 Task: Buy 2 Shoe Clips from Brake System section under best seller category for shipping address: Angela Wright, 2298 Nicholas Street, Scandia, Kansas 66966, Cell Number 7853355456. Pay from credit card ending with 6010, CVV 682
Action: Mouse moved to (36, 117)
Screenshot: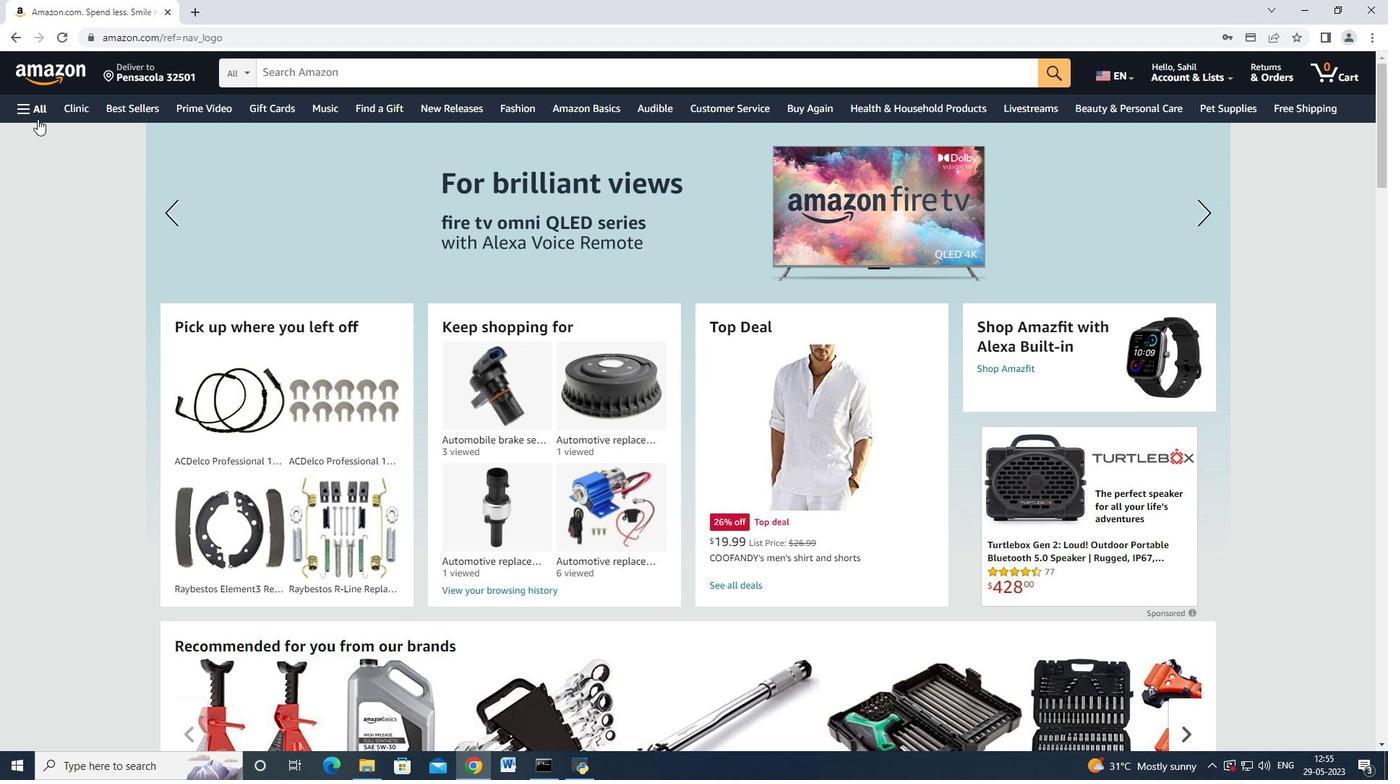 
Action: Mouse pressed left at (36, 117)
Screenshot: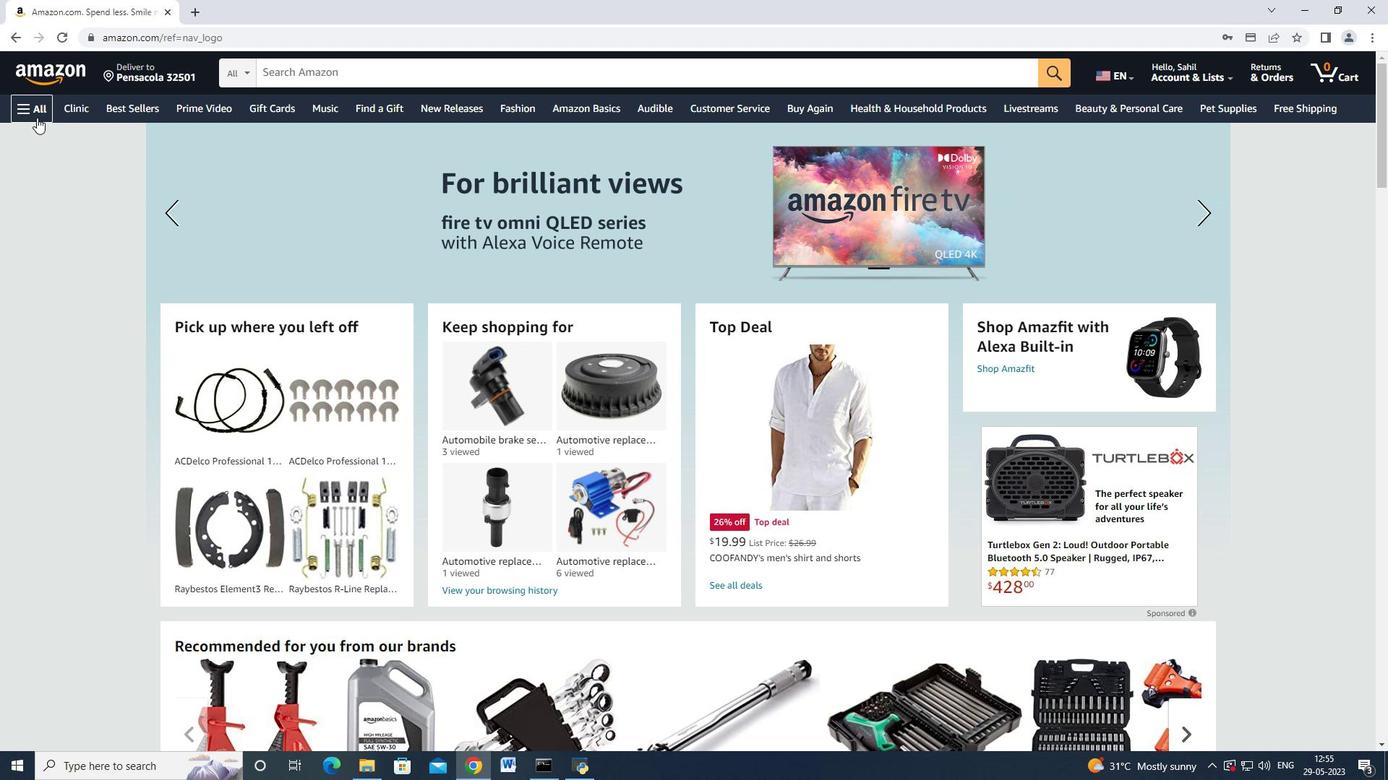 
Action: Mouse moved to (90, 240)
Screenshot: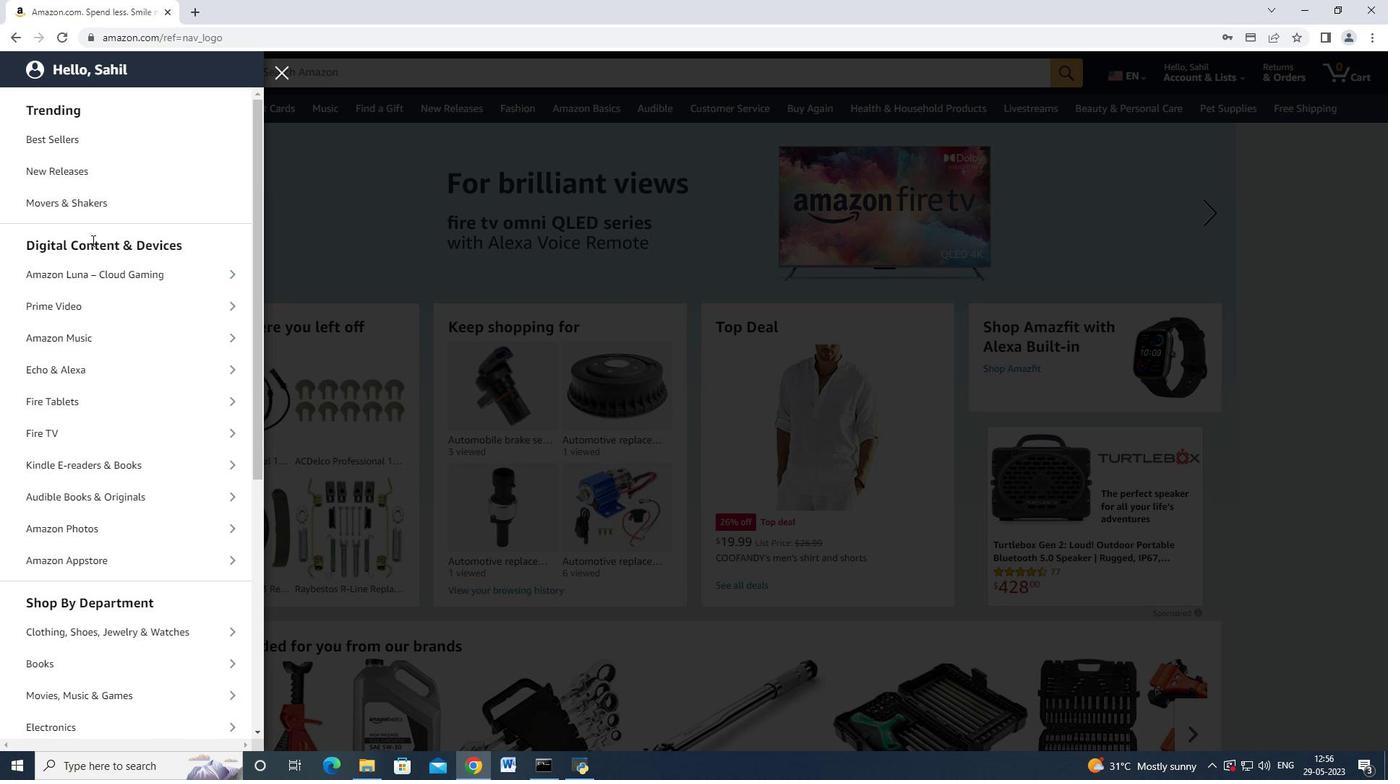 
Action: Mouse scrolled (90, 240) with delta (0, 0)
Screenshot: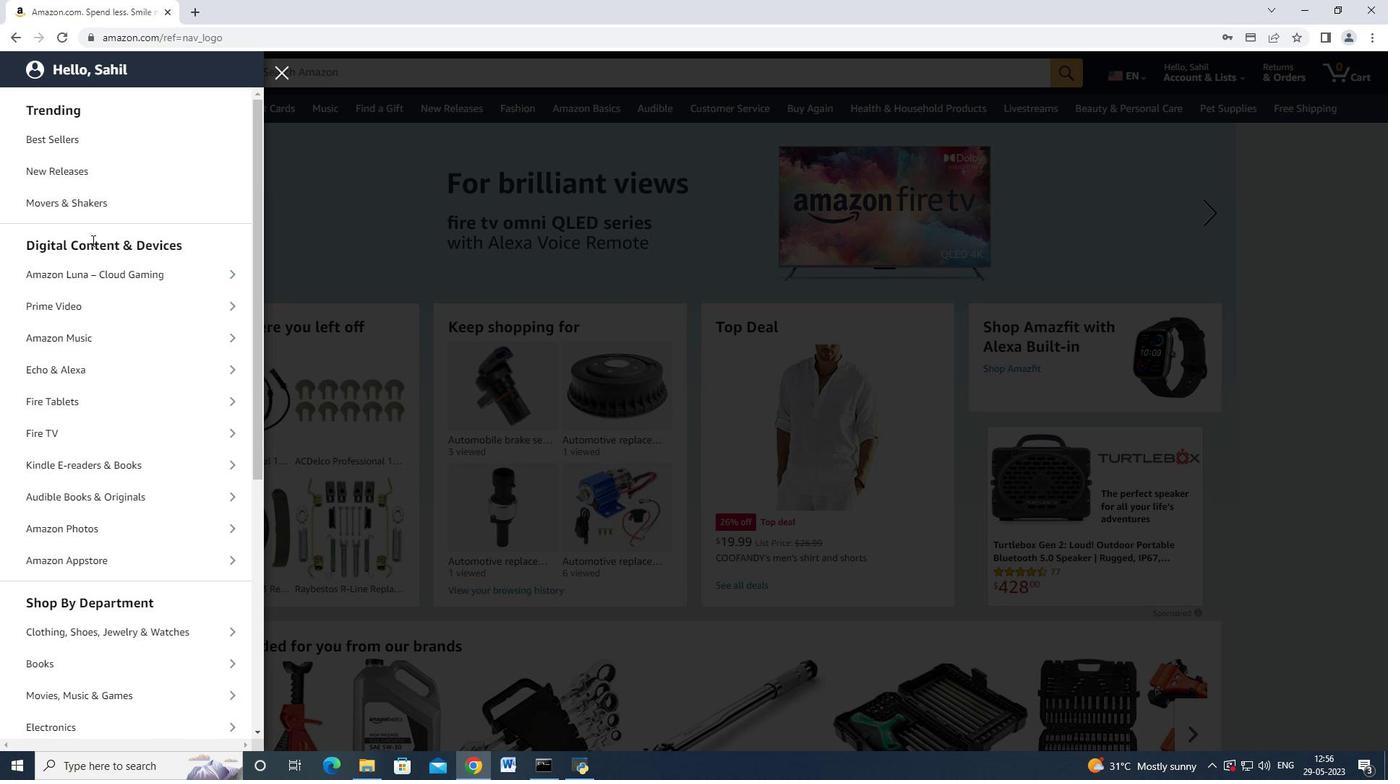 
Action: Mouse moved to (90, 240)
Screenshot: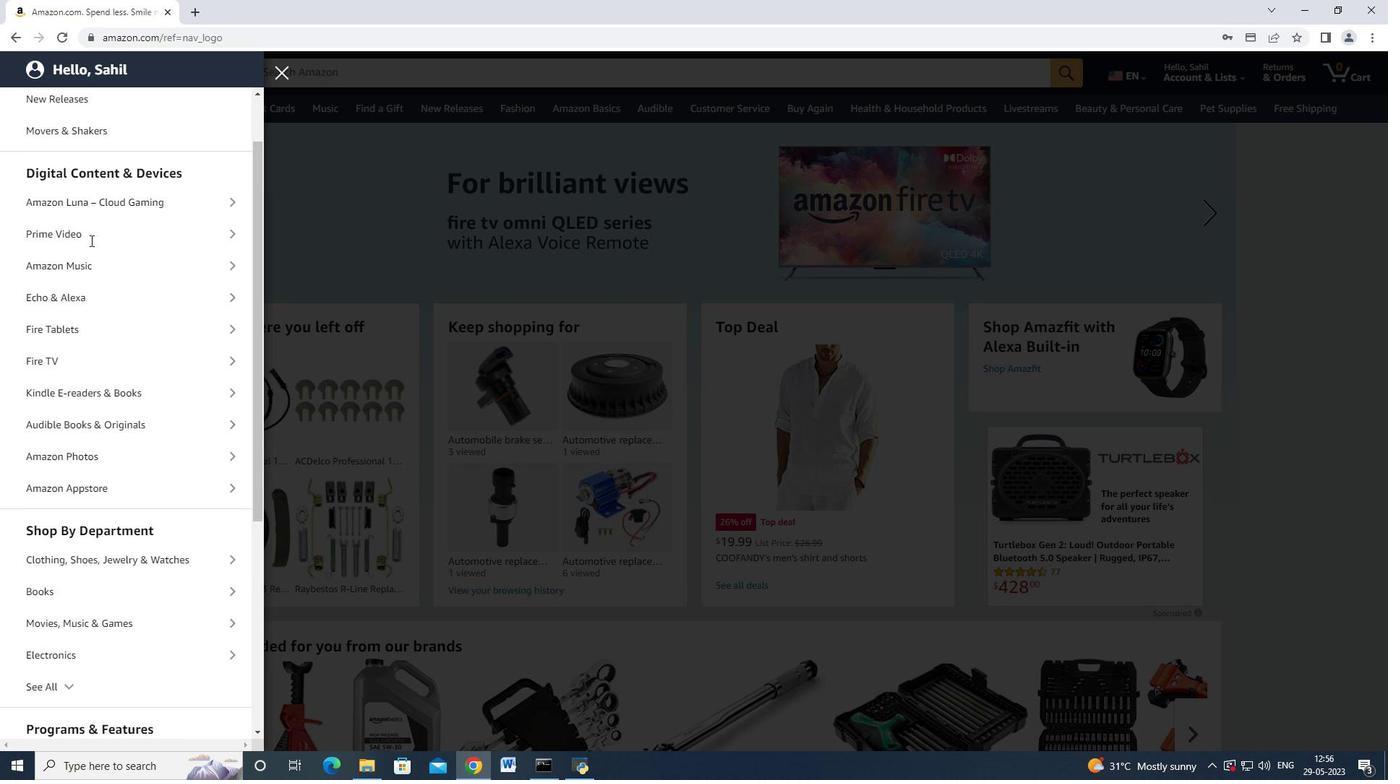 
Action: Mouse scrolled (90, 240) with delta (0, 0)
Screenshot: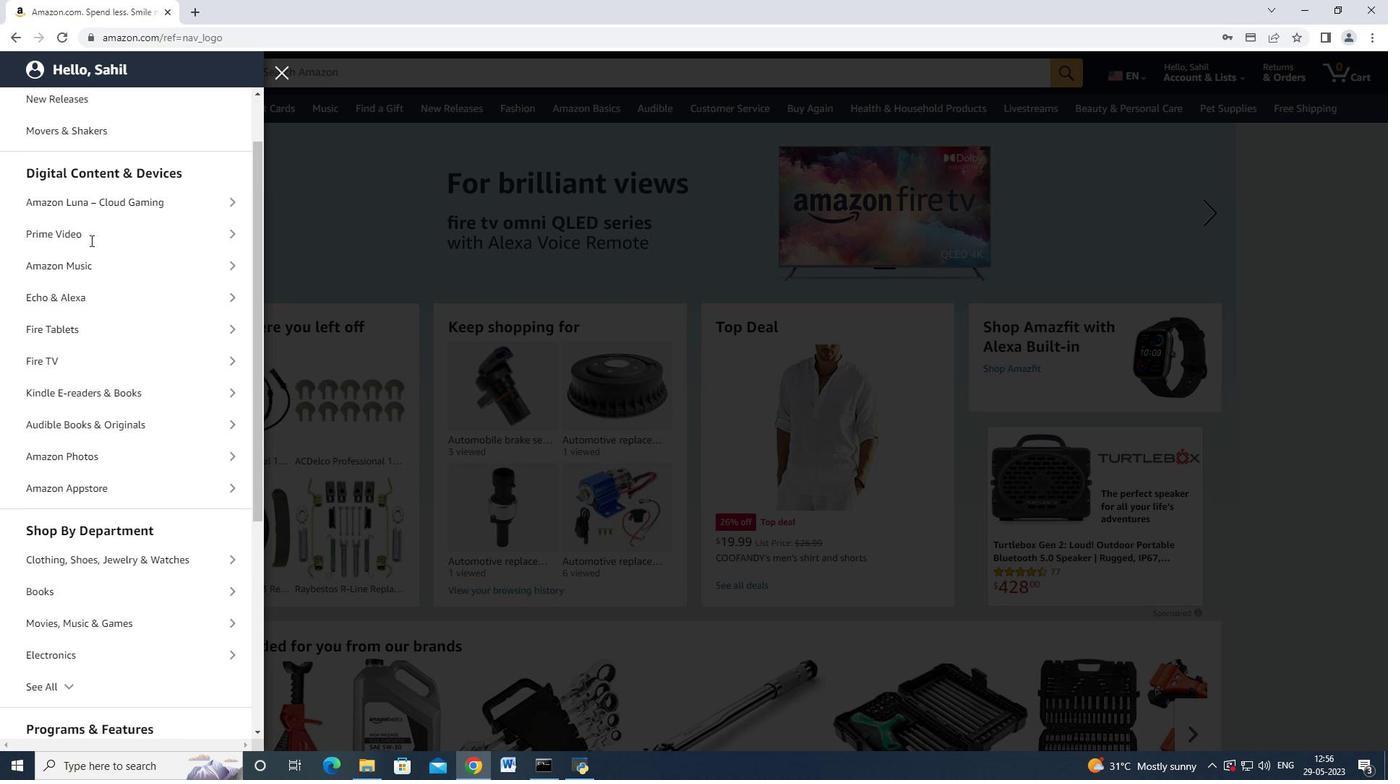 
Action: Mouse moved to (80, 266)
Screenshot: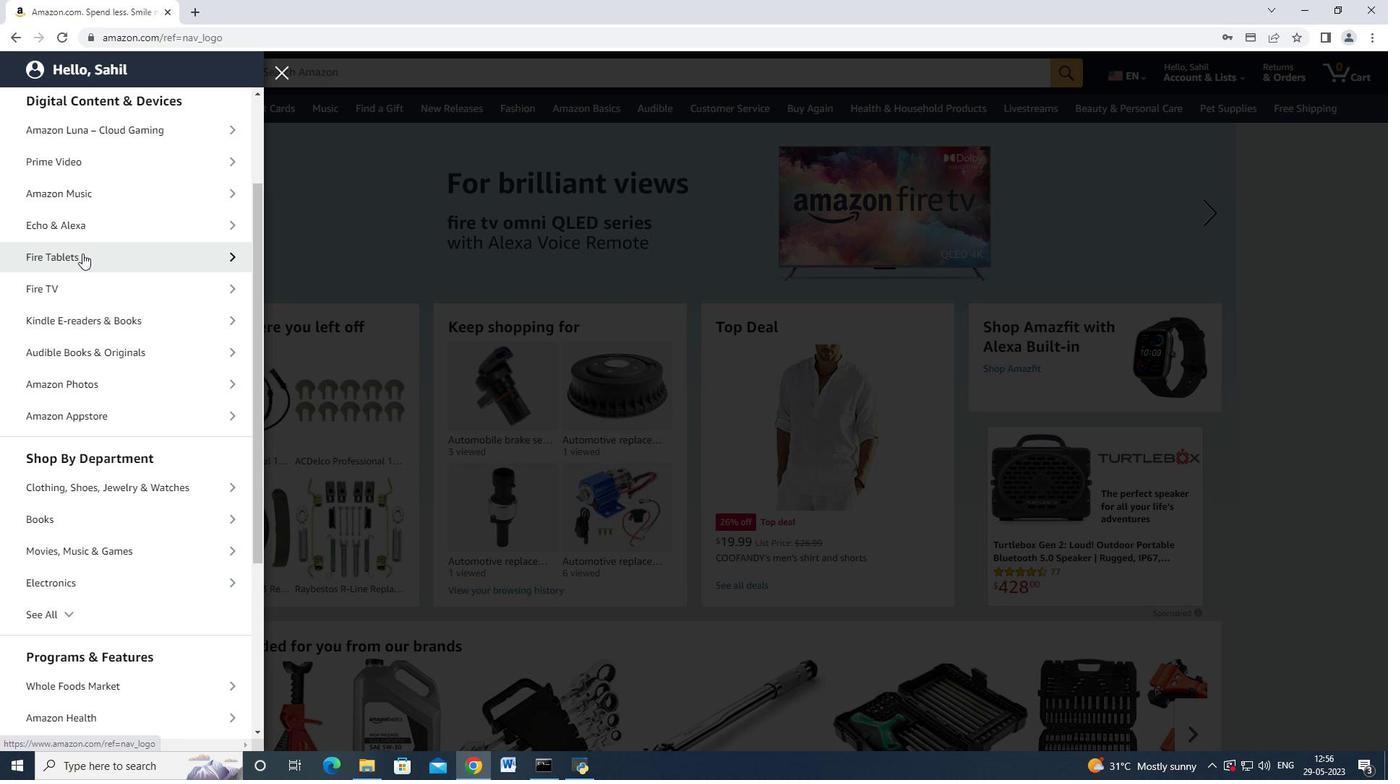 
Action: Mouse scrolled (80, 265) with delta (0, 0)
Screenshot: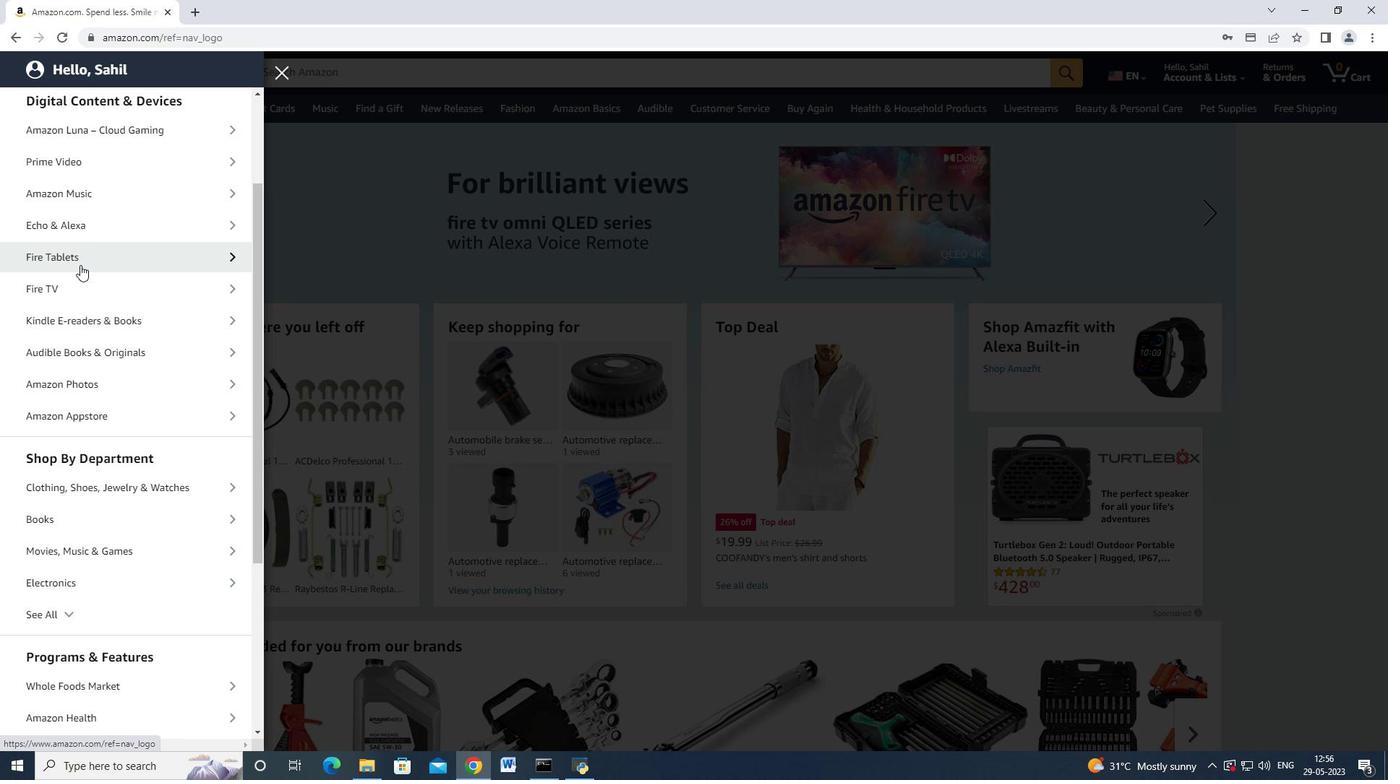 
Action: Mouse scrolled (80, 265) with delta (0, 0)
Screenshot: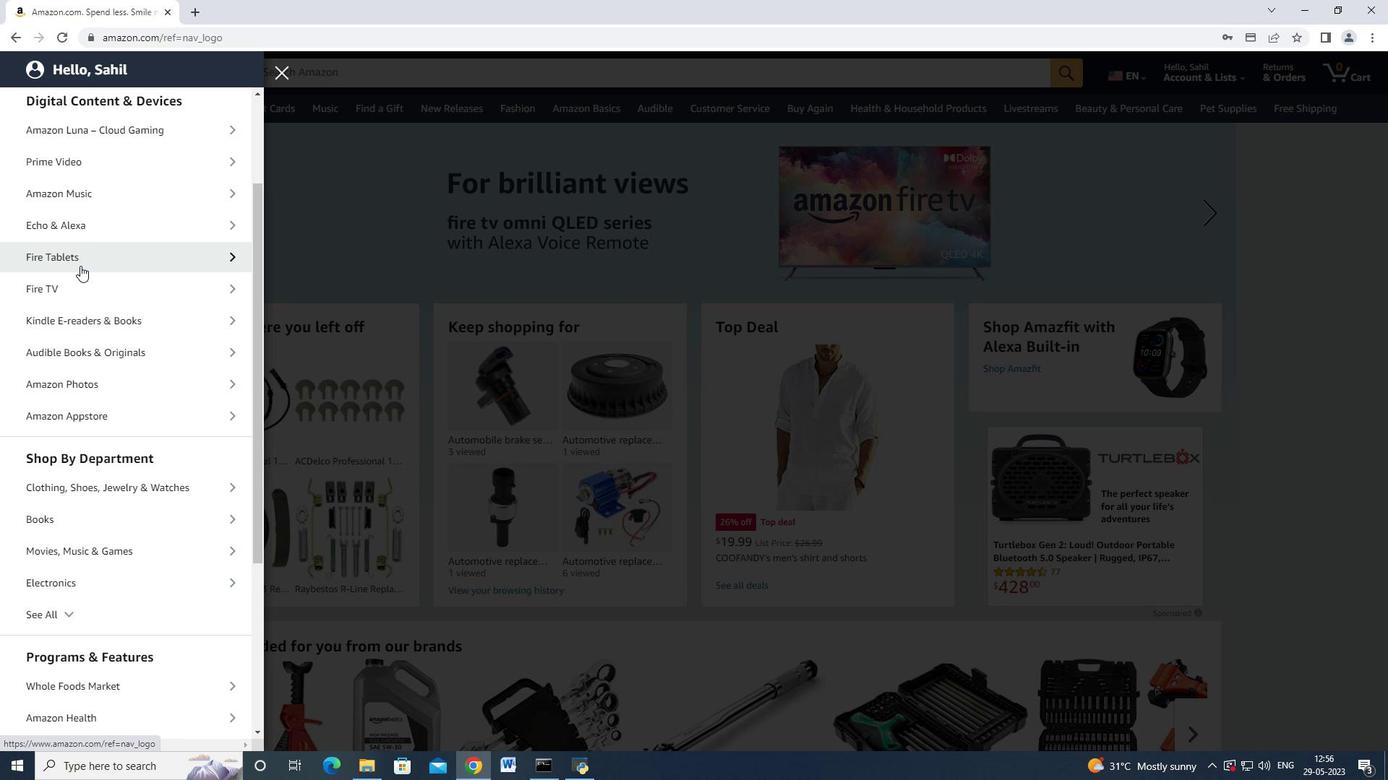 
Action: Mouse scrolled (80, 265) with delta (0, 0)
Screenshot: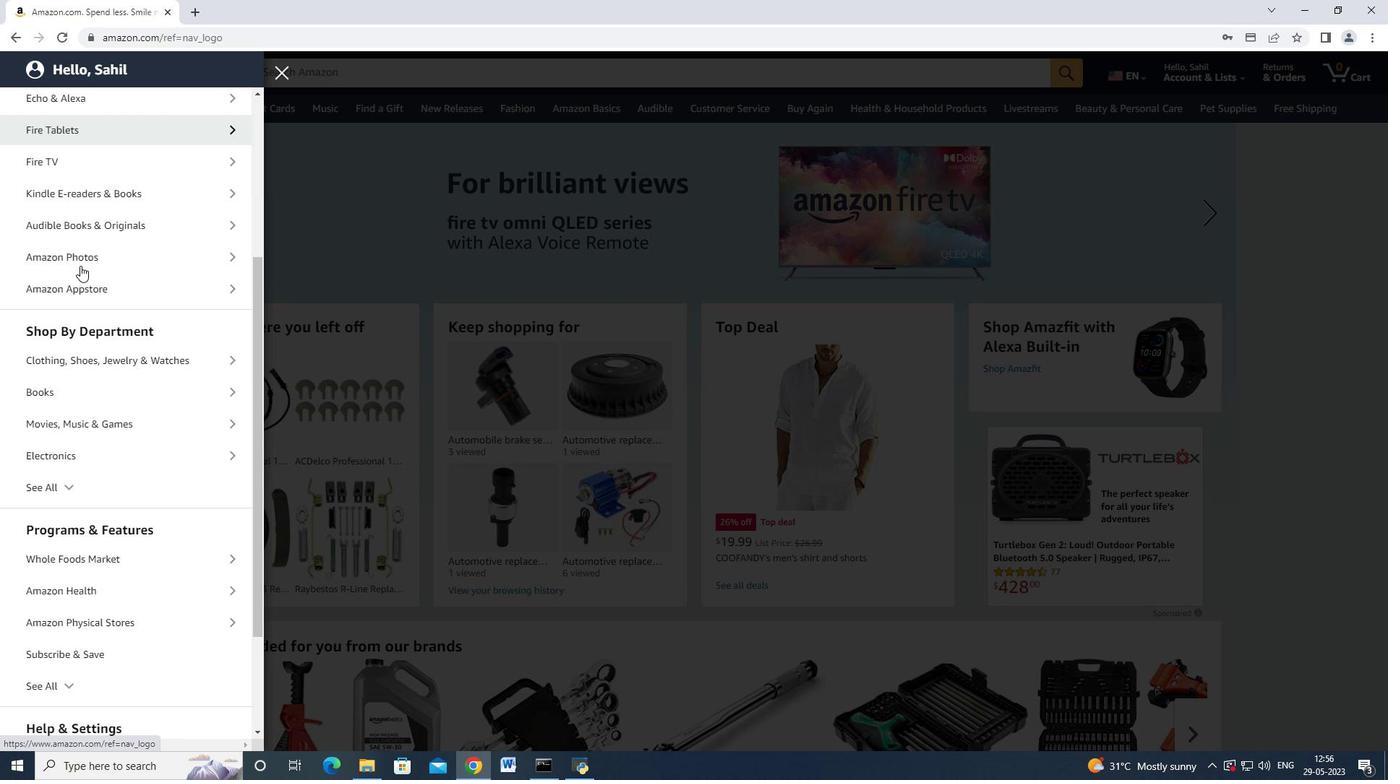 
Action: Mouse moved to (80, 401)
Screenshot: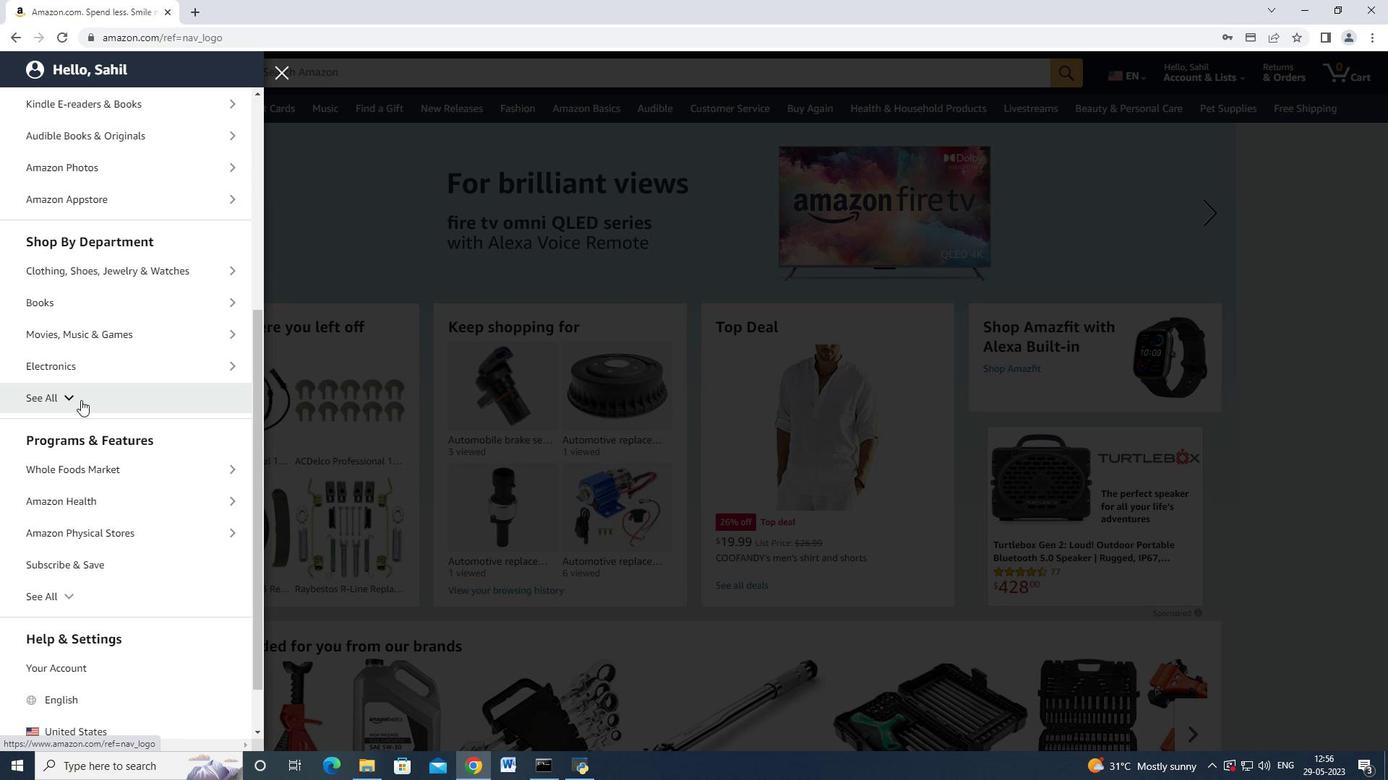 
Action: Mouse pressed left at (80, 401)
Screenshot: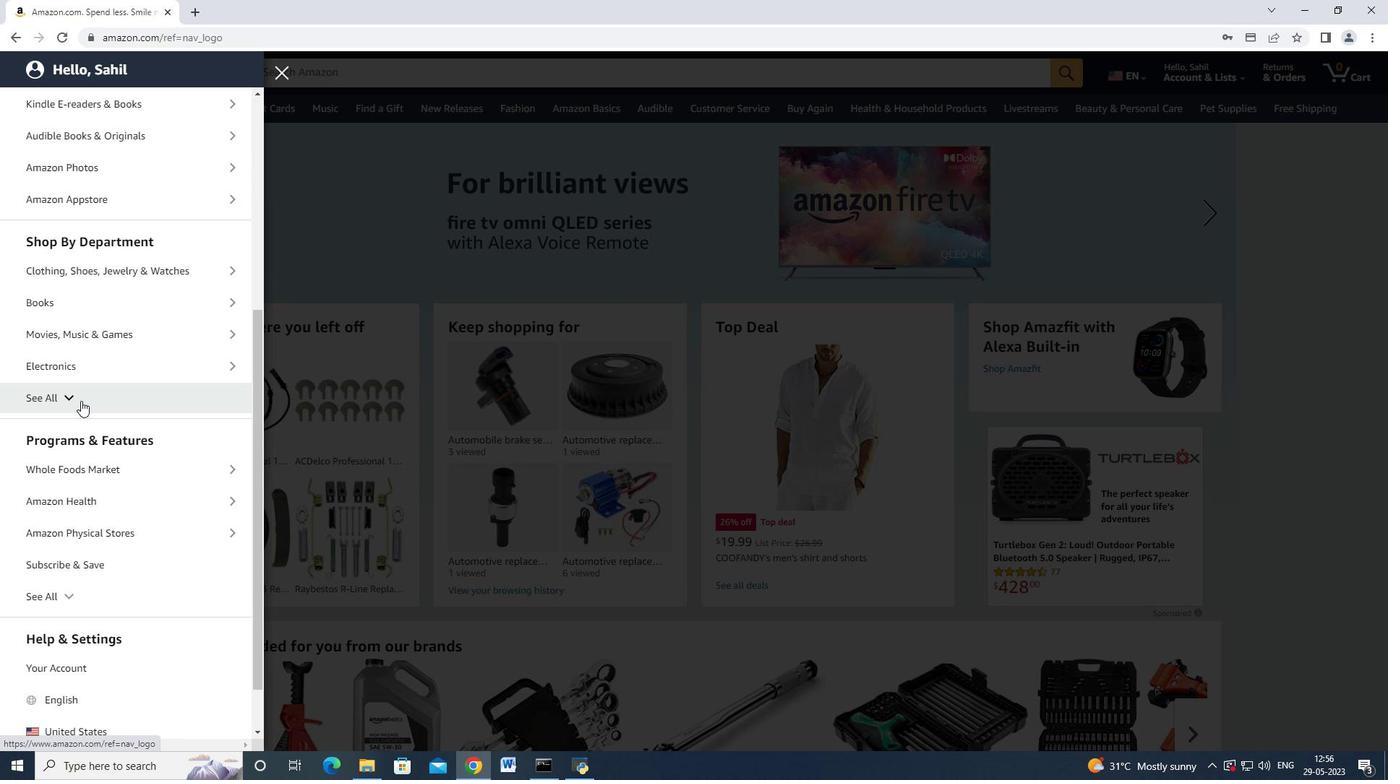 
Action: Mouse moved to (86, 396)
Screenshot: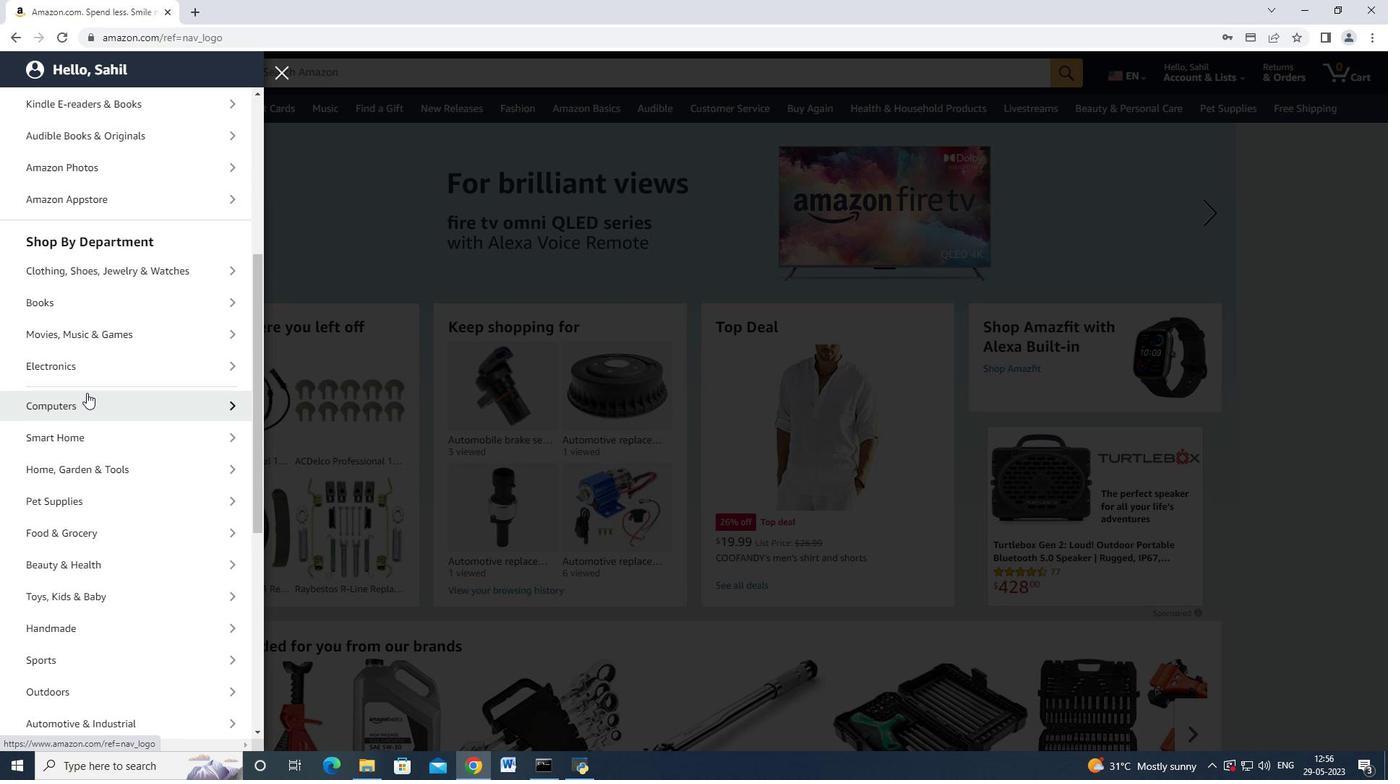 
Action: Mouse scrolled (86, 395) with delta (0, 0)
Screenshot: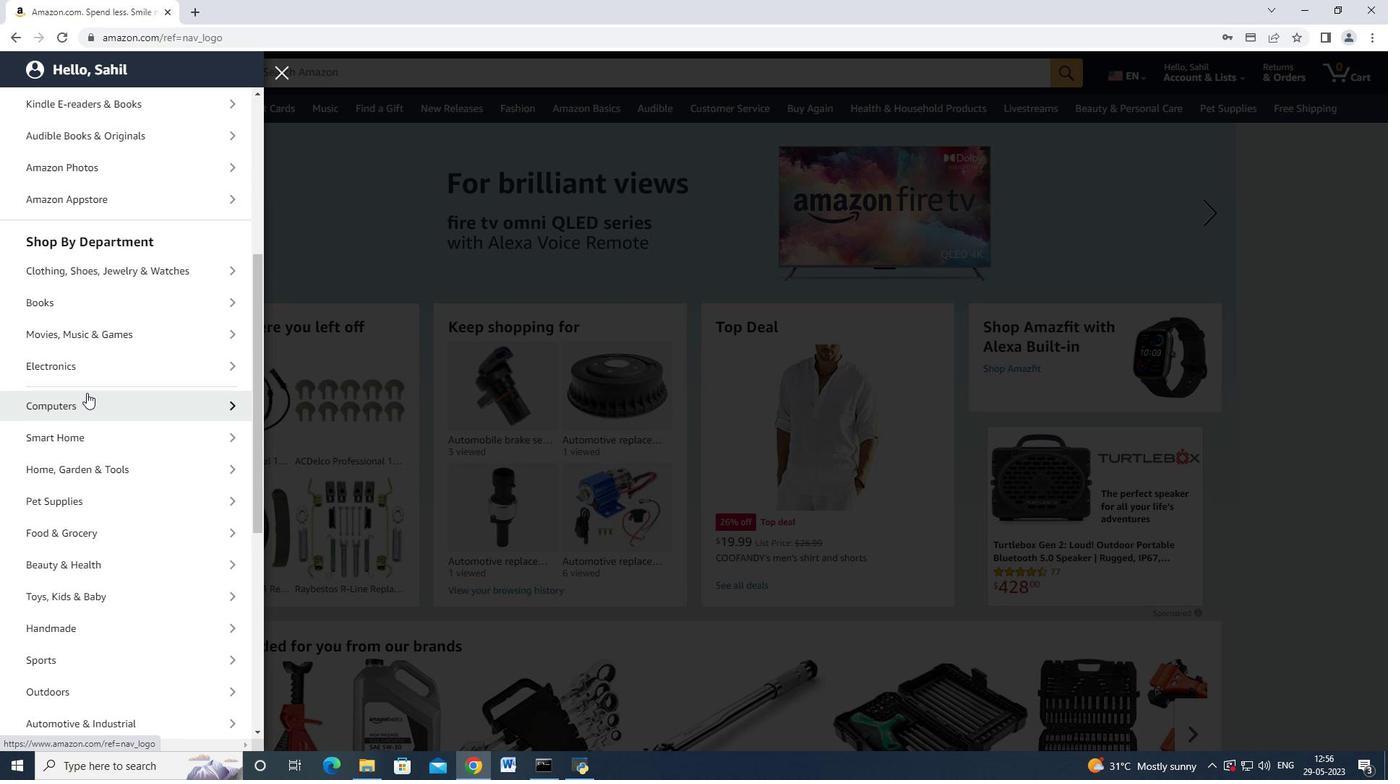 
Action: Mouse moved to (86, 396)
Screenshot: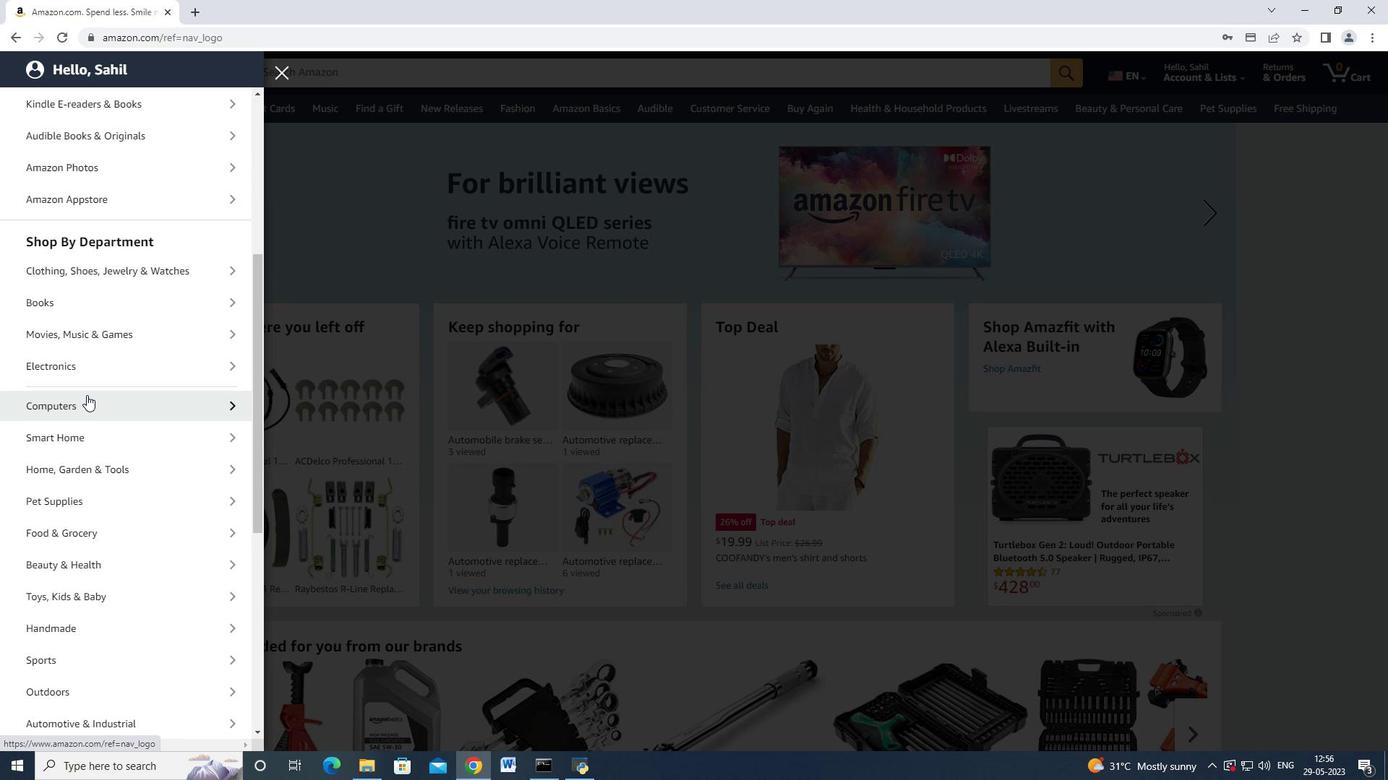 
Action: Mouse scrolled (86, 395) with delta (0, 0)
Screenshot: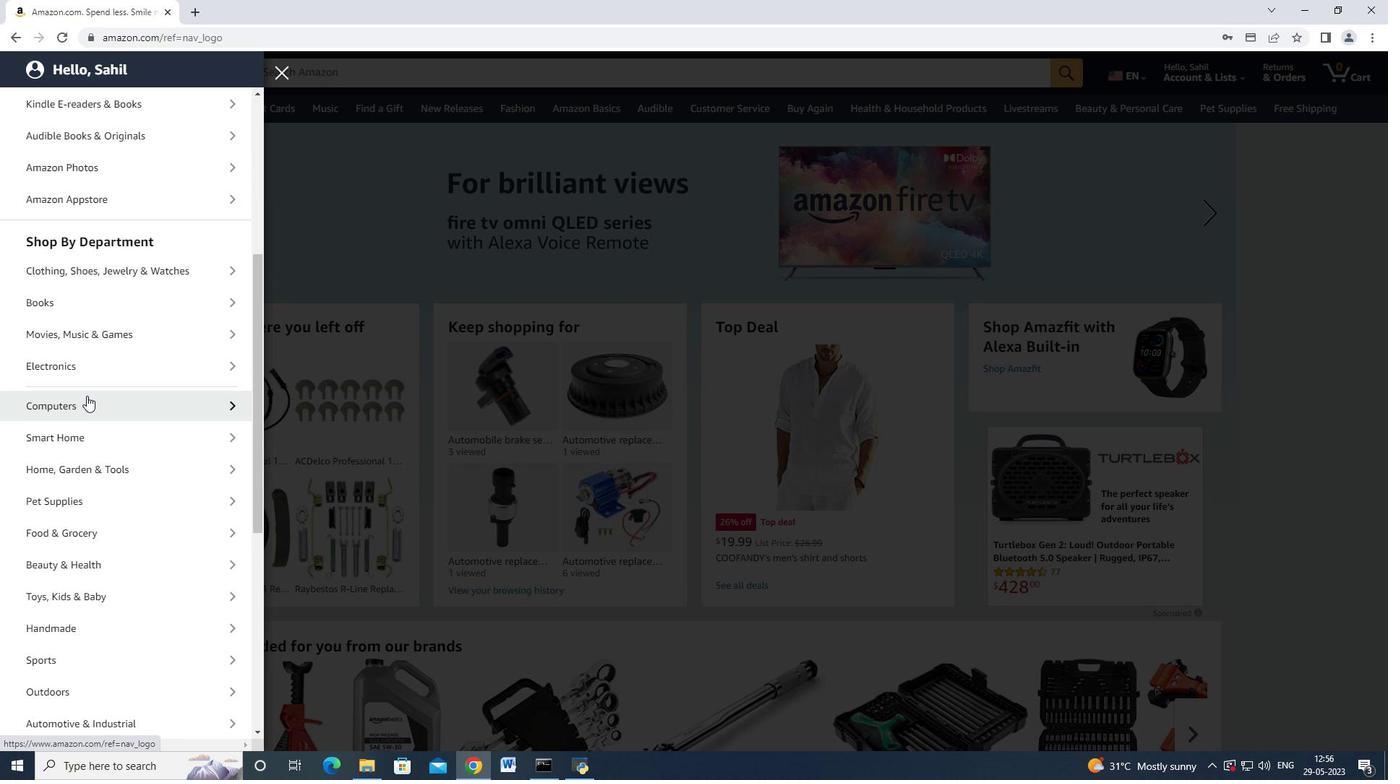 
Action: Mouse moved to (87, 396)
Screenshot: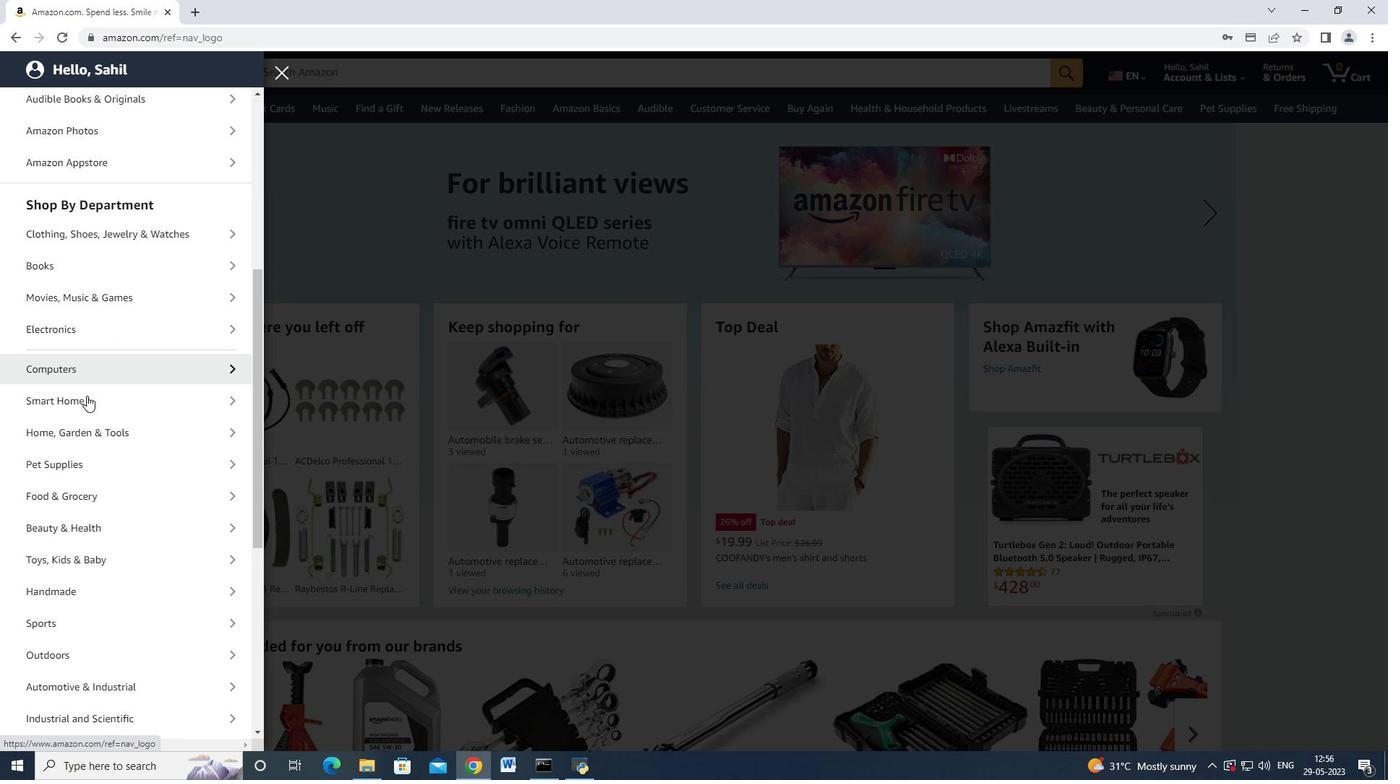 
Action: Mouse scrolled (87, 395) with delta (0, 0)
Screenshot: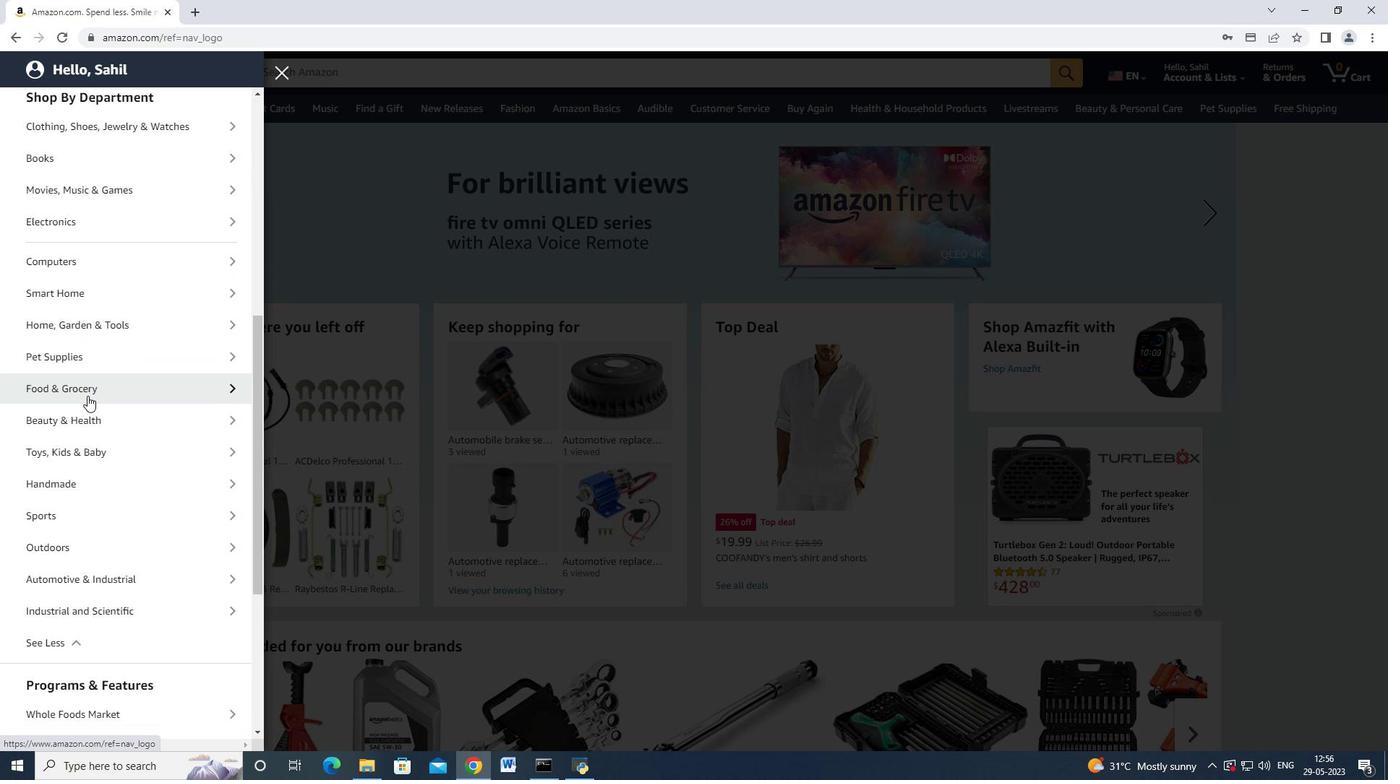 
Action: Mouse scrolled (87, 395) with delta (0, 0)
Screenshot: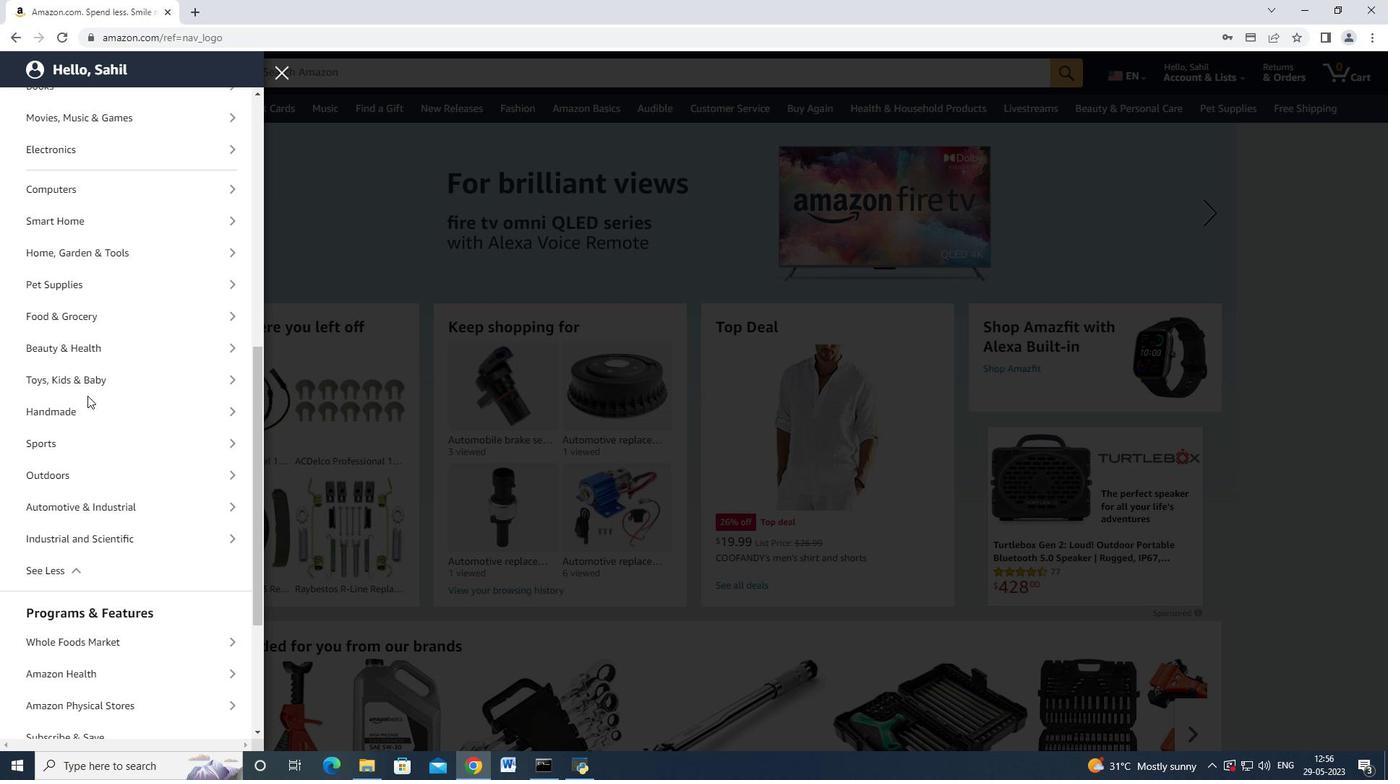 
Action: Mouse moved to (89, 394)
Screenshot: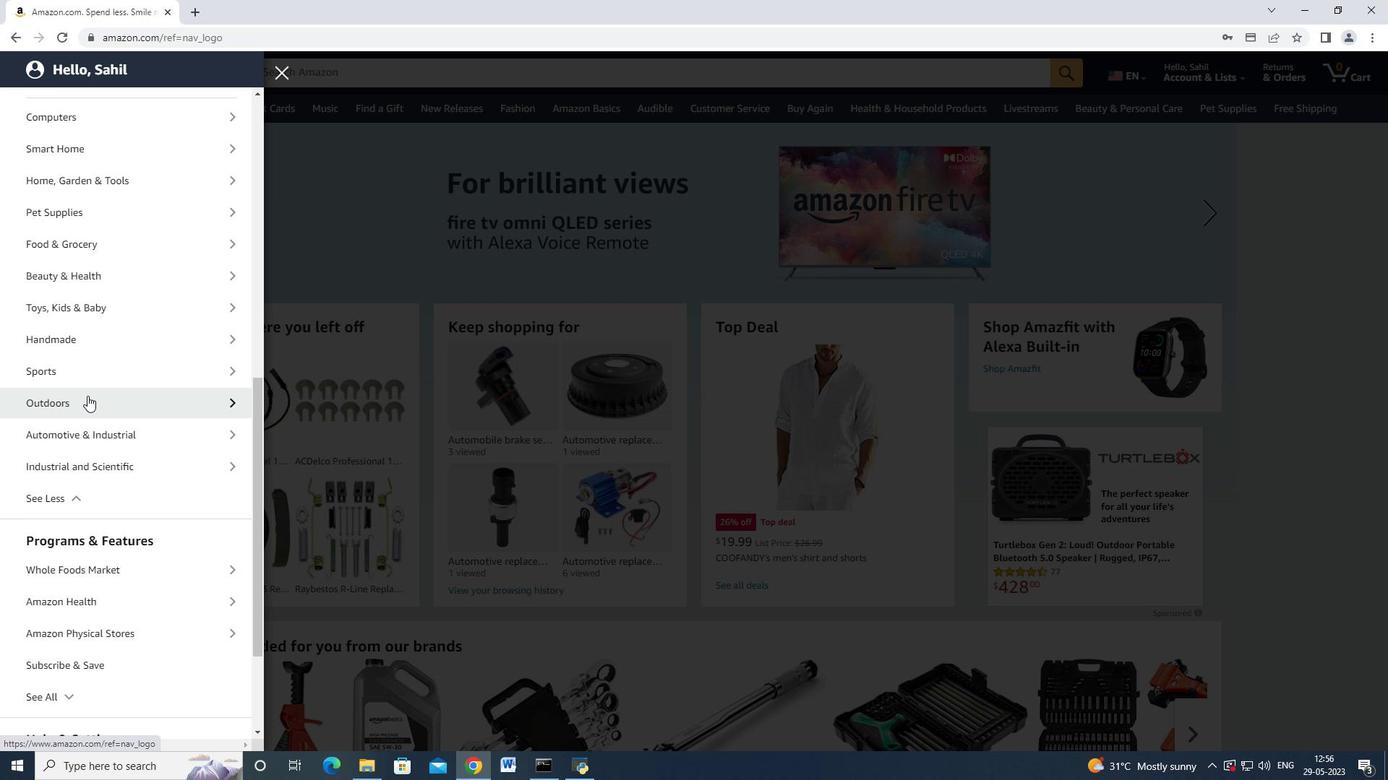 
Action: Mouse scrolled (89, 395) with delta (0, 0)
Screenshot: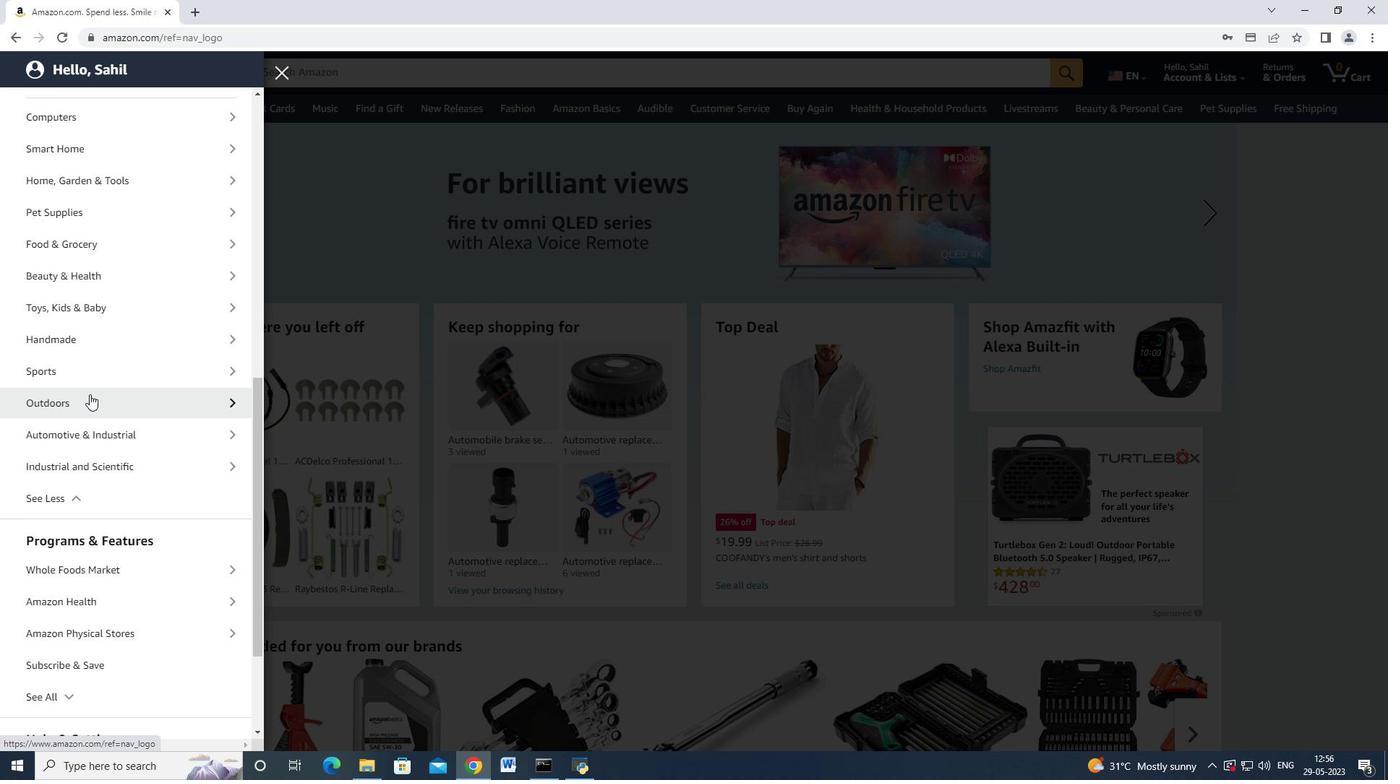 
Action: Mouse scrolled (89, 394) with delta (0, 0)
Screenshot: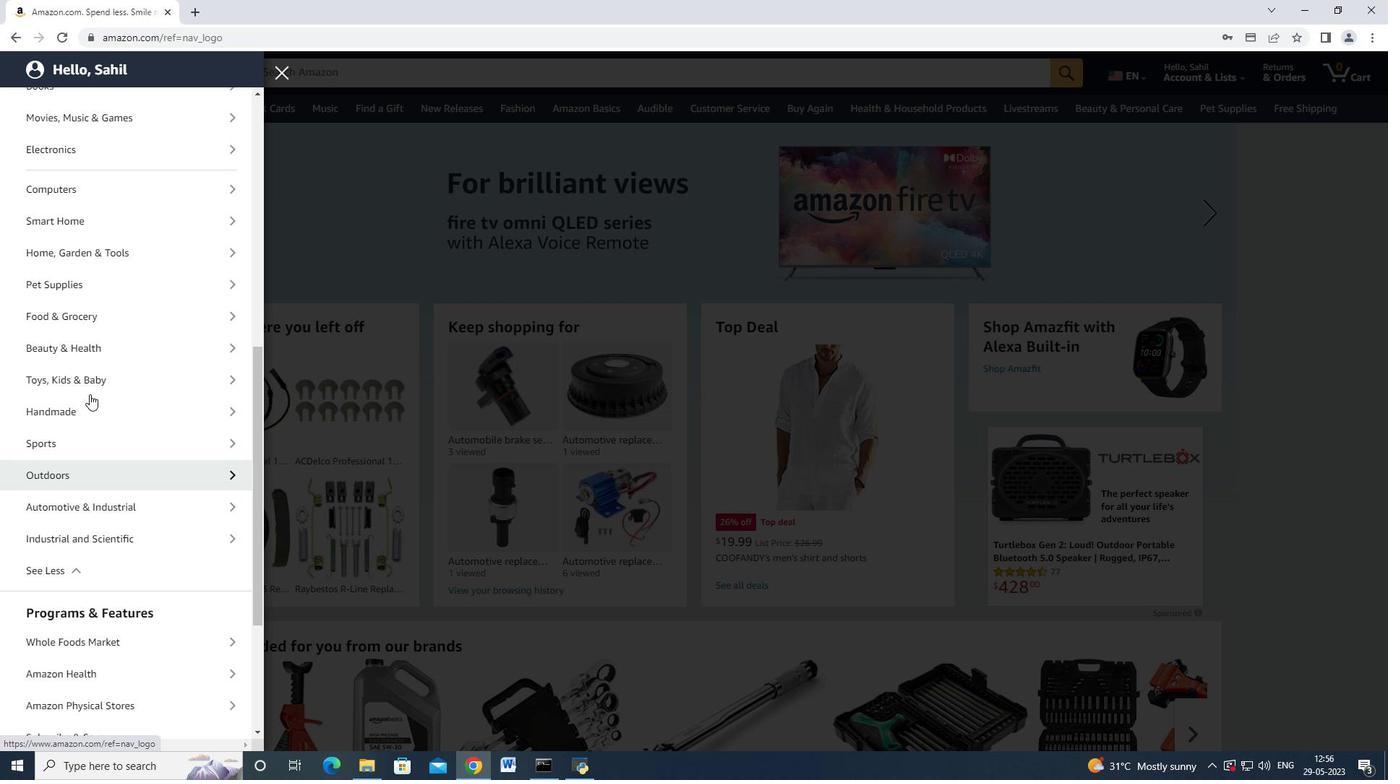 
Action: Mouse scrolled (89, 394) with delta (0, 0)
Screenshot: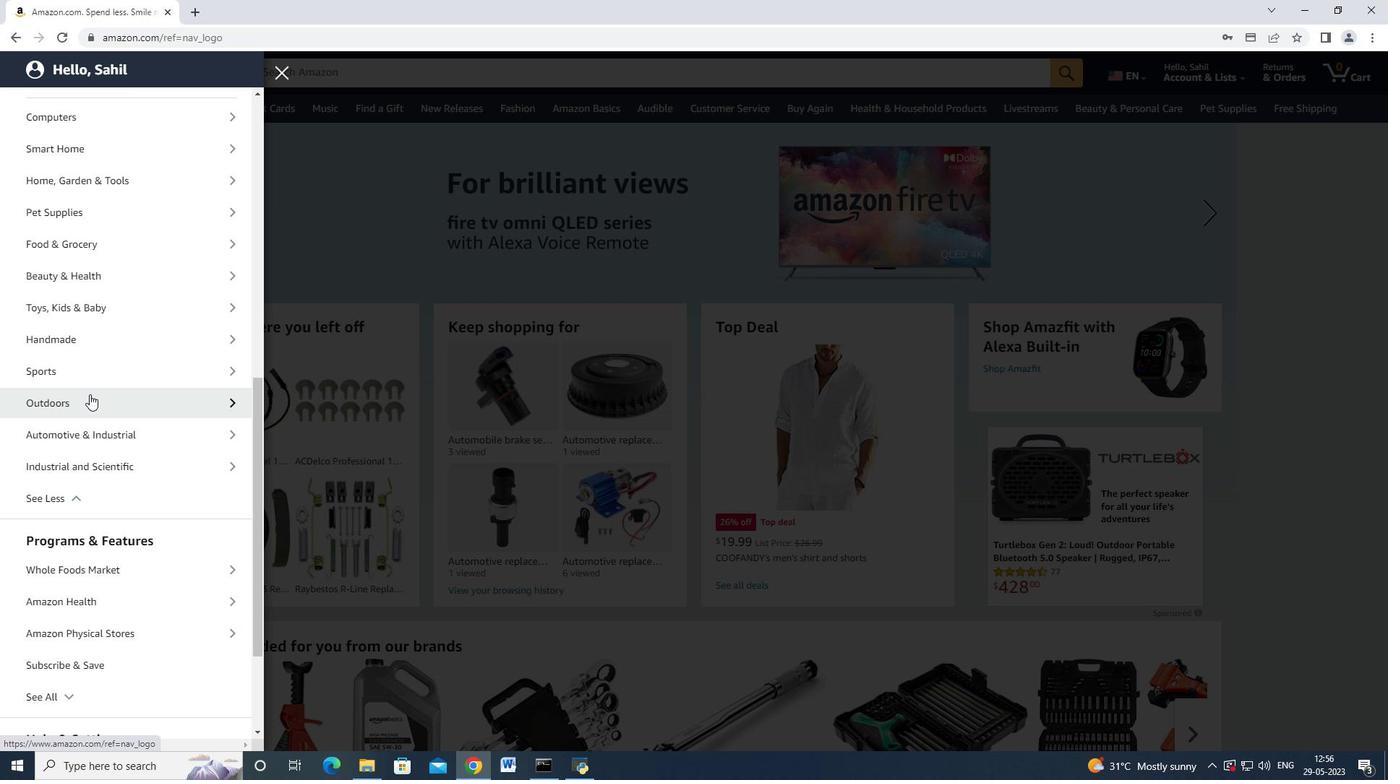 
Action: Mouse moved to (104, 479)
Screenshot: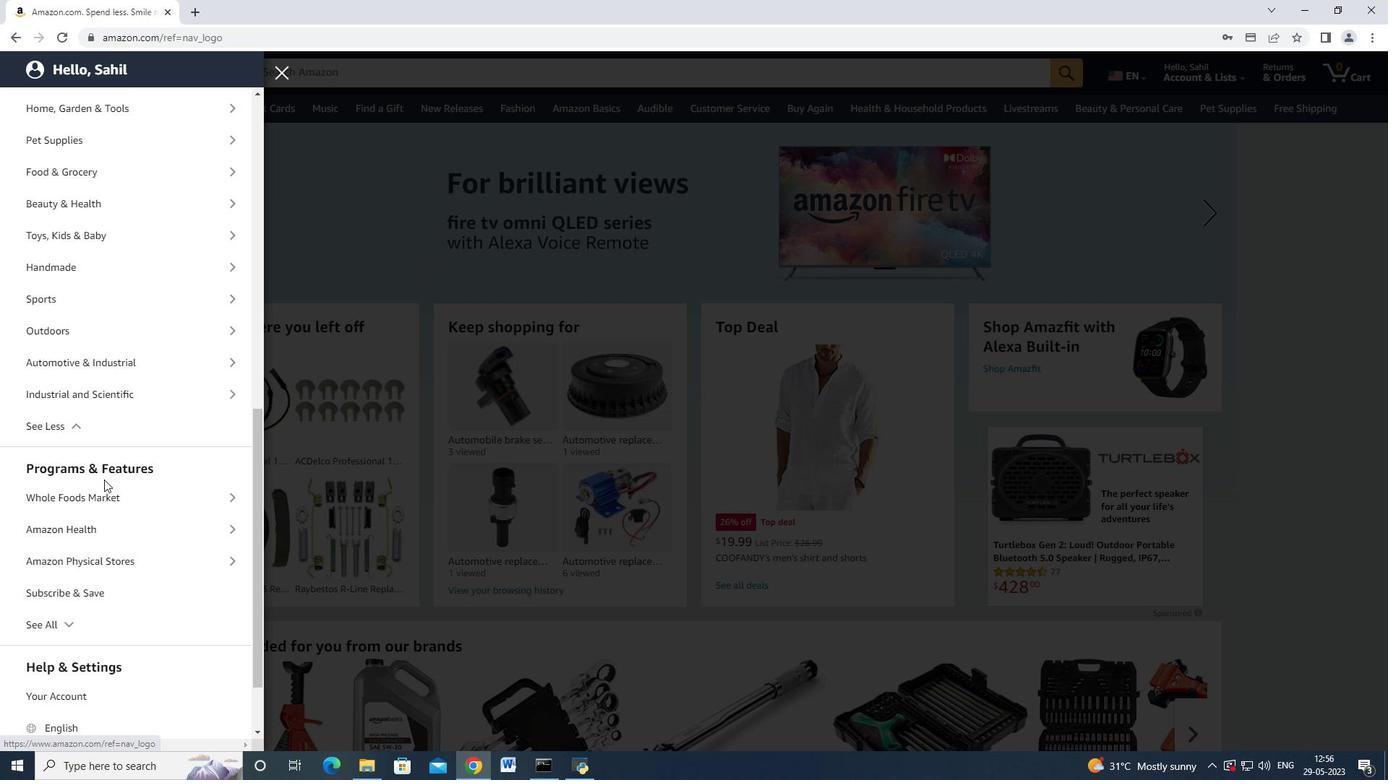 
Action: Mouse scrolled (104, 480) with delta (0, 0)
Screenshot: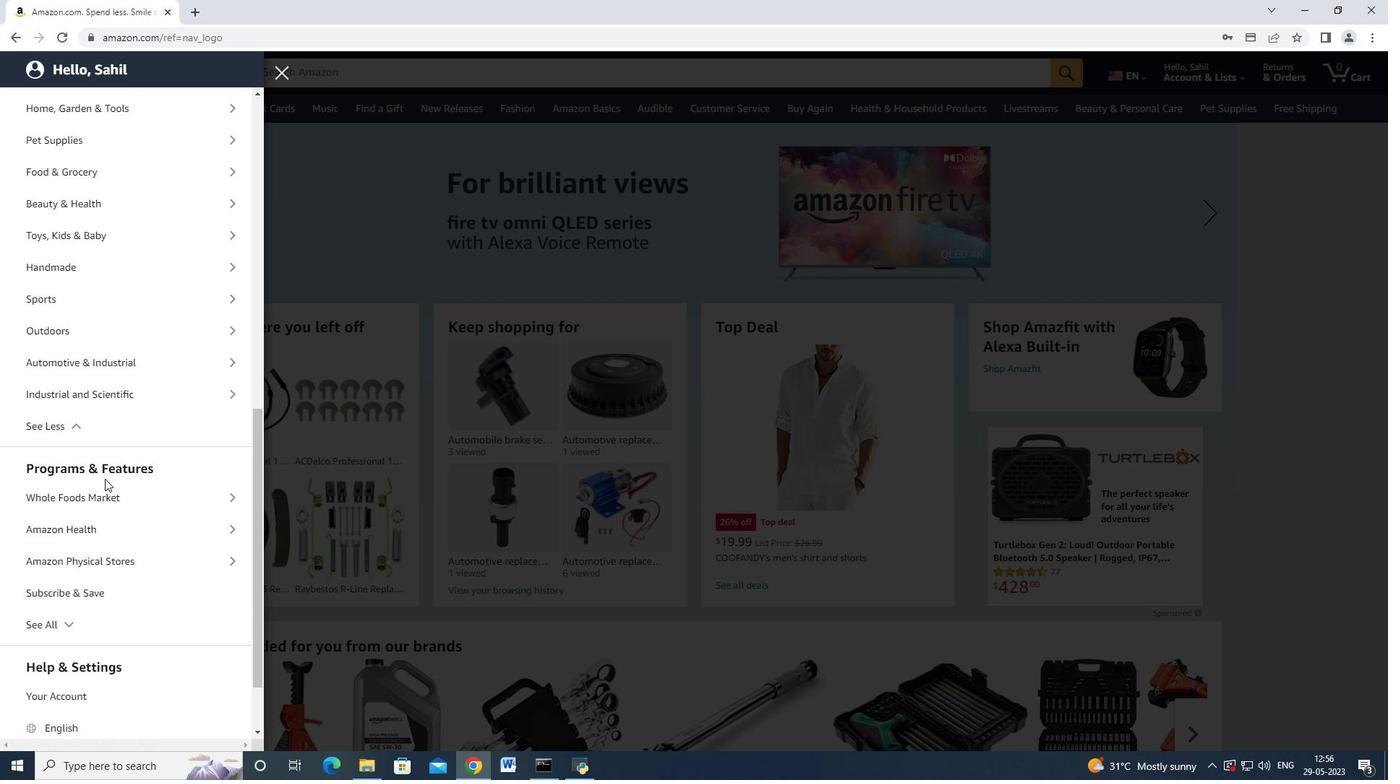 
Action: Mouse scrolled (104, 480) with delta (0, 0)
Screenshot: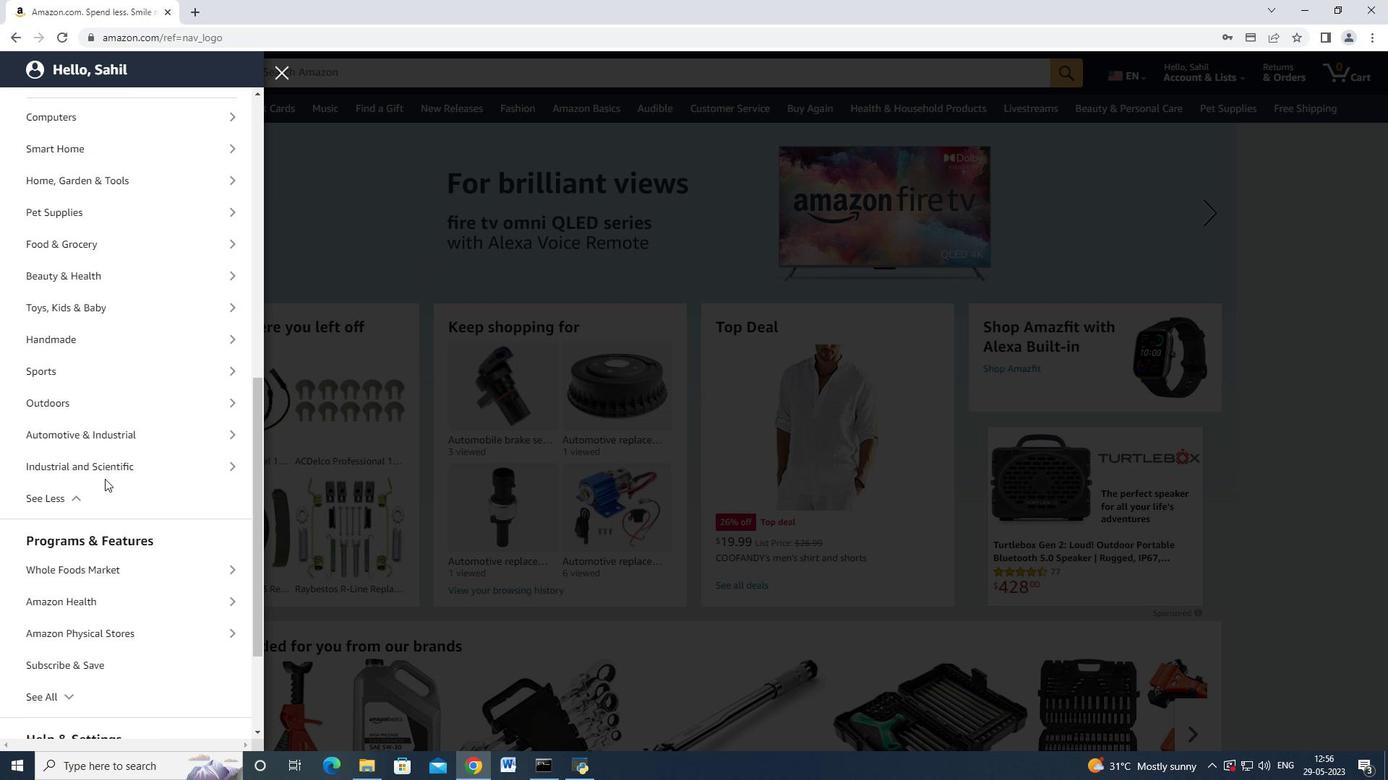 
Action: Mouse scrolled (104, 480) with delta (0, 0)
Screenshot: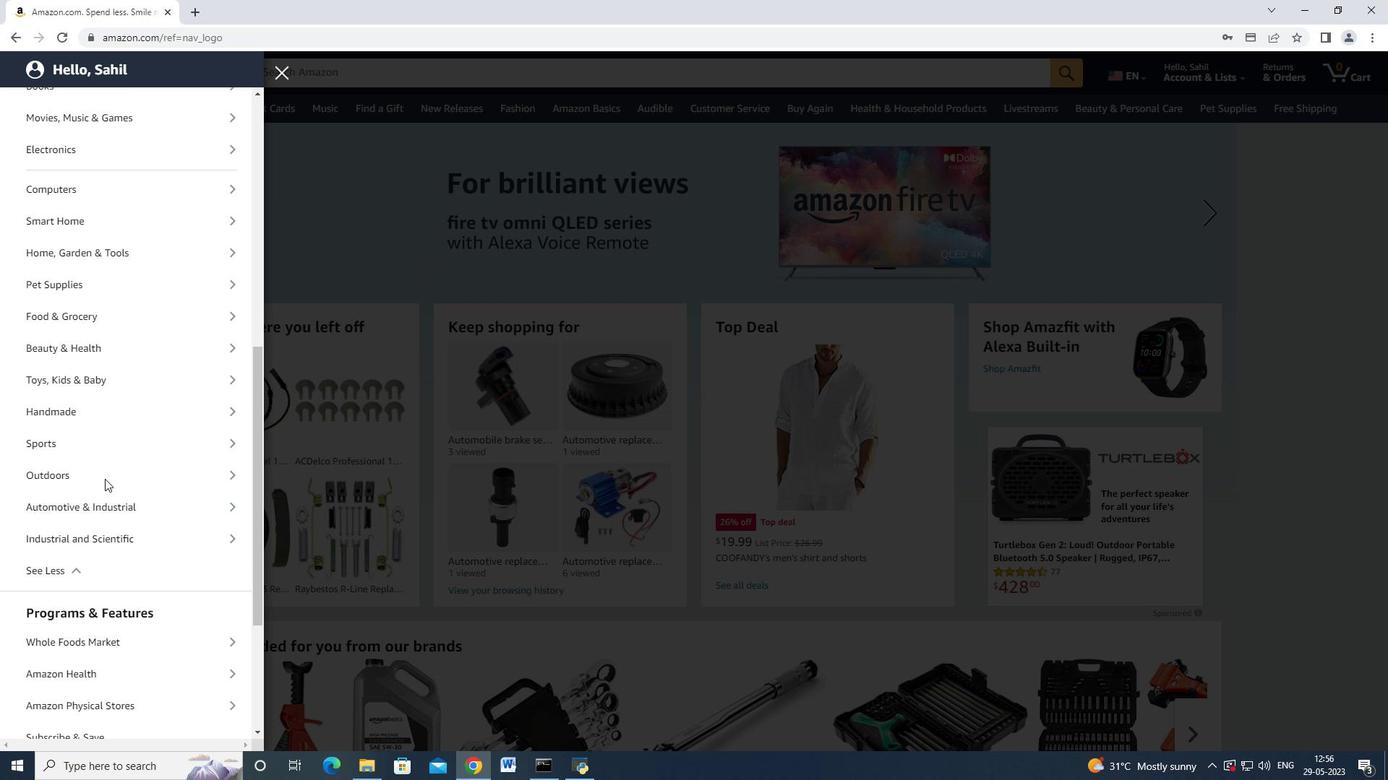 
Action: Mouse scrolled (104, 480) with delta (0, 0)
Screenshot: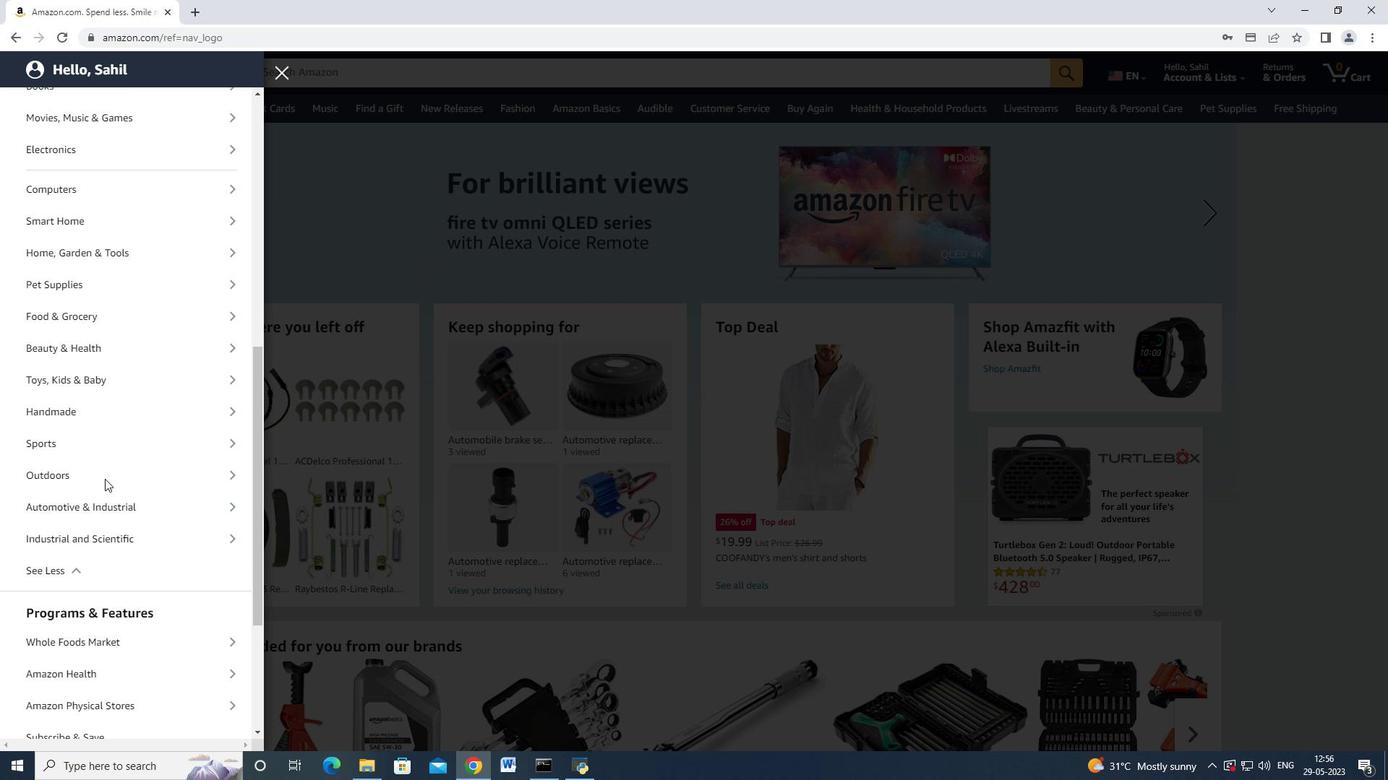 
Action: Mouse moved to (105, 478)
Screenshot: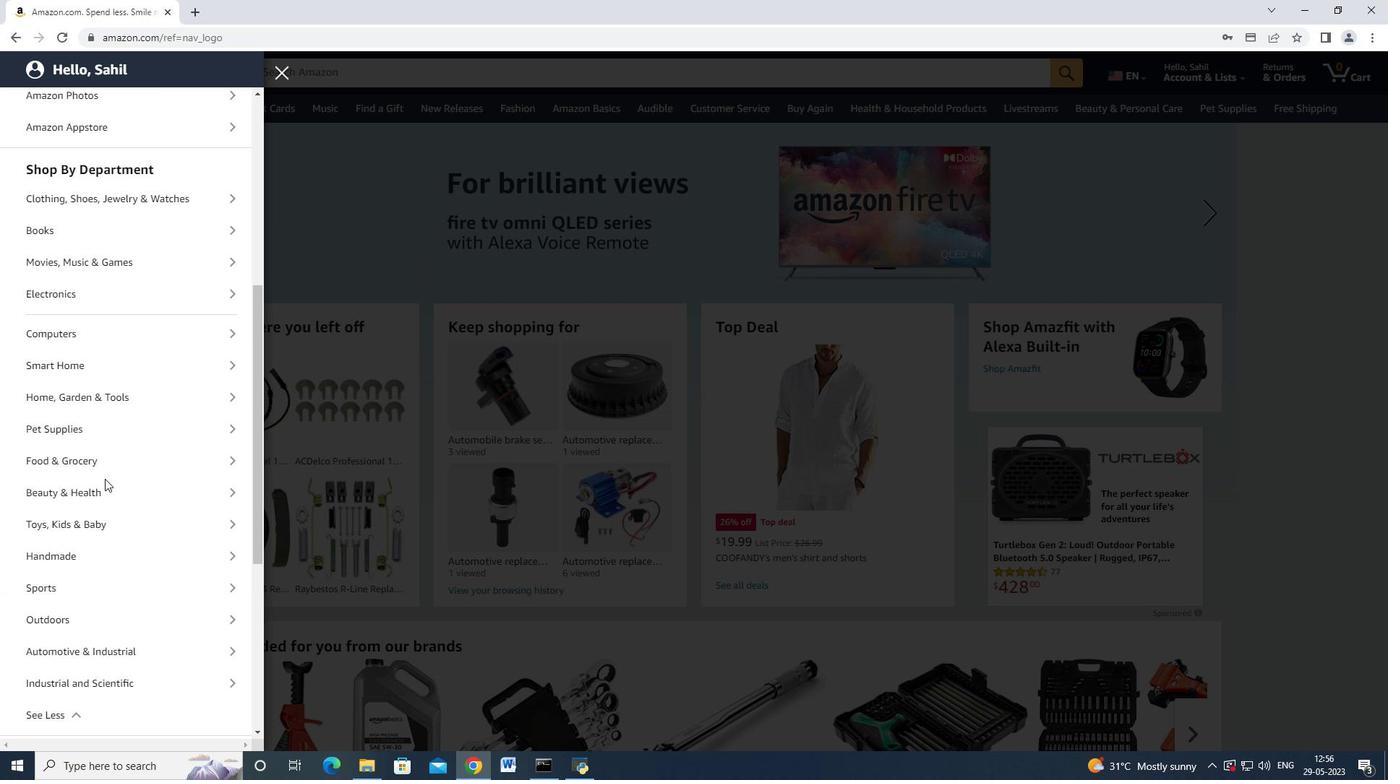
Action: Mouse scrolled (105, 479) with delta (0, 0)
Screenshot: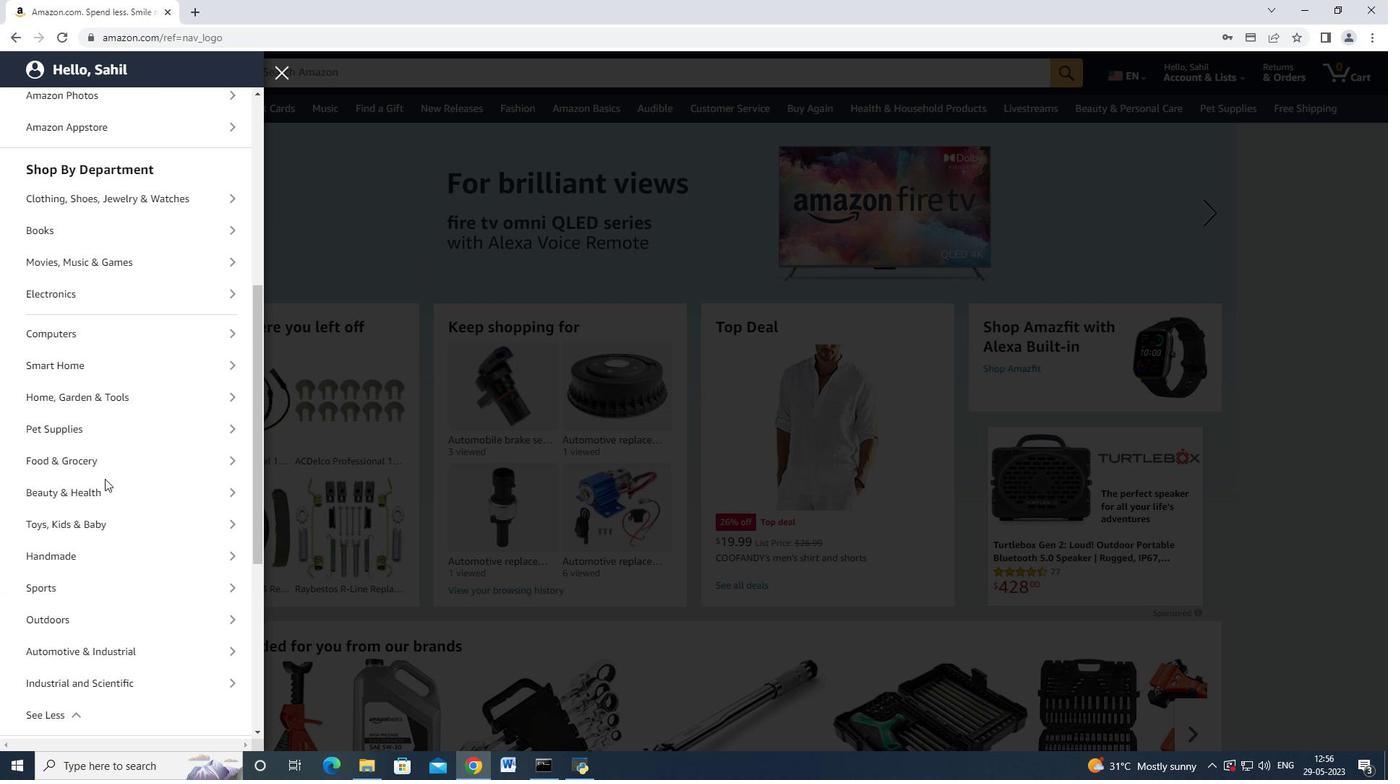 
Action: Mouse moved to (85, 365)
Screenshot: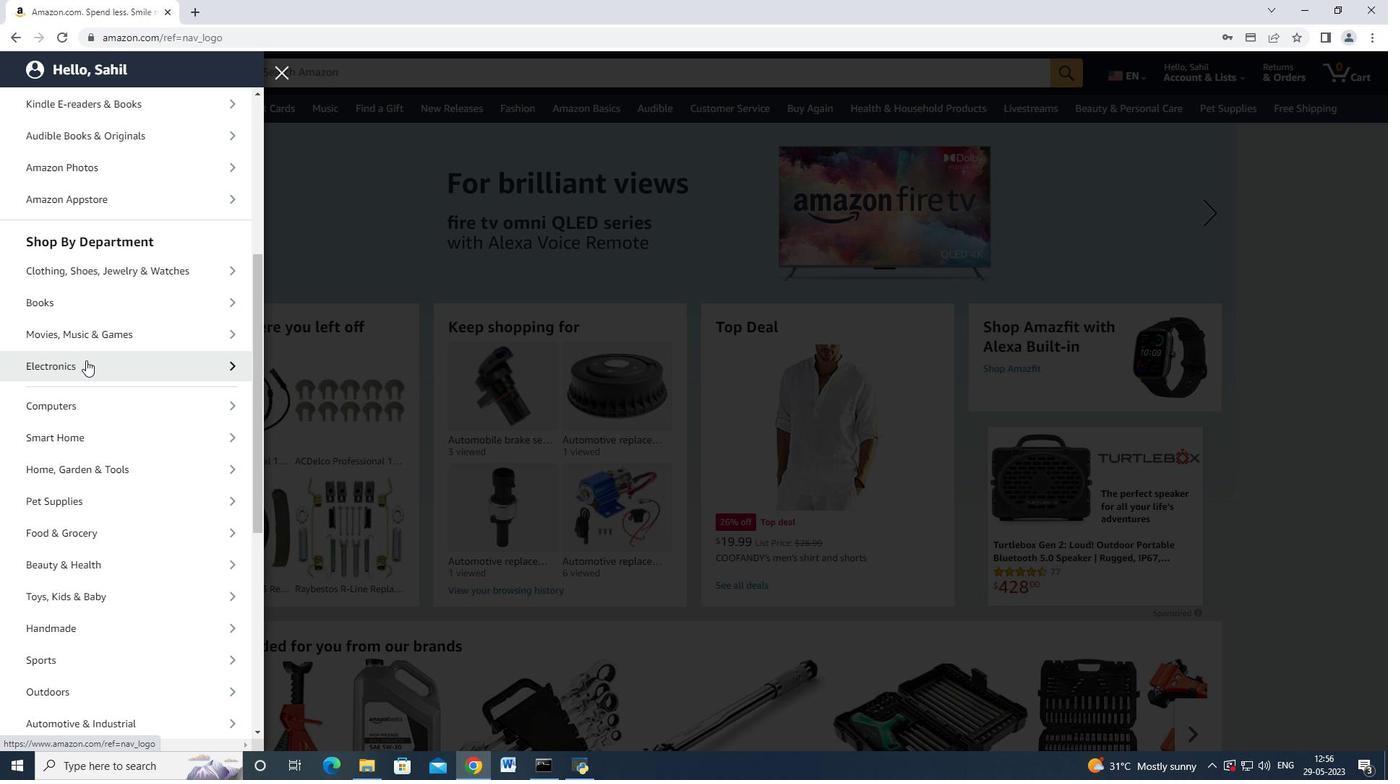 
Action: Mouse scrolled (85, 365) with delta (0, 0)
Screenshot: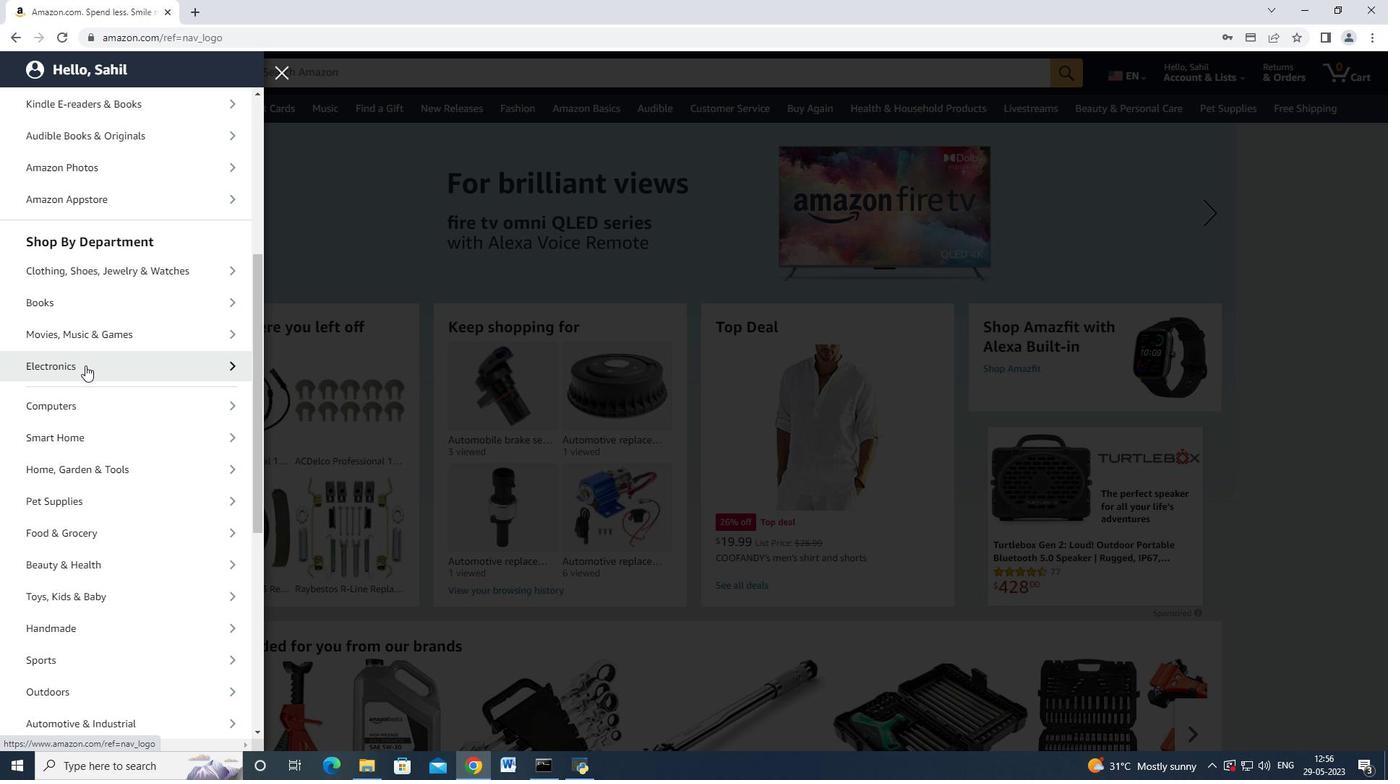 
Action: Mouse moved to (85, 365)
Screenshot: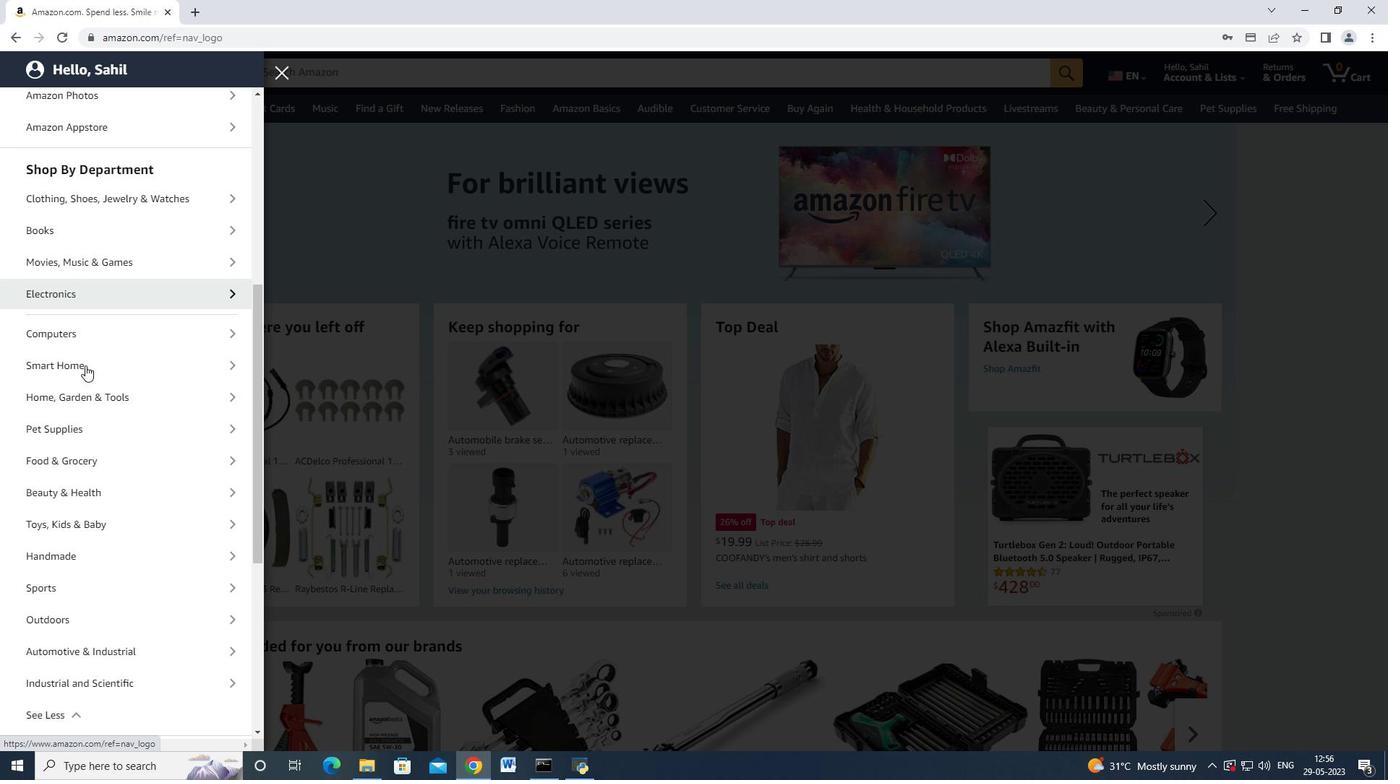 
Action: Mouse scrolled (85, 365) with delta (0, 0)
Screenshot: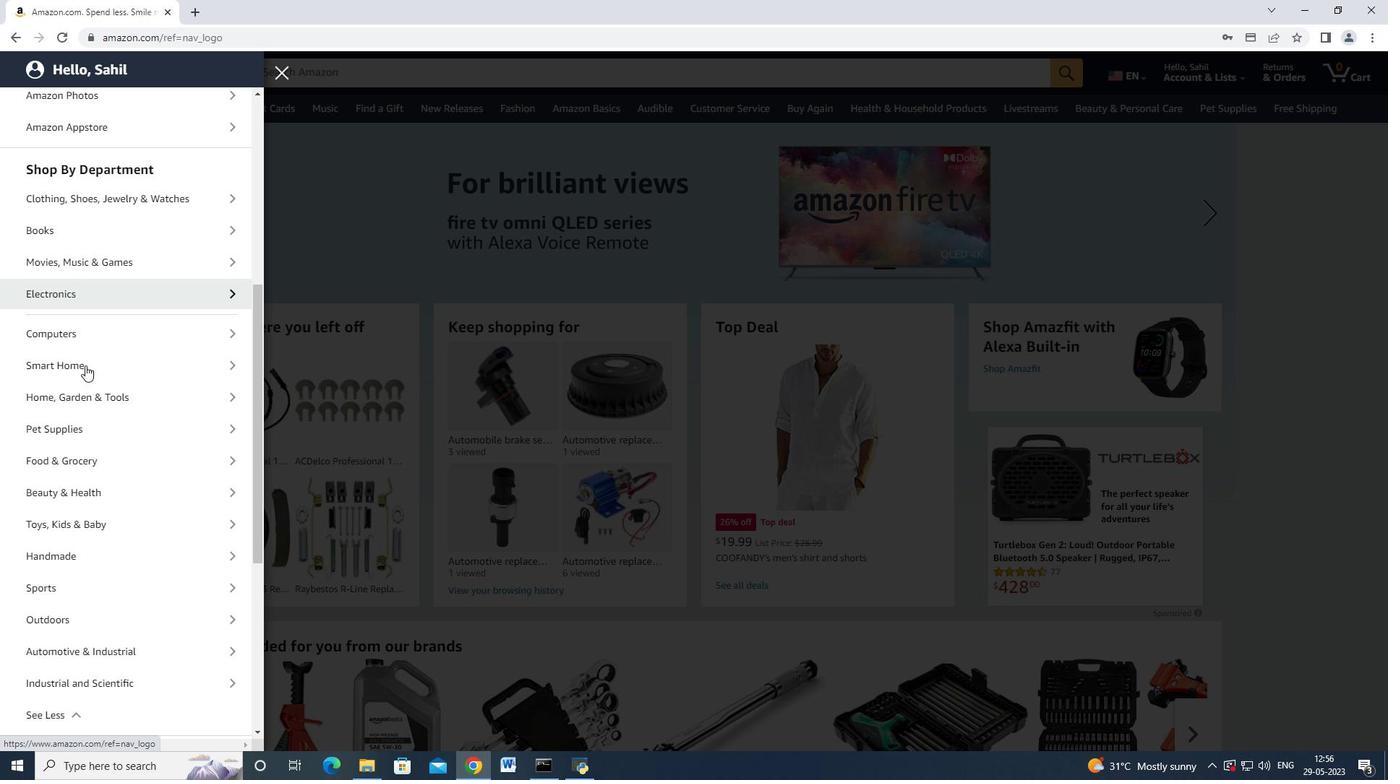 
Action: Mouse moved to (85, 366)
Screenshot: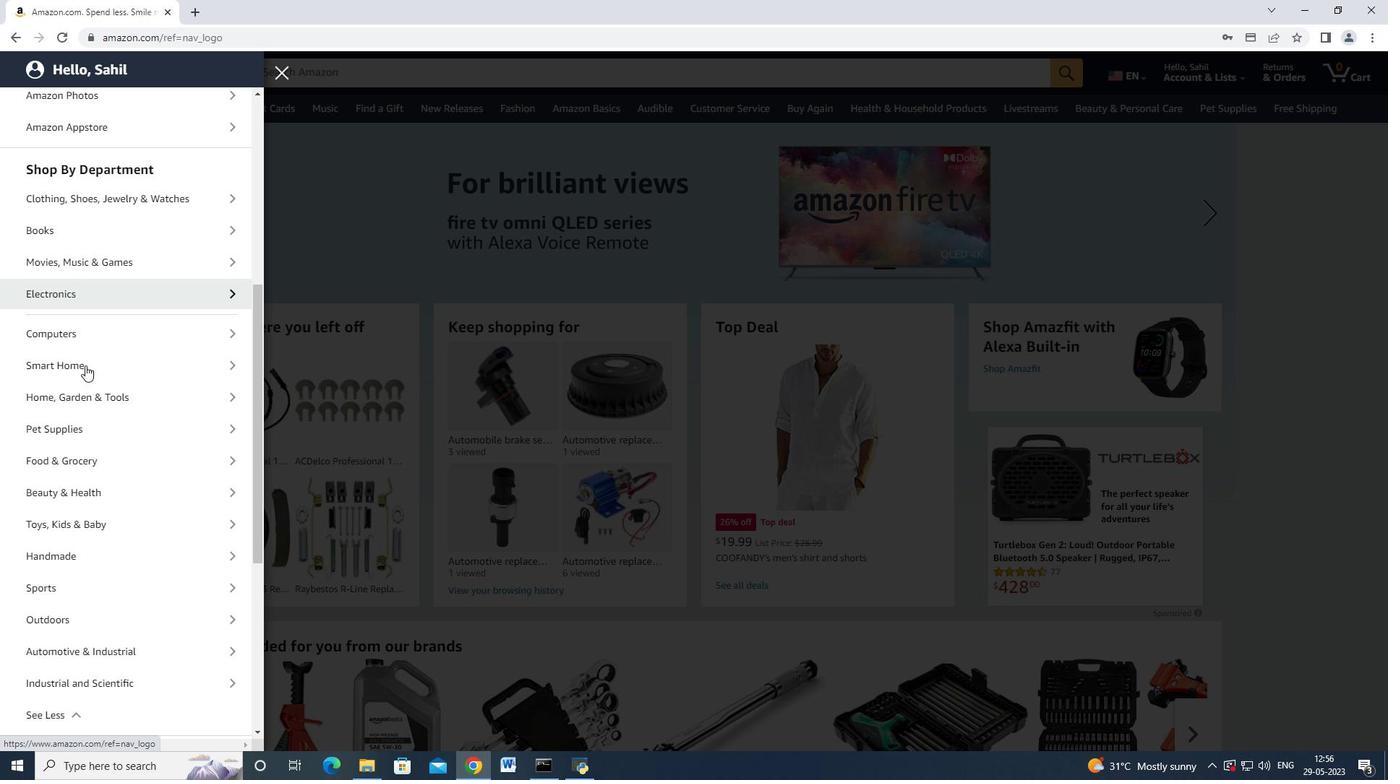 
Action: Mouse scrolled (85, 365) with delta (0, 0)
Screenshot: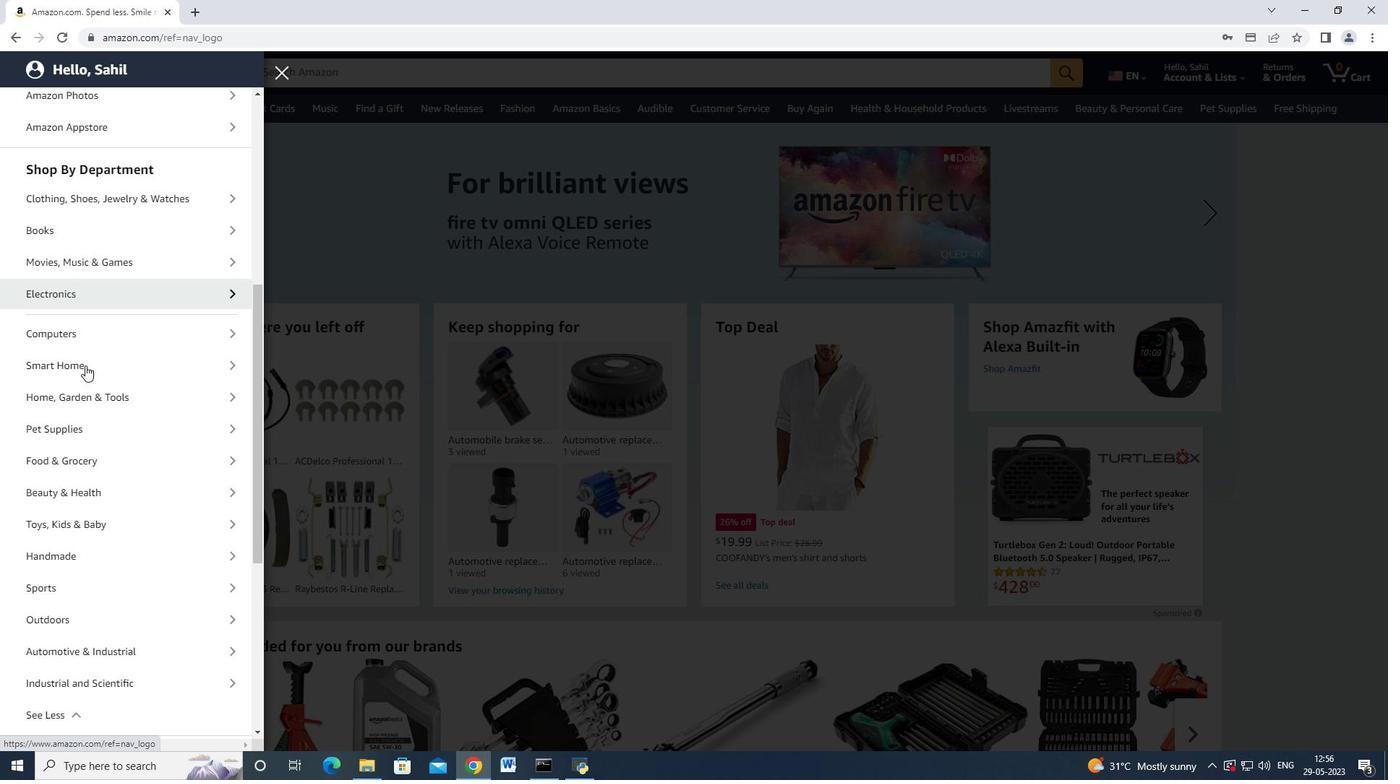
Action: Mouse moved to (87, 494)
Screenshot: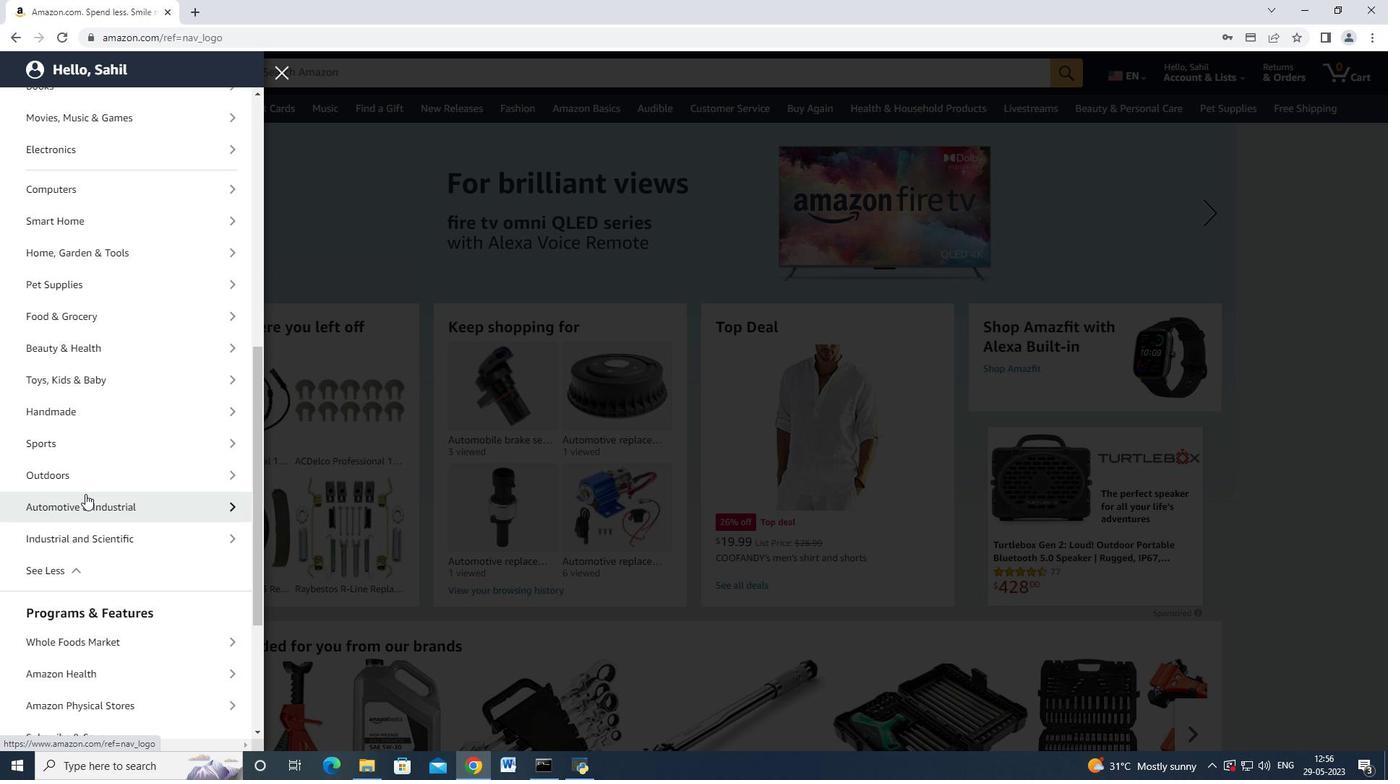
Action: Mouse pressed left at (87, 494)
Screenshot: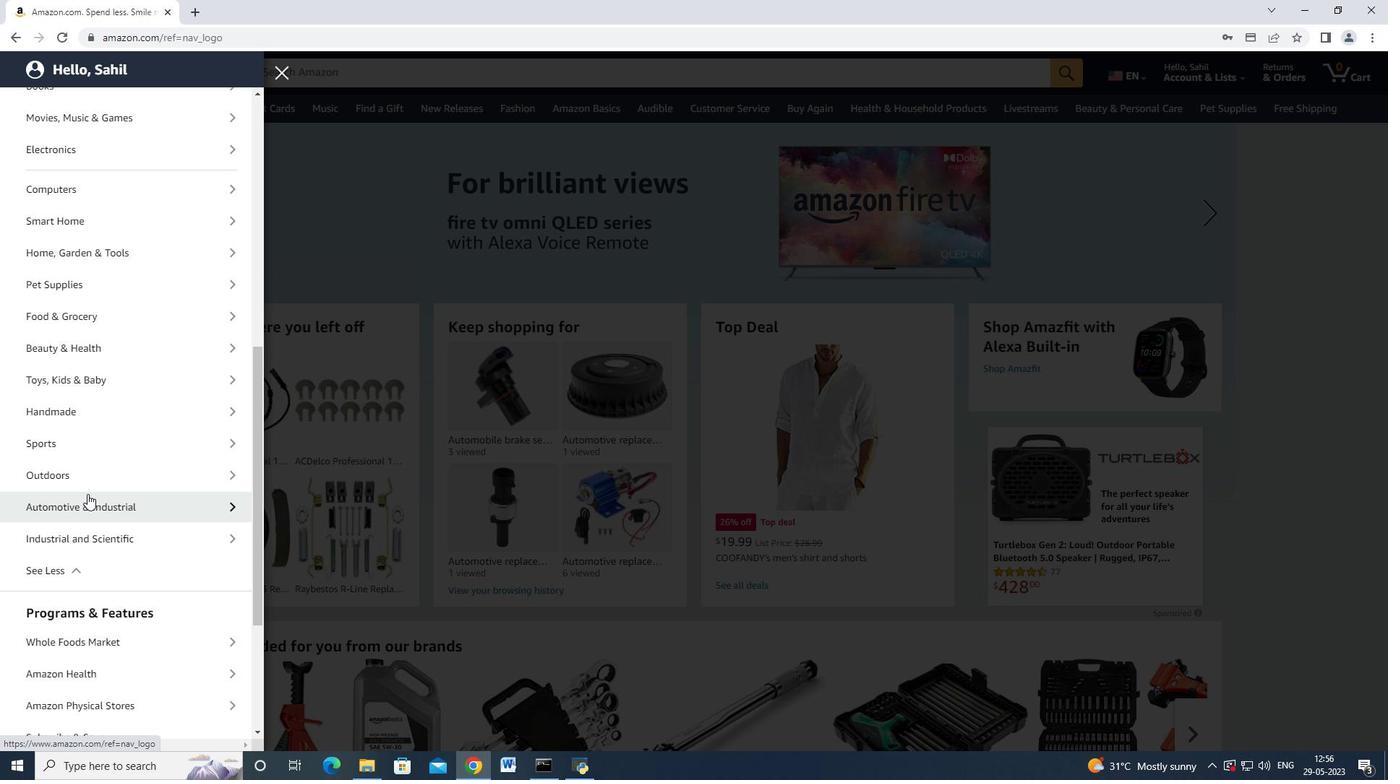 
Action: Mouse moved to (129, 182)
Screenshot: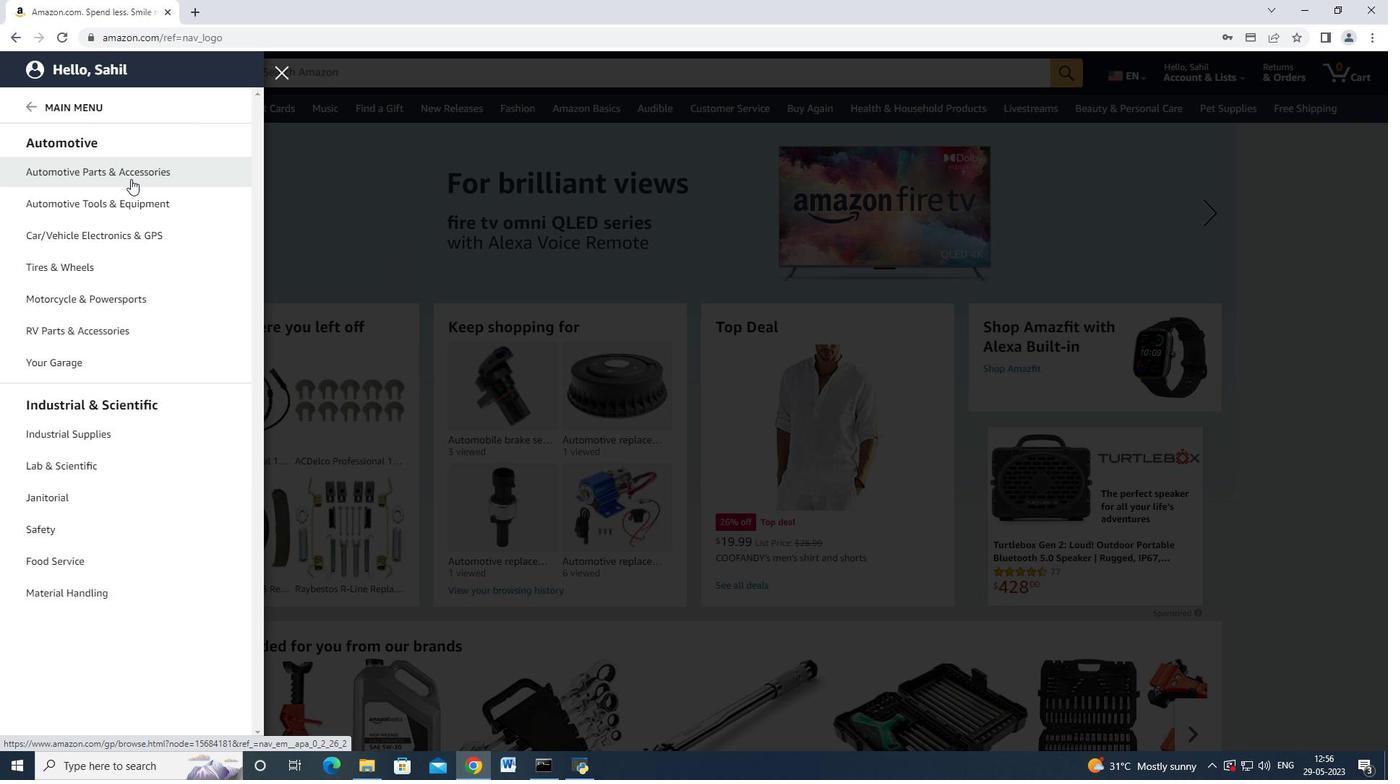
Action: Mouse pressed left at (129, 182)
Screenshot: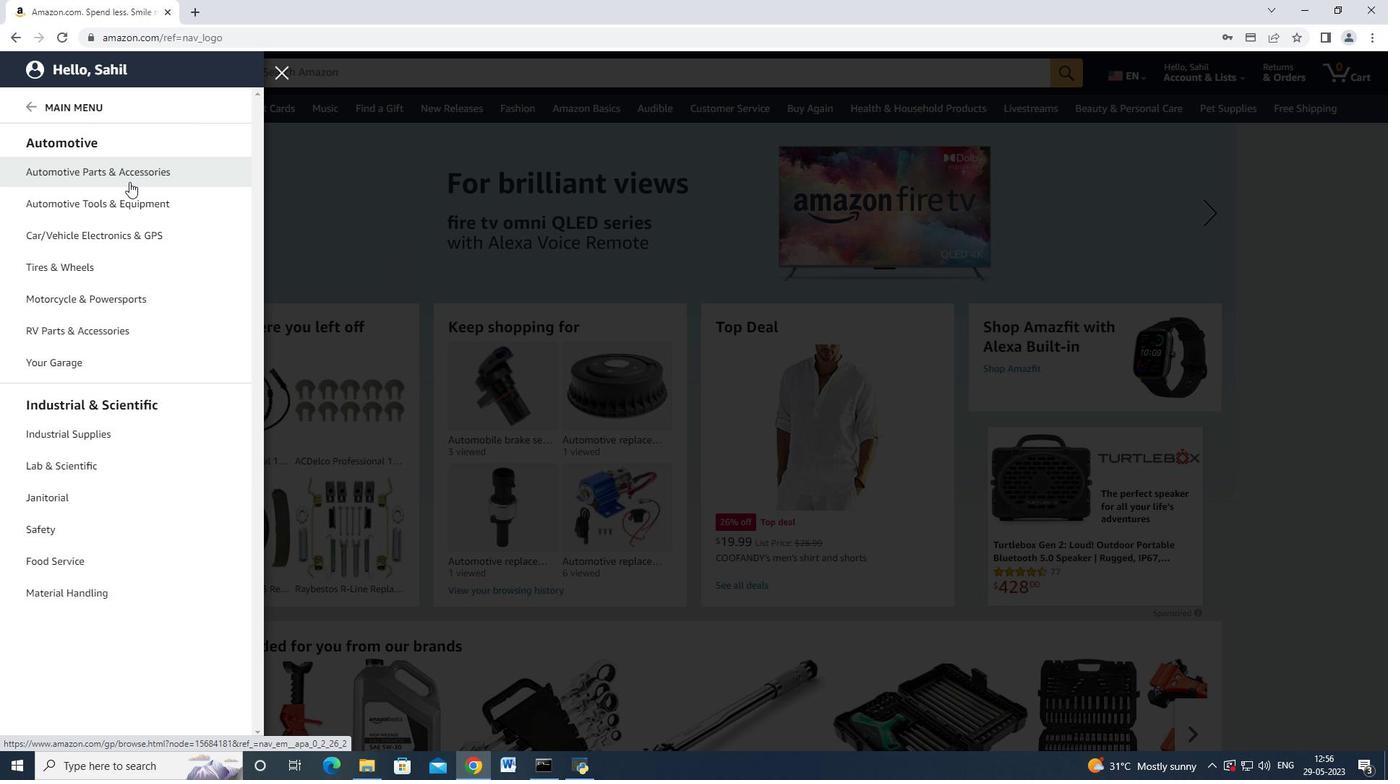 
Action: Mouse moved to (330, 305)
Screenshot: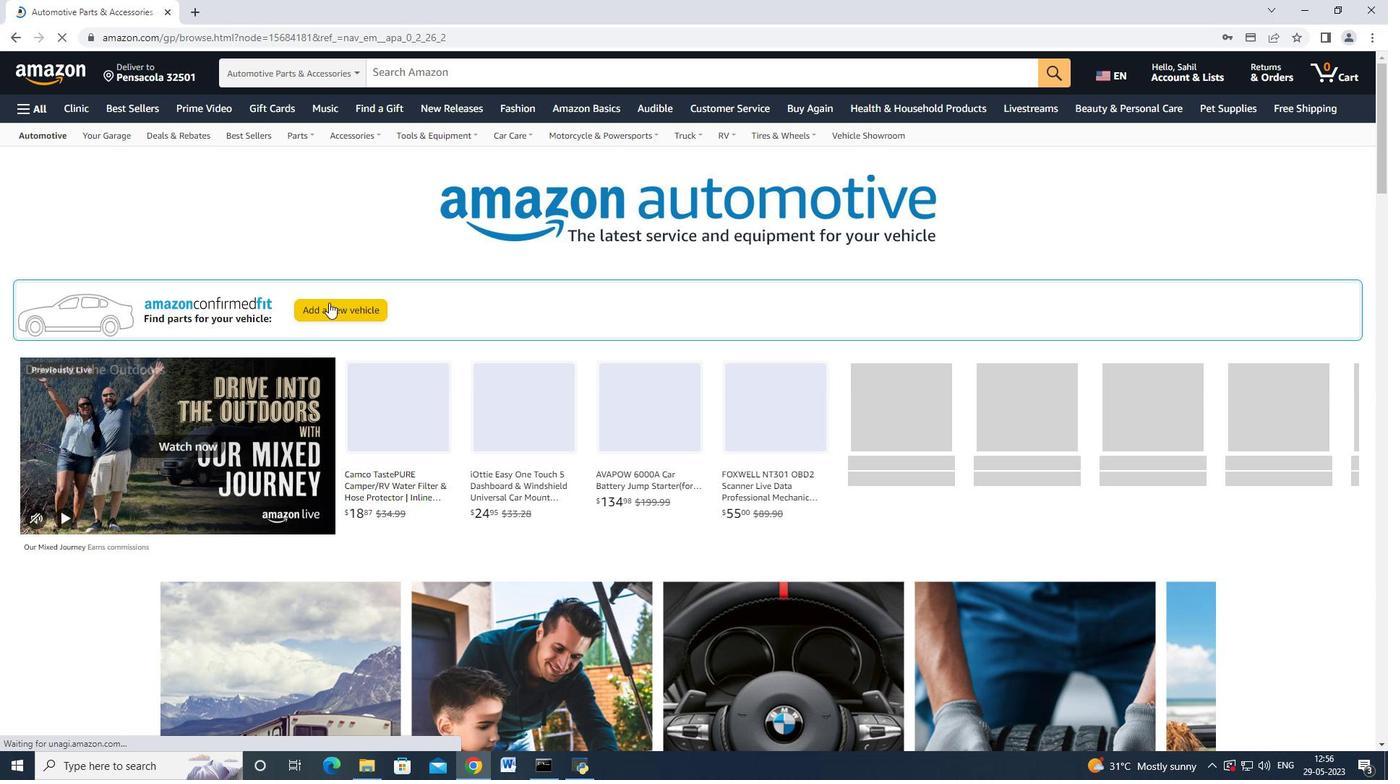 
Action: Mouse scrolled (330, 304) with delta (0, 0)
Screenshot: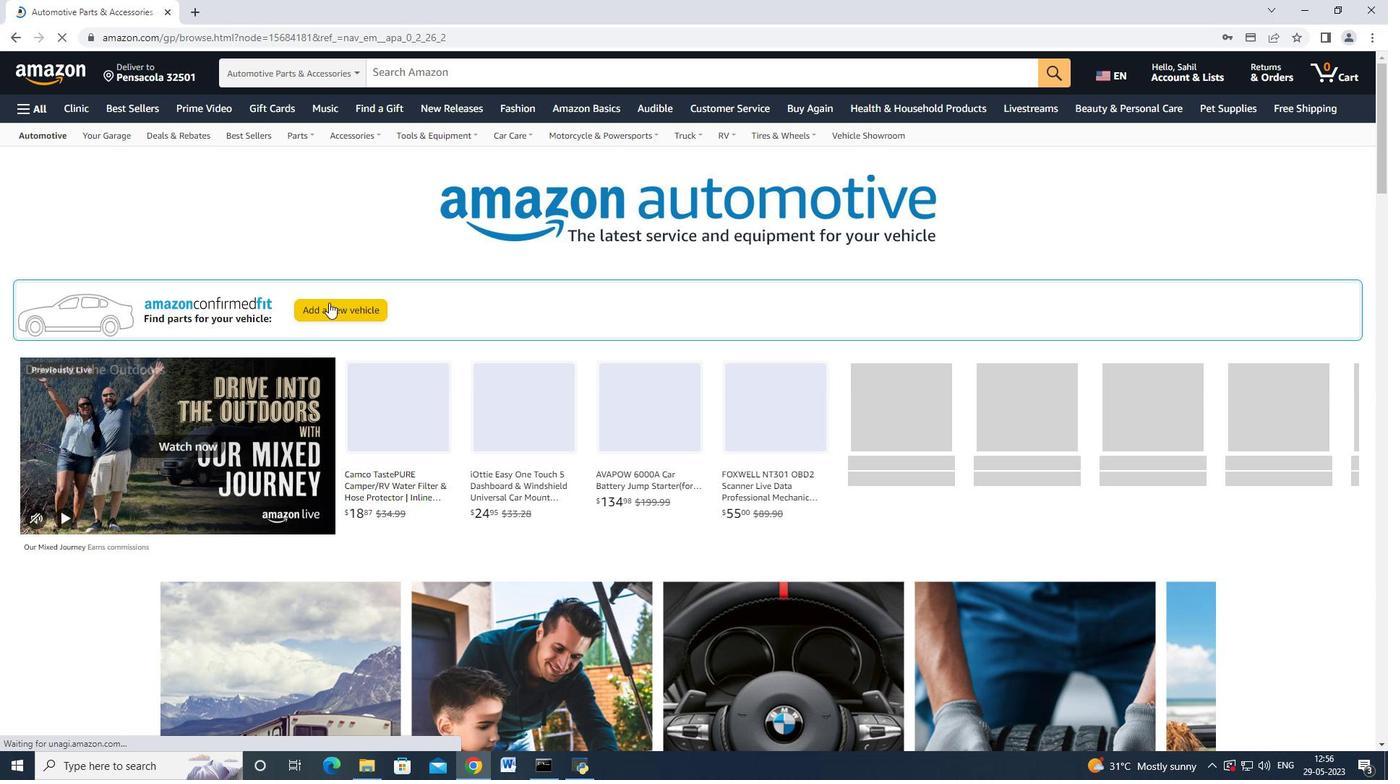 
Action: Mouse moved to (330, 305)
Screenshot: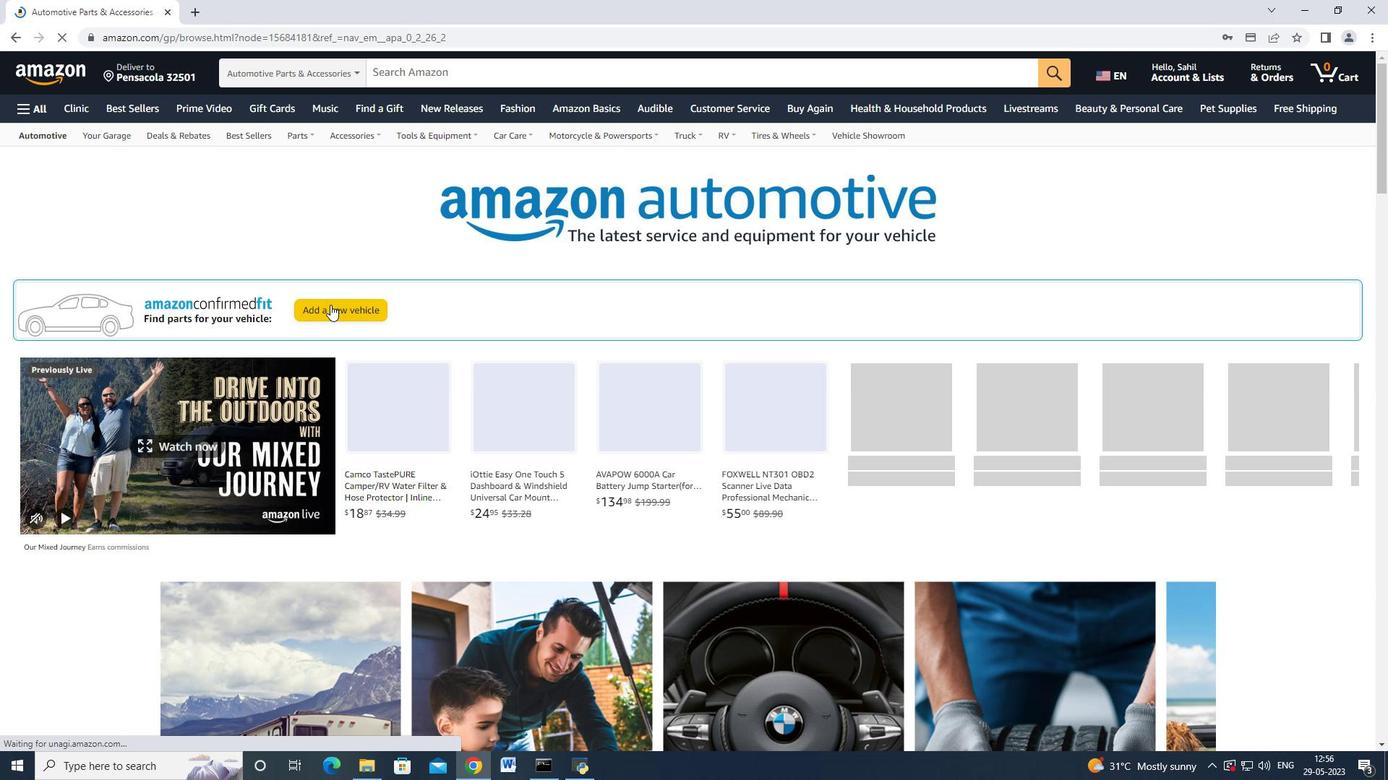 
Action: Mouse scrolled (330, 305) with delta (0, 0)
Screenshot: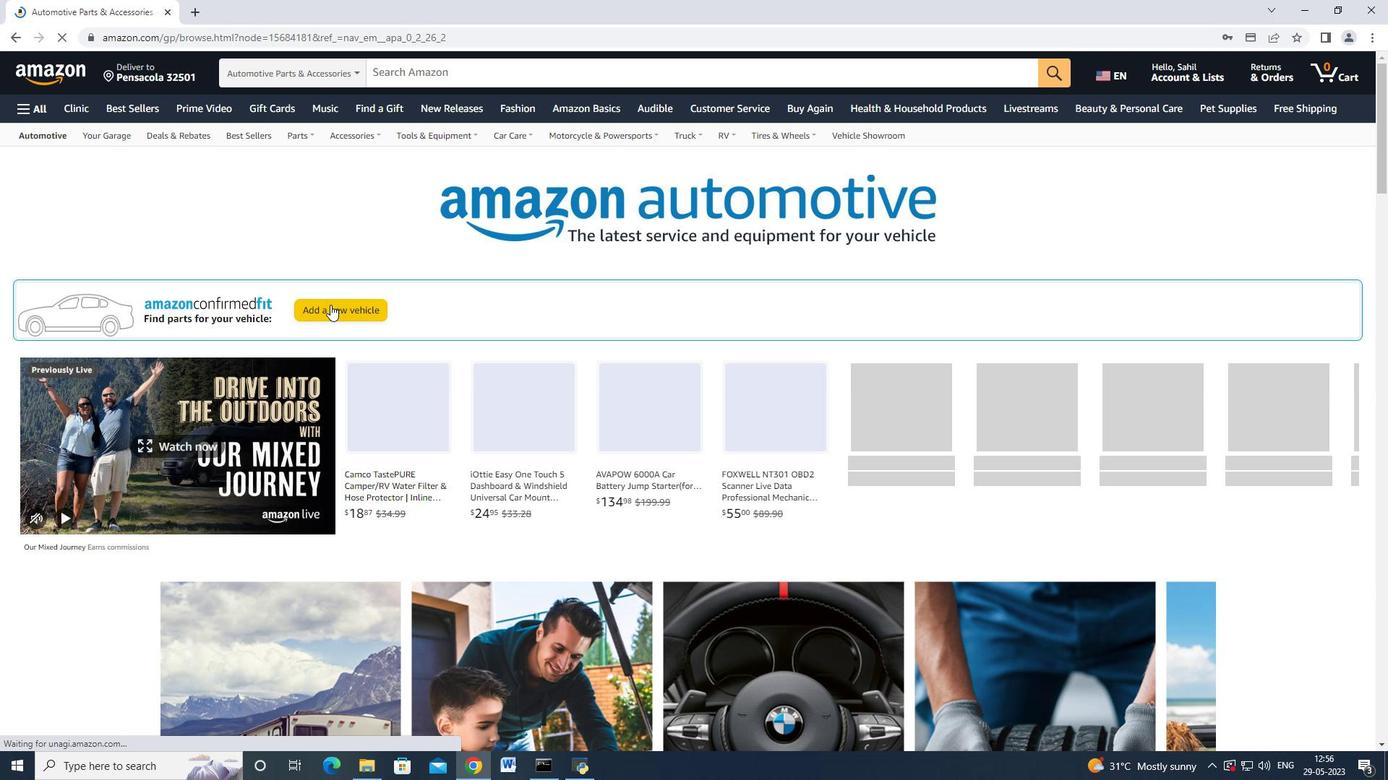 
Action: Mouse scrolled (330, 306) with delta (0, 0)
Screenshot: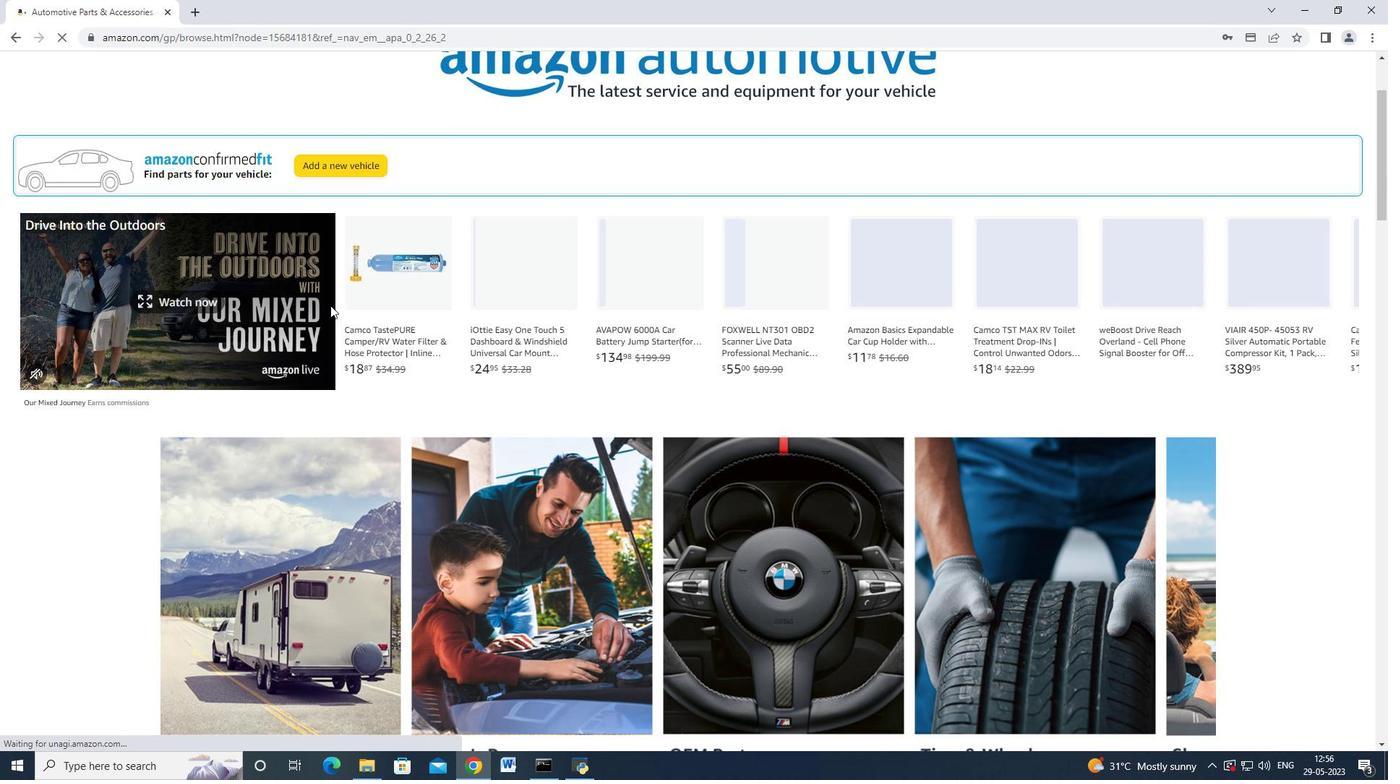 
Action: Mouse scrolled (330, 306) with delta (0, 0)
Screenshot: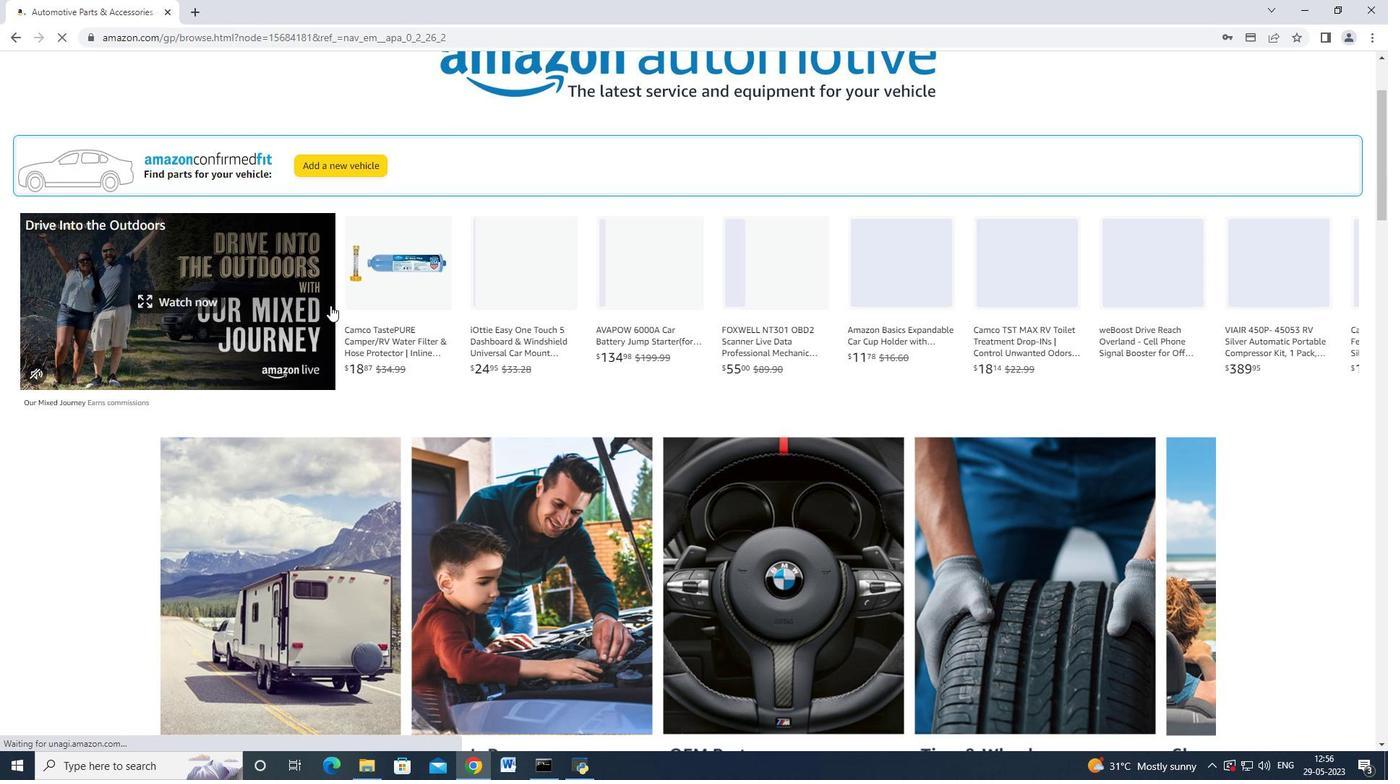 
Action: Mouse scrolled (330, 306) with delta (0, 0)
Screenshot: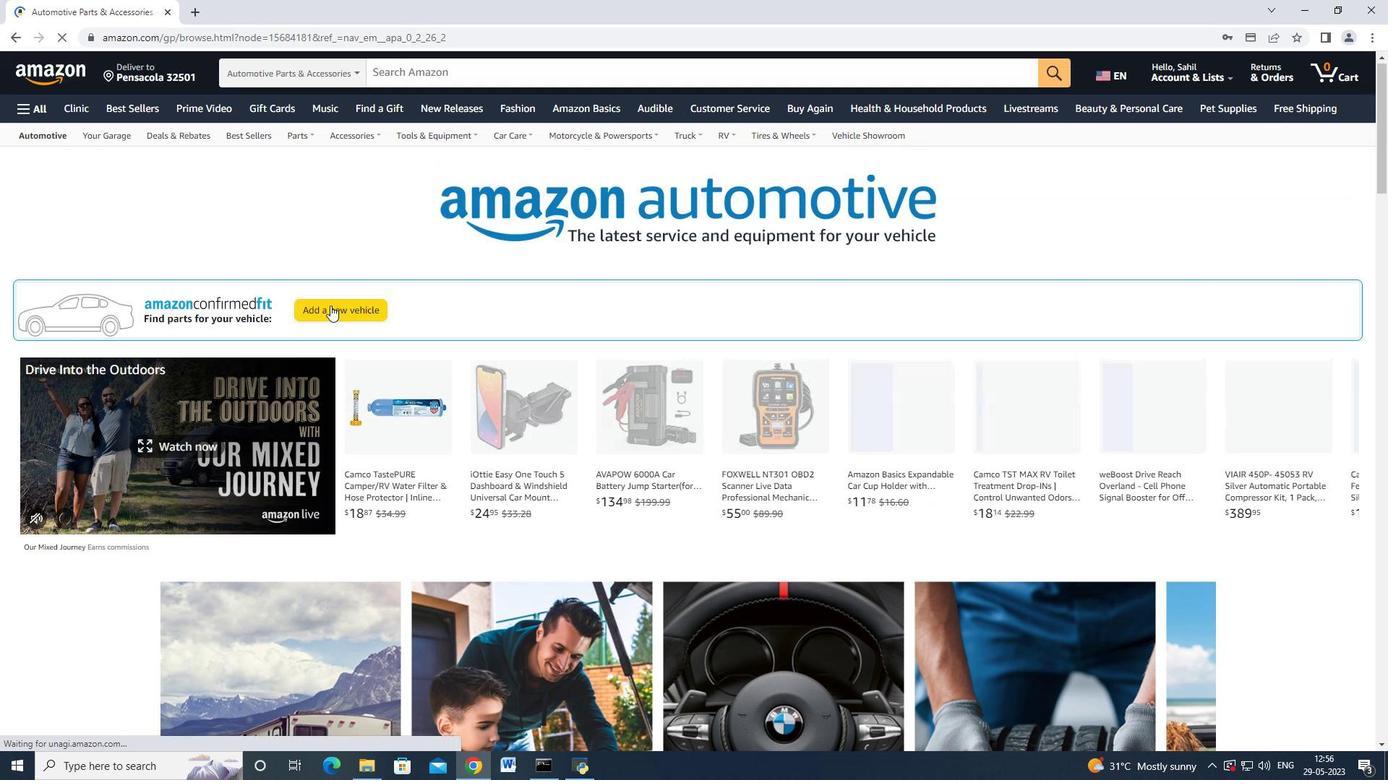 
Action: Mouse moved to (242, 136)
Screenshot: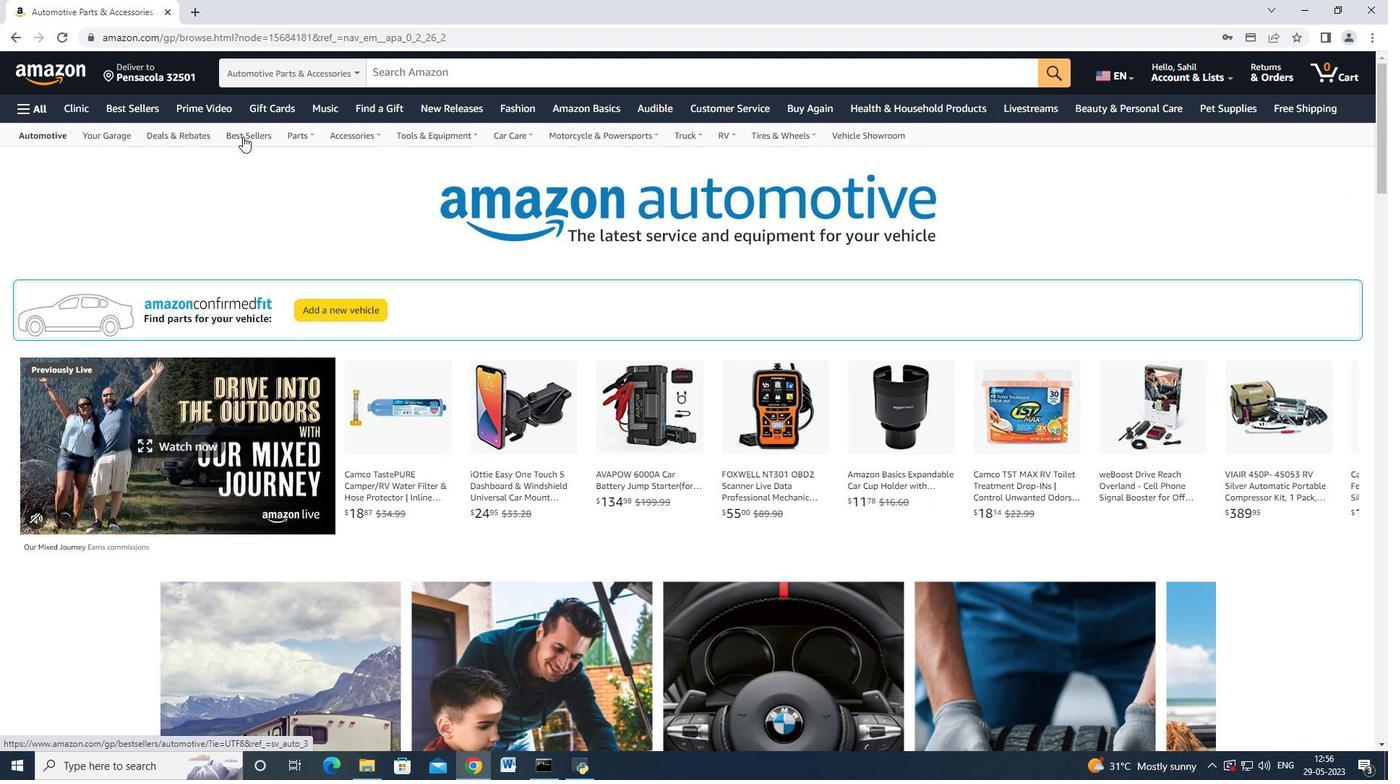
Action: Mouse pressed left at (242, 136)
Screenshot: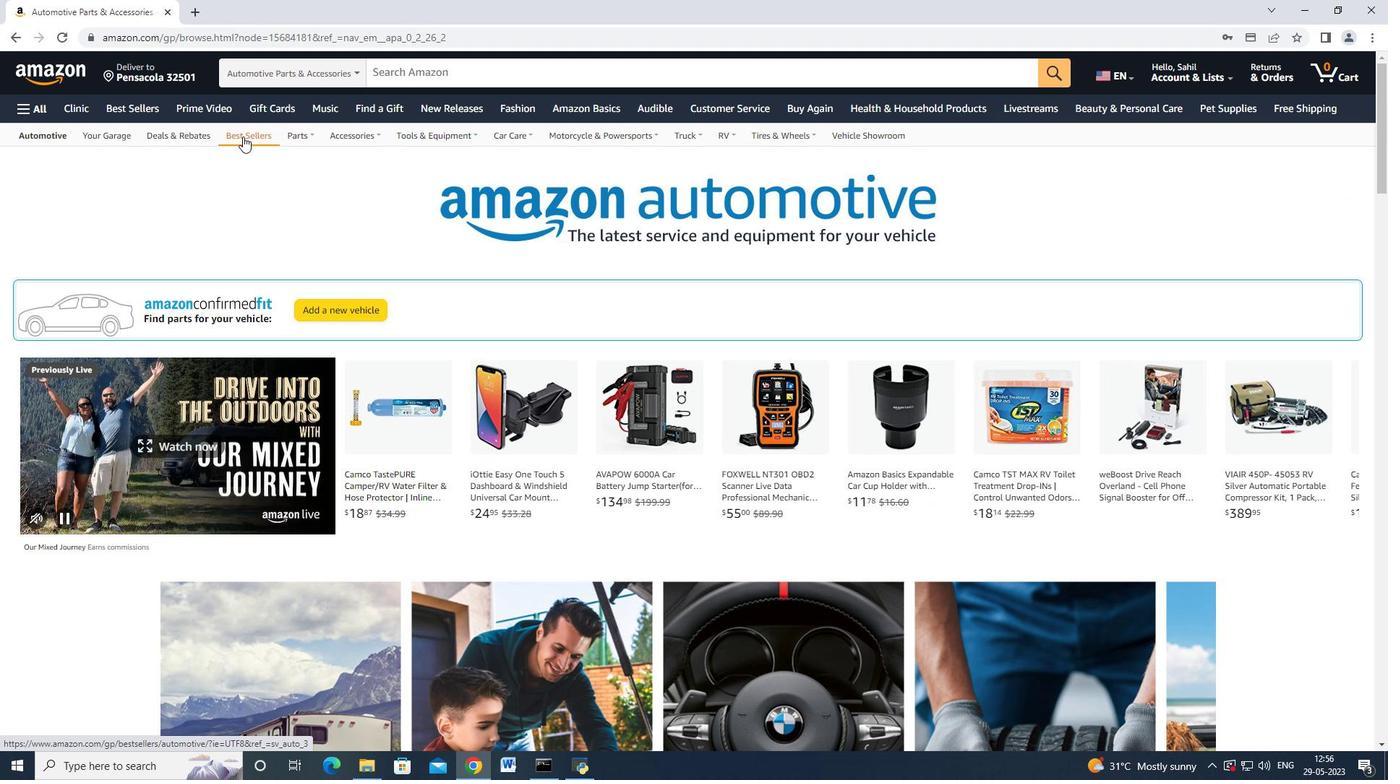 
Action: Mouse moved to (249, 165)
Screenshot: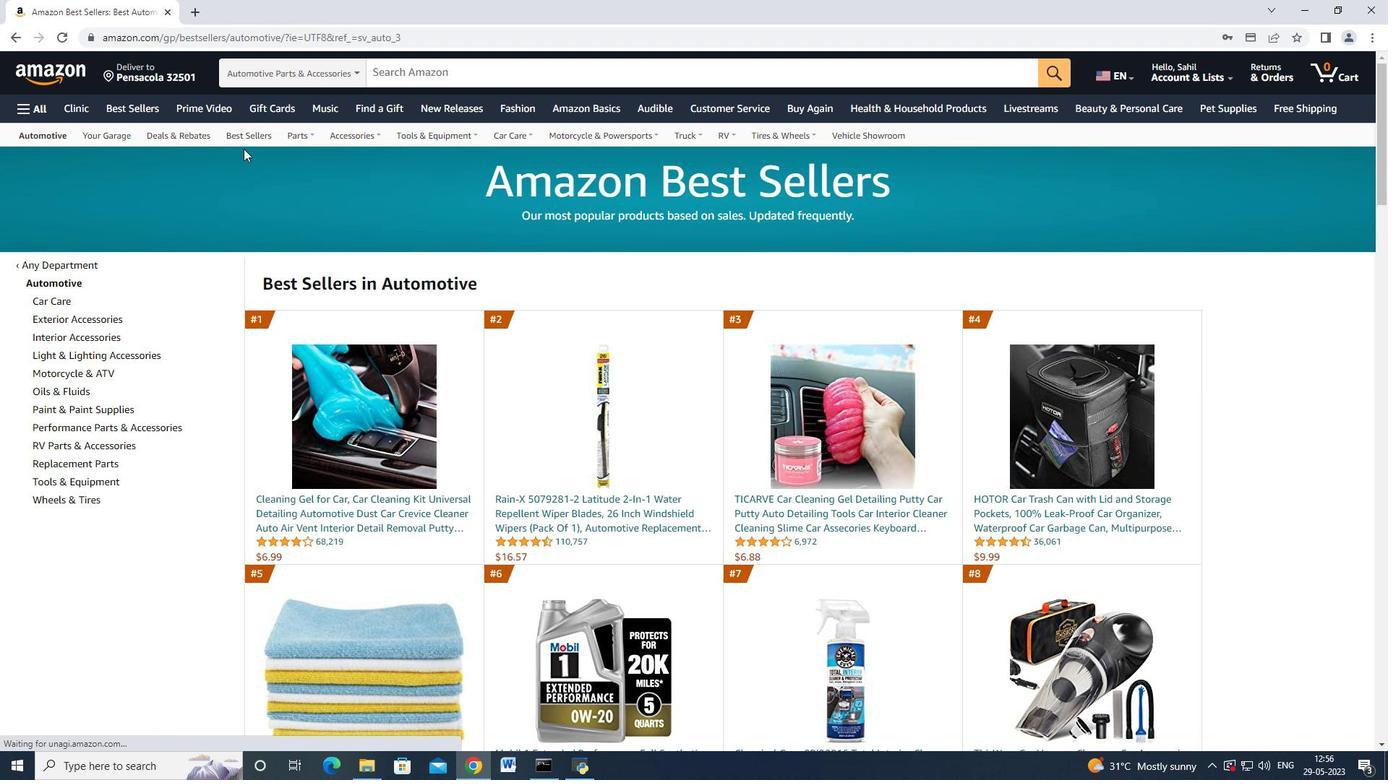 
Action: Mouse scrolled (249, 164) with delta (0, 0)
Screenshot: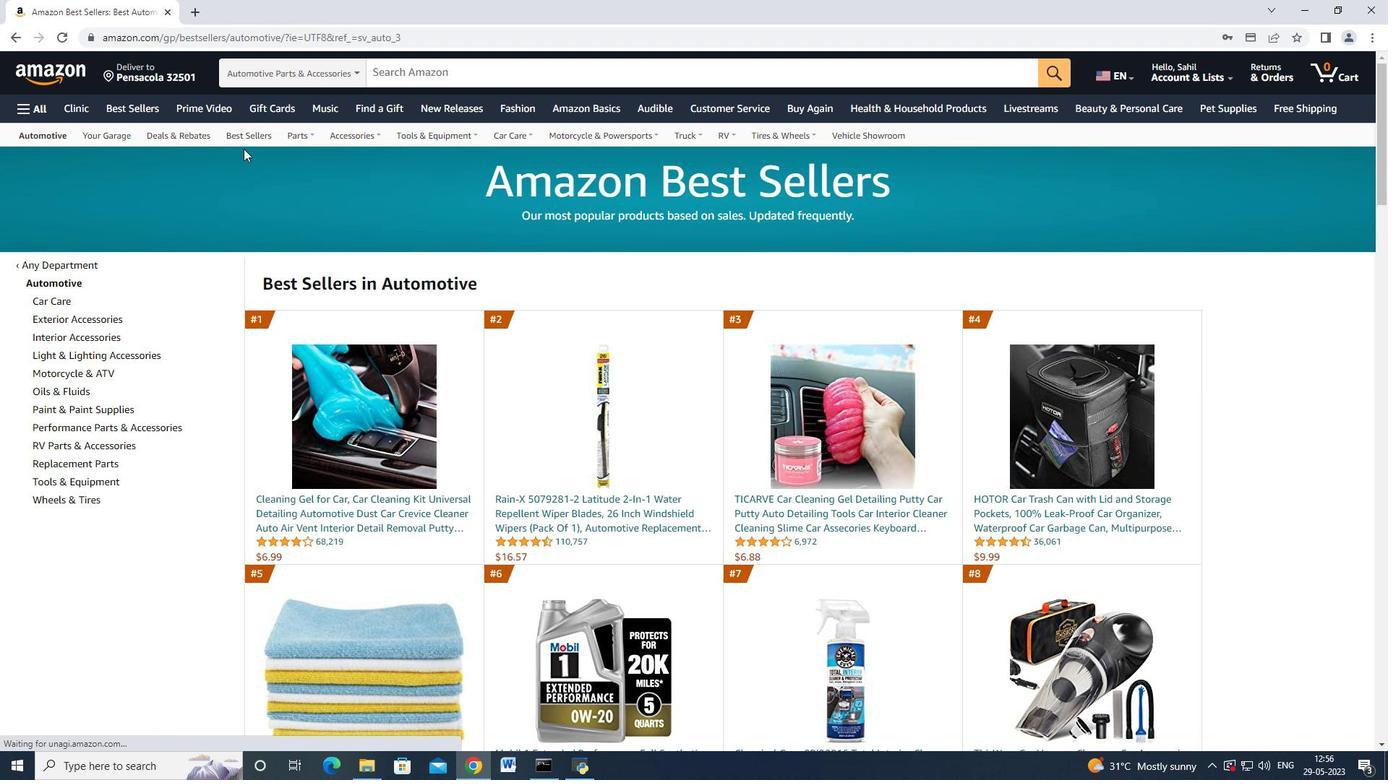 
Action: Mouse moved to (95, 391)
Screenshot: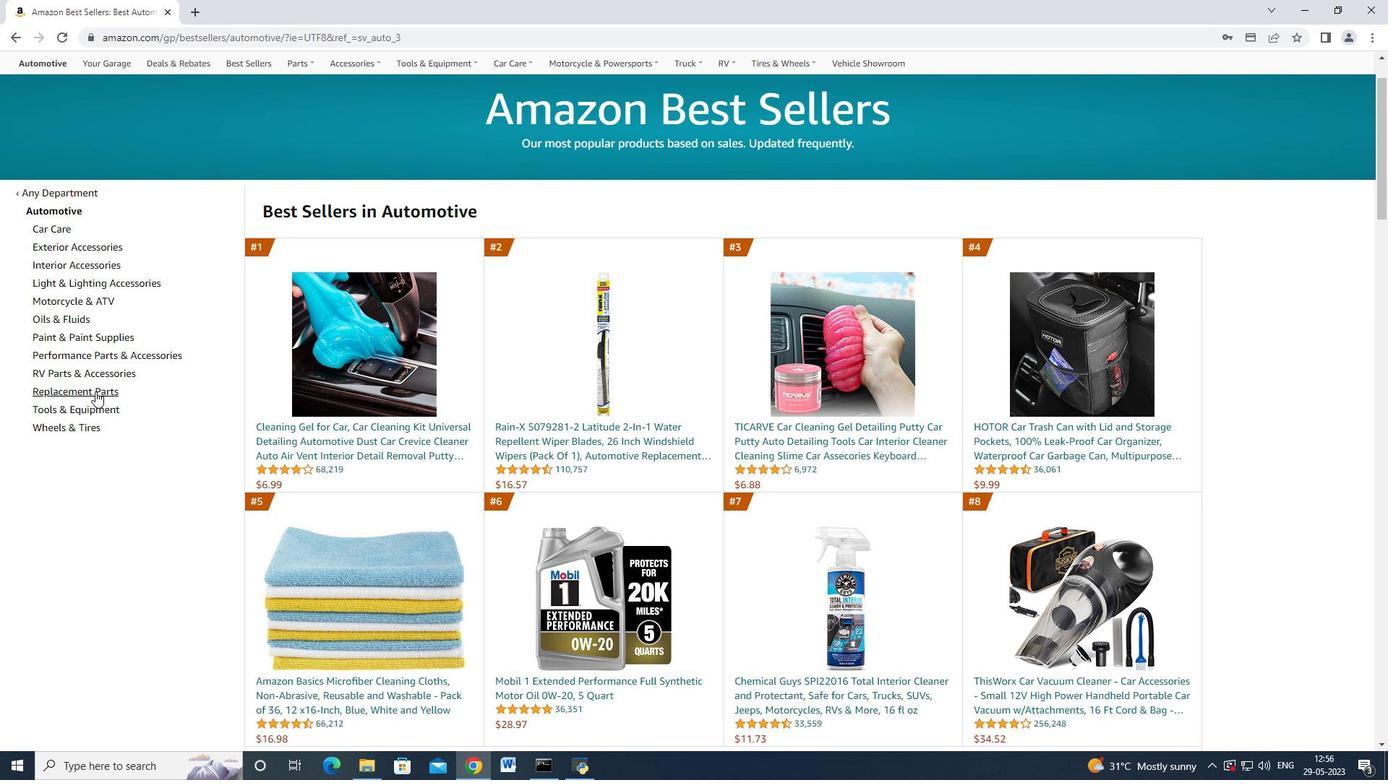 
Action: Mouse pressed left at (95, 391)
Screenshot: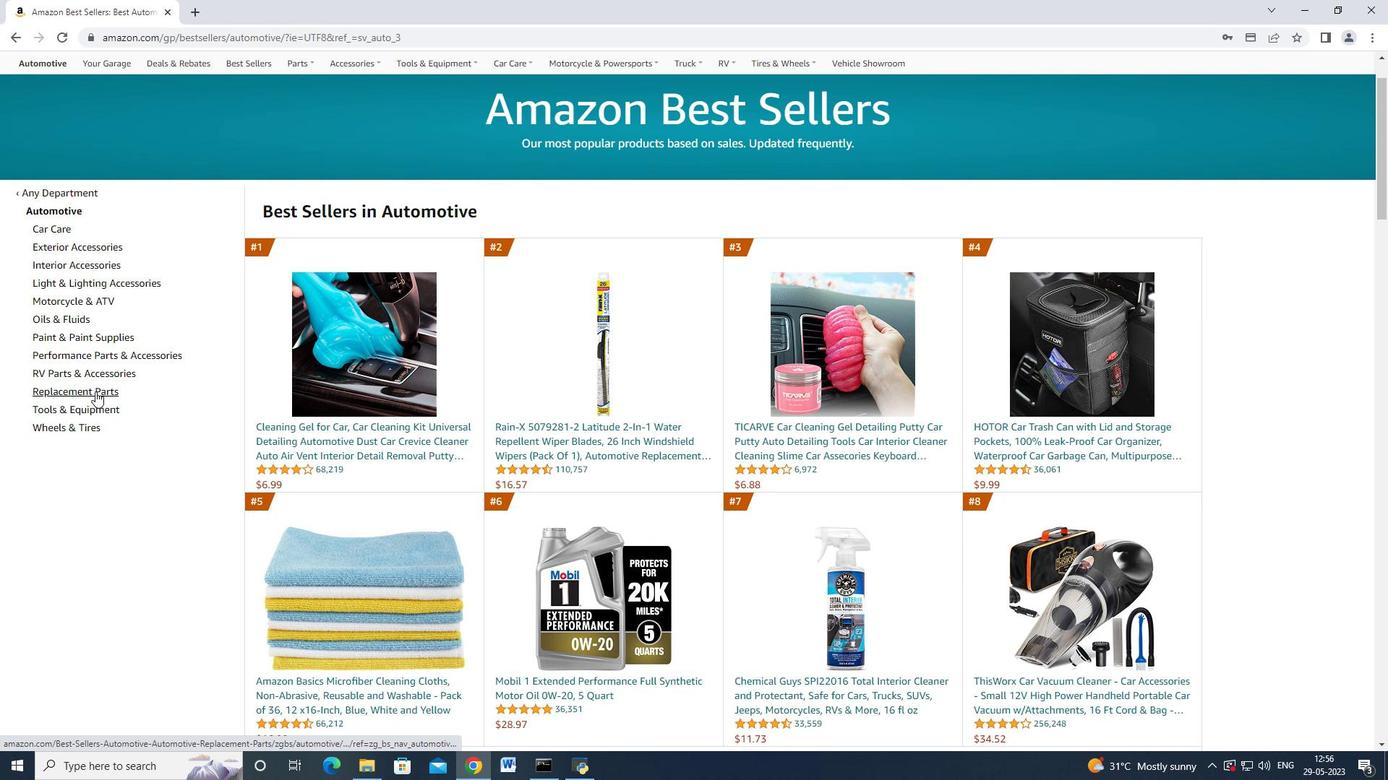 
Action: Mouse moved to (99, 381)
Screenshot: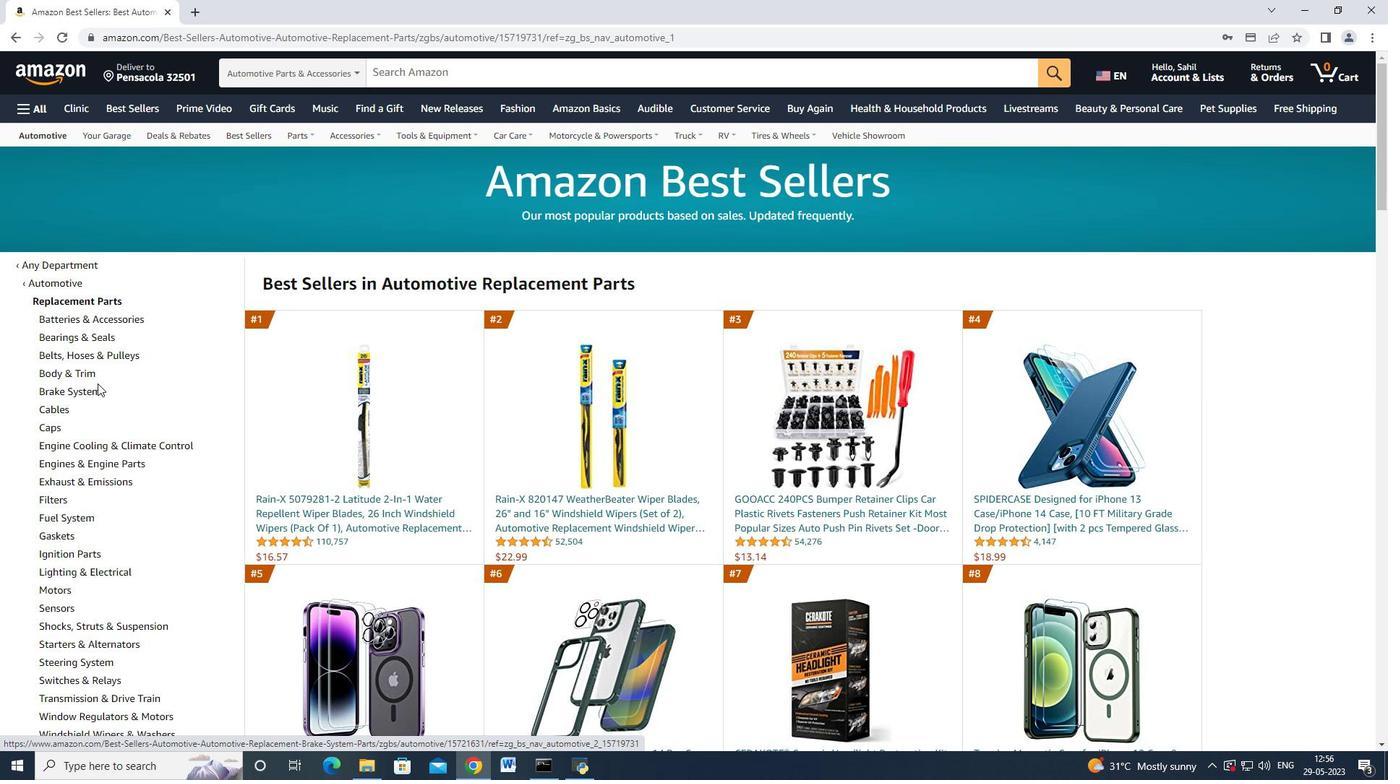 
Action: Mouse scrolled (99, 380) with delta (0, 0)
Screenshot: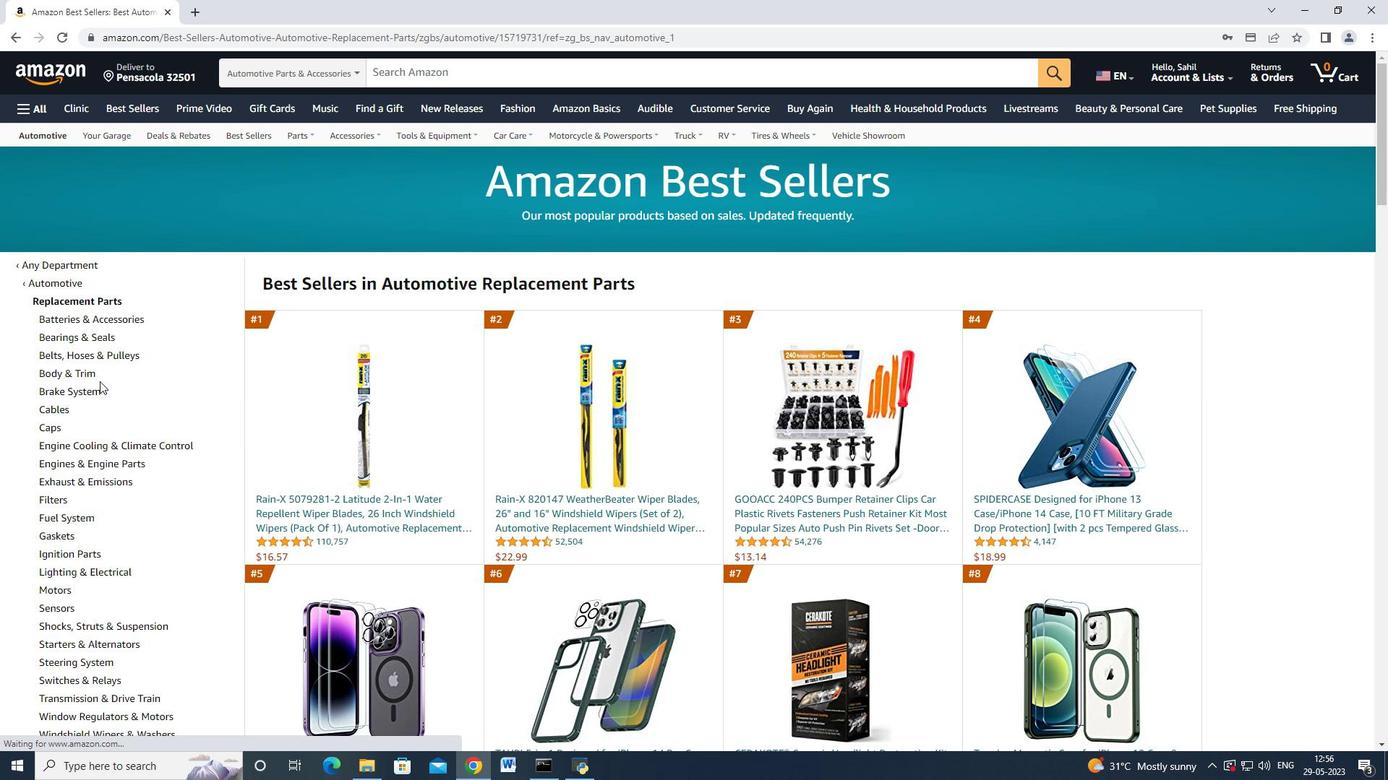 
Action: Mouse scrolled (99, 380) with delta (0, 0)
Screenshot: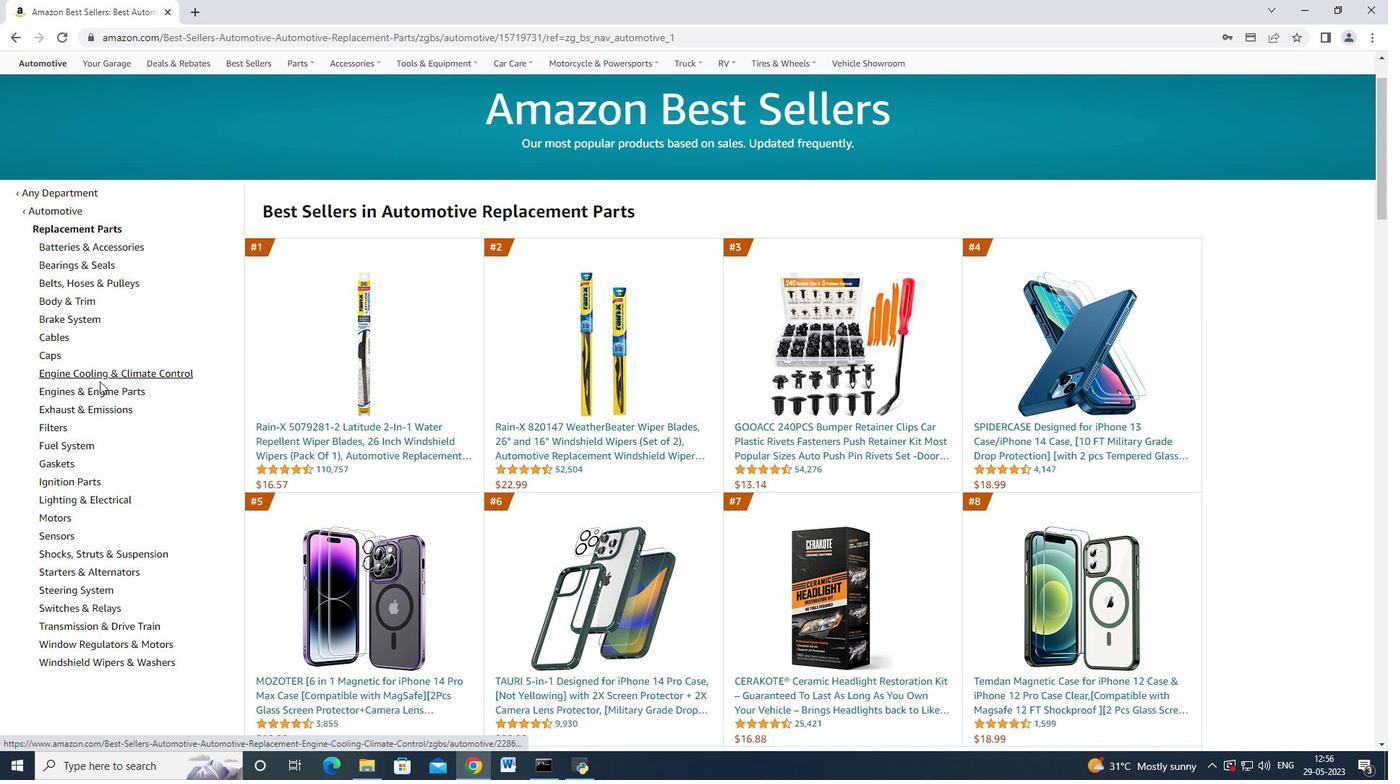 
Action: Mouse scrolled (99, 380) with delta (0, 0)
Screenshot: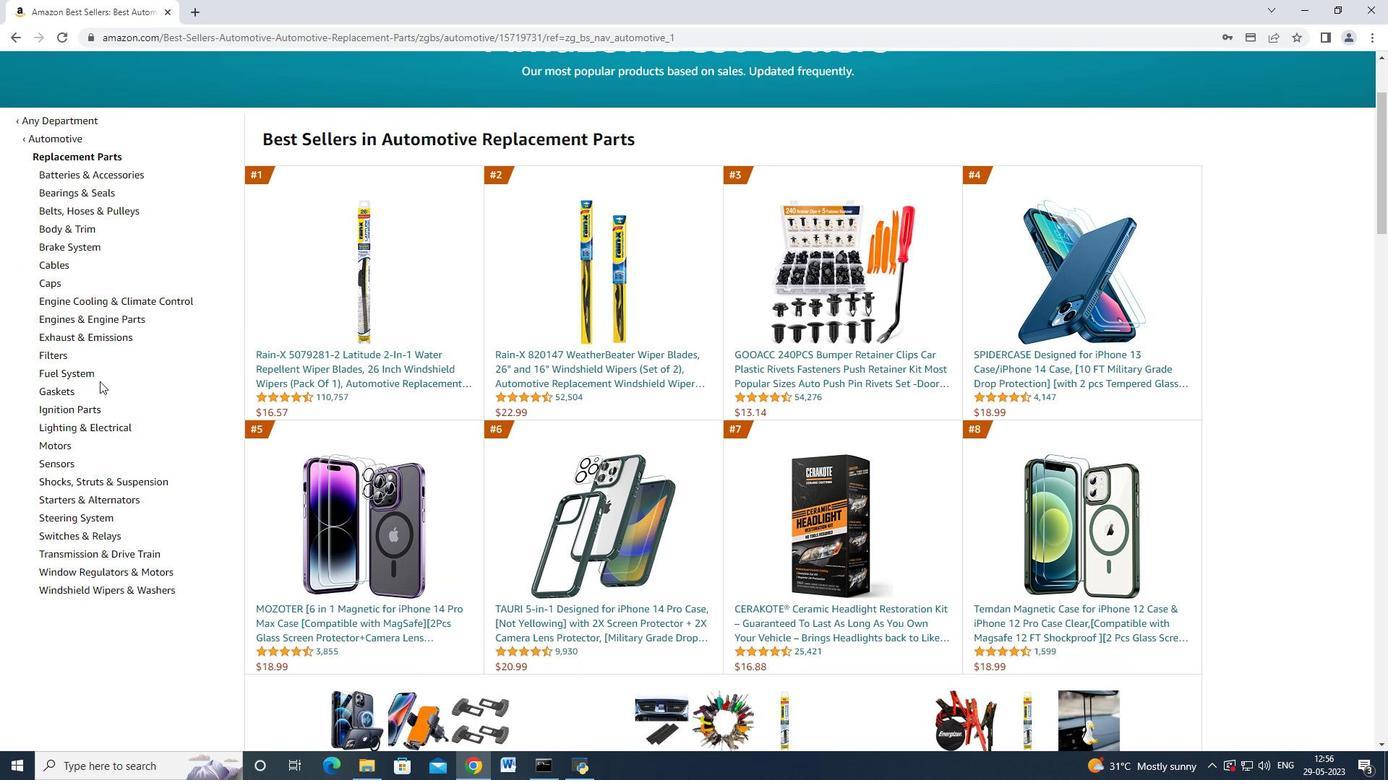 
Action: Mouse scrolled (99, 382) with delta (0, 0)
Screenshot: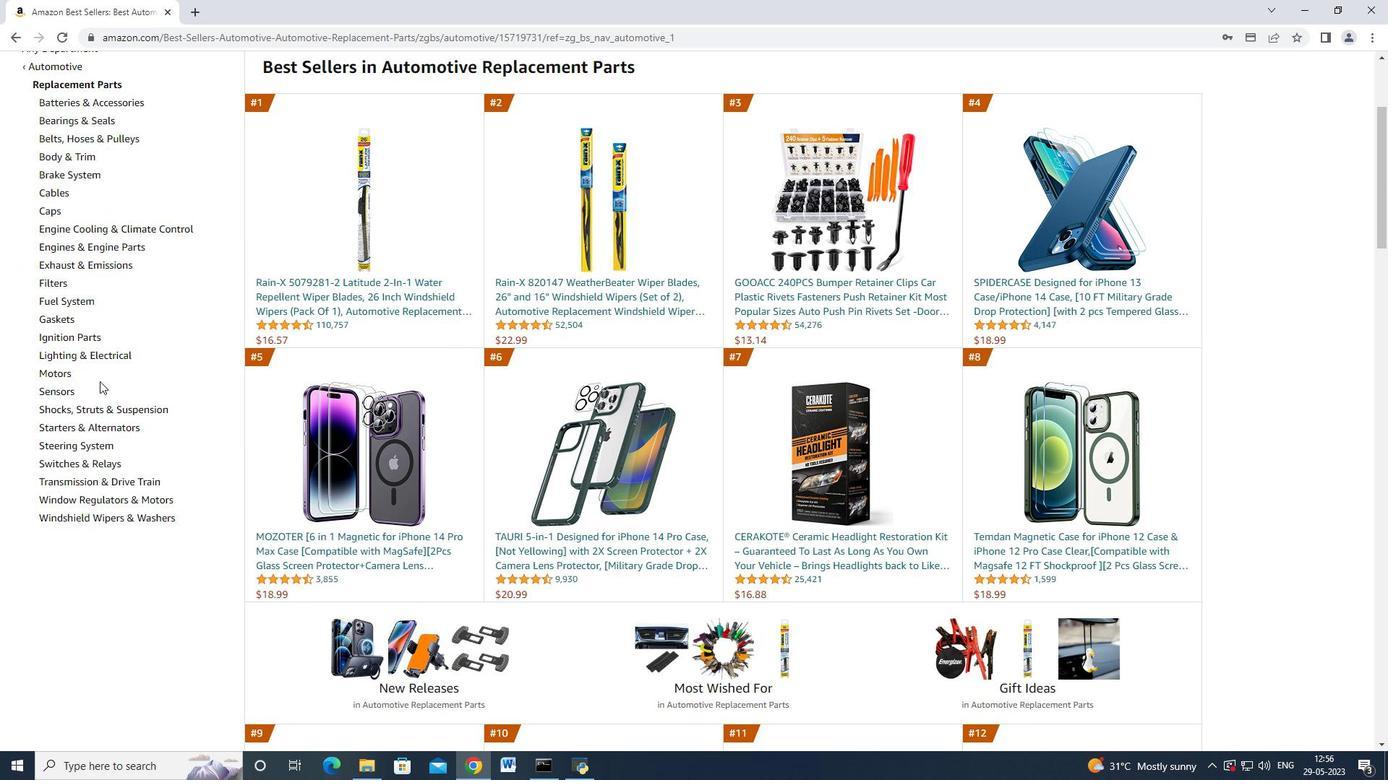 
Action: Mouse moved to (83, 254)
Screenshot: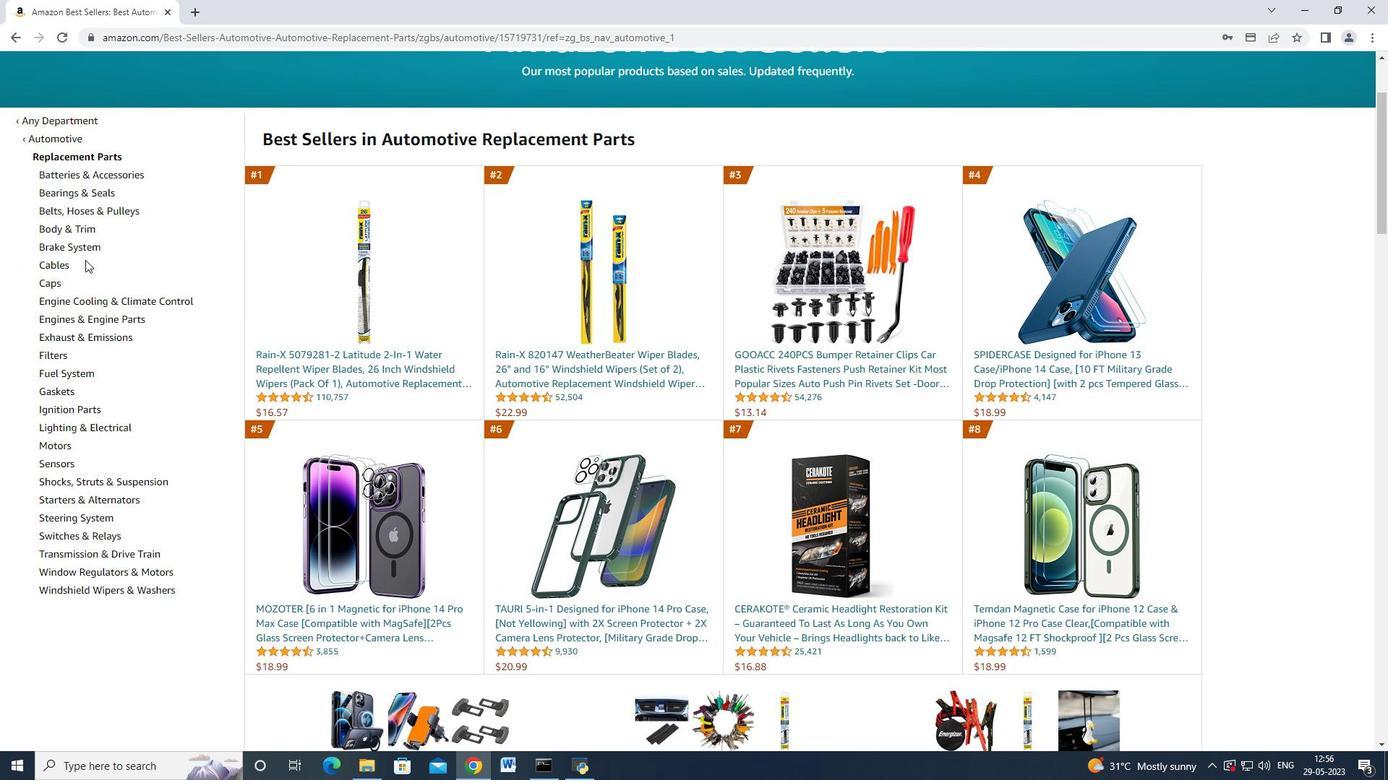
Action: Mouse pressed left at (83, 254)
Screenshot: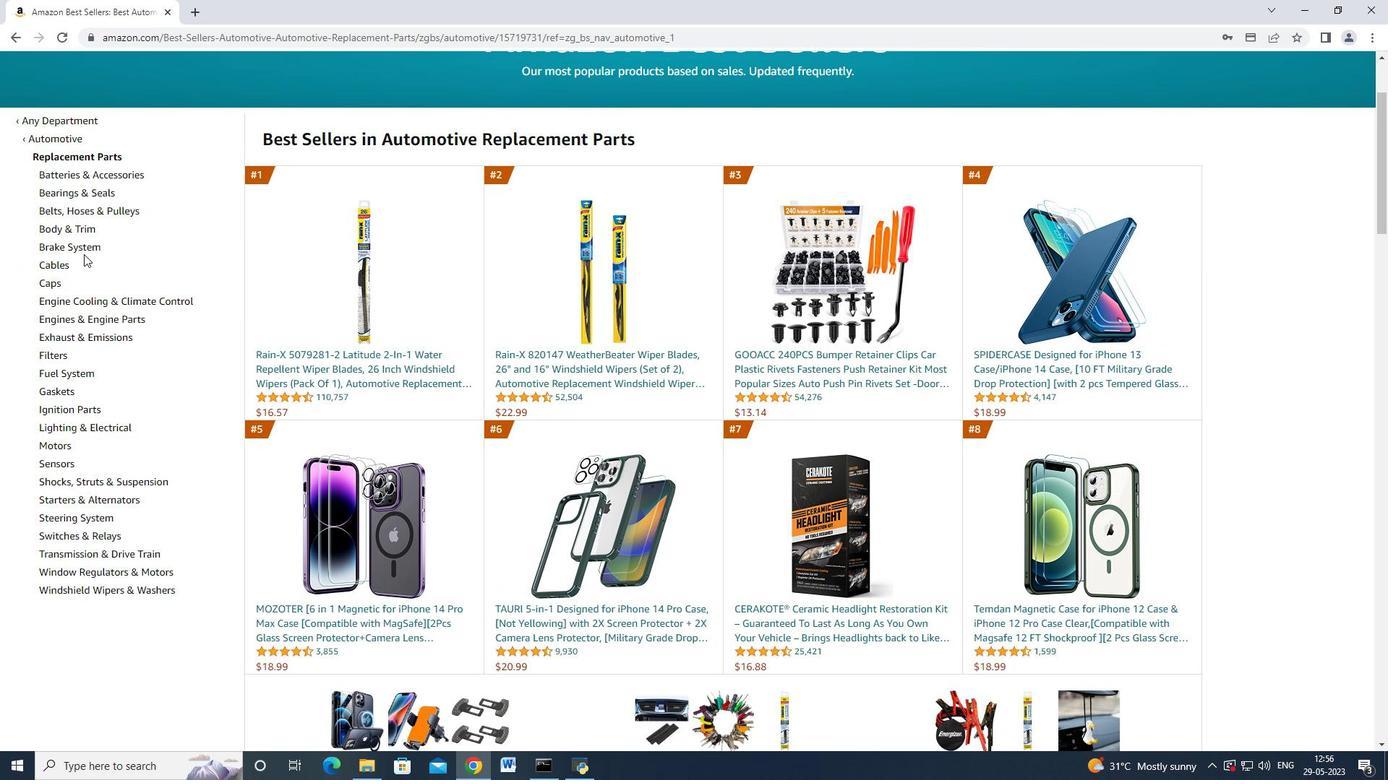 
Action: Mouse moved to (83, 250)
Screenshot: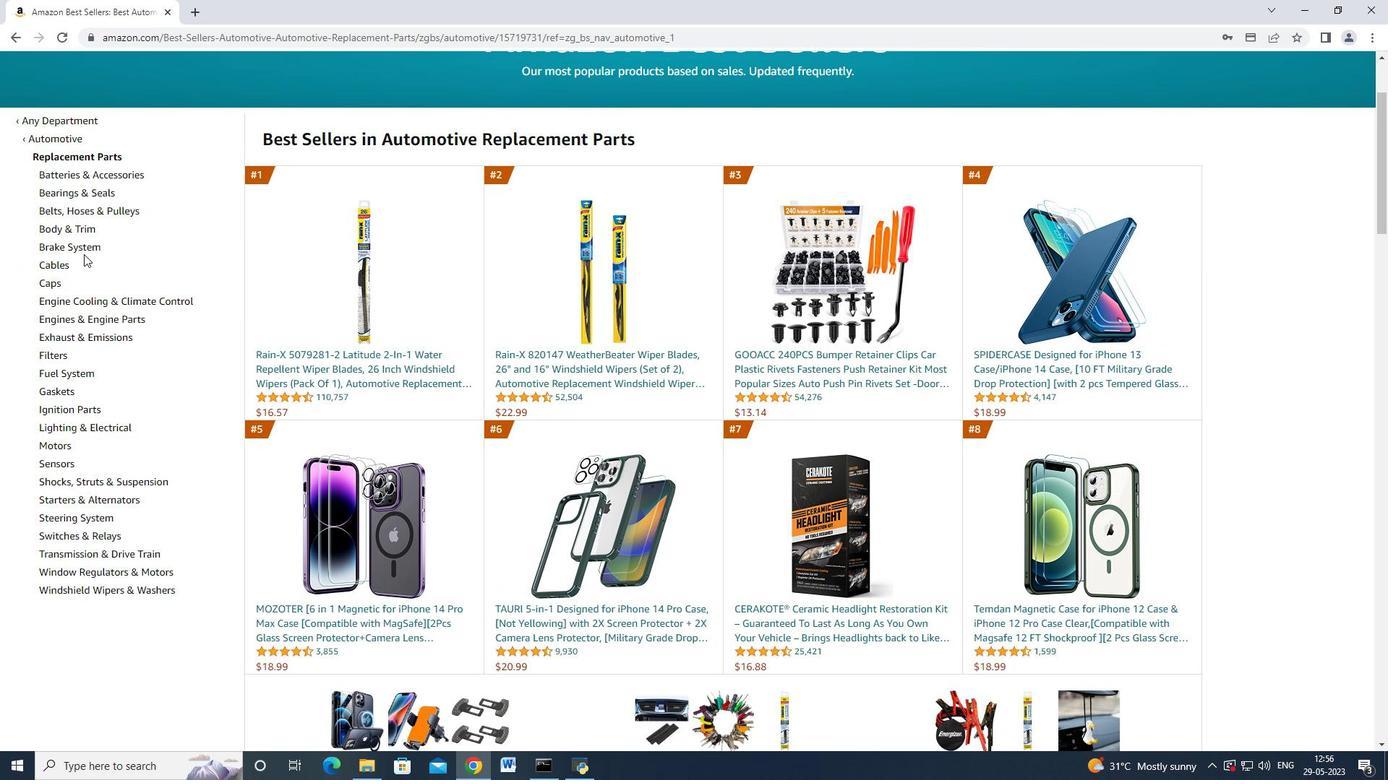 
Action: Mouse pressed left at (83, 250)
Screenshot: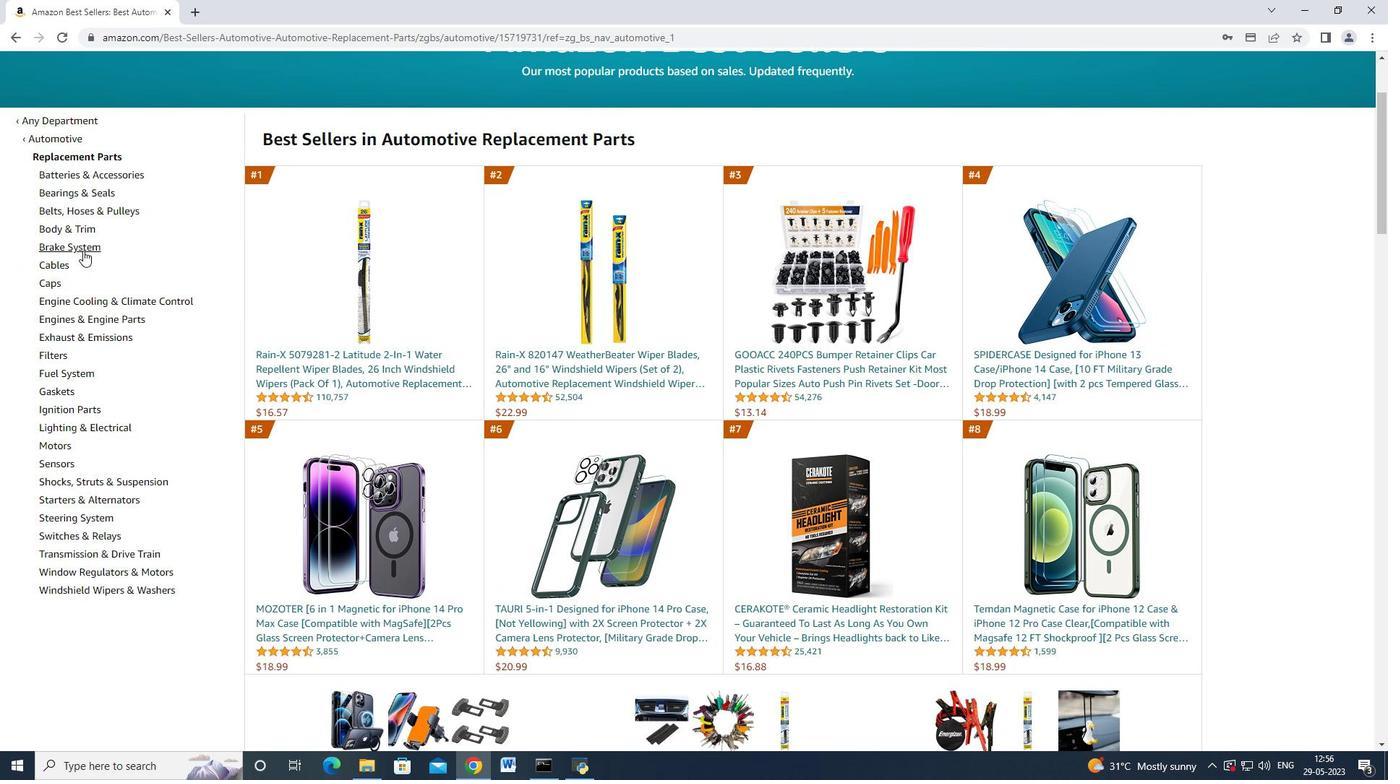 
Action: Mouse moved to (143, 255)
Screenshot: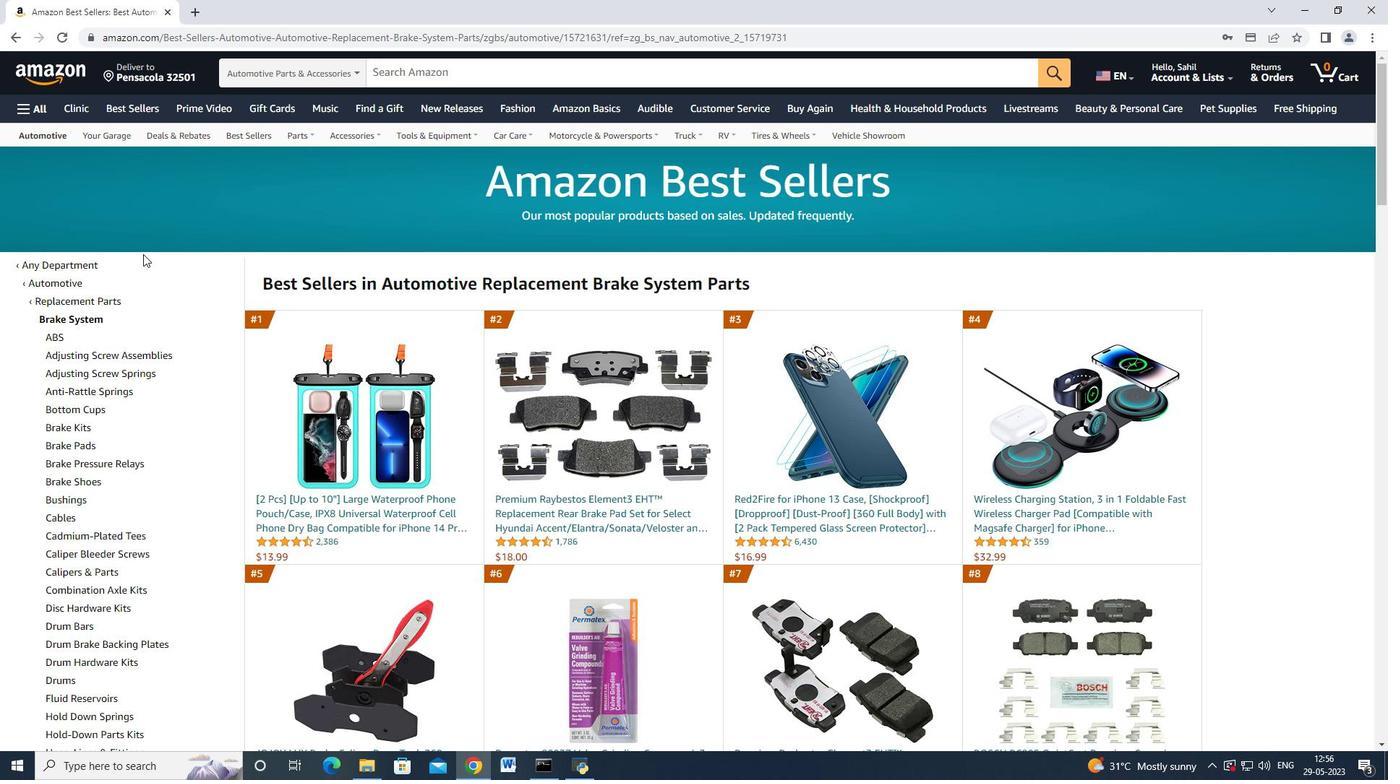 
Action: Mouse scrolled (143, 254) with delta (0, 0)
Screenshot: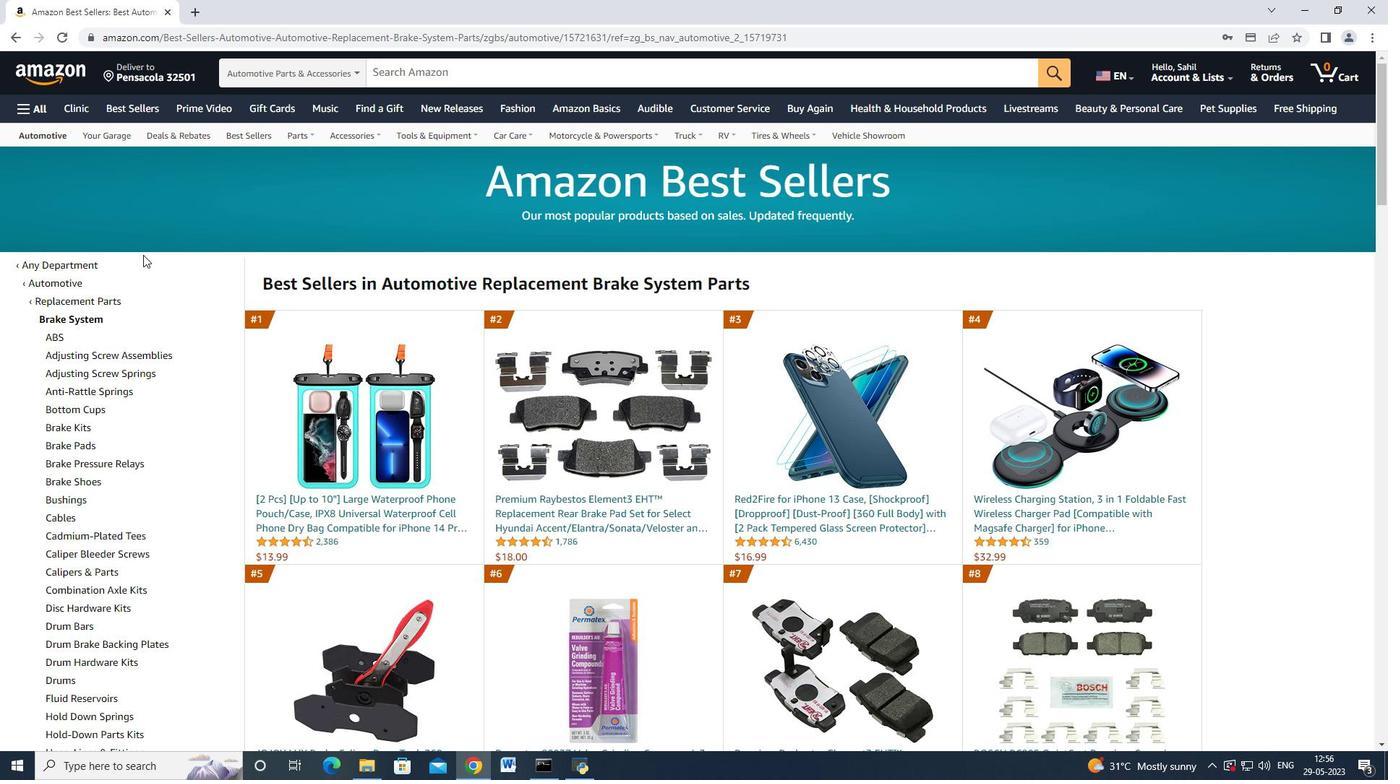 
Action: Mouse moved to (143, 255)
Screenshot: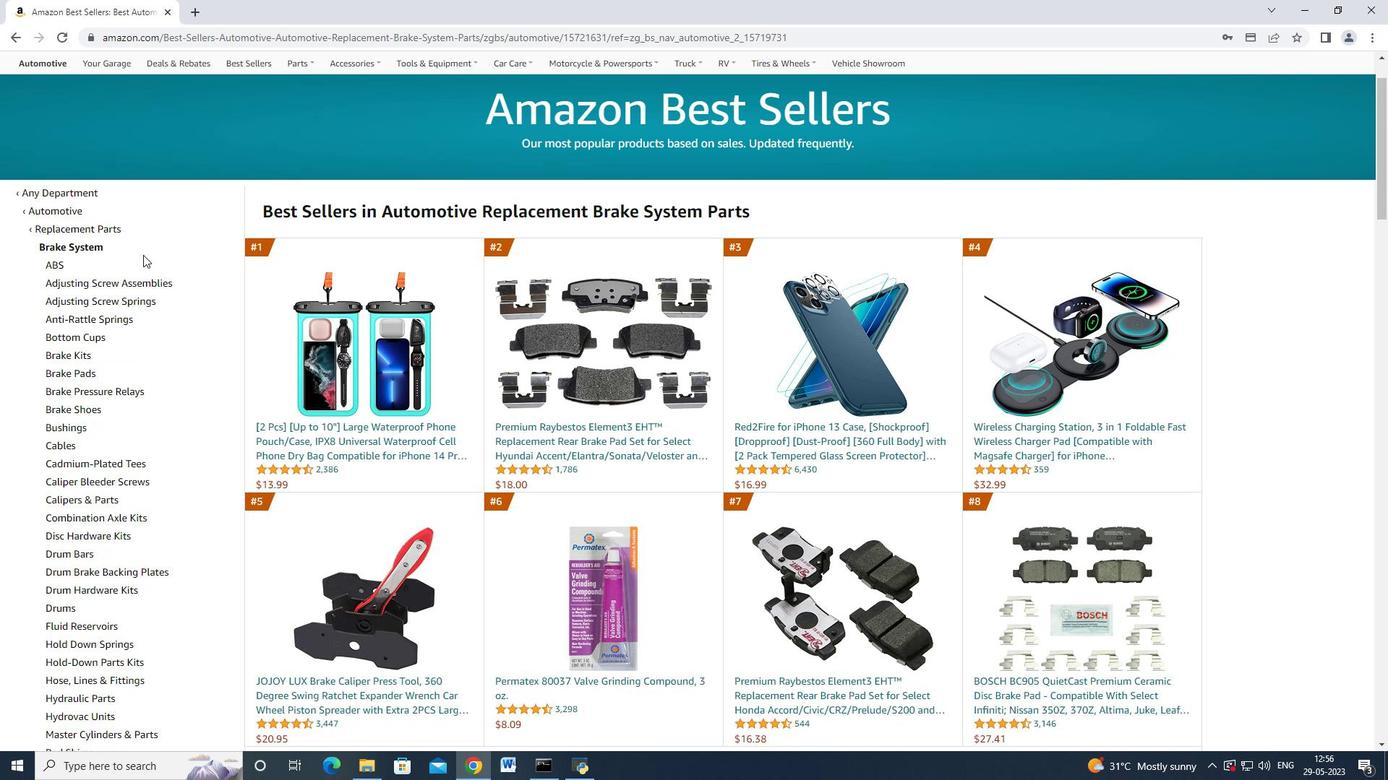 
Action: Mouse scrolled (143, 255) with delta (0, 0)
Screenshot: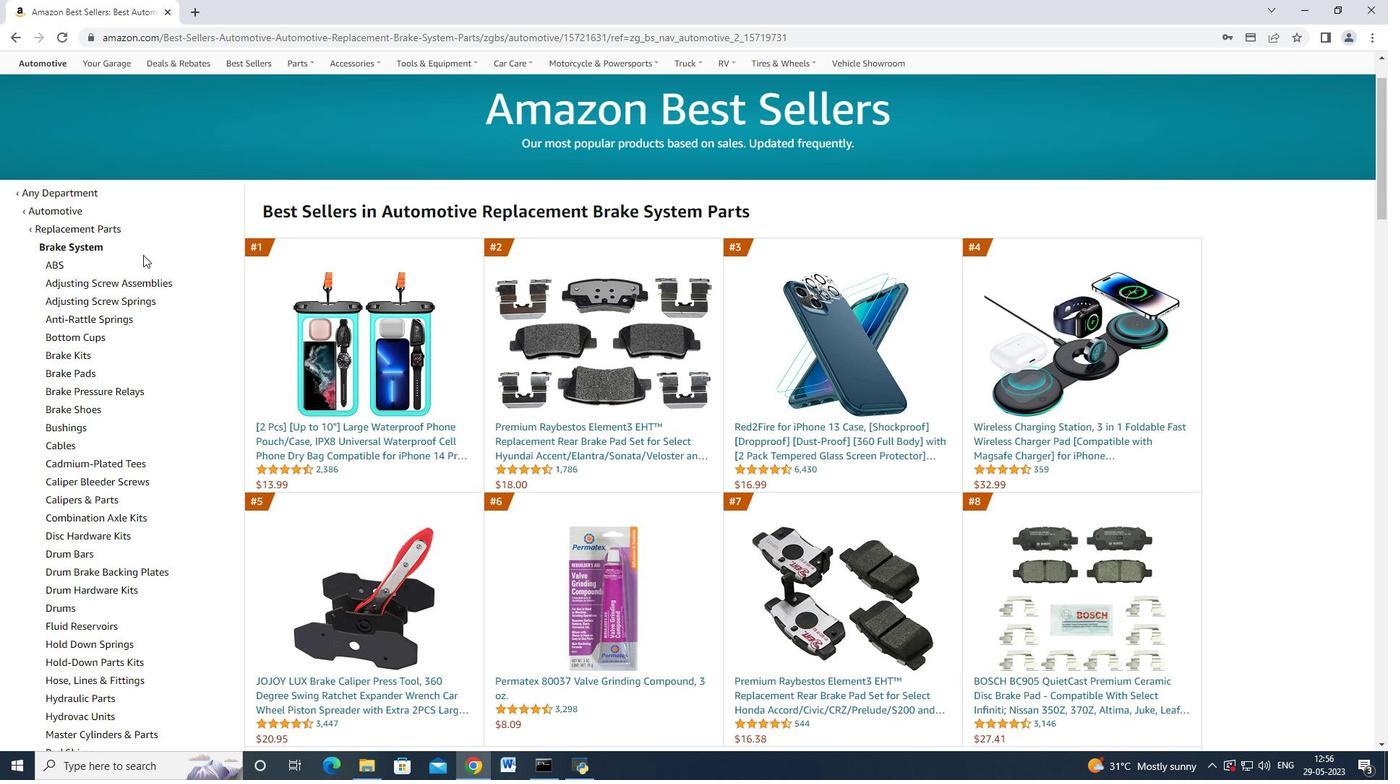 
Action: Mouse moved to (143, 256)
Screenshot: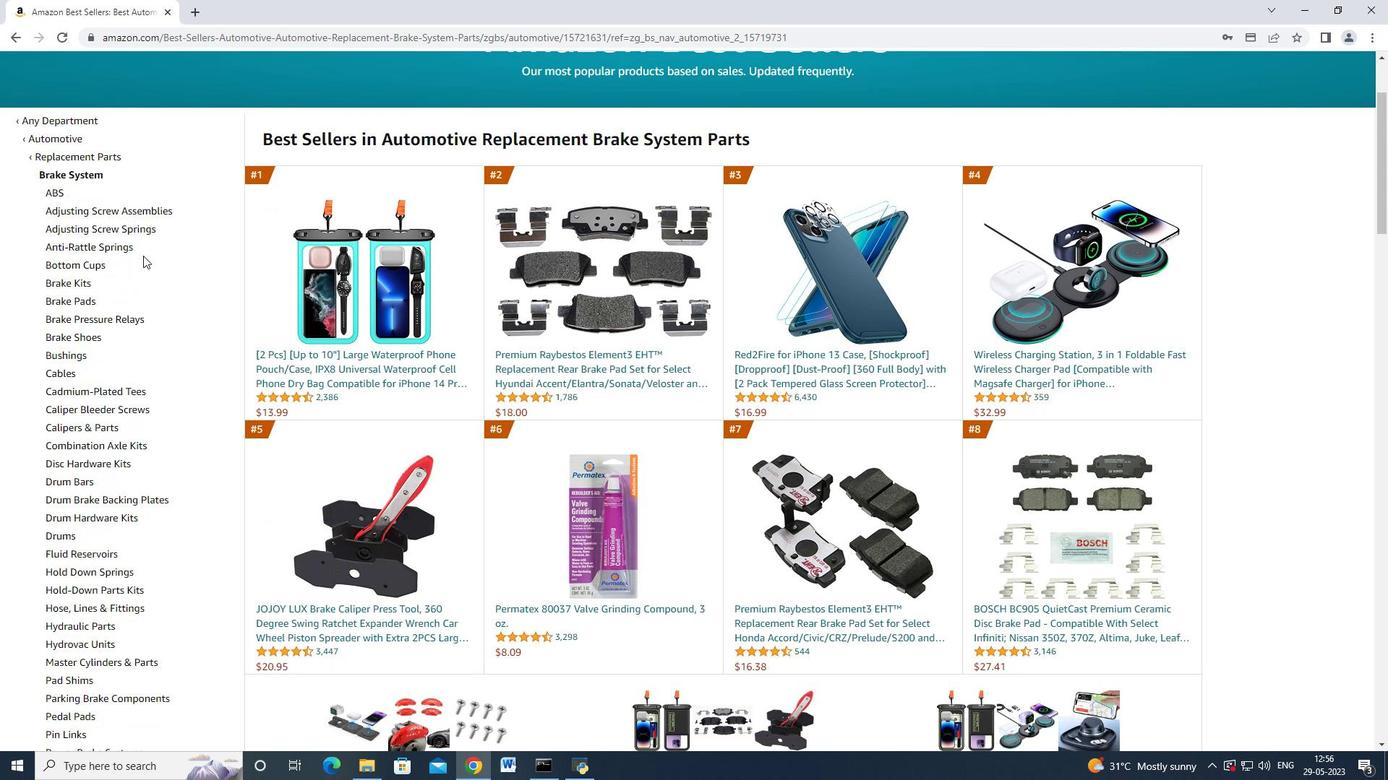 
Action: Mouse scrolled (143, 255) with delta (0, 0)
Screenshot: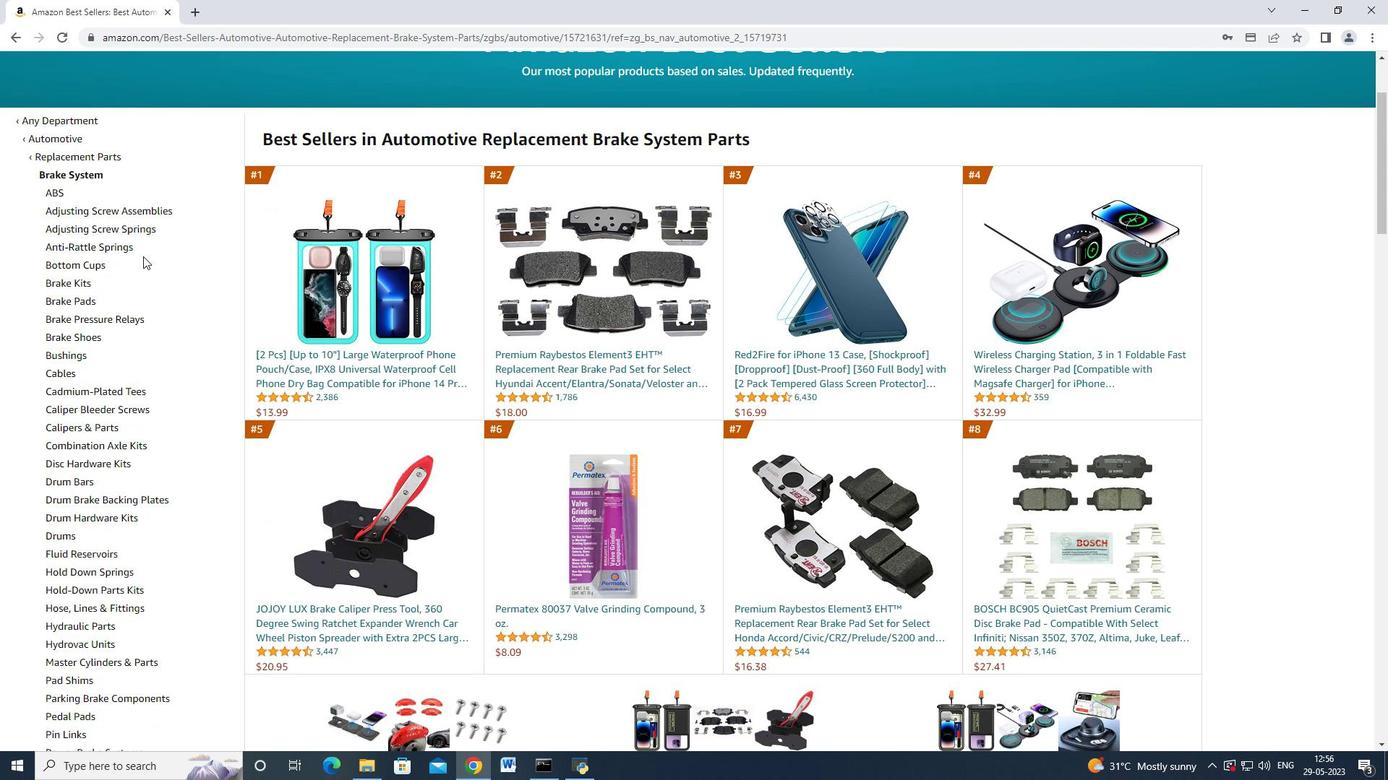 
Action: Mouse moved to (140, 261)
Screenshot: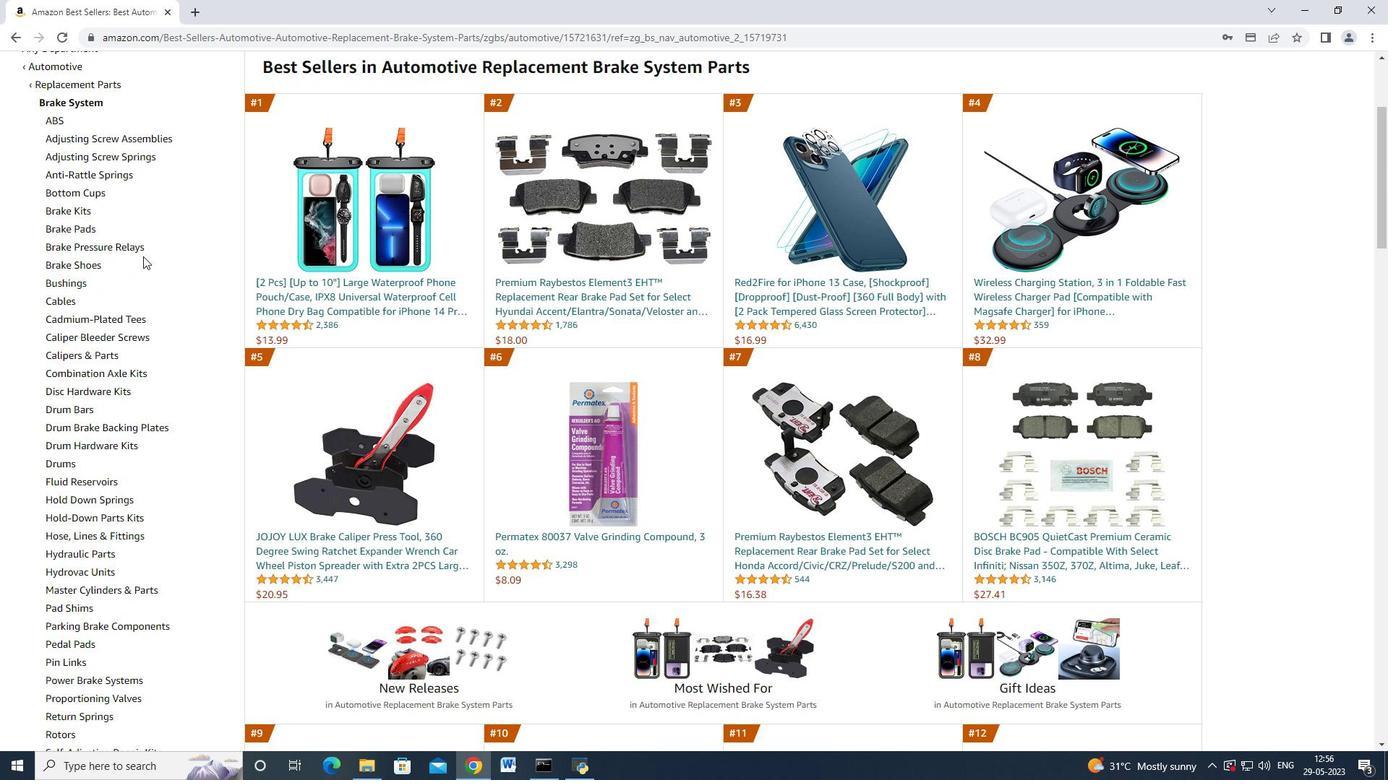 
Action: Mouse scrolled (140, 260) with delta (0, 0)
Screenshot: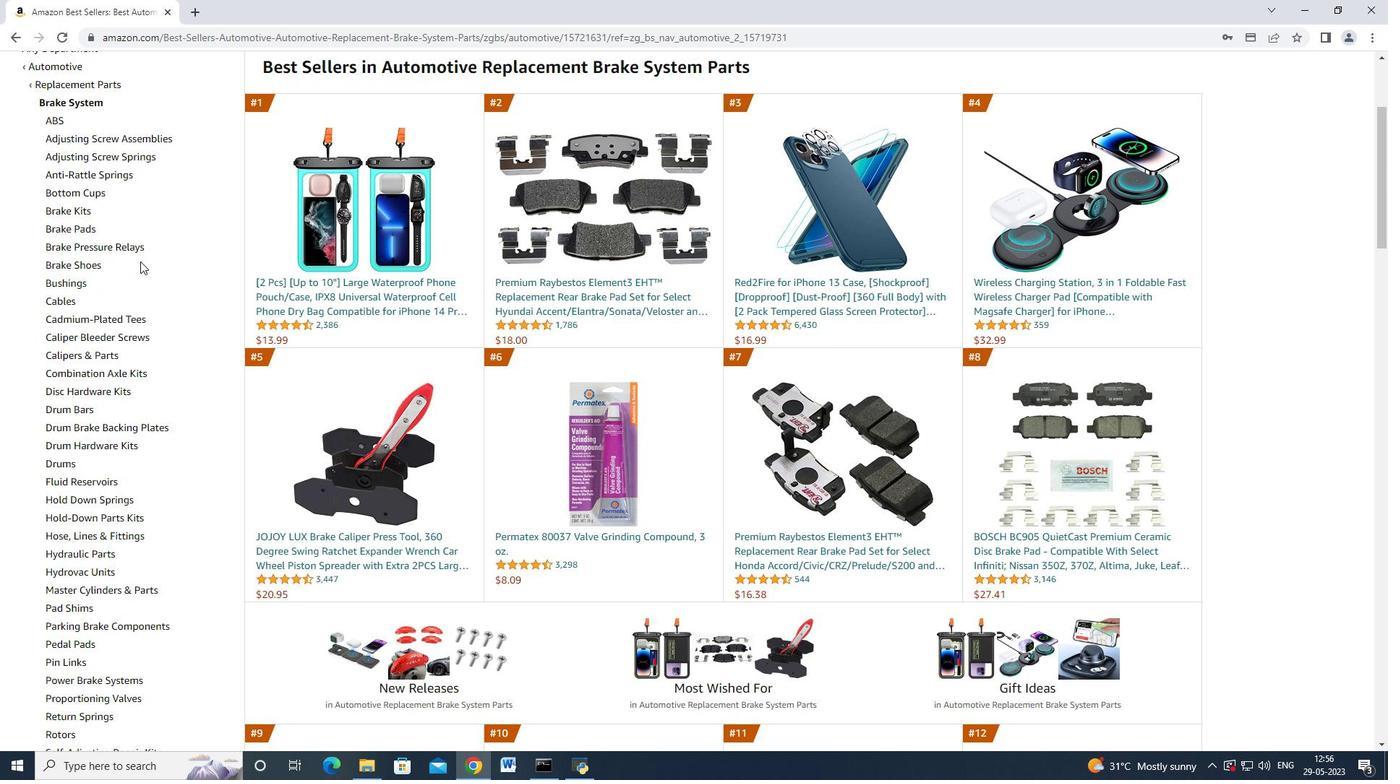 
Action: Mouse moved to (140, 261)
Screenshot: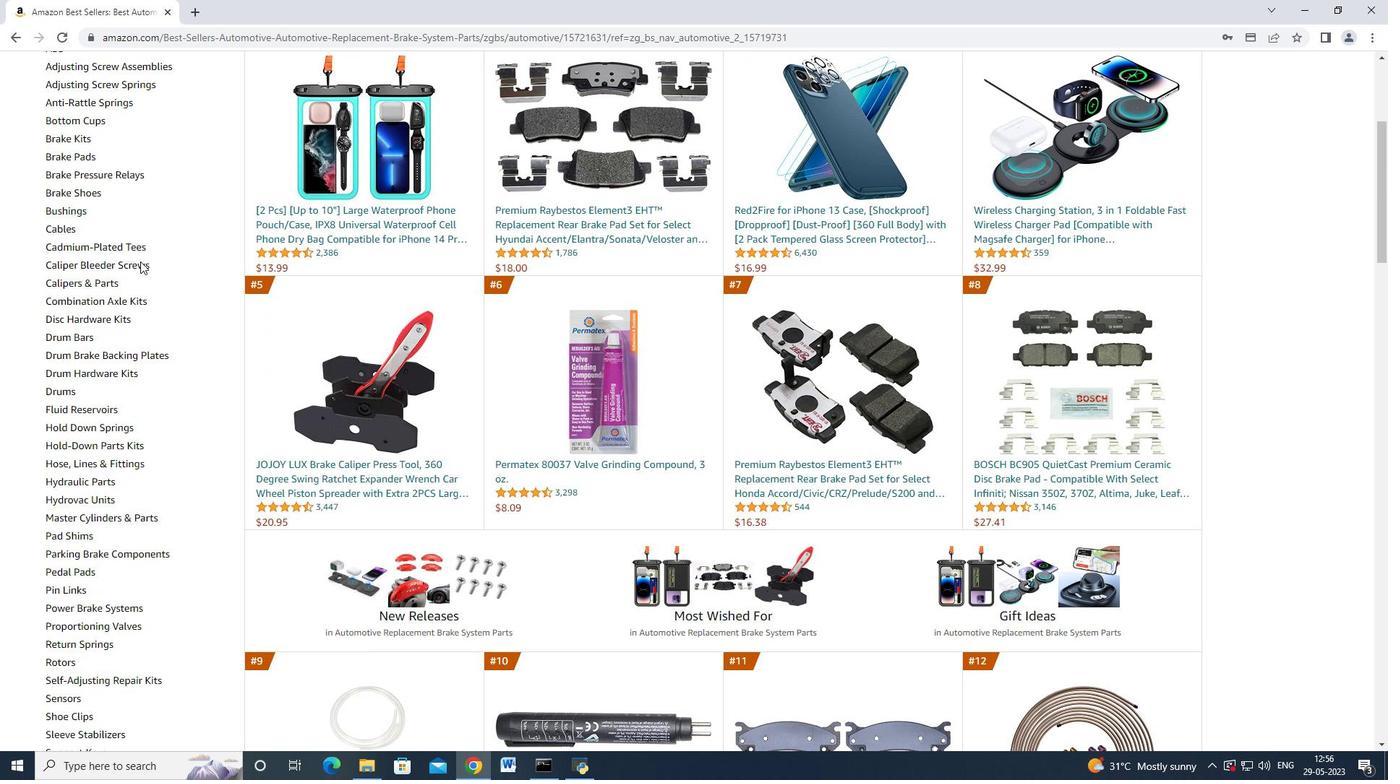 
Action: Mouse scrolled (140, 260) with delta (0, 0)
Screenshot: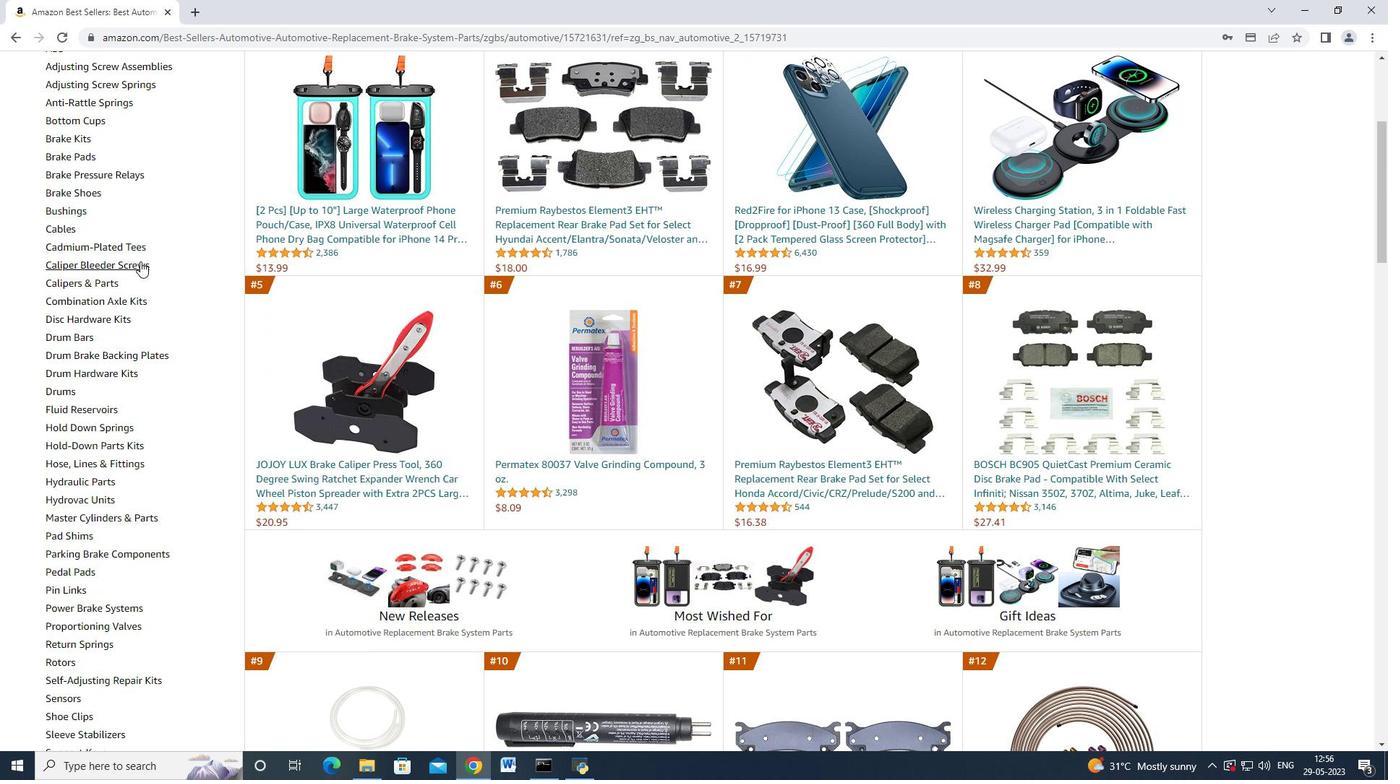 
Action: Mouse scrolled (140, 260) with delta (0, 0)
Screenshot: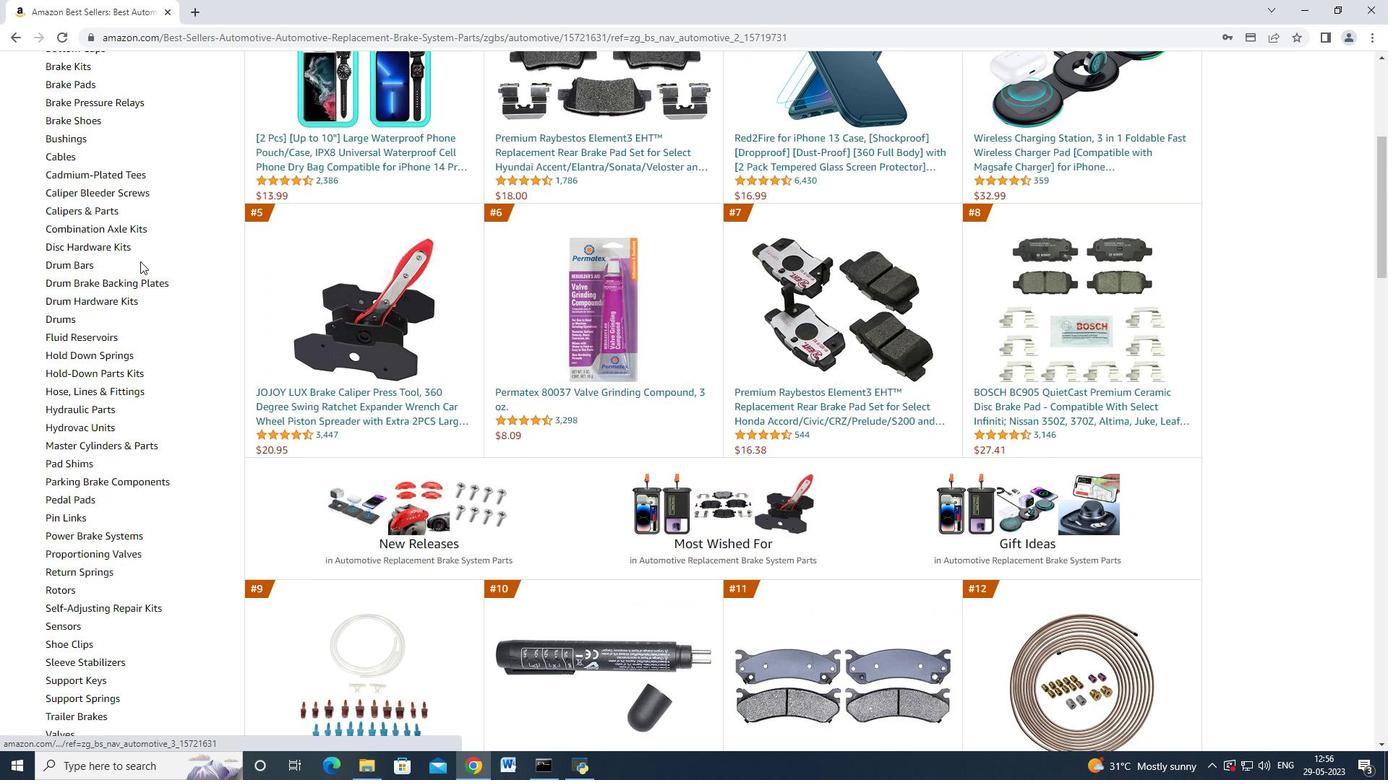 
Action: Mouse moved to (141, 260)
Screenshot: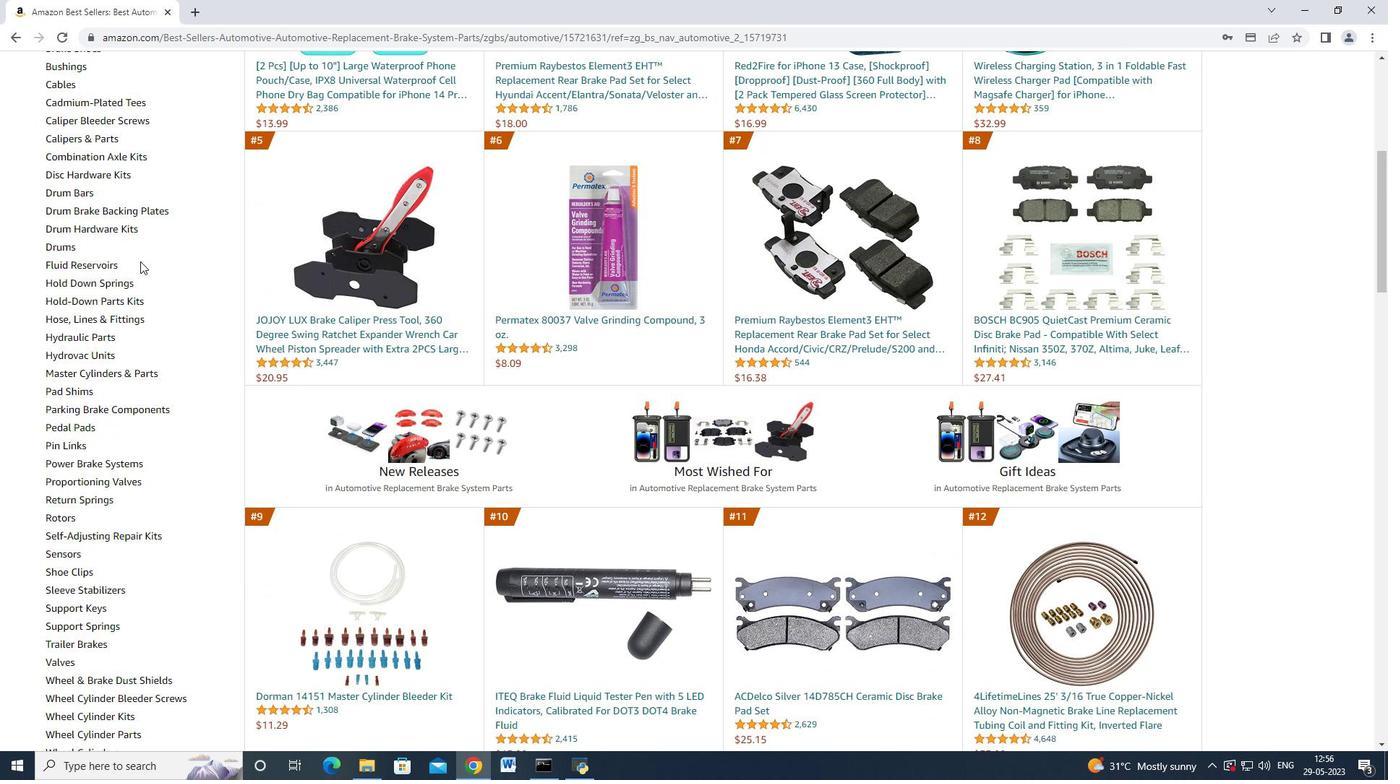 
Action: Mouse scrolled (141, 259) with delta (0, 0)
Screenshot: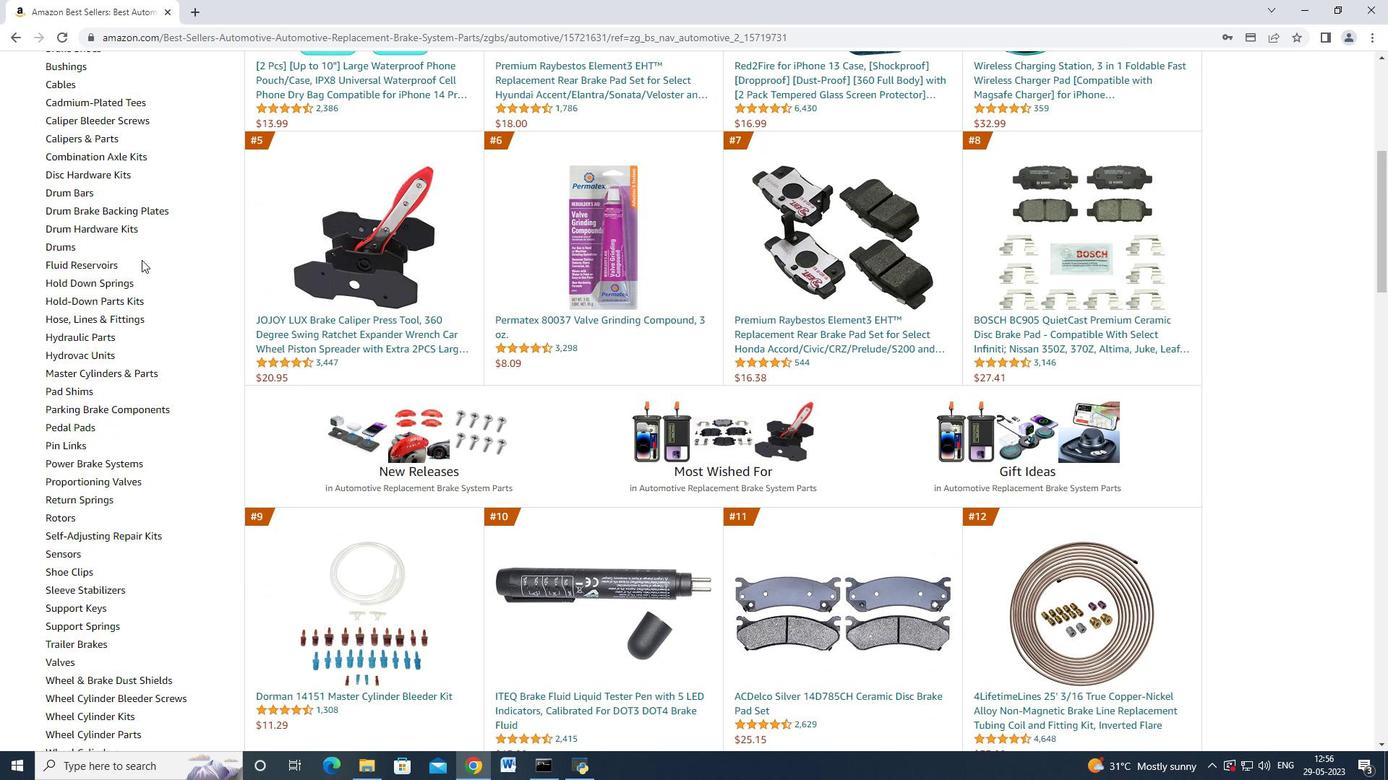 
Action: Mouse moved to (83, 498)
Screenshot: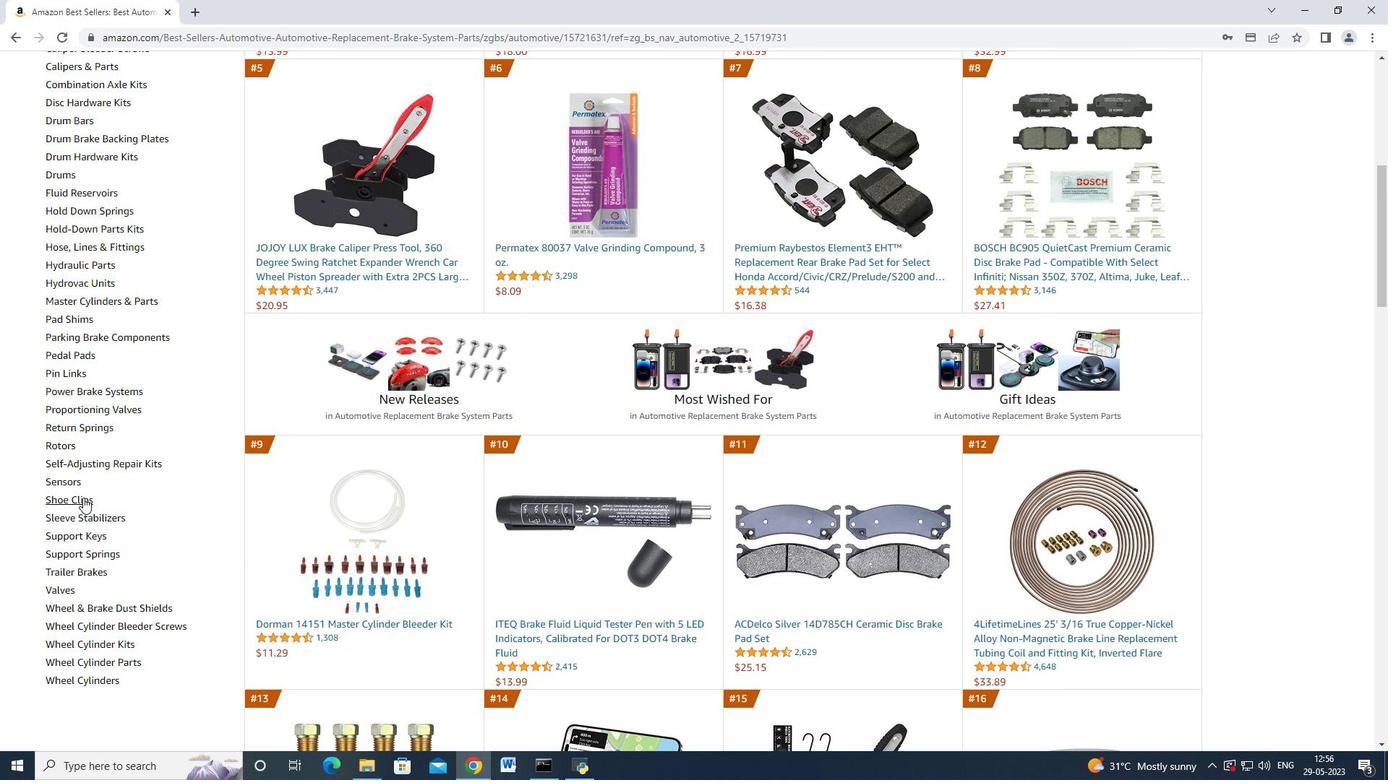 
Action: Mouse pressed left at (83, 498)
Screenshot: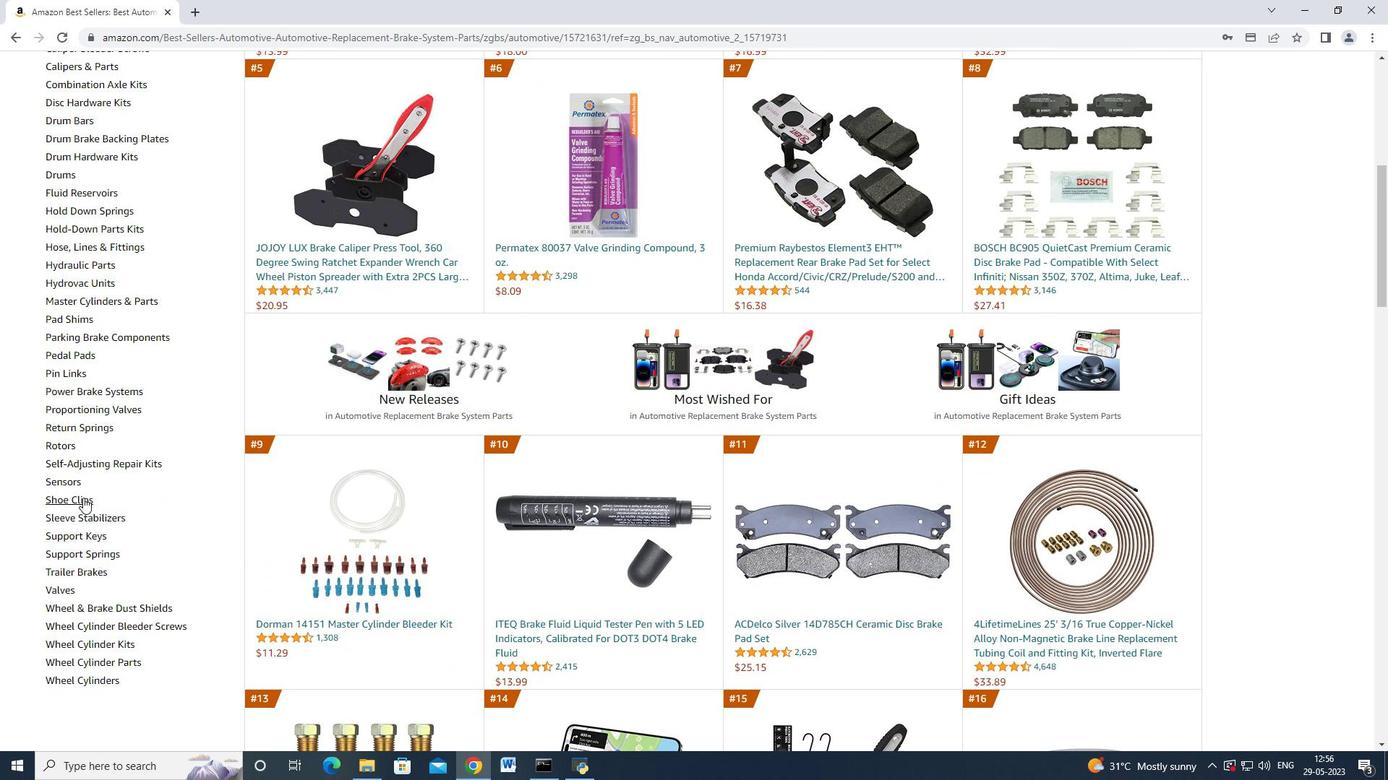 
Action: Mouse moved to (750, 444)
Screenshot: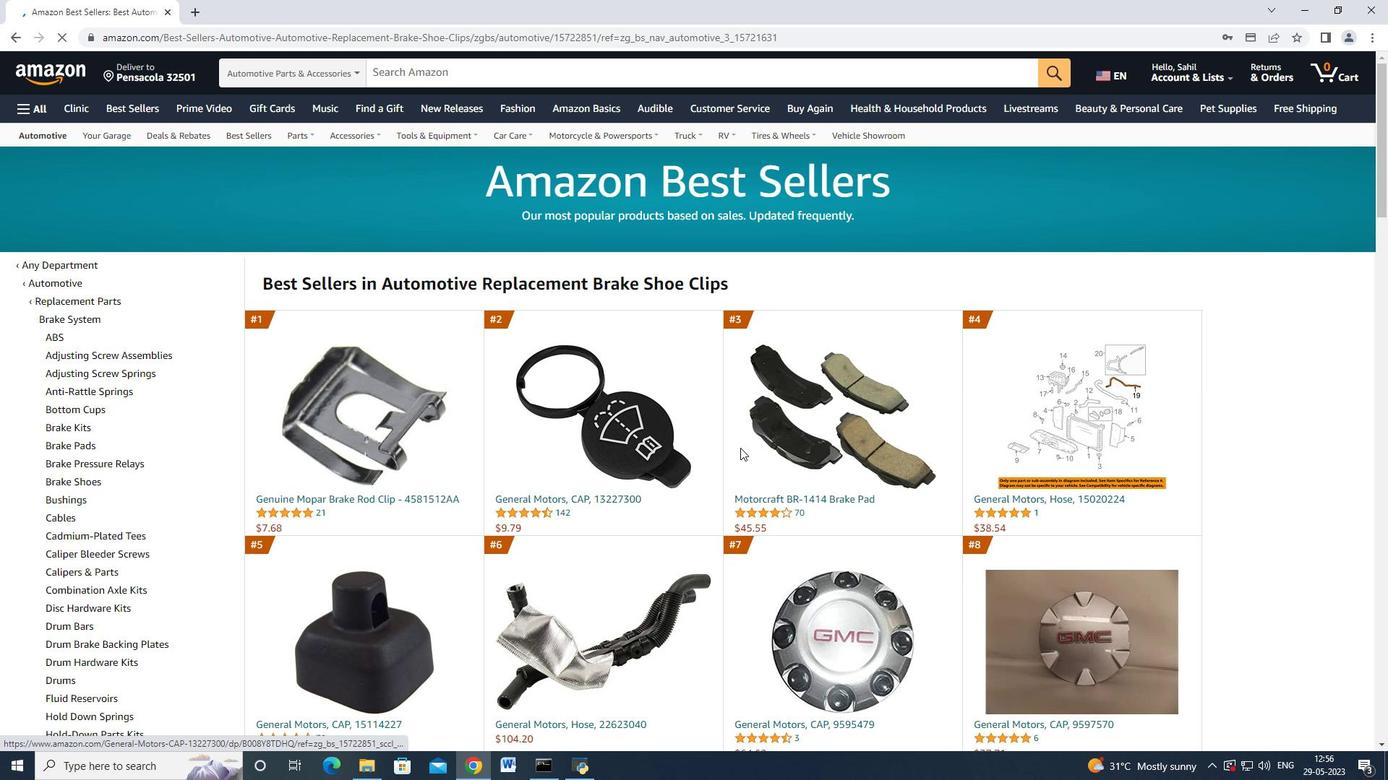 
Action: Mouse scrolled (750, 443) with delta (0, 0)
Screenshot: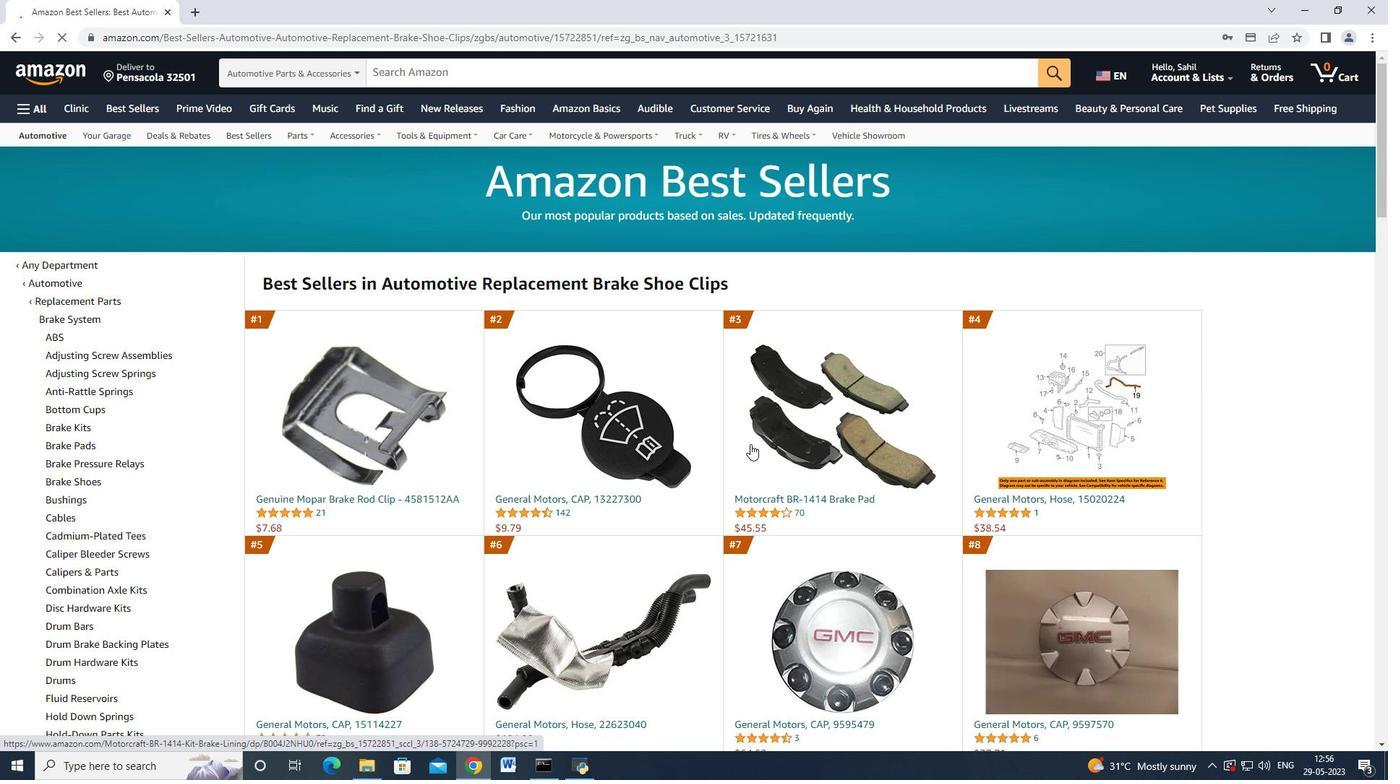 
Action: Mouse moved to (750, 444)
Screenshot: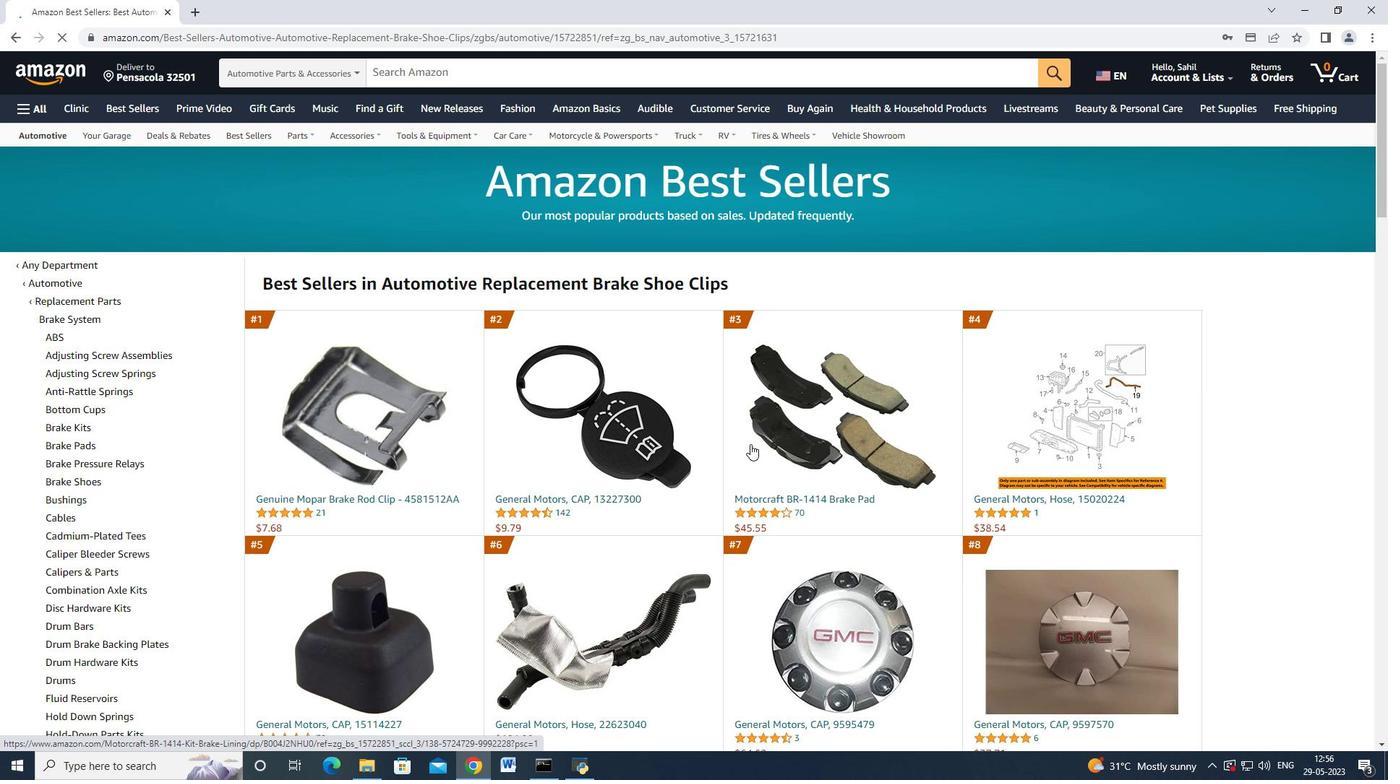 
Action: Mouse scrolled (750, 443) with delta (0, 0)
Screenshot: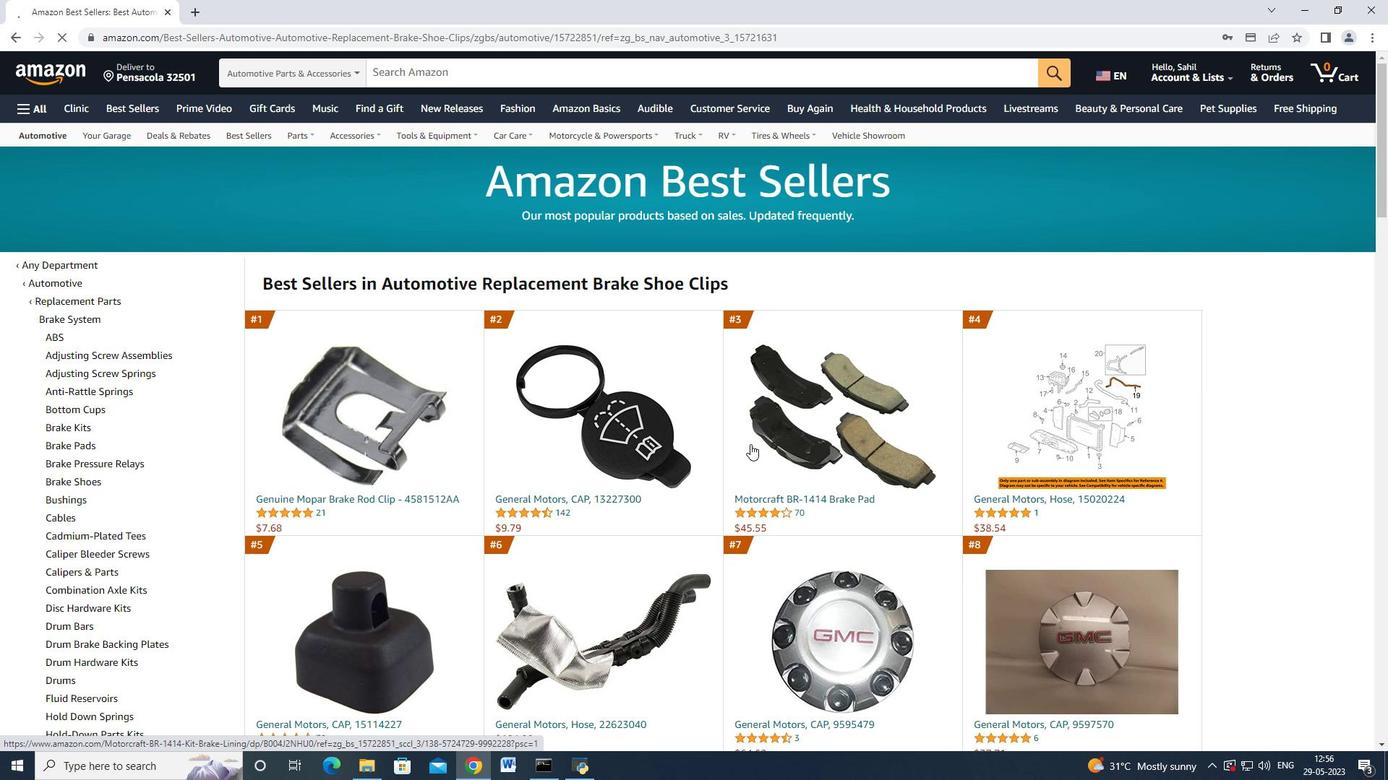 
Action: Mouse moved to (750, 446)
Screenshot: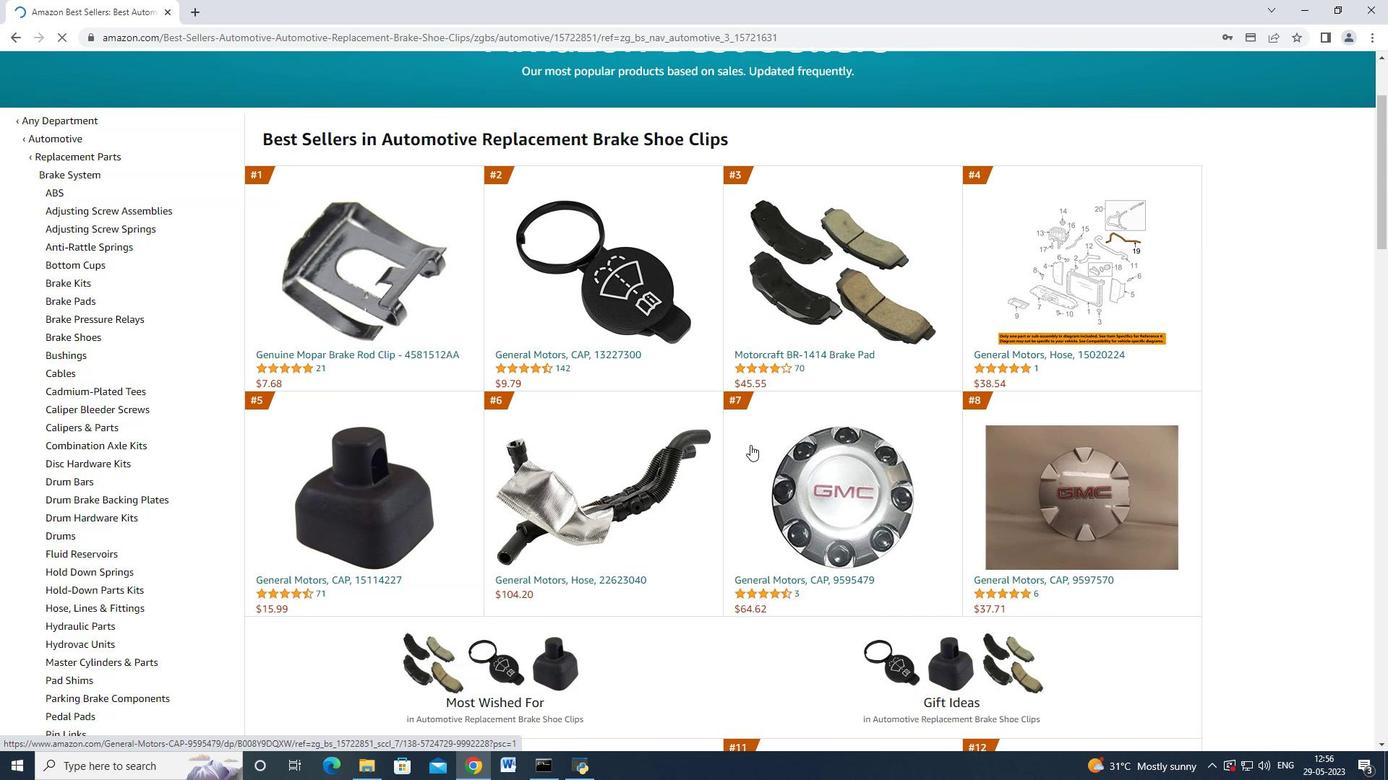 
Action: Mouse scrolled (750, 445) with delta (0, 0)
Screenshot: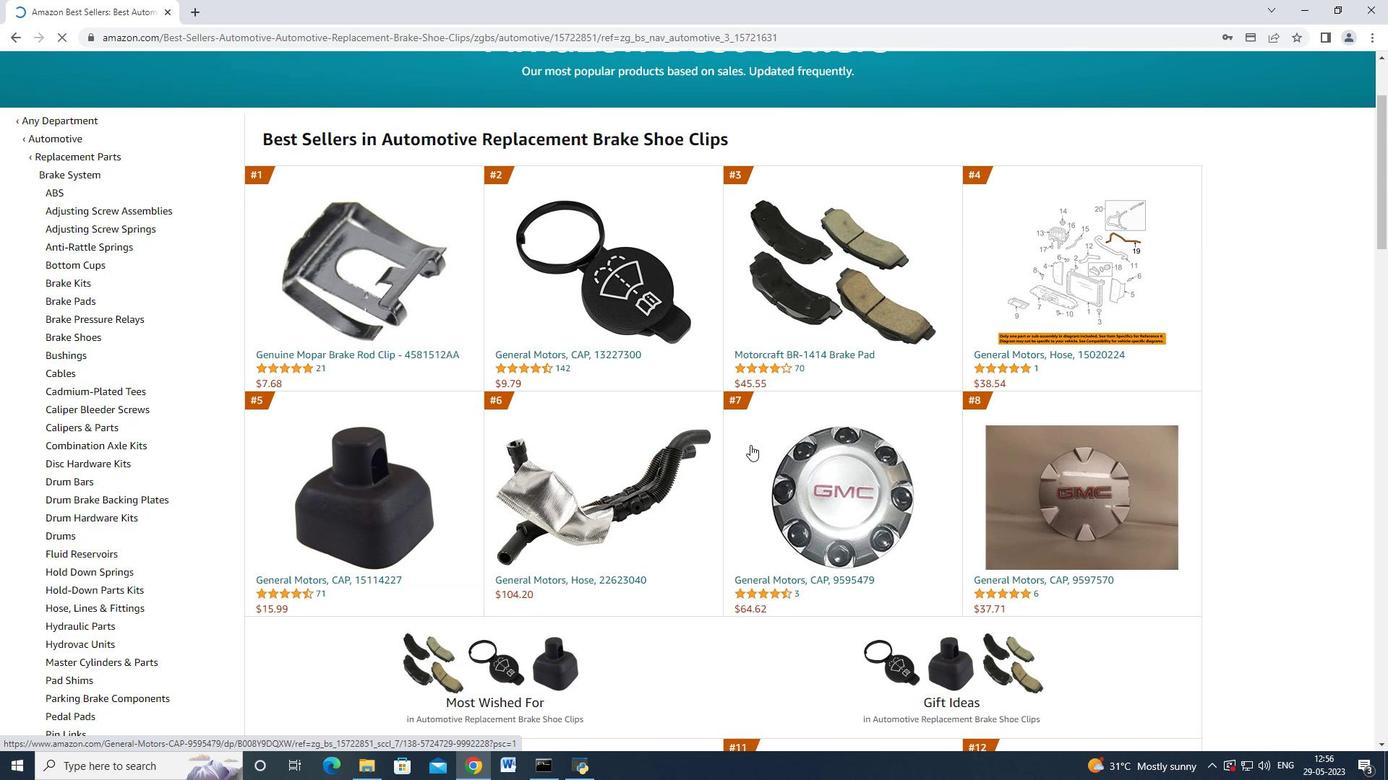 
Action: Mouse moved to (750, 449)
Screenshot: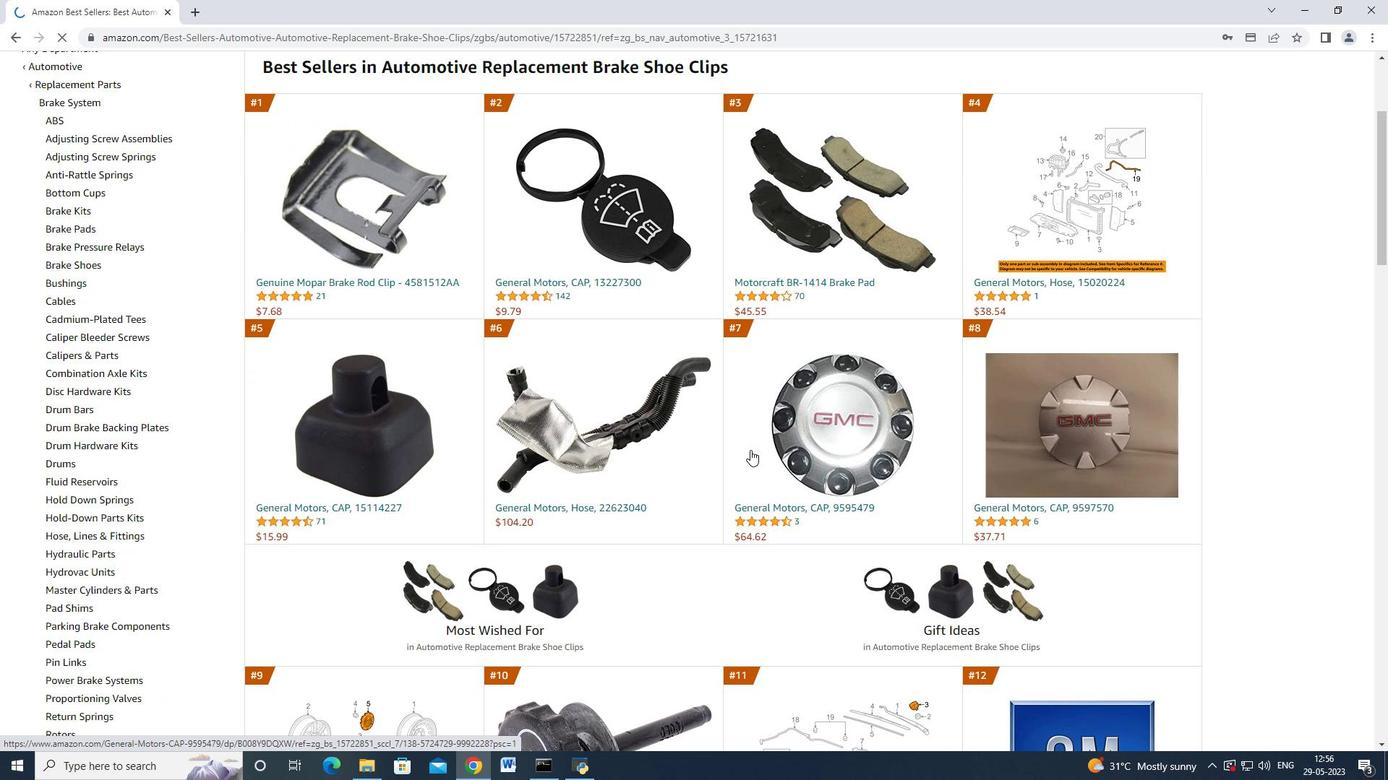 
Action: Mouse scrolled (750, 448) with delta (0, 0)
Screenshot: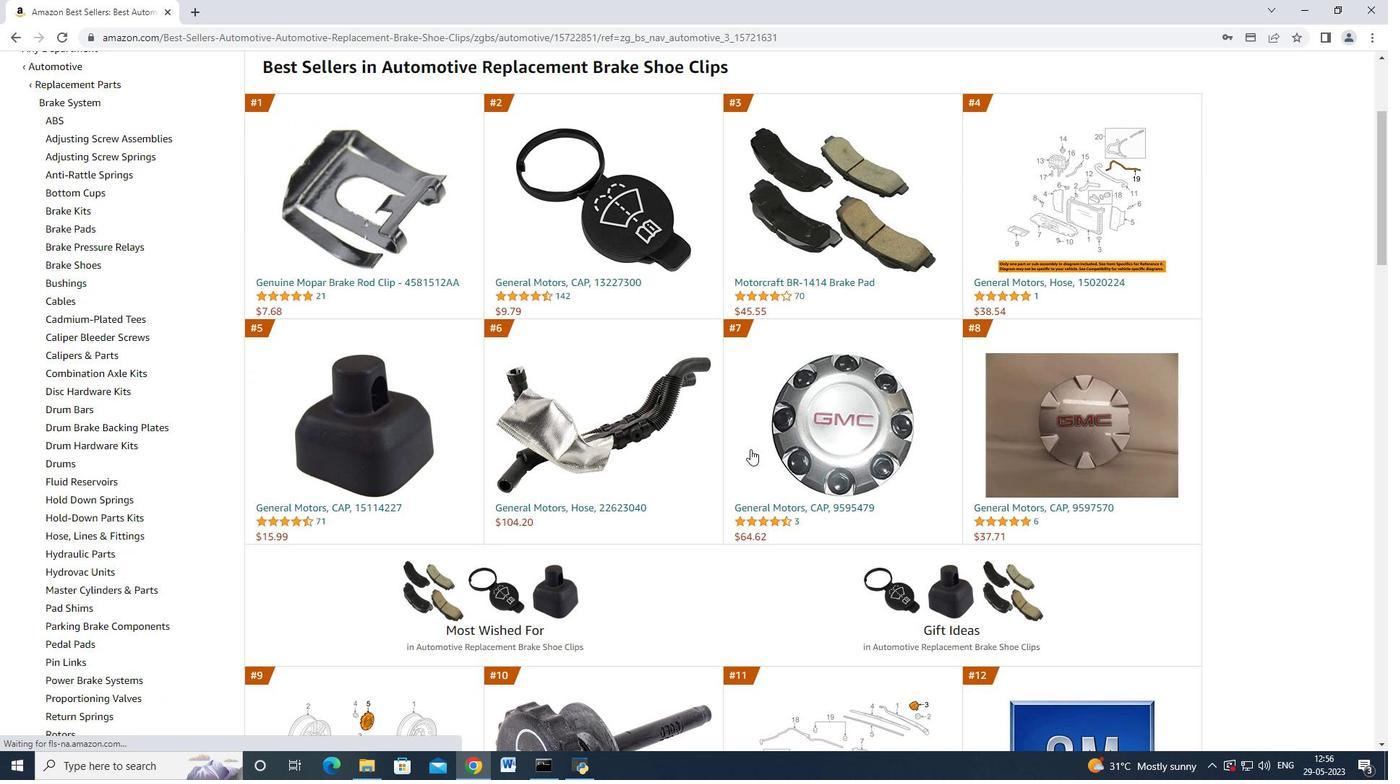 
Action: Mouse scrolled (750, 448) with delta (0, 0)
Screenshot: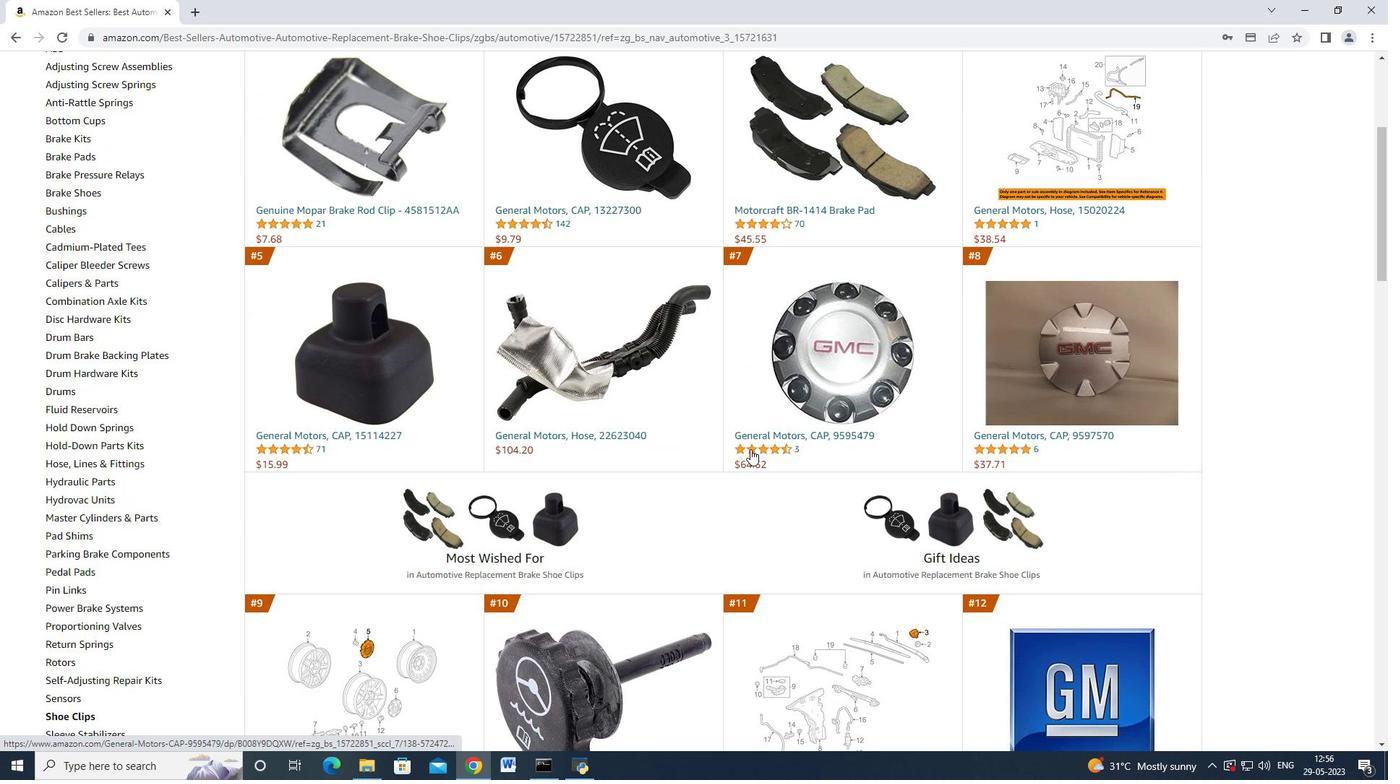 
Action: Mouse scrolled (750, 448) with delta (0, 0)
Screenshot: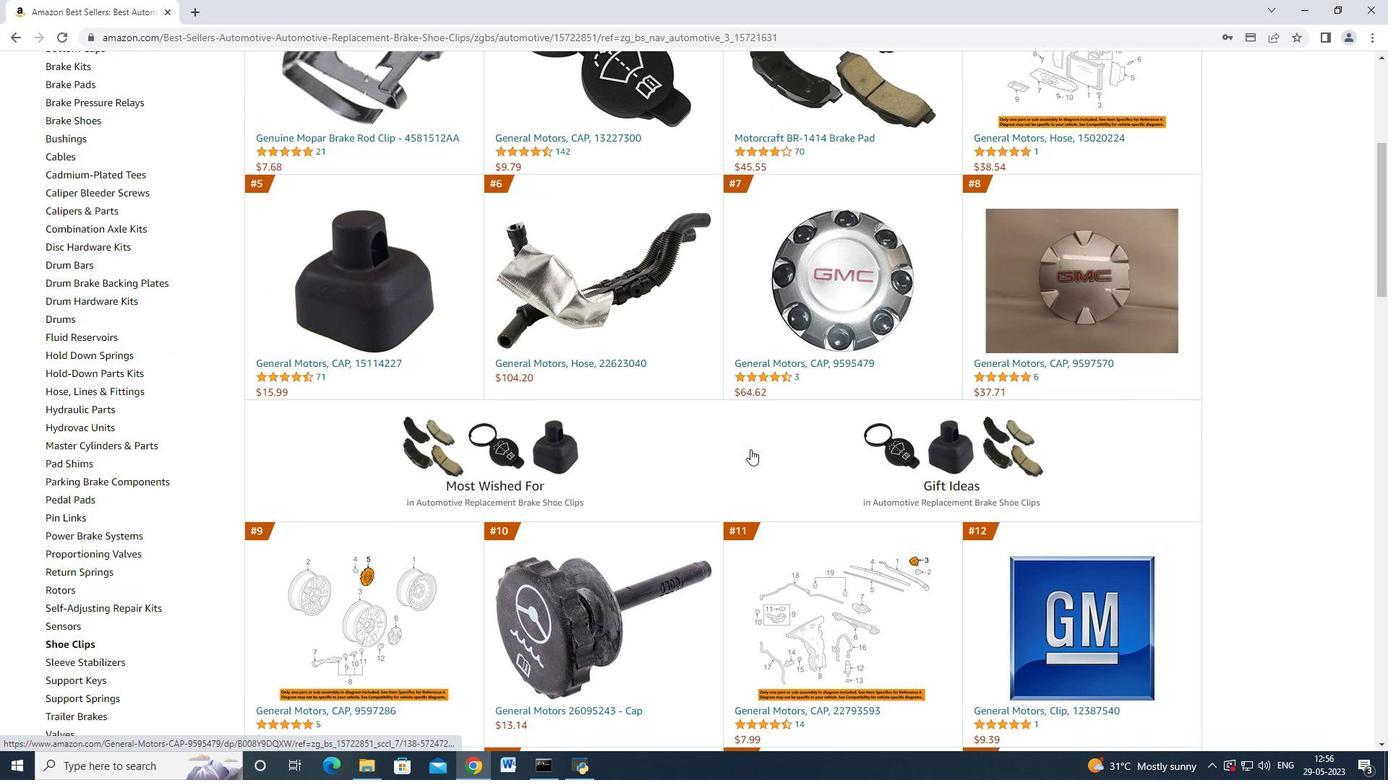 
Action: Mouse moved to (750, 448)
Screenshot: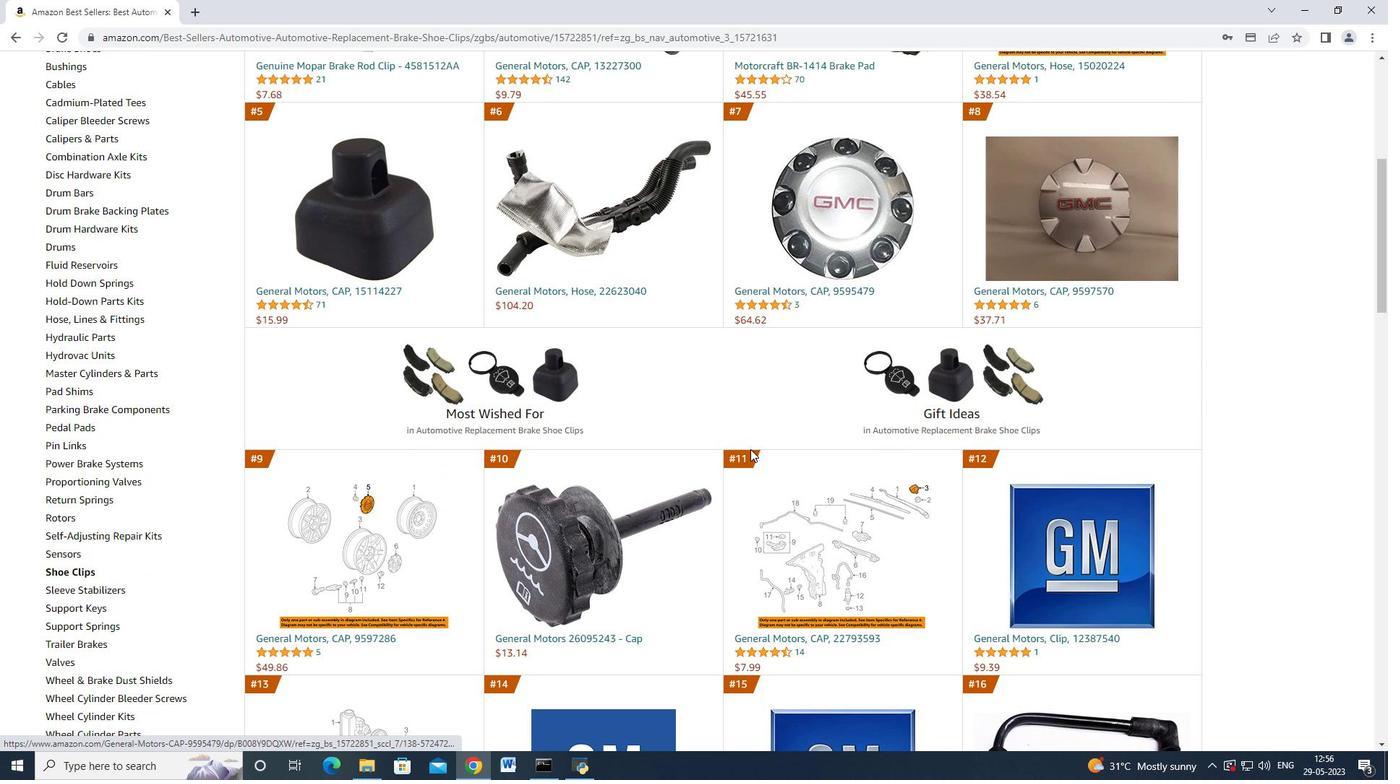 
Action: Mouse scrolled (750, 448) with delta (0, 0)
Screenshot: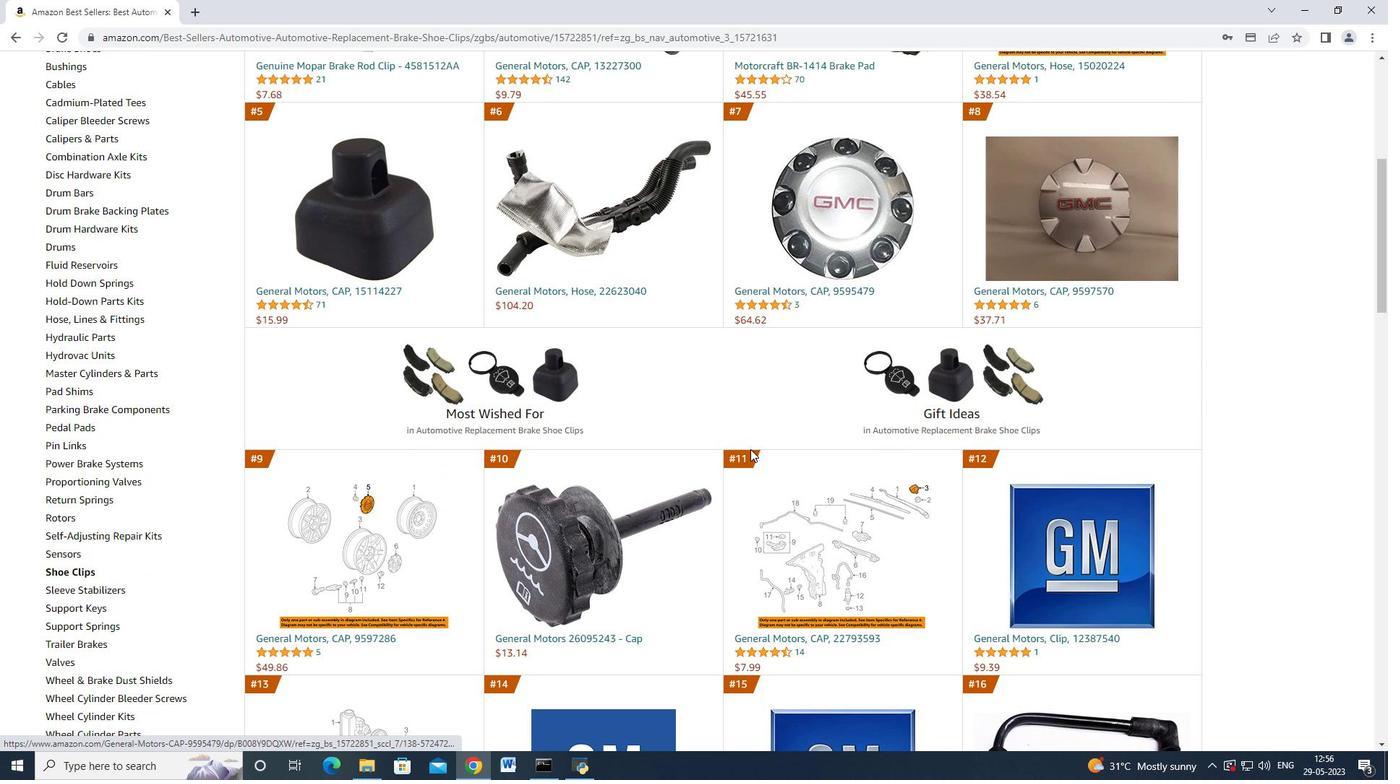 
Action: Mouse scrolled (750, 448) with delta (0, 0)
Screenshot: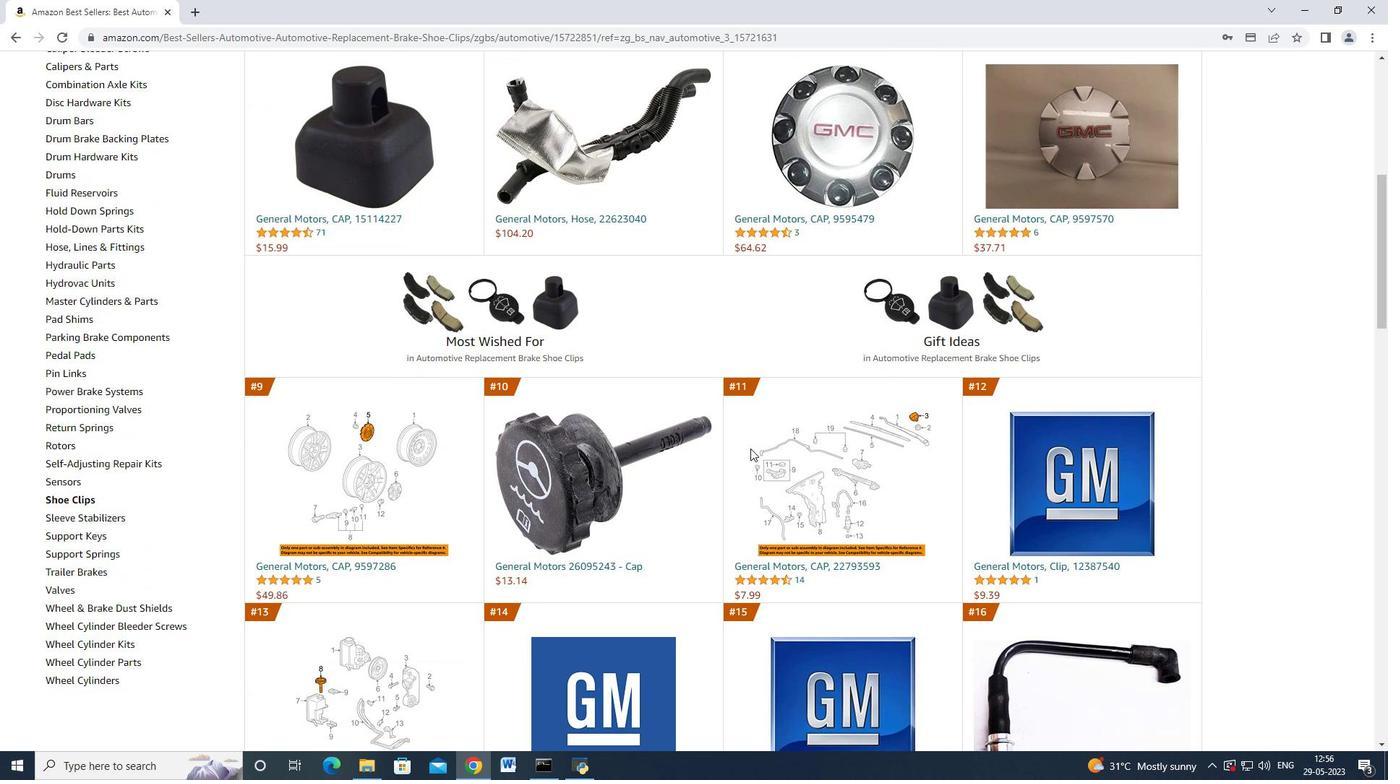 
Action: Mouse scrolled (750, 449) with delta (0, 0)
Screenshot: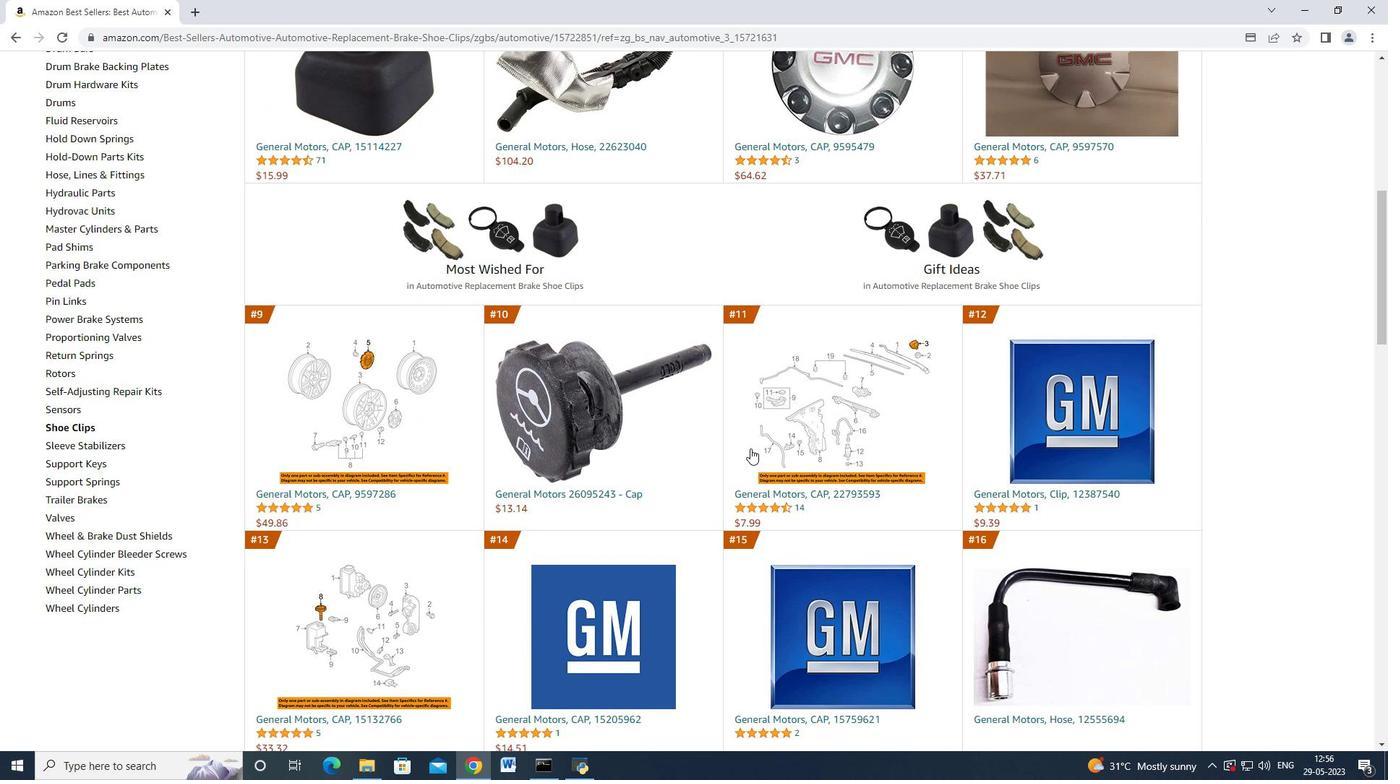 
Action: Mouse scrolled (750, 449) with delta (0, 0)
Screenshot: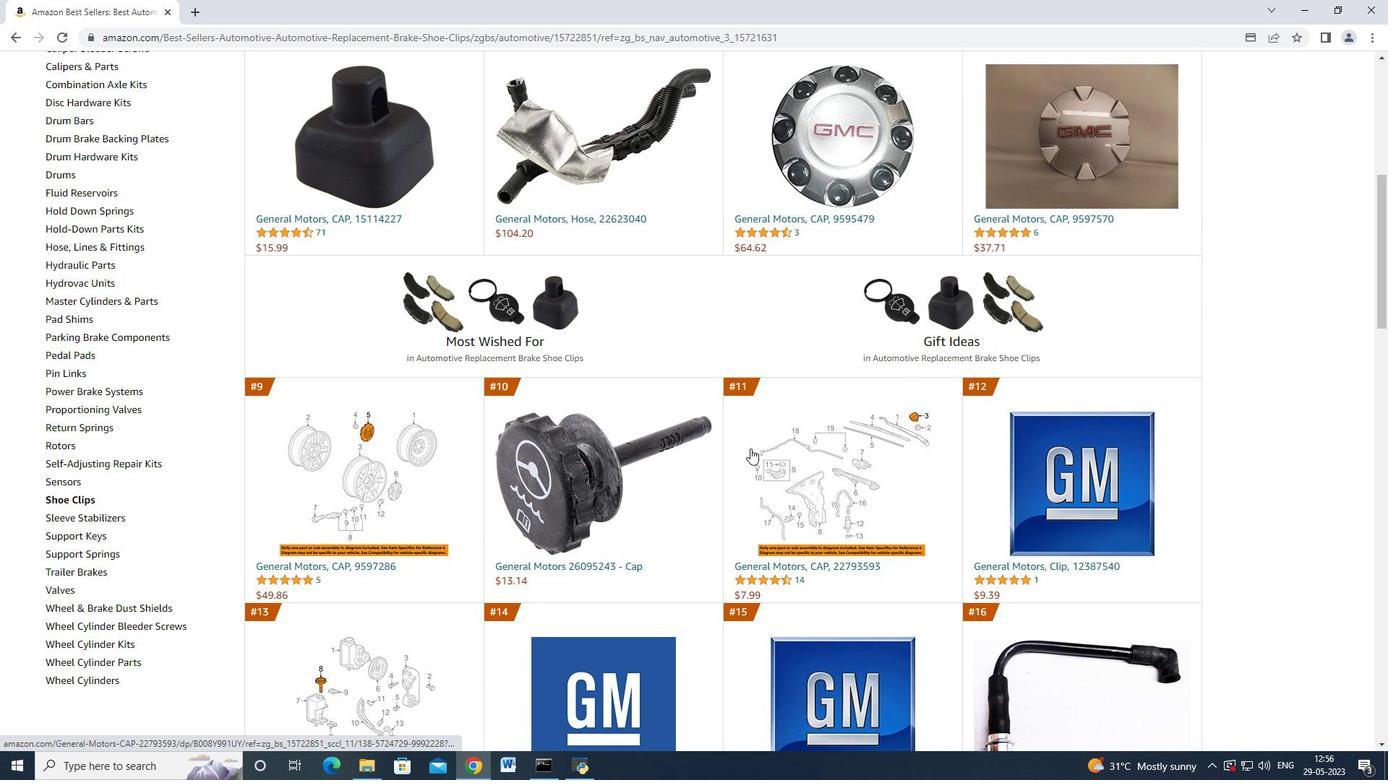 
Action: Mouse scrolled (750, 449) with delta (0, 0)
Screenshot: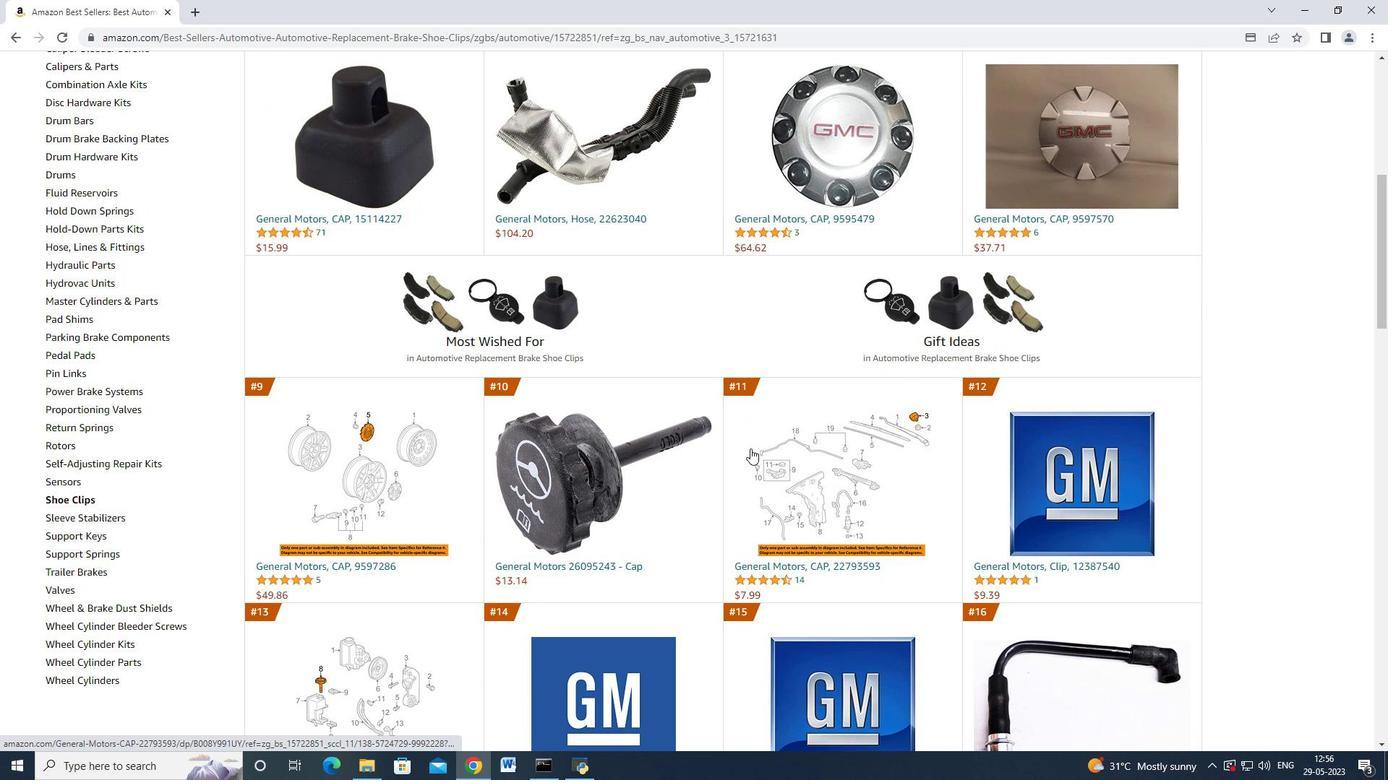 
Action: Mouse scrolled (750, 449) with delta (0, 0)
Screenshot: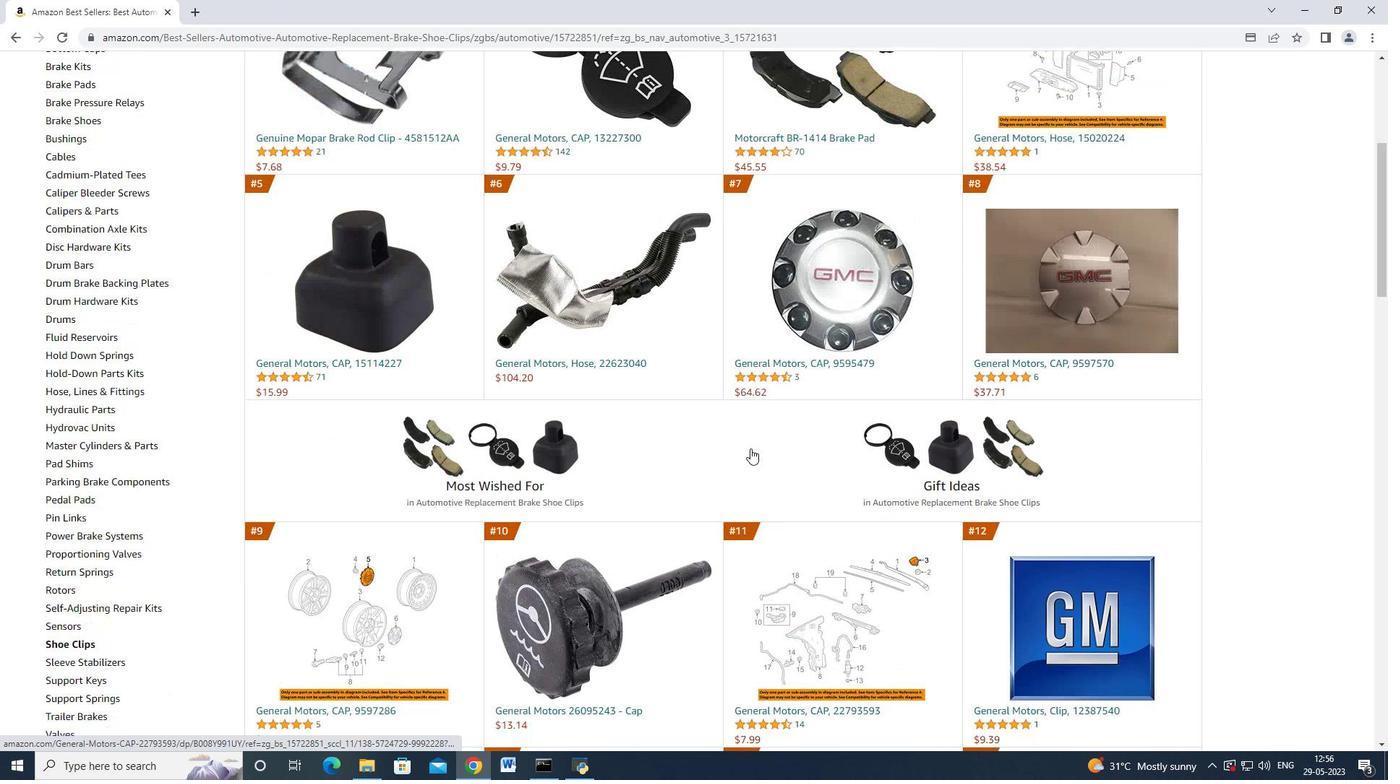 
Action: Mouse scrolled (750, 449) with delta (0, 0)
Screenshot: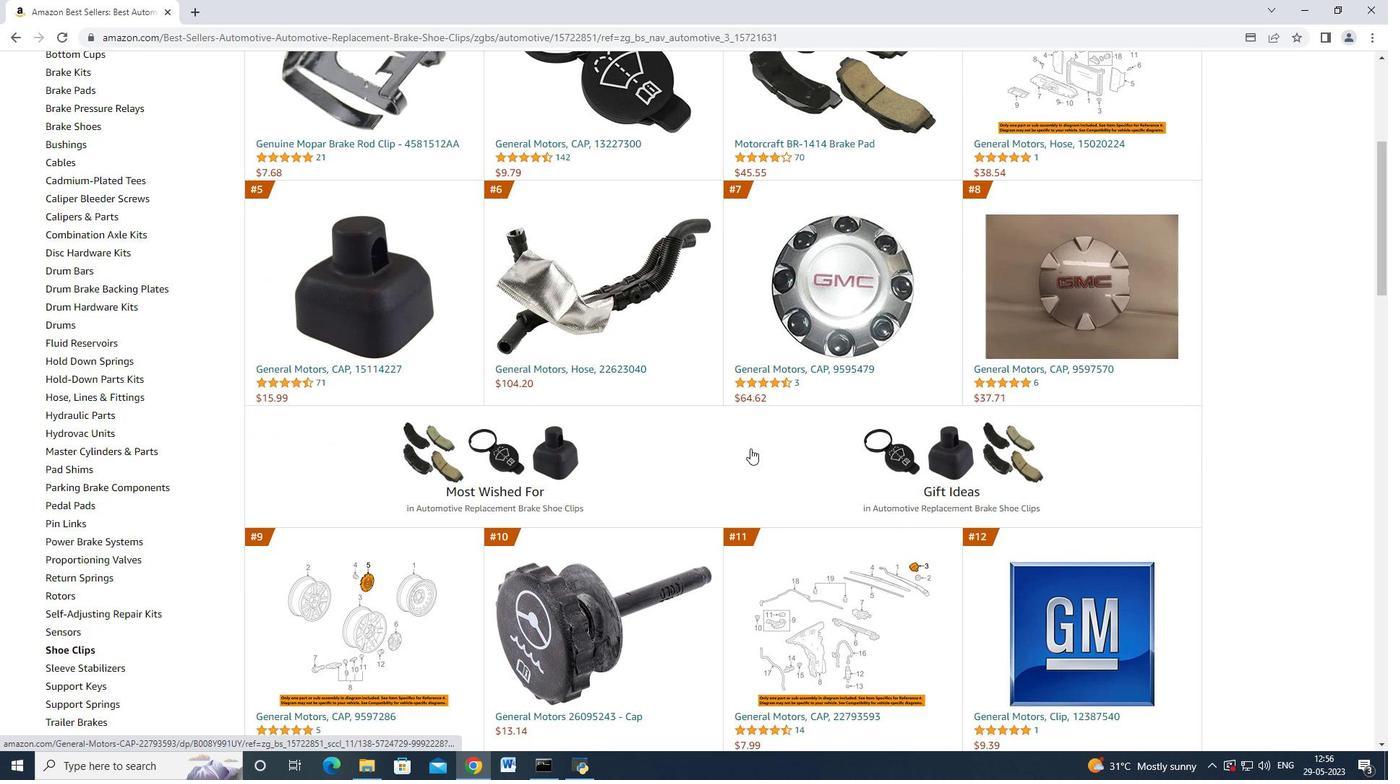 
Action: Mouse moved to (376, 281)
Screenshot: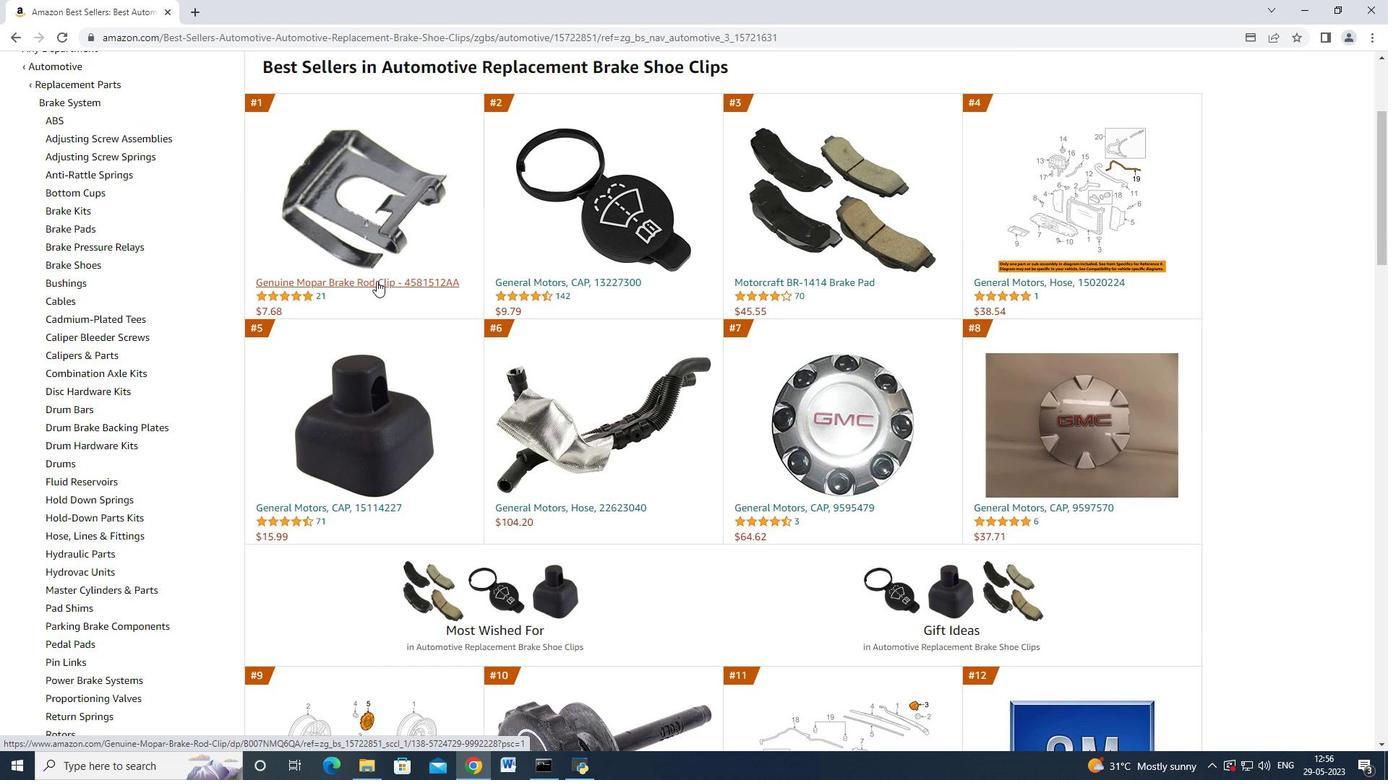 
Action: Mouse pressed left at (376, 281)
Screenshot: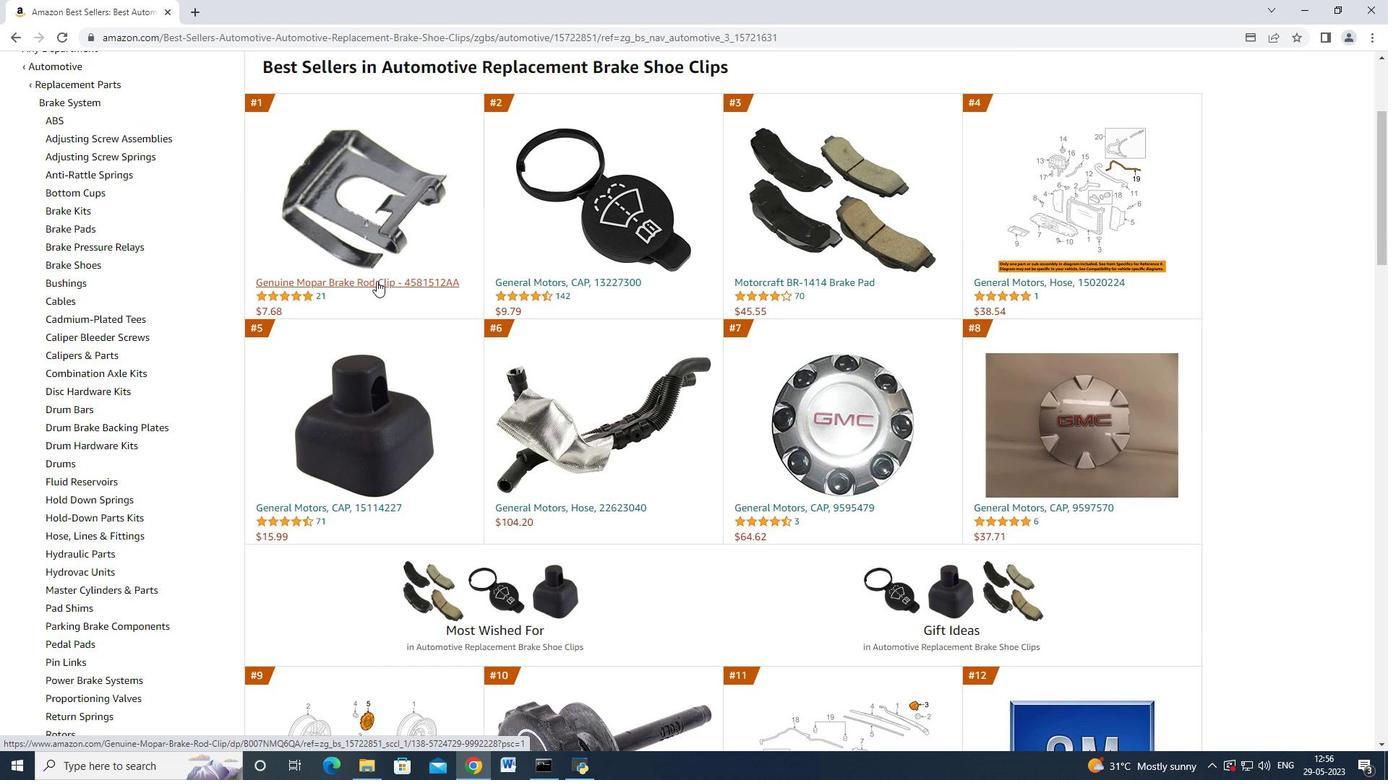 
Action: Mouse moved to (460, 307)
Screenshot: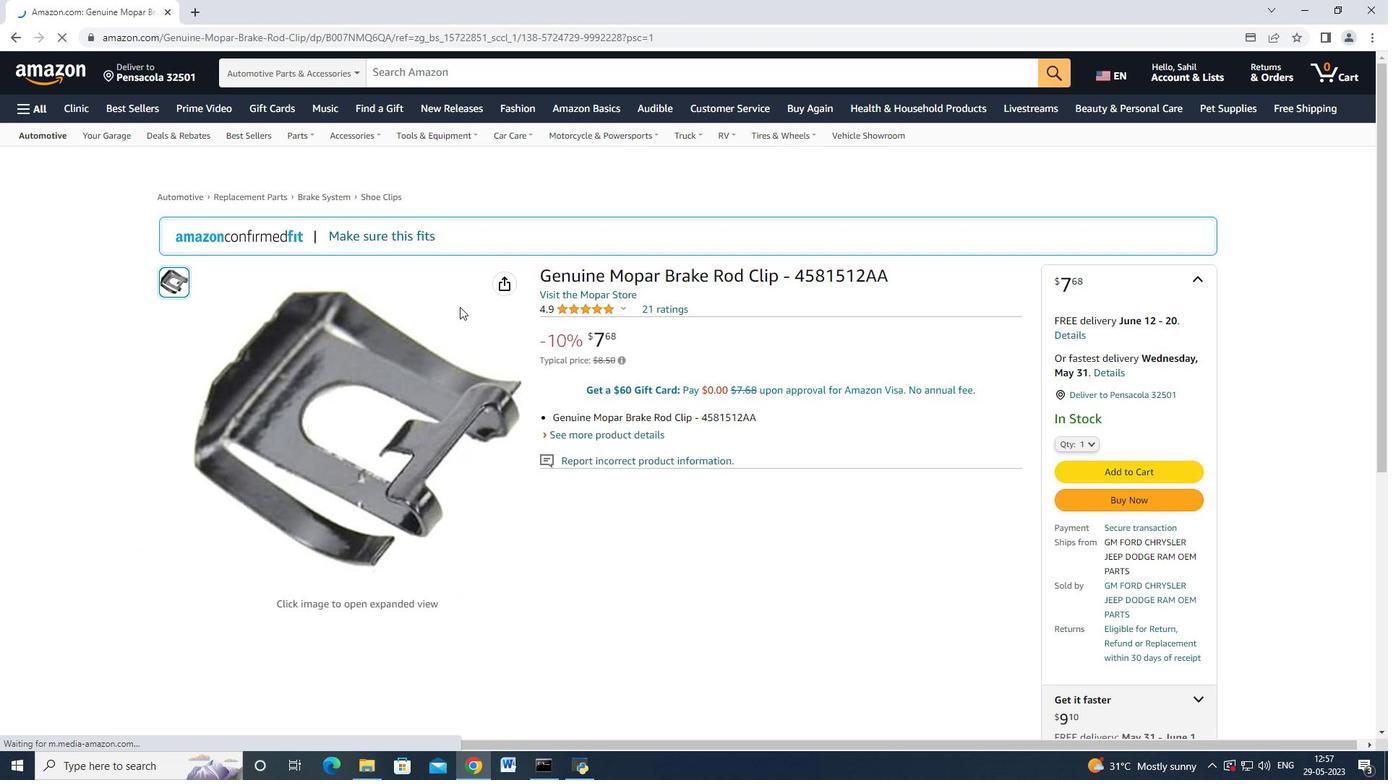 
Action: Mouse scrolled (460, 307) with delta (0, 0)
Screenshot: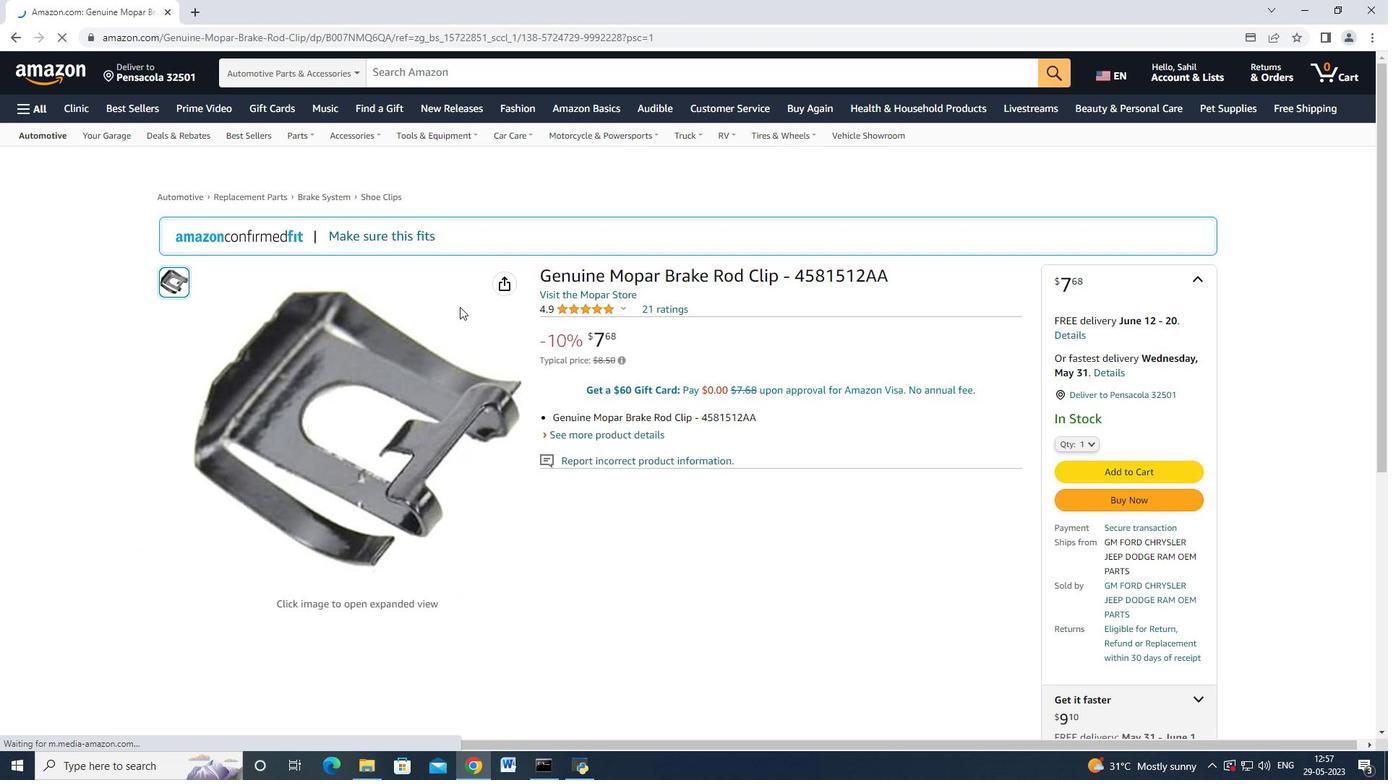 
Action: Mouse moved to (1083, 396)
Screenshot: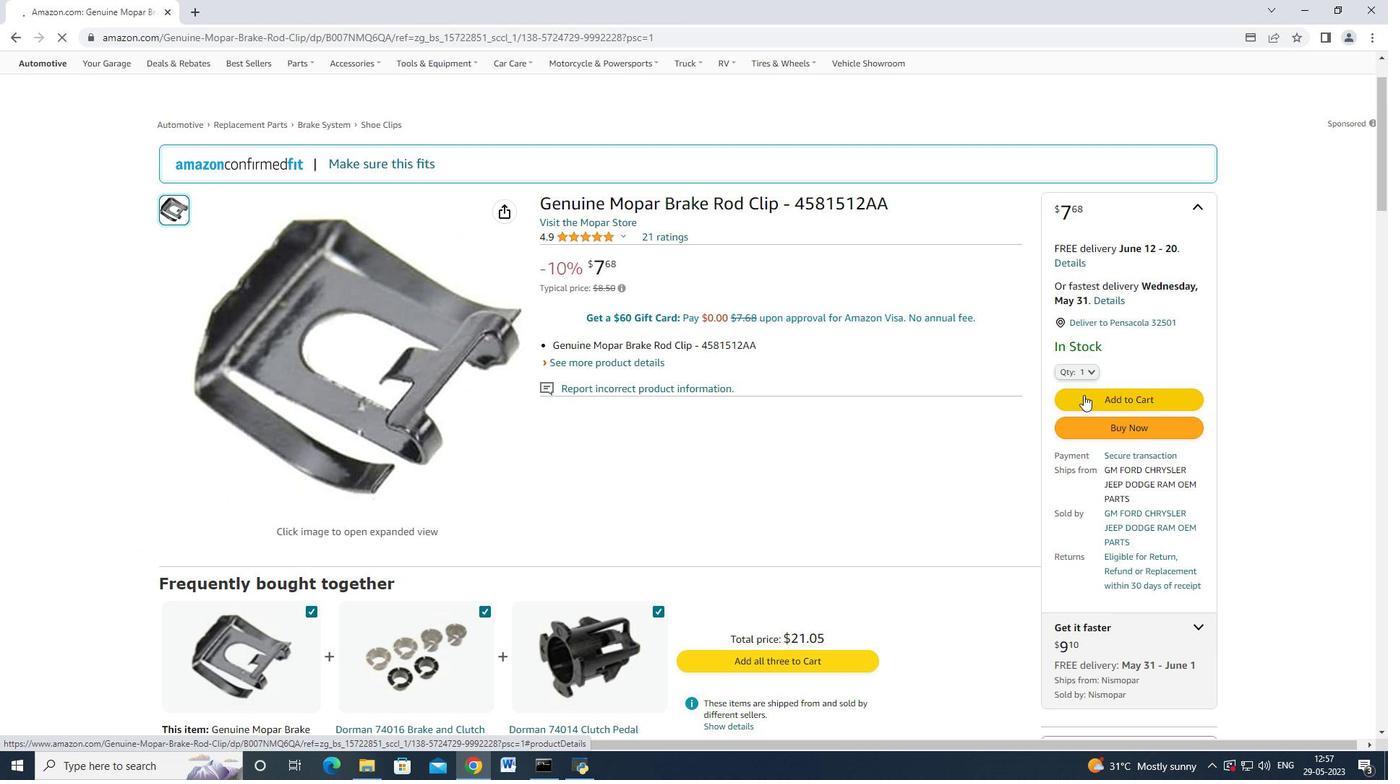 
Action: Mouse pressed left at (1083, 396)
Screenshot: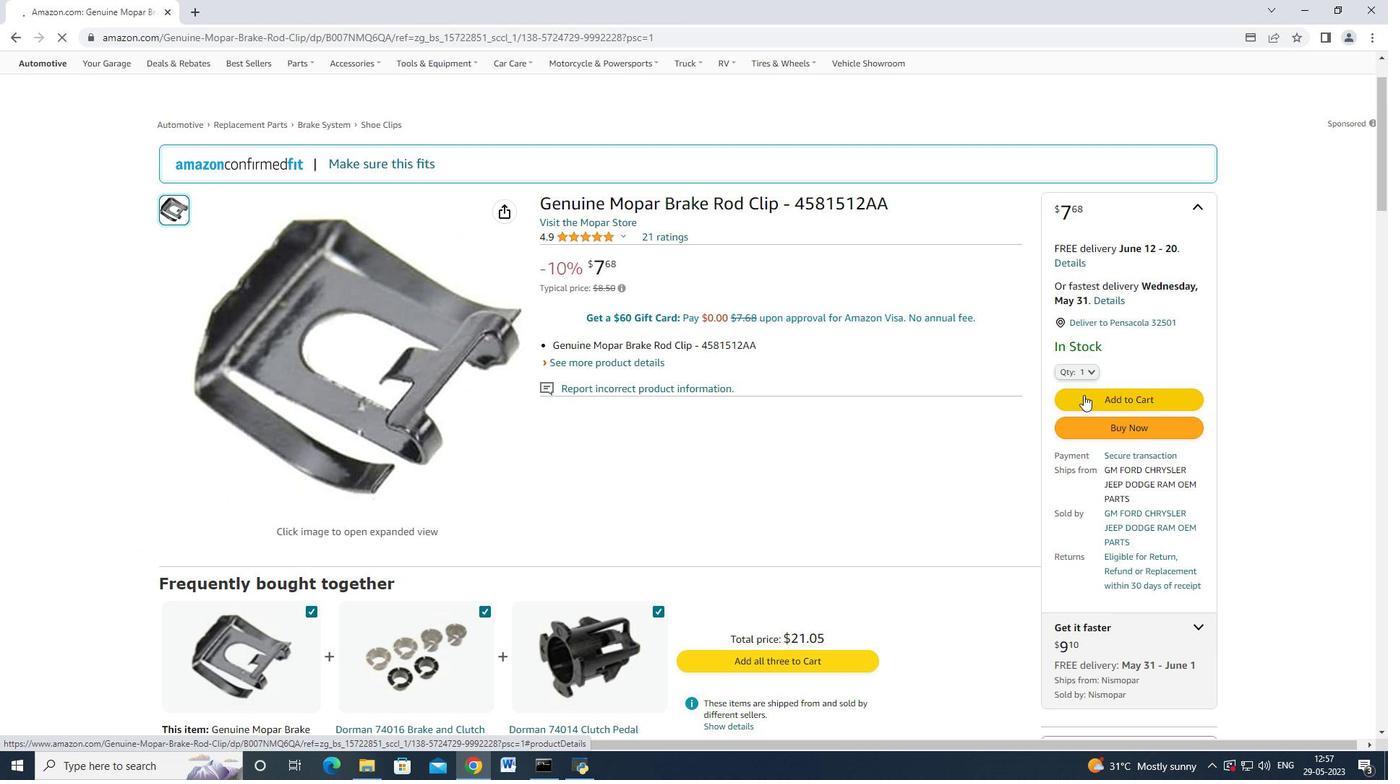 
Action: Mouse moved to (18, 37)
Screenshot: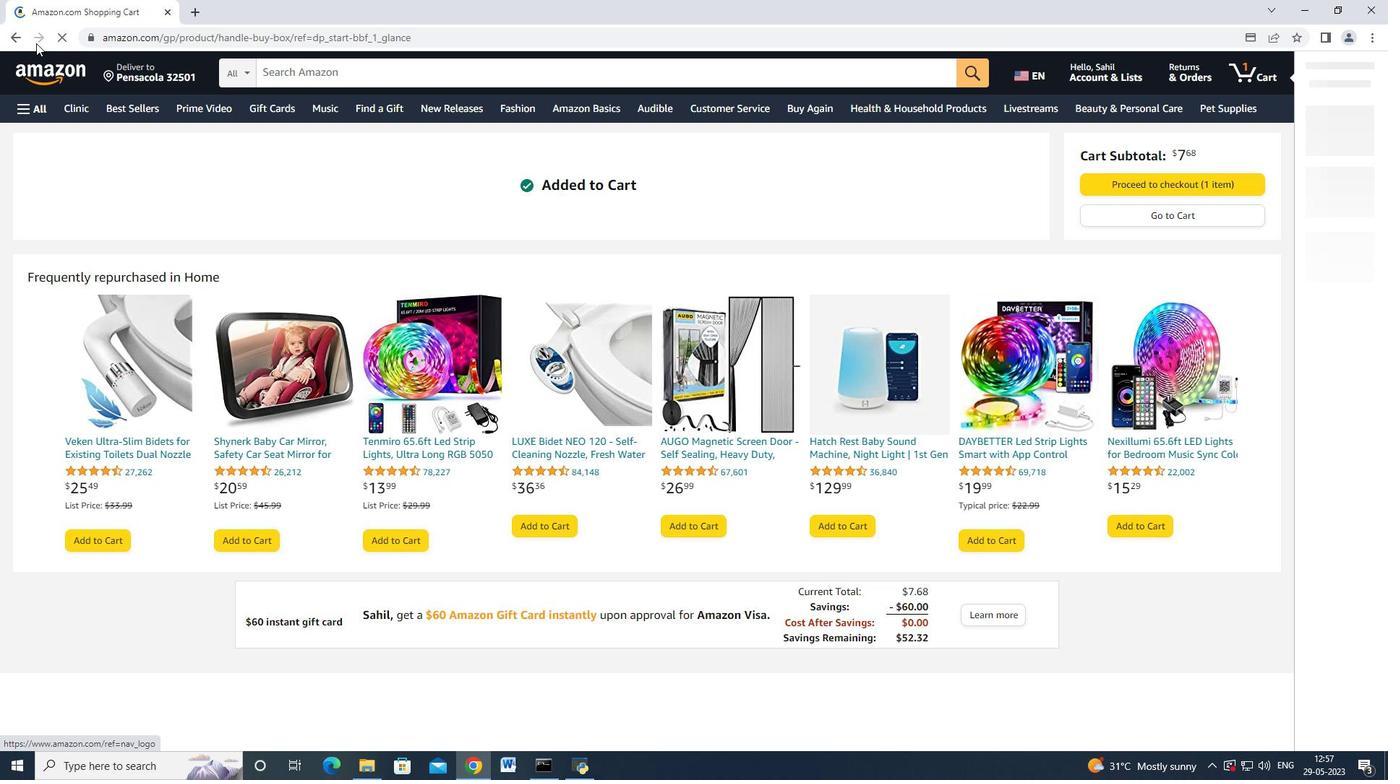 
Action: Mouse pressed left at (18, 37)
Screenshot: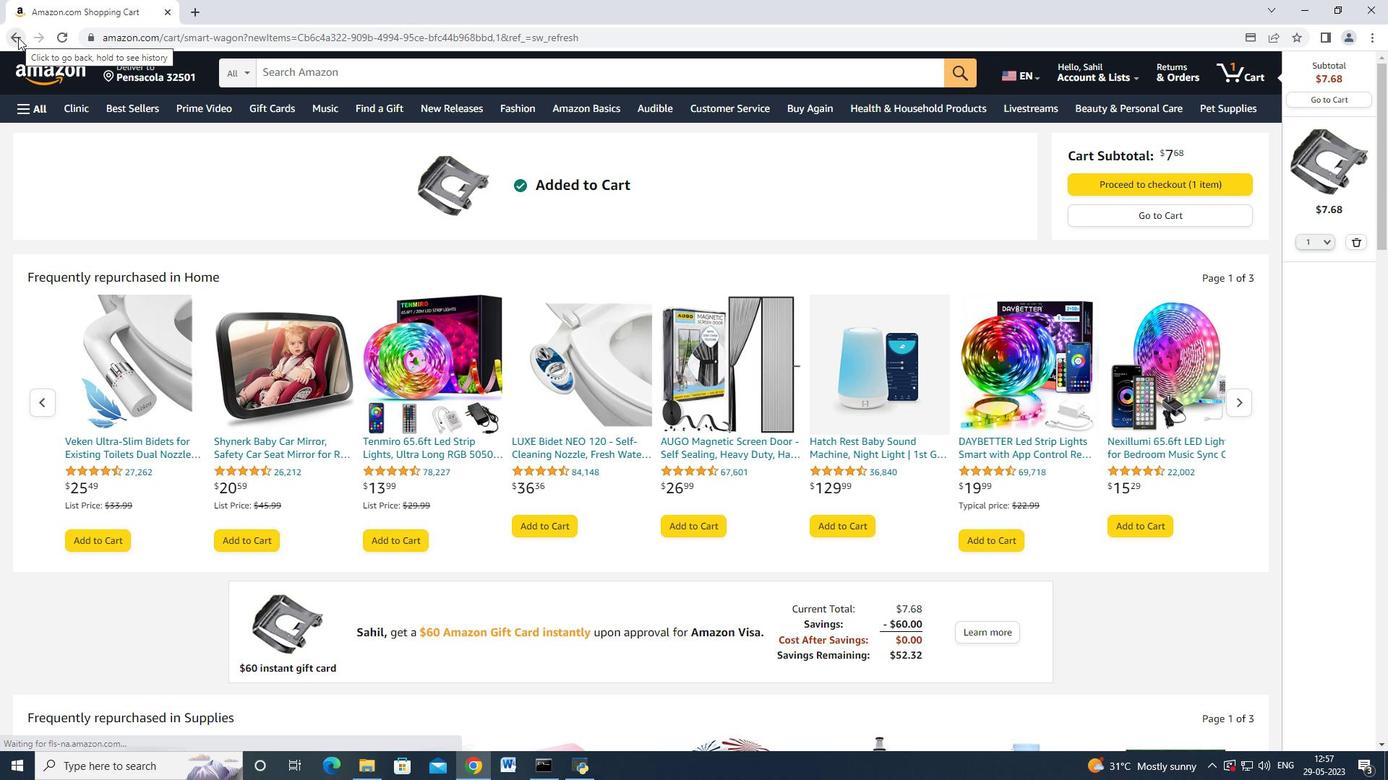 
Action: Mouse pressed left at (18, 37)
Screenshot: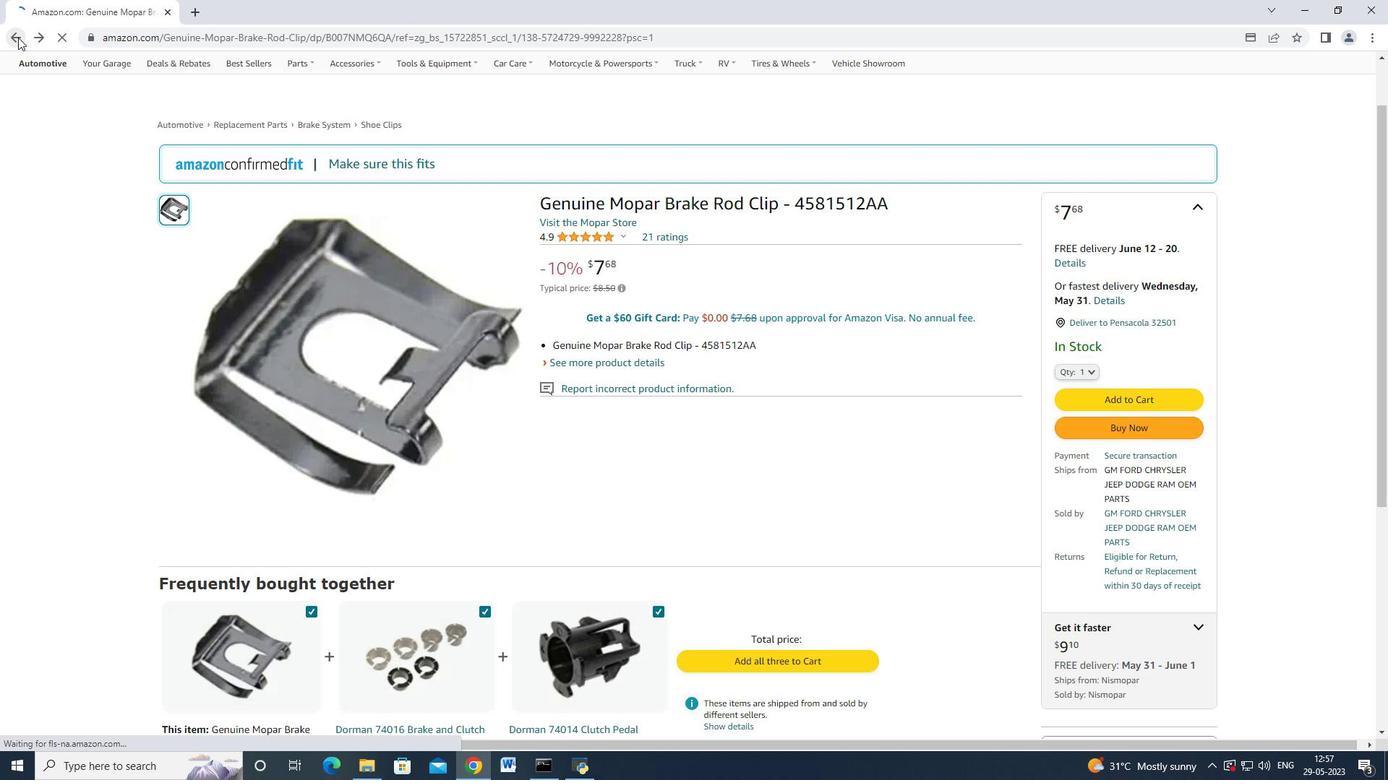 
Action: Mouse moved to (598, 285)
Screenshot: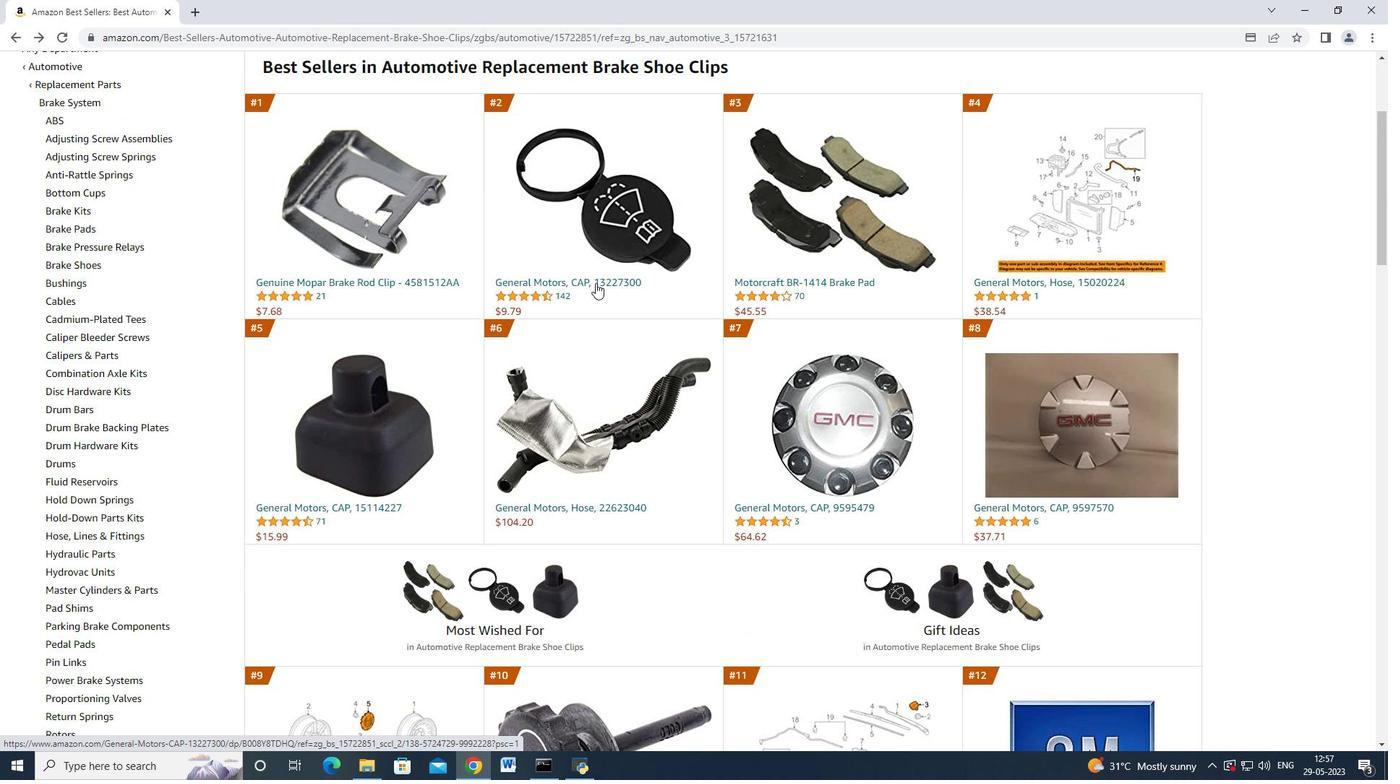 
Action: Mouse scrolled (598, 284) with delta (0, 0)
Screenshot: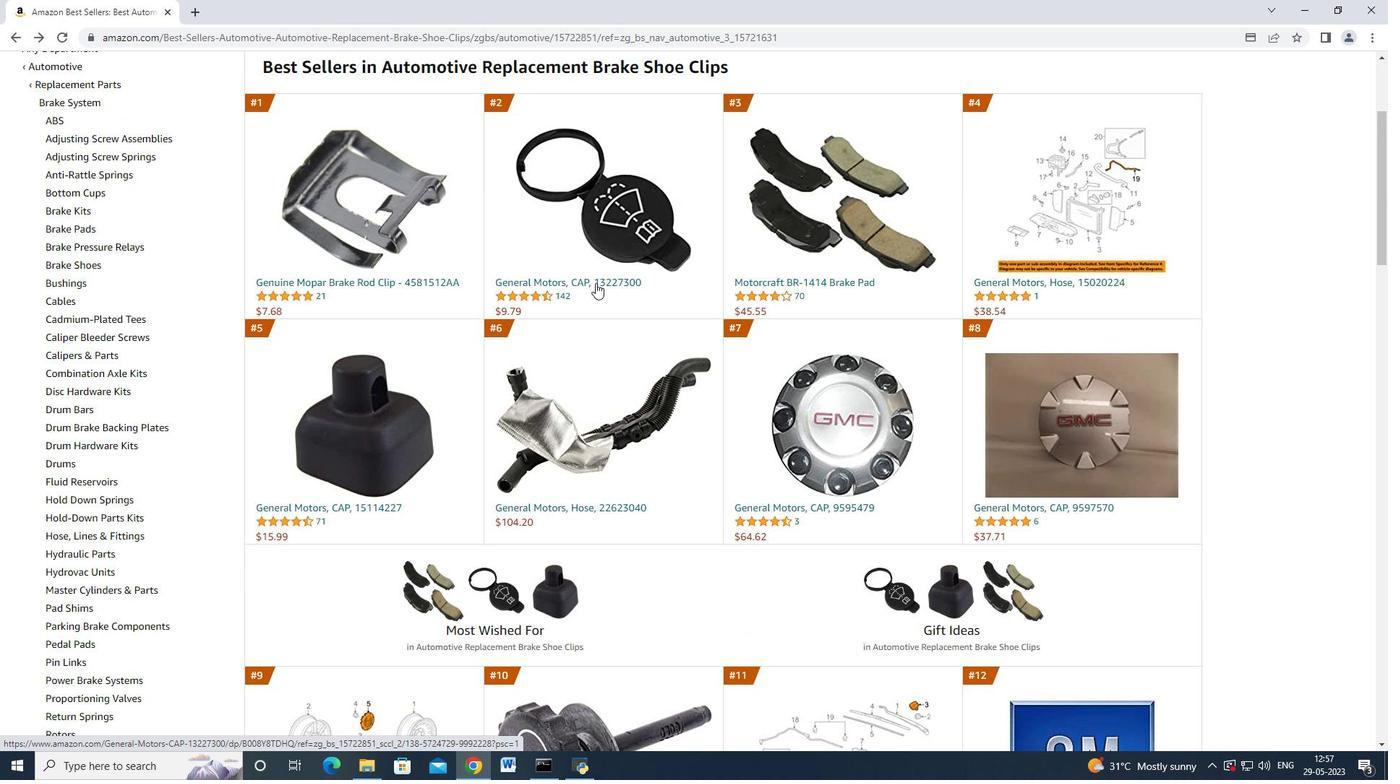 
Action: Mouse moved to (599, 286)
Screenshot: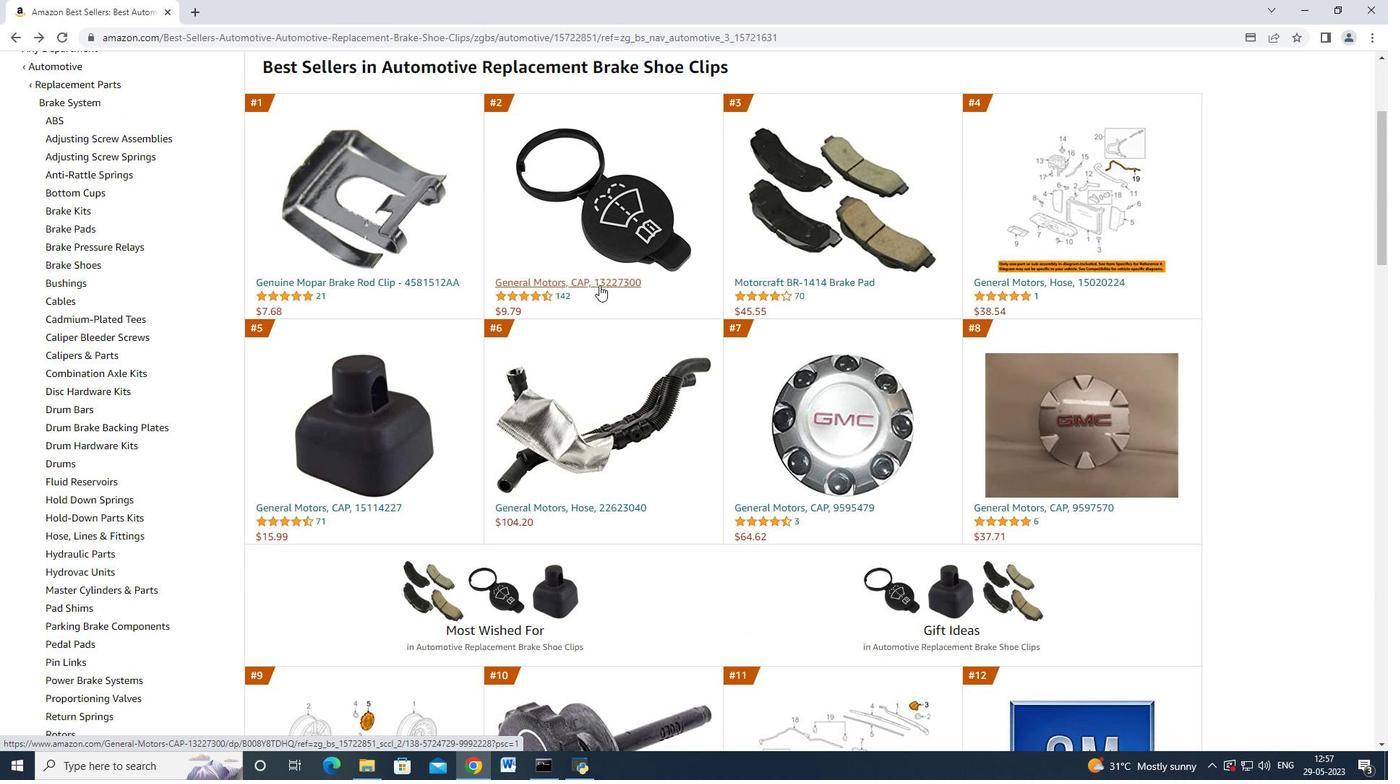 
Action: Mouse scrolled (599, 285) with delta (0, 0)
Screenshot: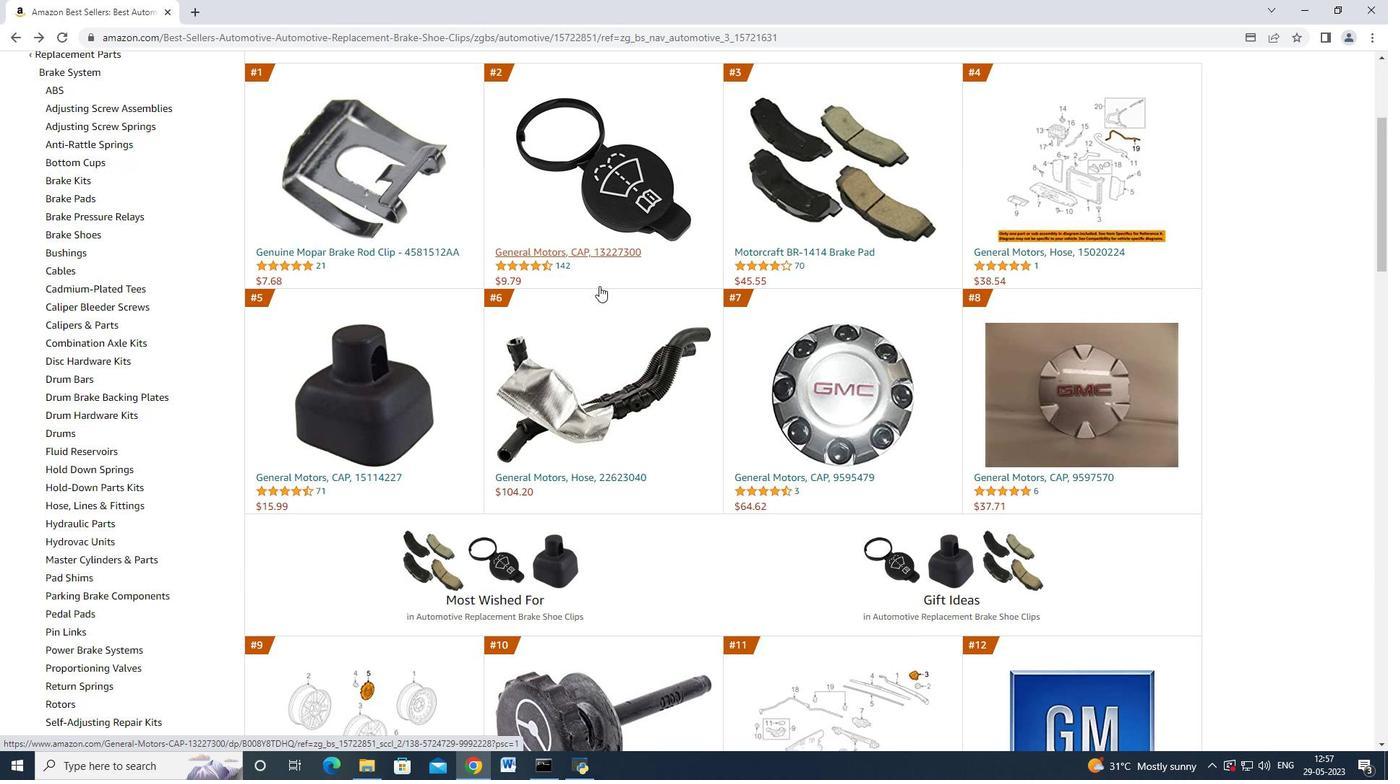 
Action: Mouse moved to (600, 286)
Screenshot: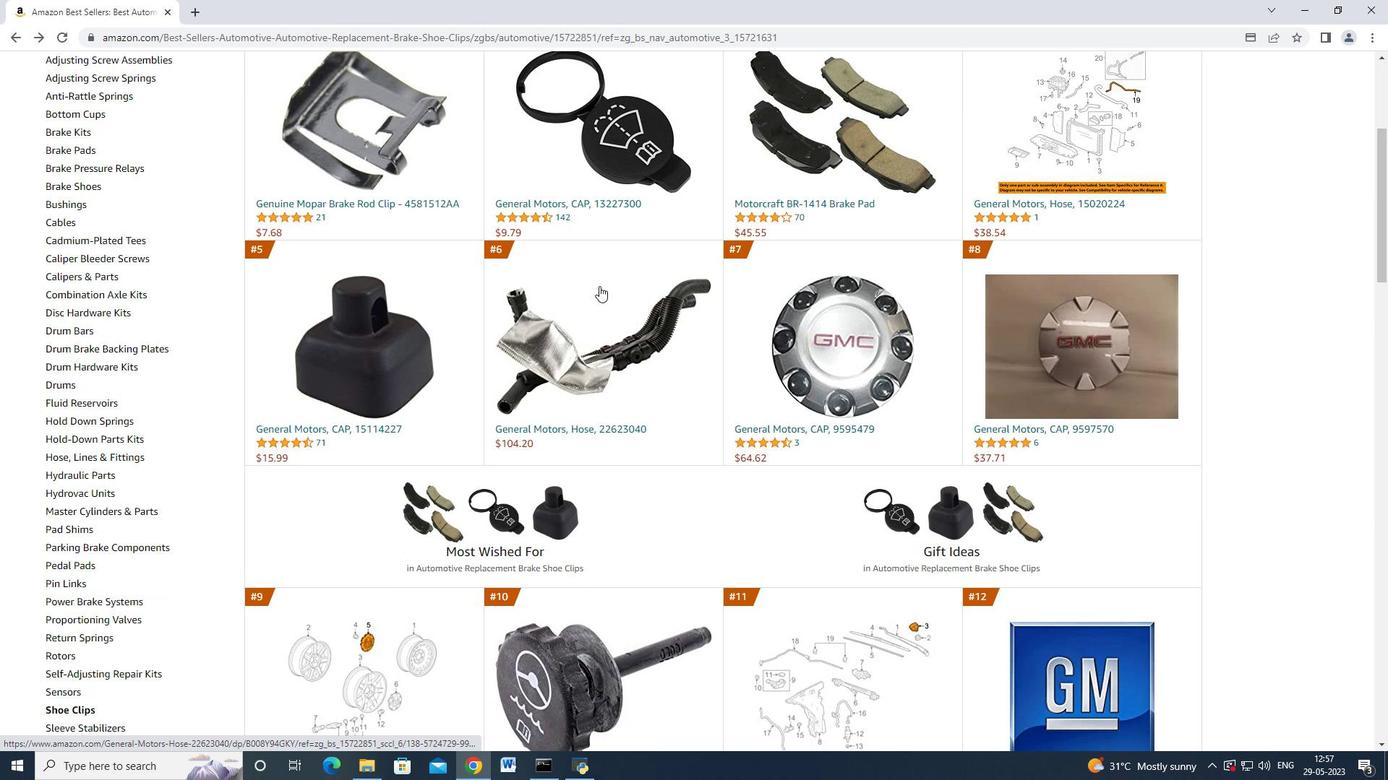 
Action: Mouse scrolled (600, 285) with delta (0, 0)
Screenshot: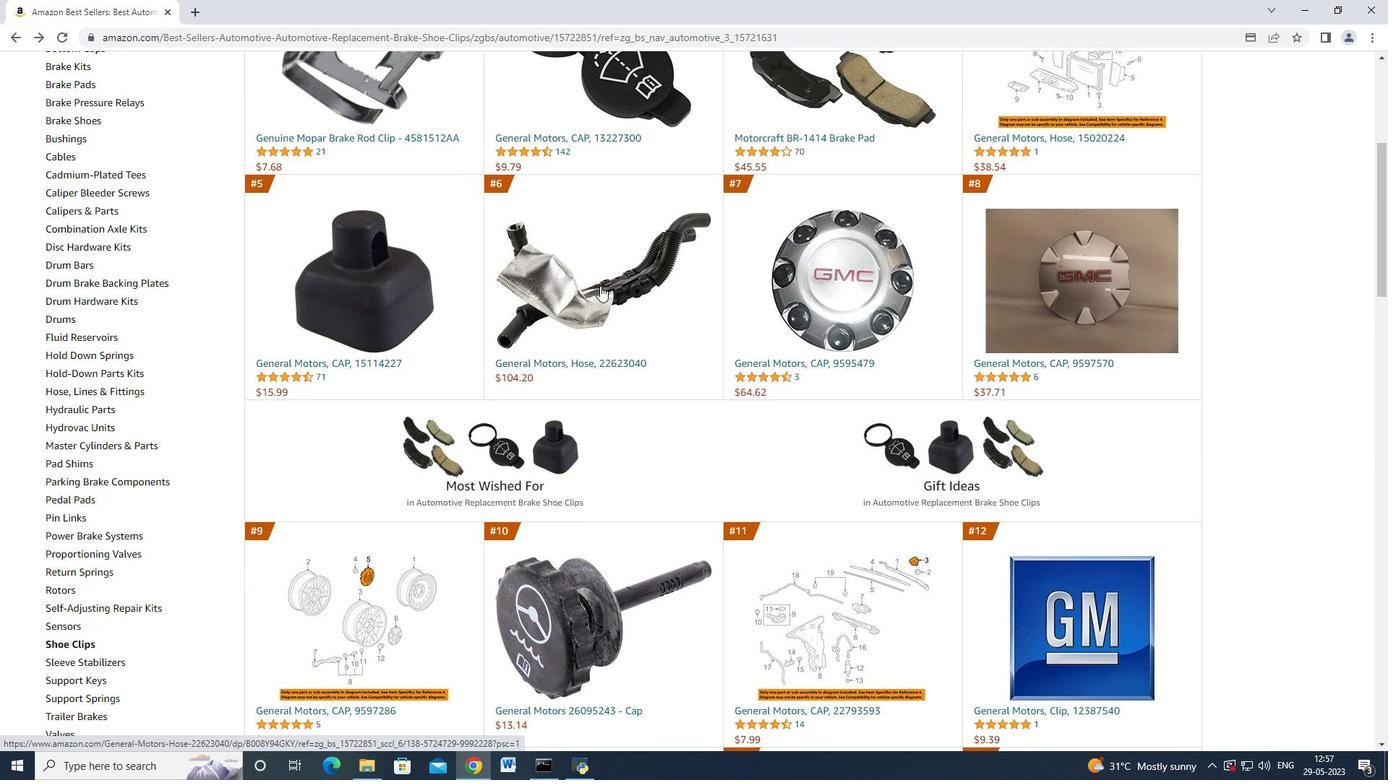 
Action: Mouse scrolled (600, 285) with delta (0, 0)
Screenshot: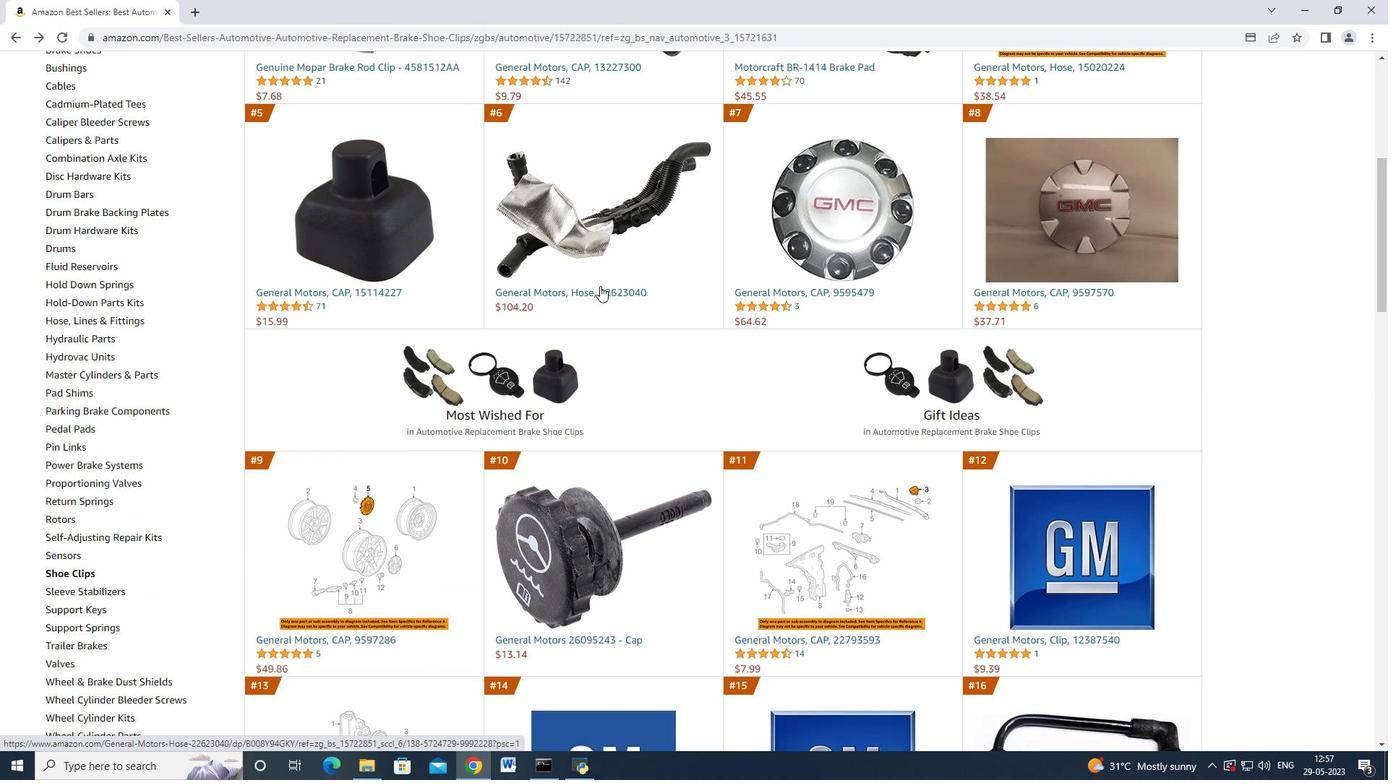 
Action: Mouse moved to (600, 285)
Screenshot: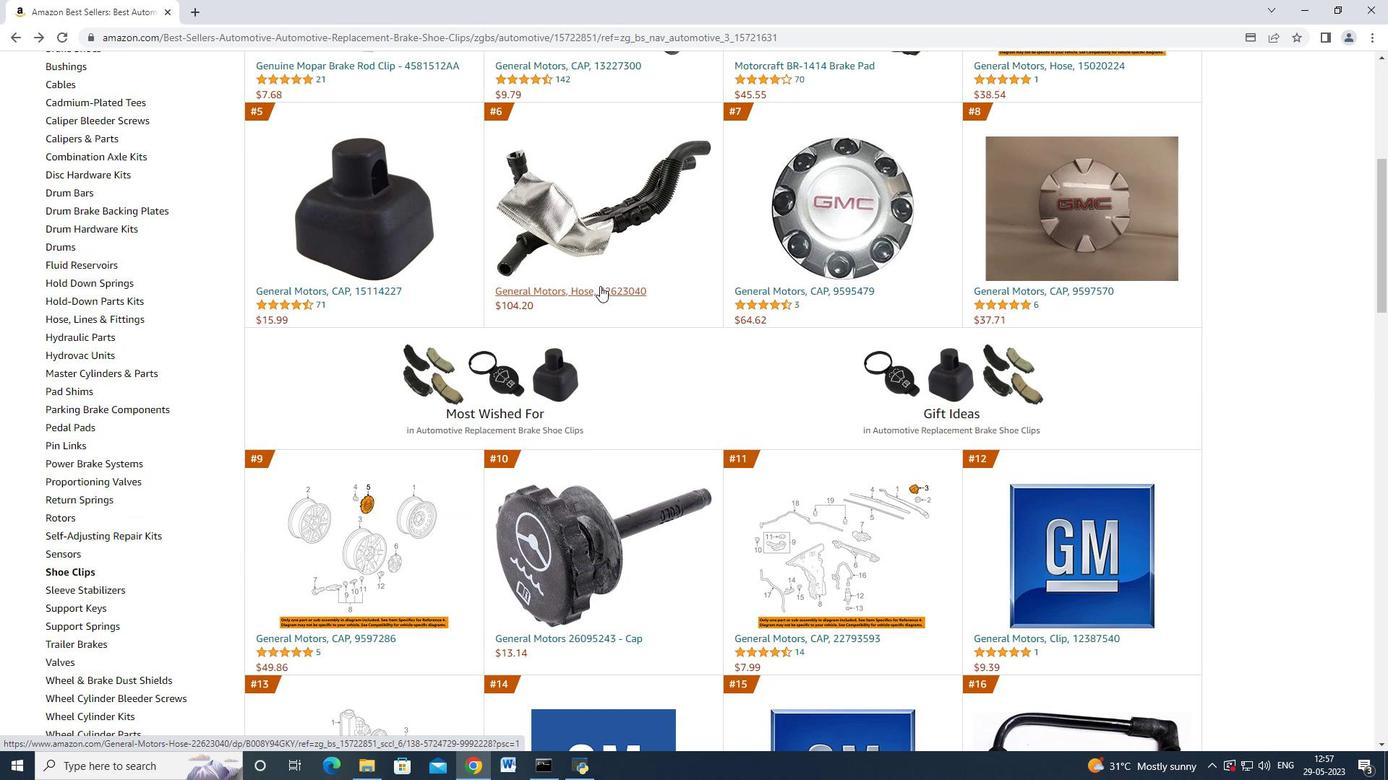 
Action: Mouse scrolled (600, 284) with delta (0, 0)
Screenshot: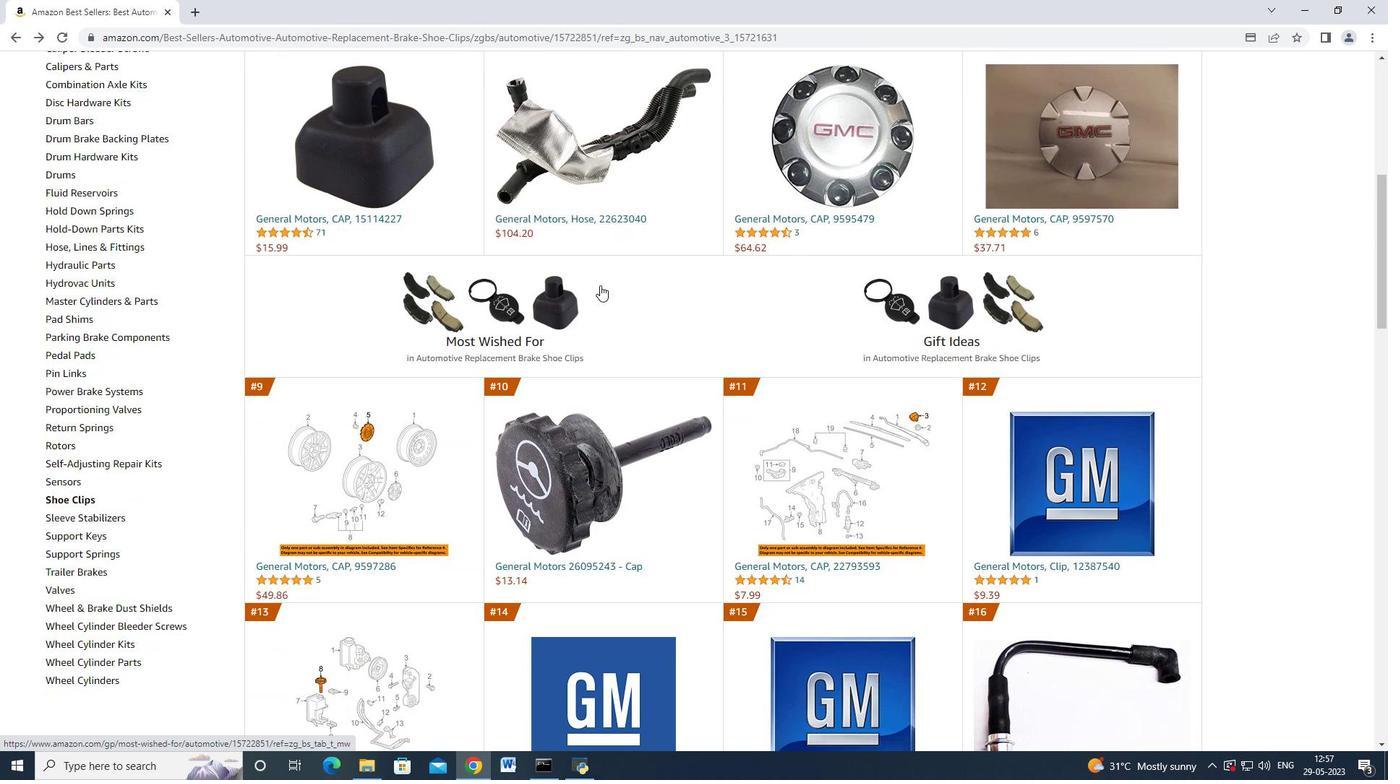 
Action: Mouse scrolled (600, 284) with delta (0, 0)
Screenshot: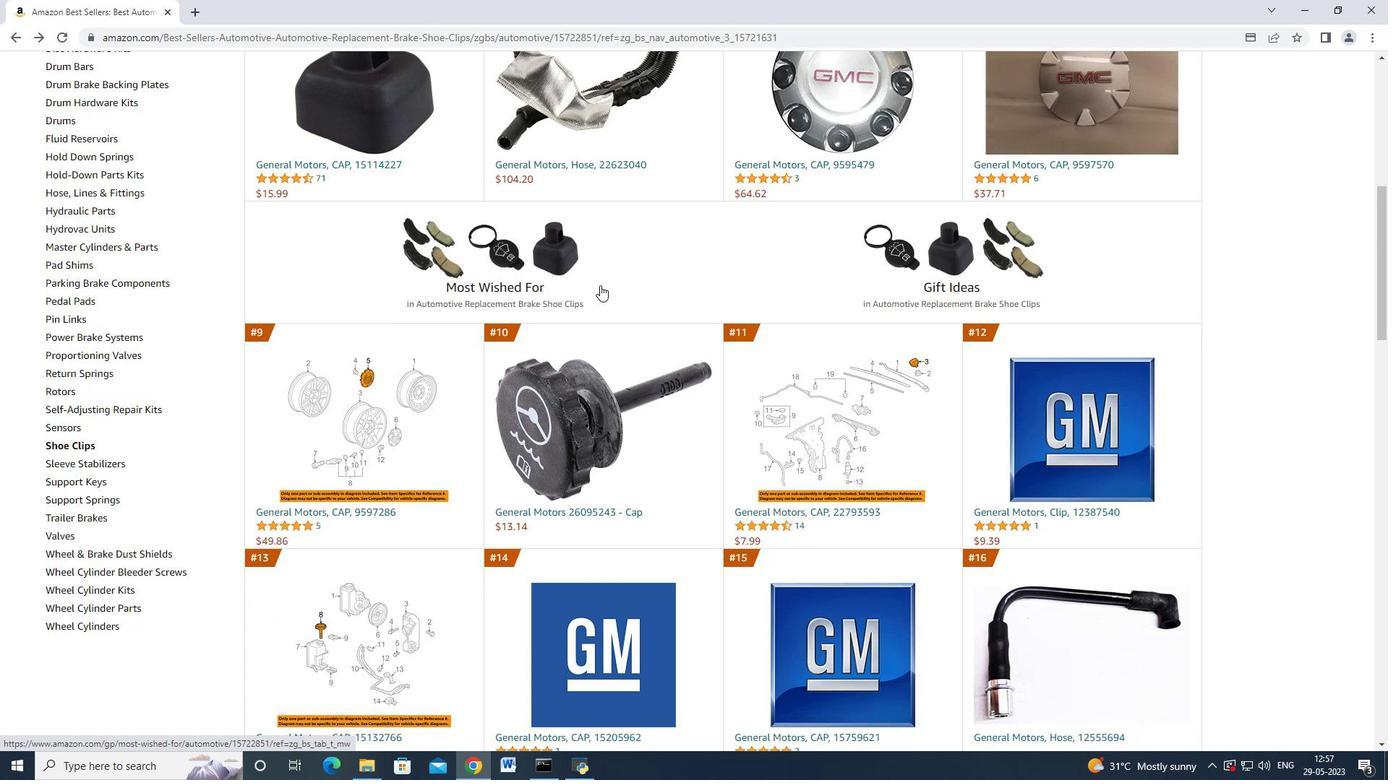 
Action: Mouse moved to (600, 282)
Screenshot: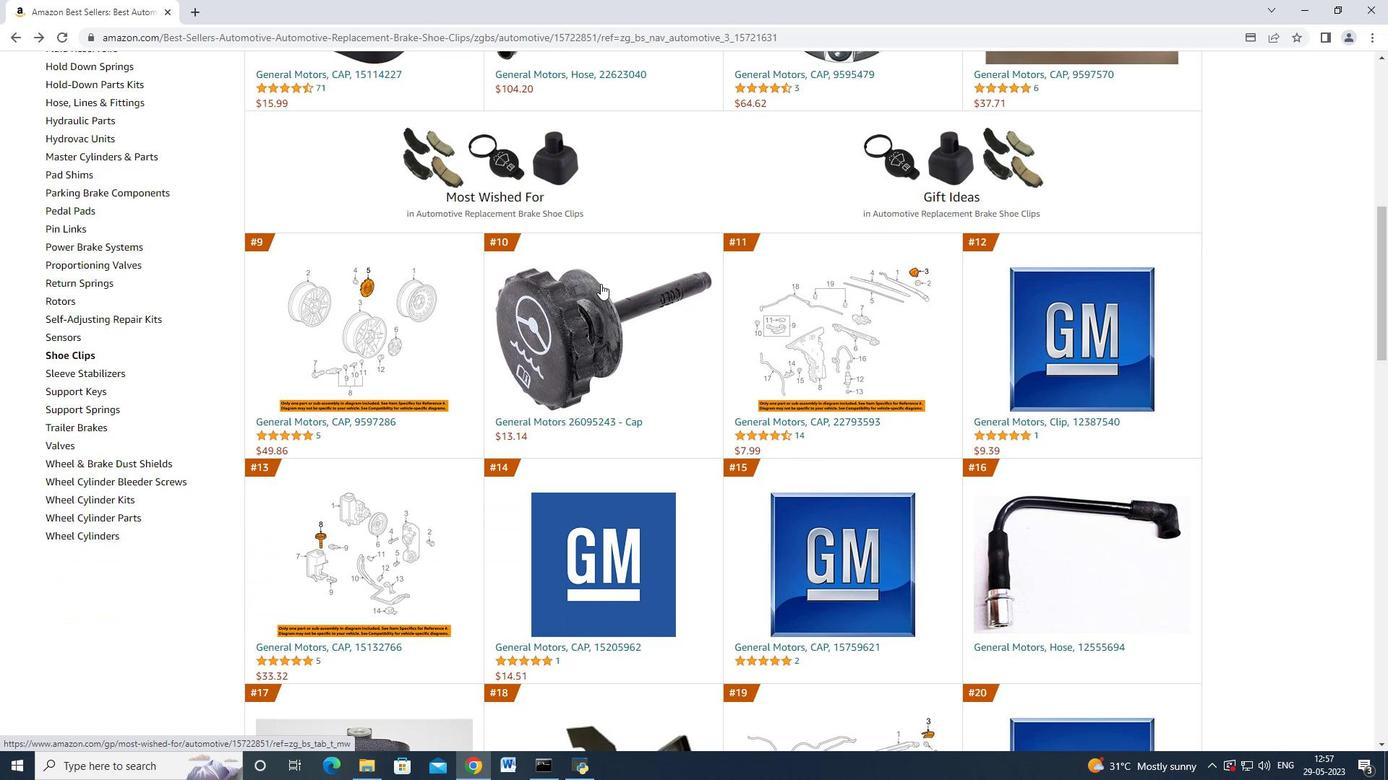 
Action: Mouse scrolled (600, 281) with delta (0, 0)
Screenshot: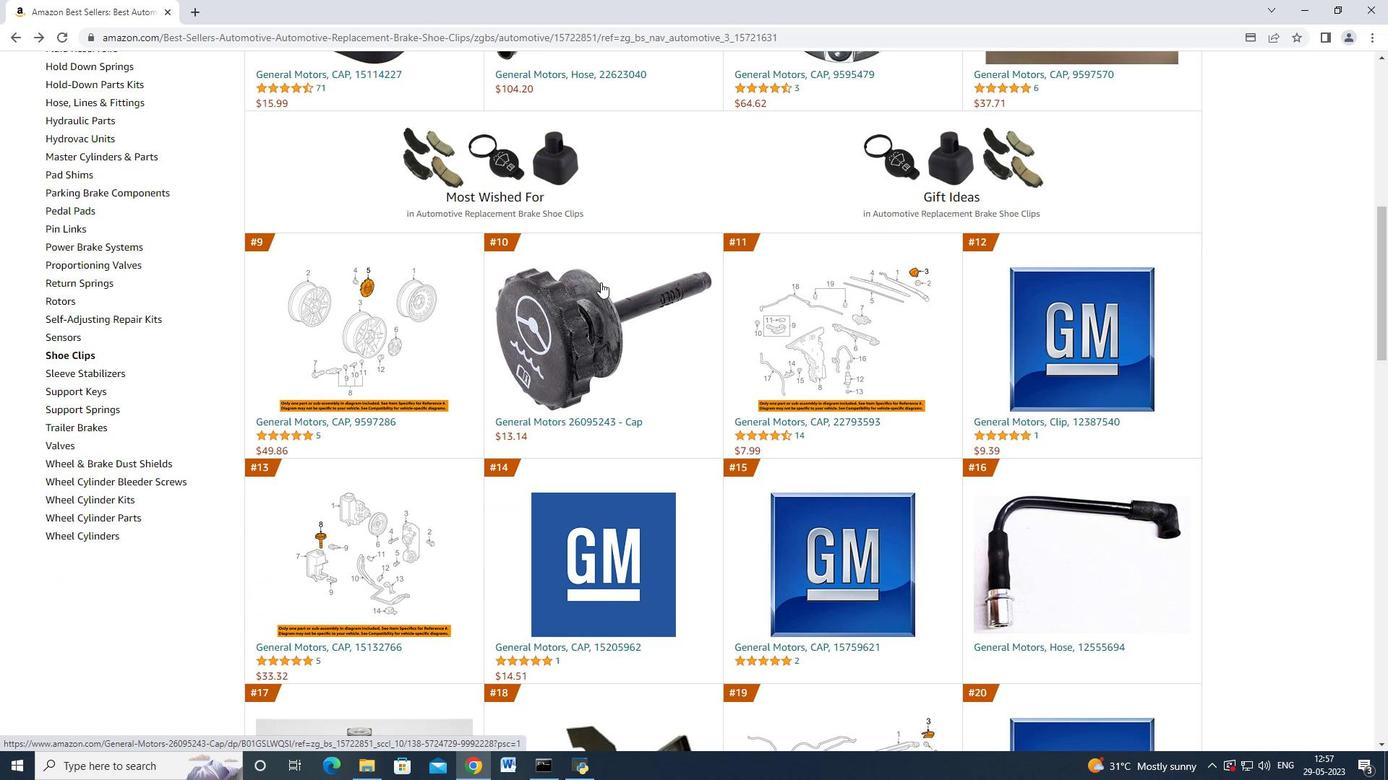
Action: Mouse scrolled (600, 281) with delta (0, 0)
Screenshot: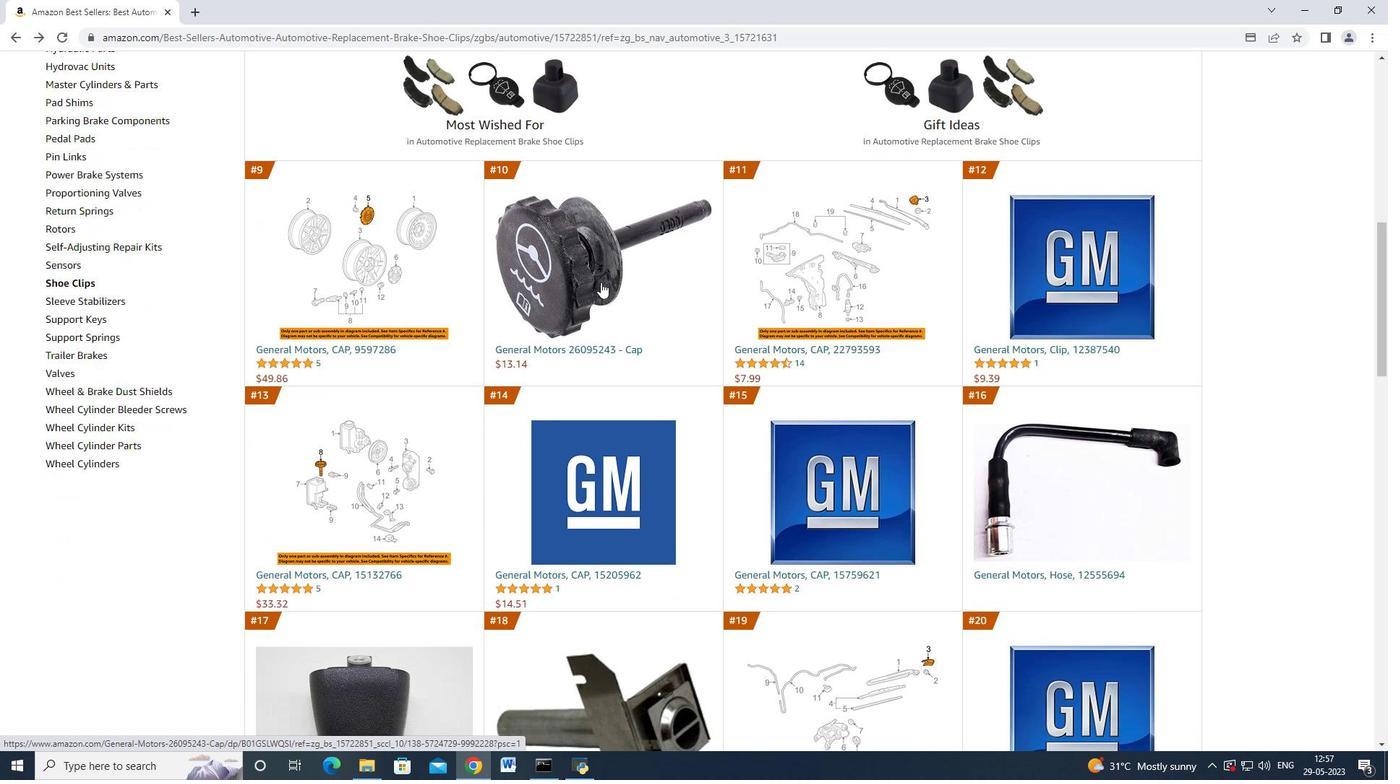 
Action: Mouse scrolled (600, 281) with delta (0, 0)
Screenshot: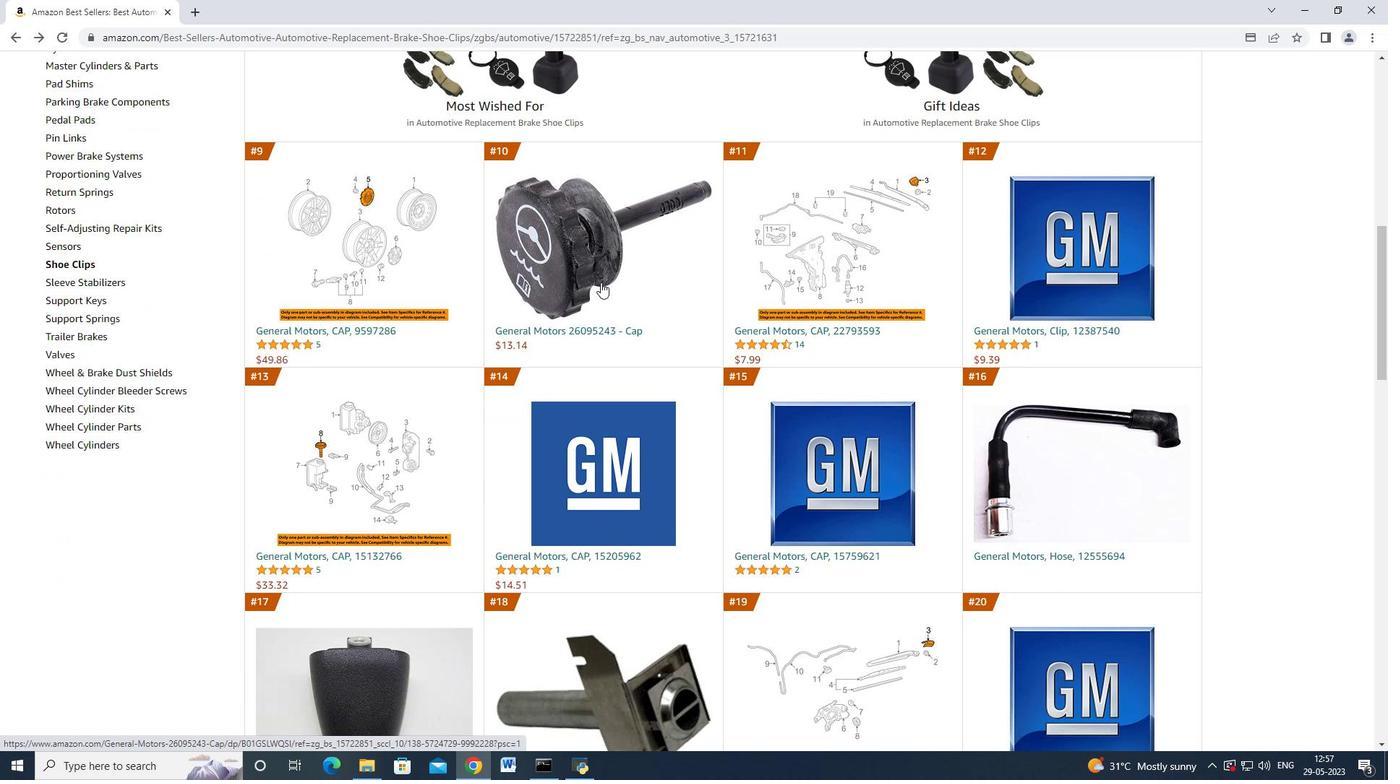 
Action: Mouse scrolled (600, 281) with delta (0, 0)
Screenshot: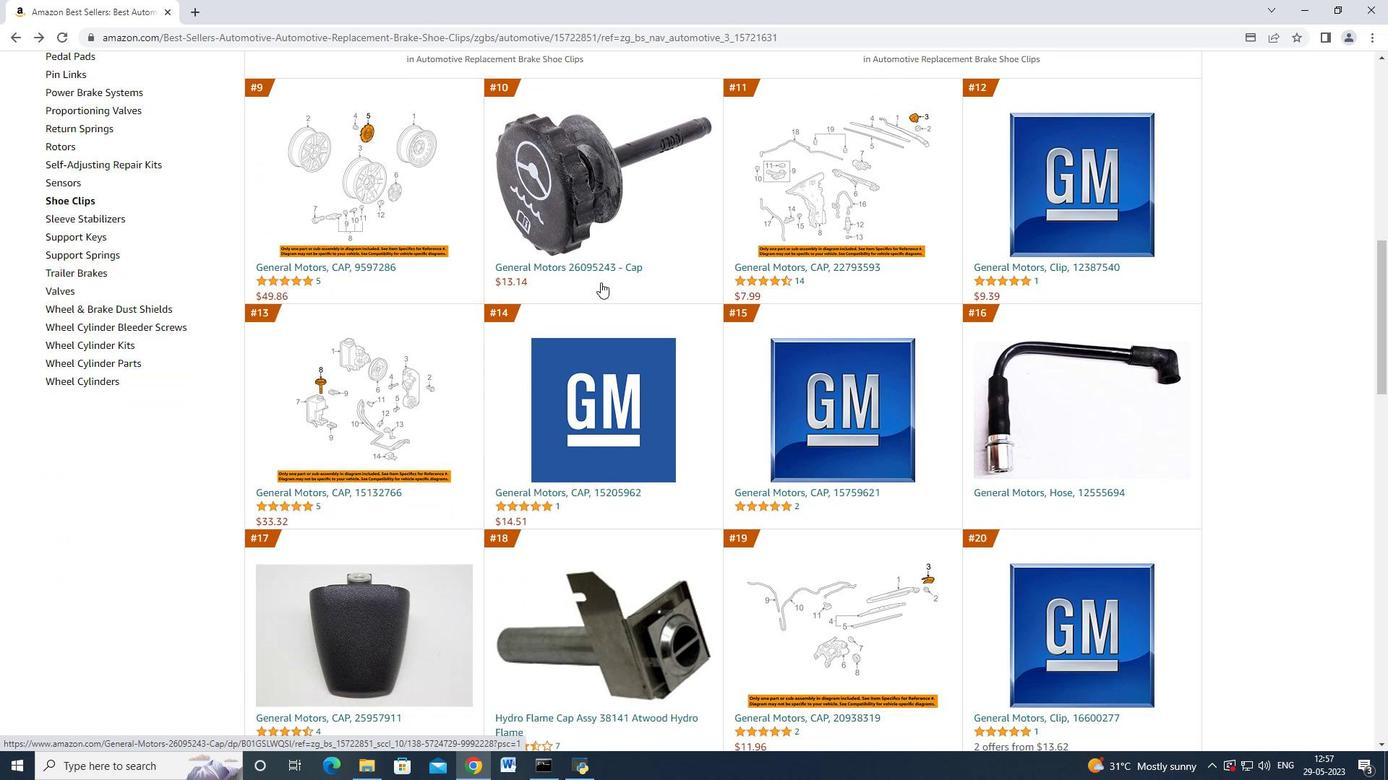 
Action: Mouse scrolled (600, 281) with delta (0, 0)
Screenshot: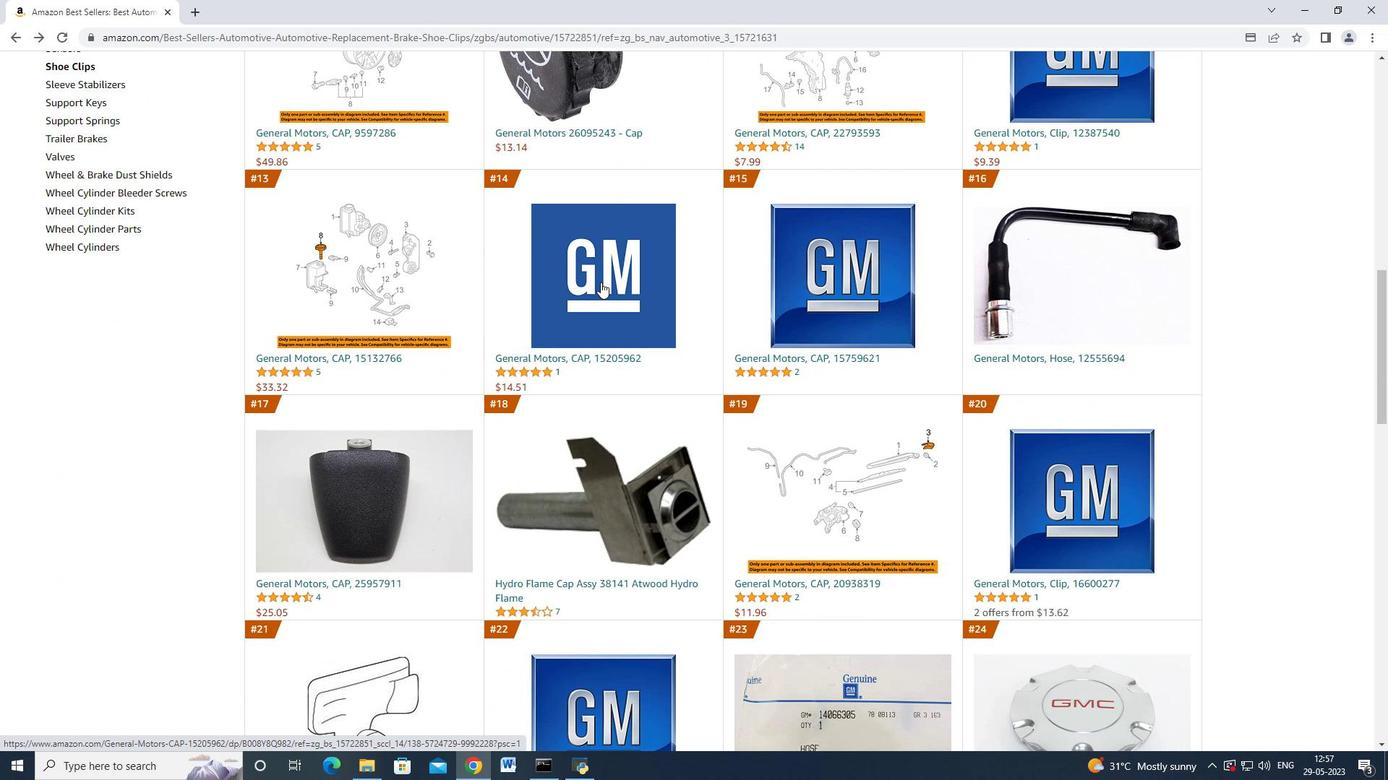 
Action: Mouse scrolled (600, 281) with delta (0, 0)
Screenshot: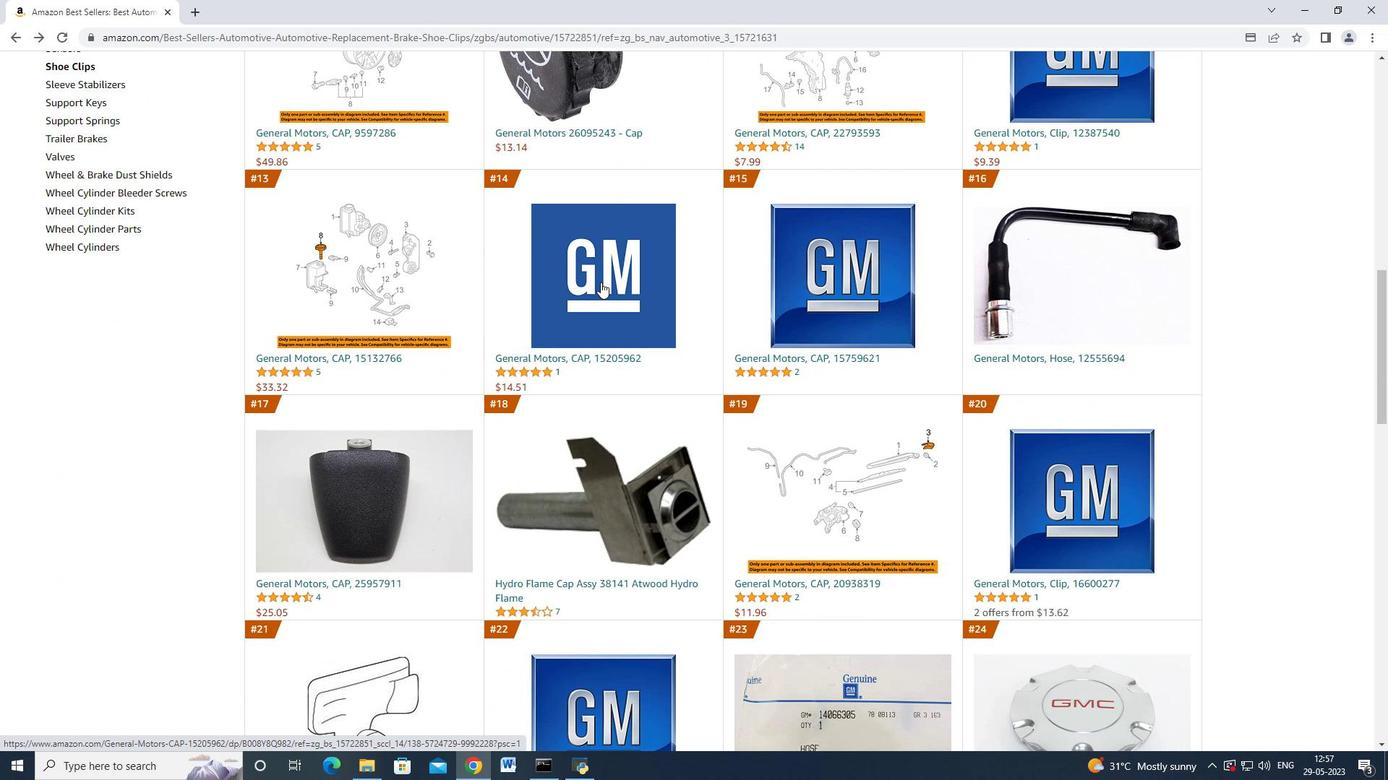
Action: Mouse scrolled (600, 281) with delta (0, 0)
Screenshot: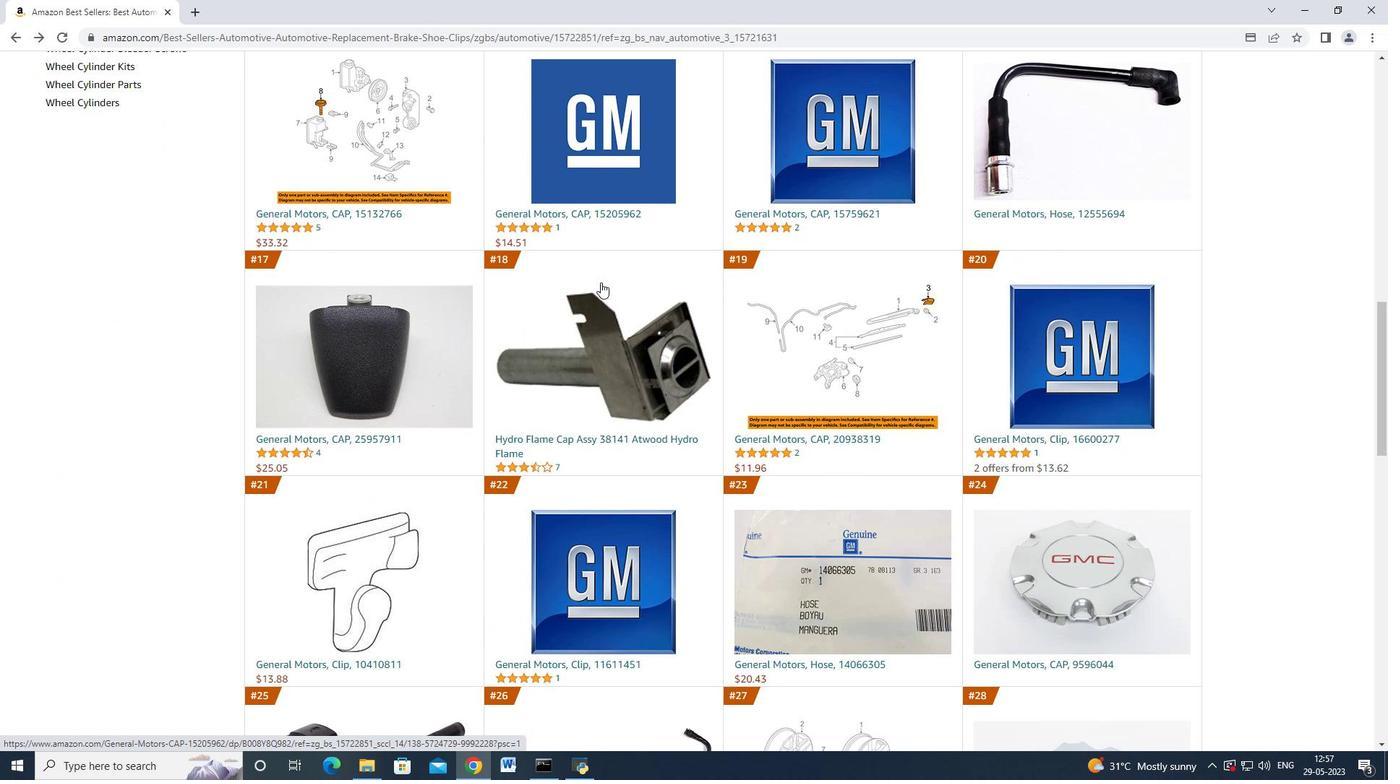 
Action: Mouse scrolled (600, 281) with delta (0, 0)
Screenshot: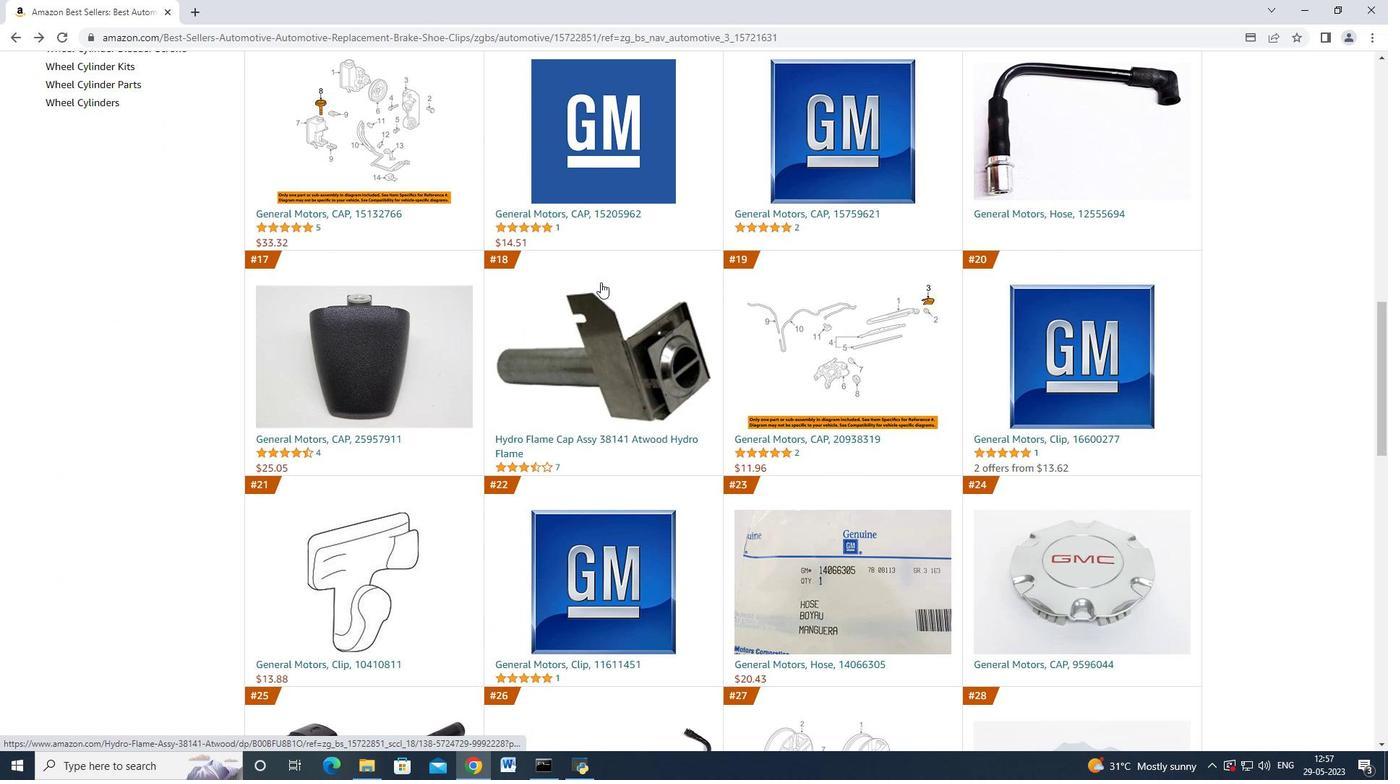 
Action: Mouse scrolled (600, 281) with delta (0, 0)
Screenshot: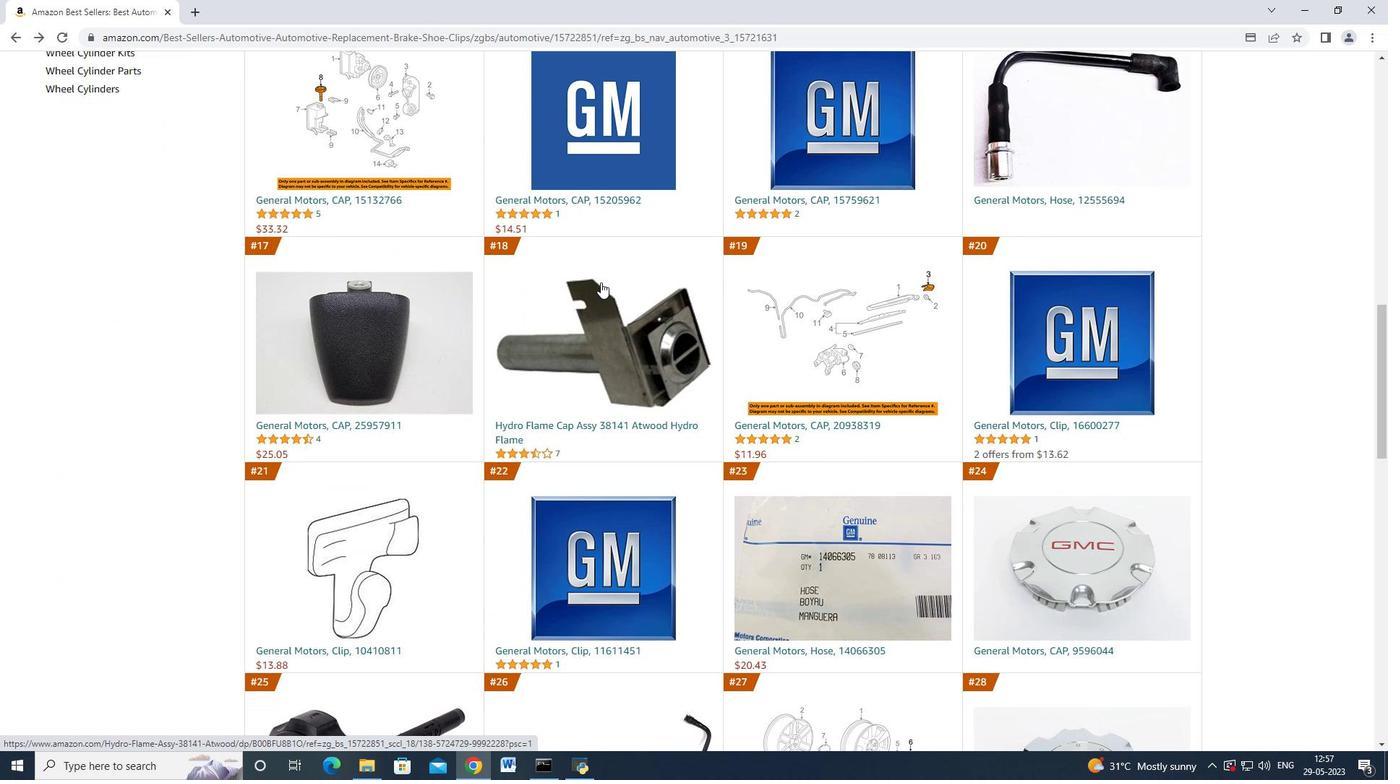 
Action: Mouse scrolled (600, 281) with delta (0, 0)
Screenshot: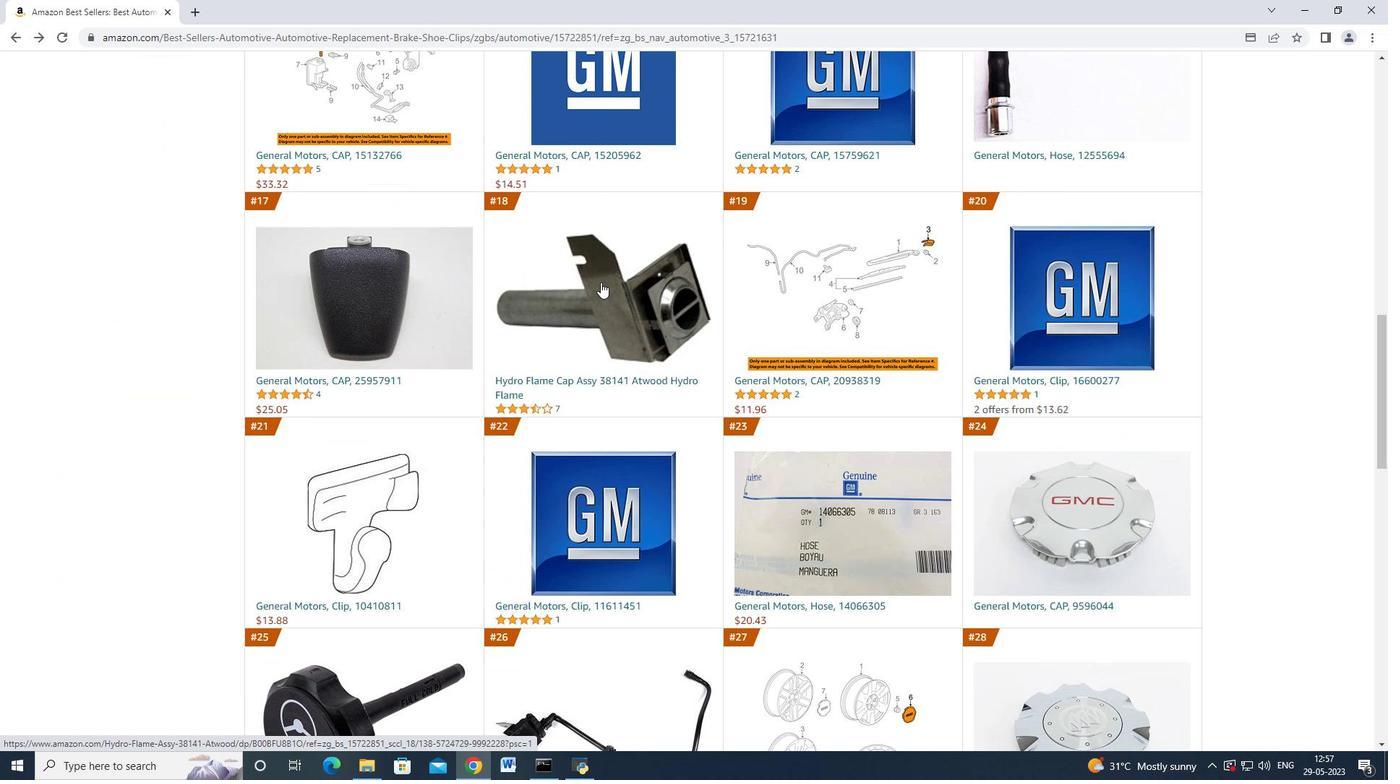 
Action: Mouse moved to (600, 281)
Screenshot: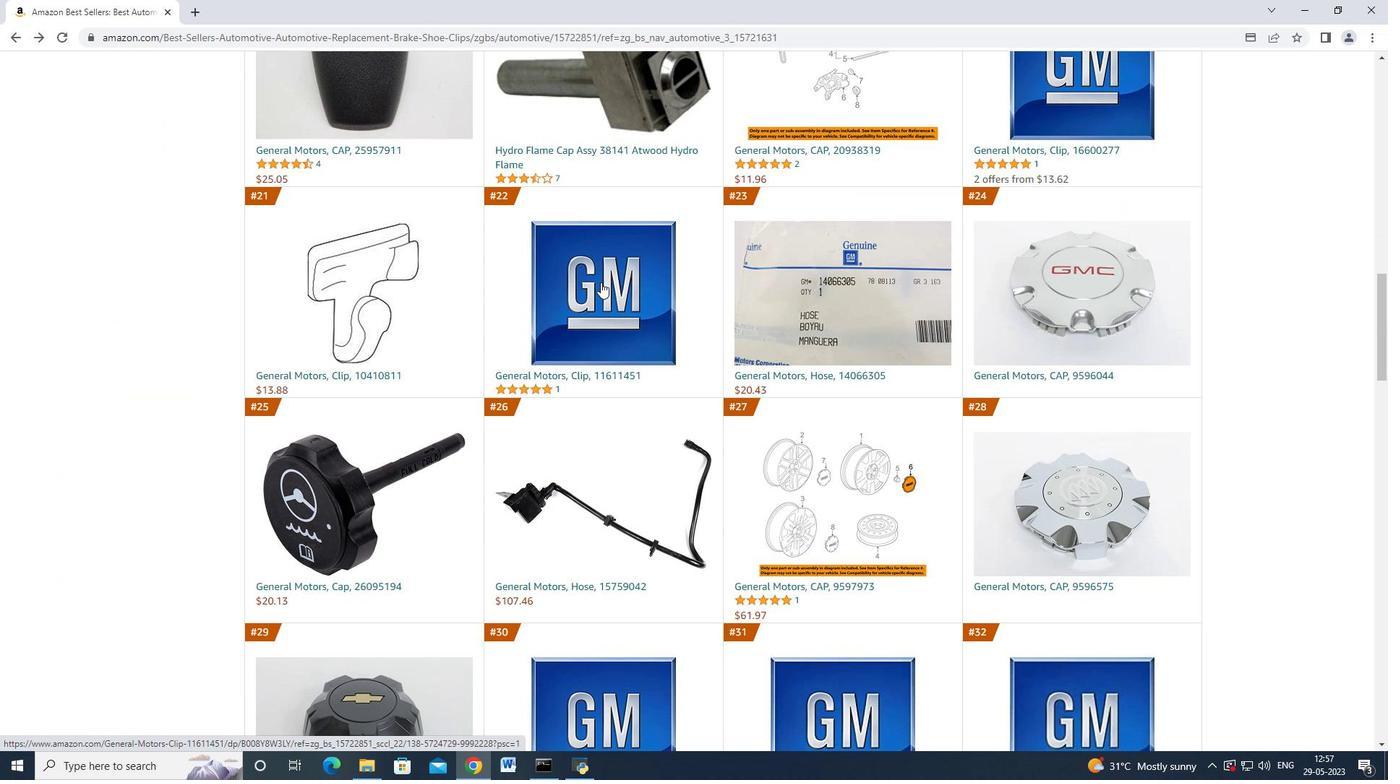 
Action: Mouse scrolled (600, 282) with delta (0, 0)
Screenshot: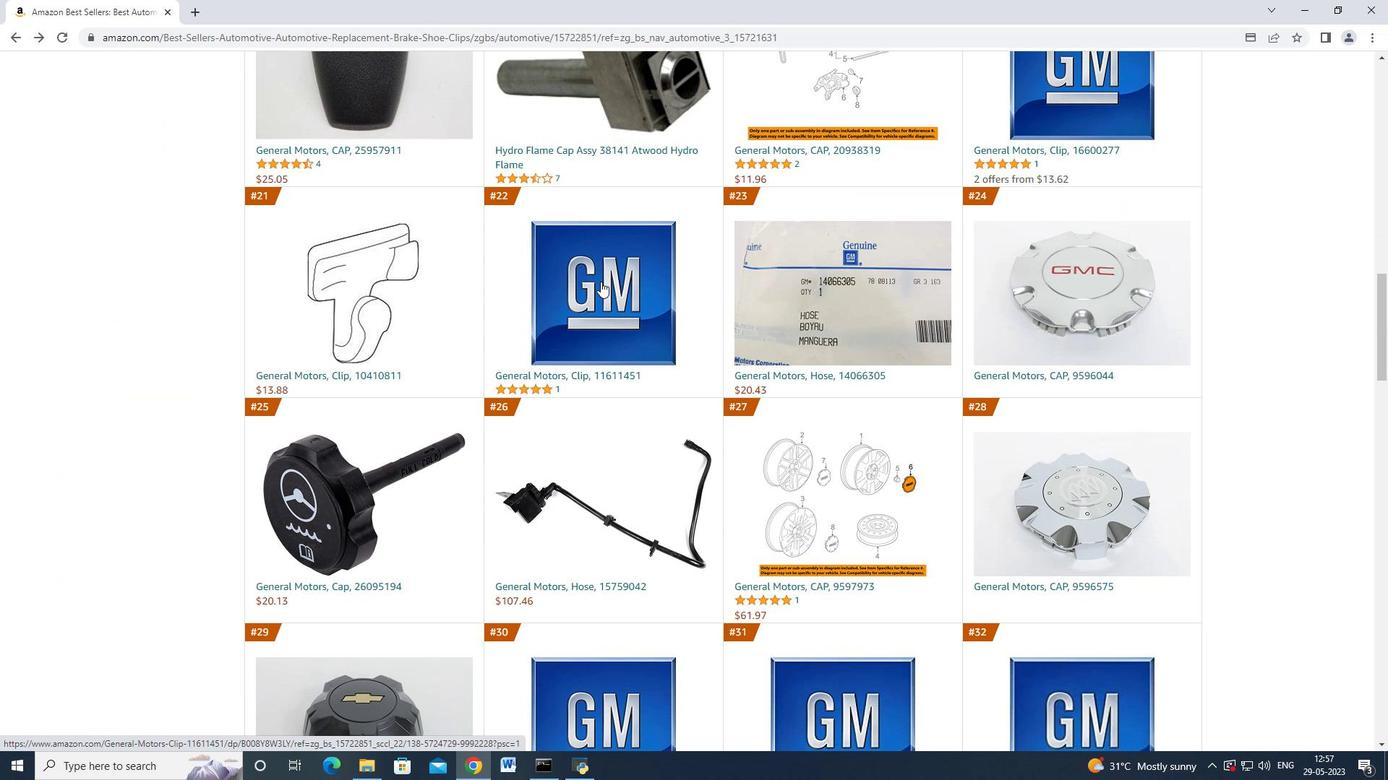
Action: Mouse scrolled (600, 282) with delta (0, 0)
Screenshot: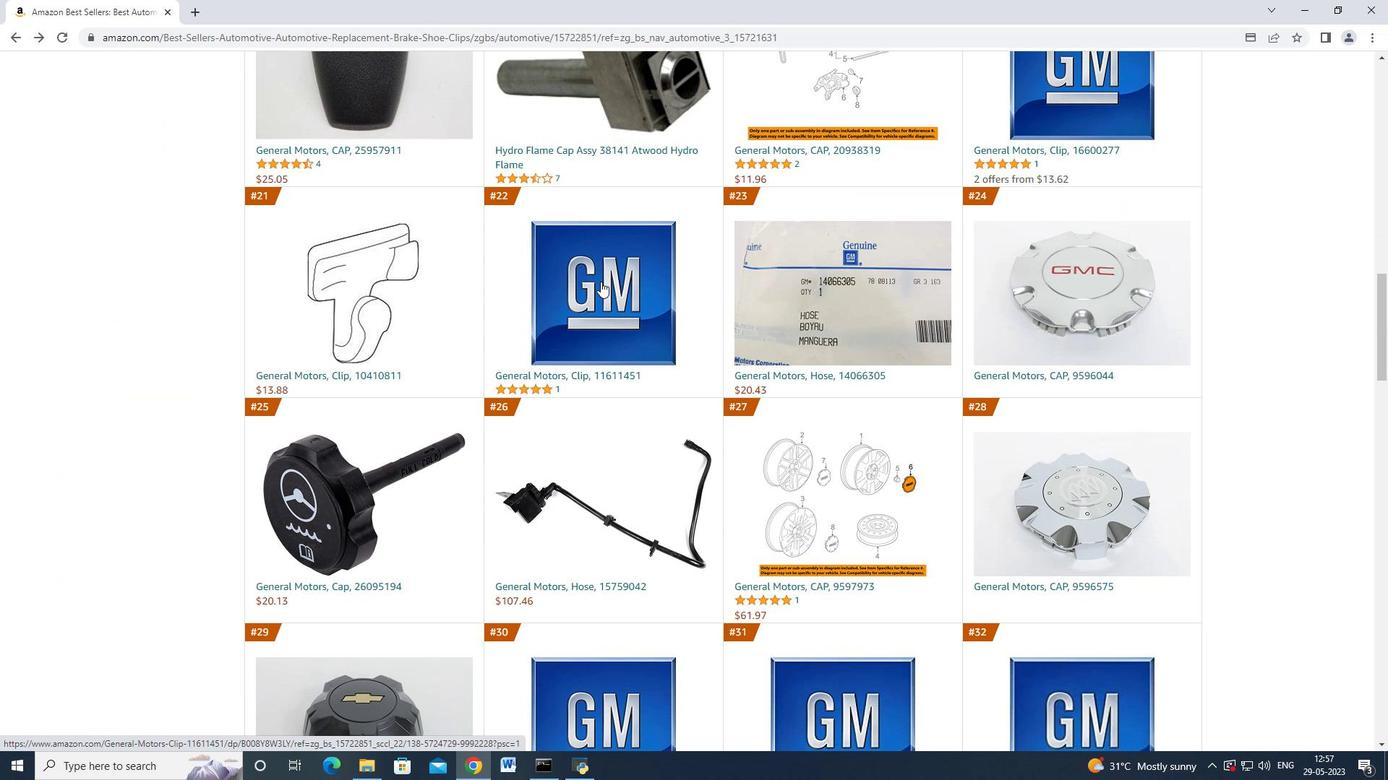 
Action: Mouse moved to (600, 281)
Screenshot: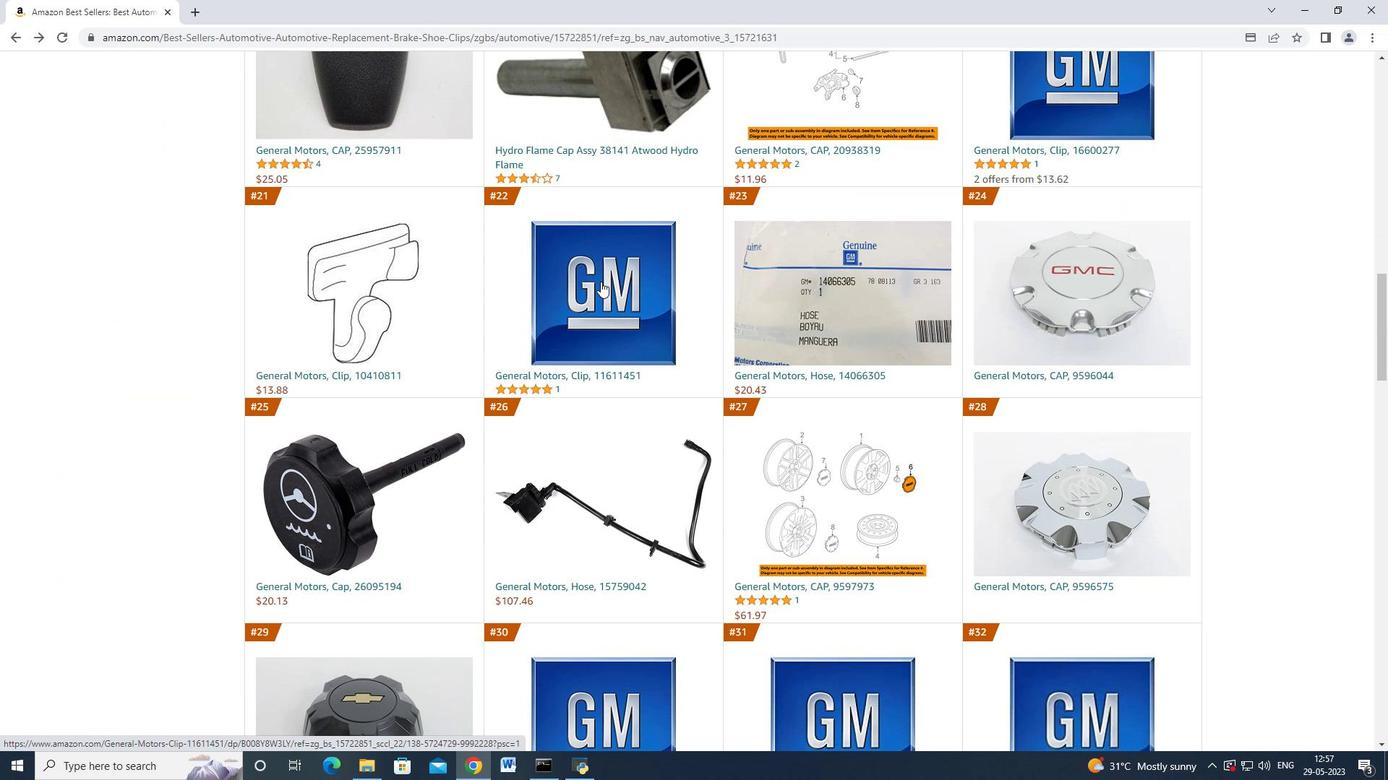 
Action: Mouse scrolled (600, 281) with delta (0, 0)
Screenshot: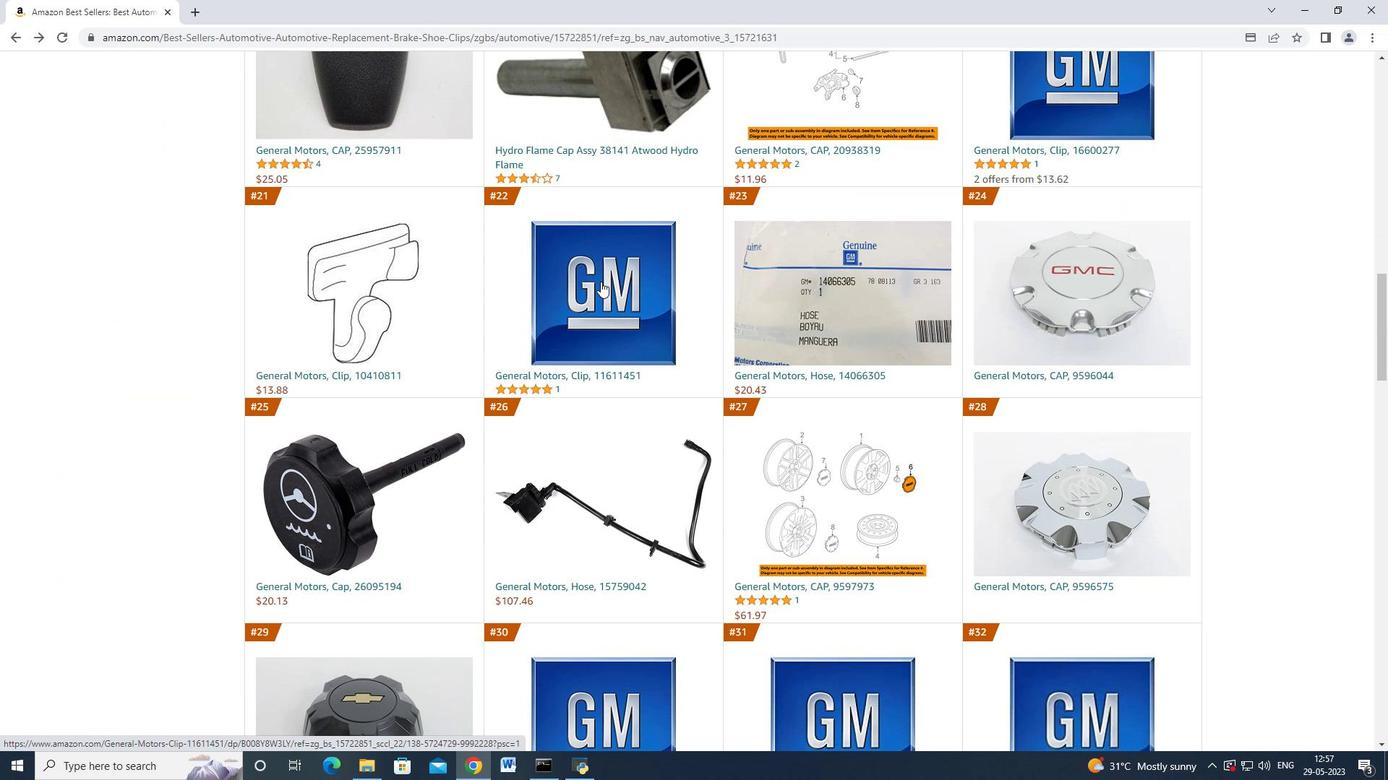 
Action: Mouse scrolled (600, 281) with delta (0, 0)
Screenshot: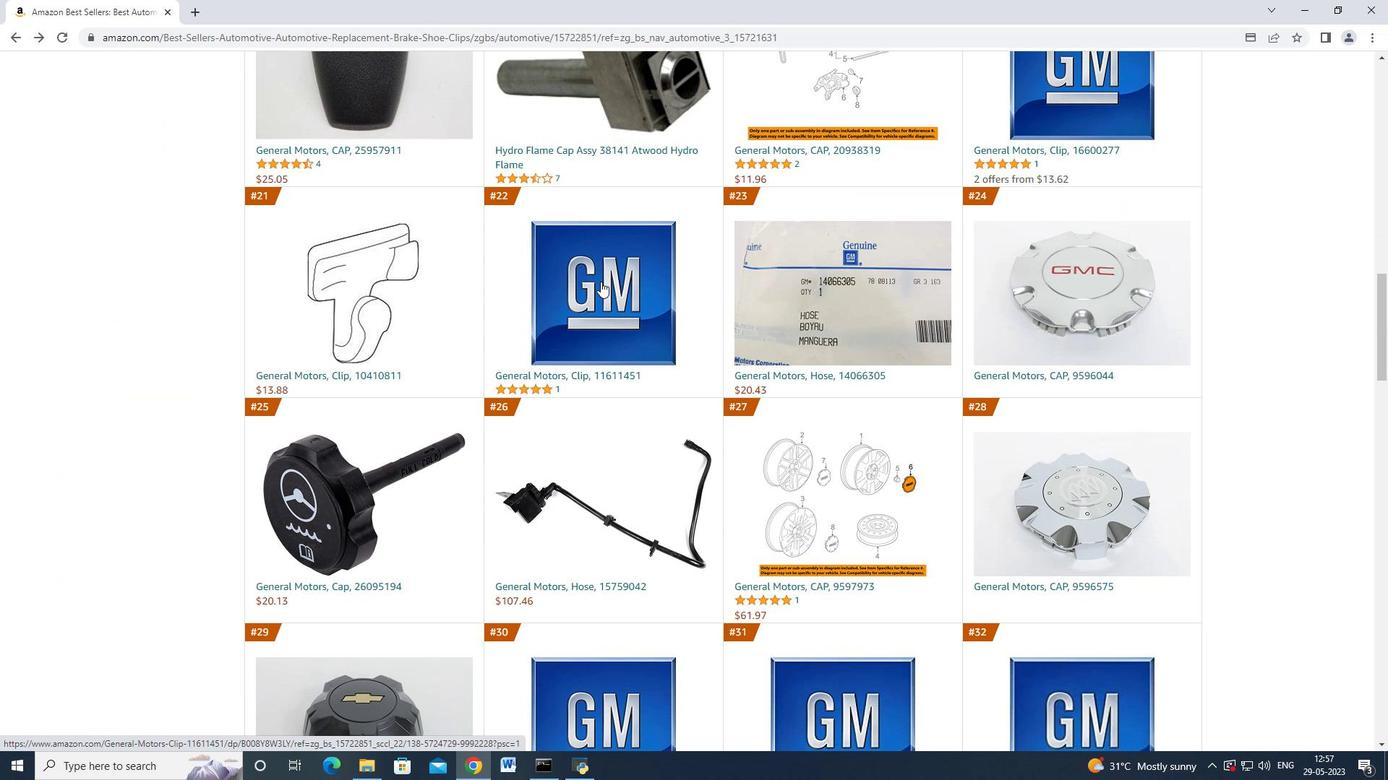 
Action: Mouse scrolled (600, 281) with delta (0, 0)
Screenshot: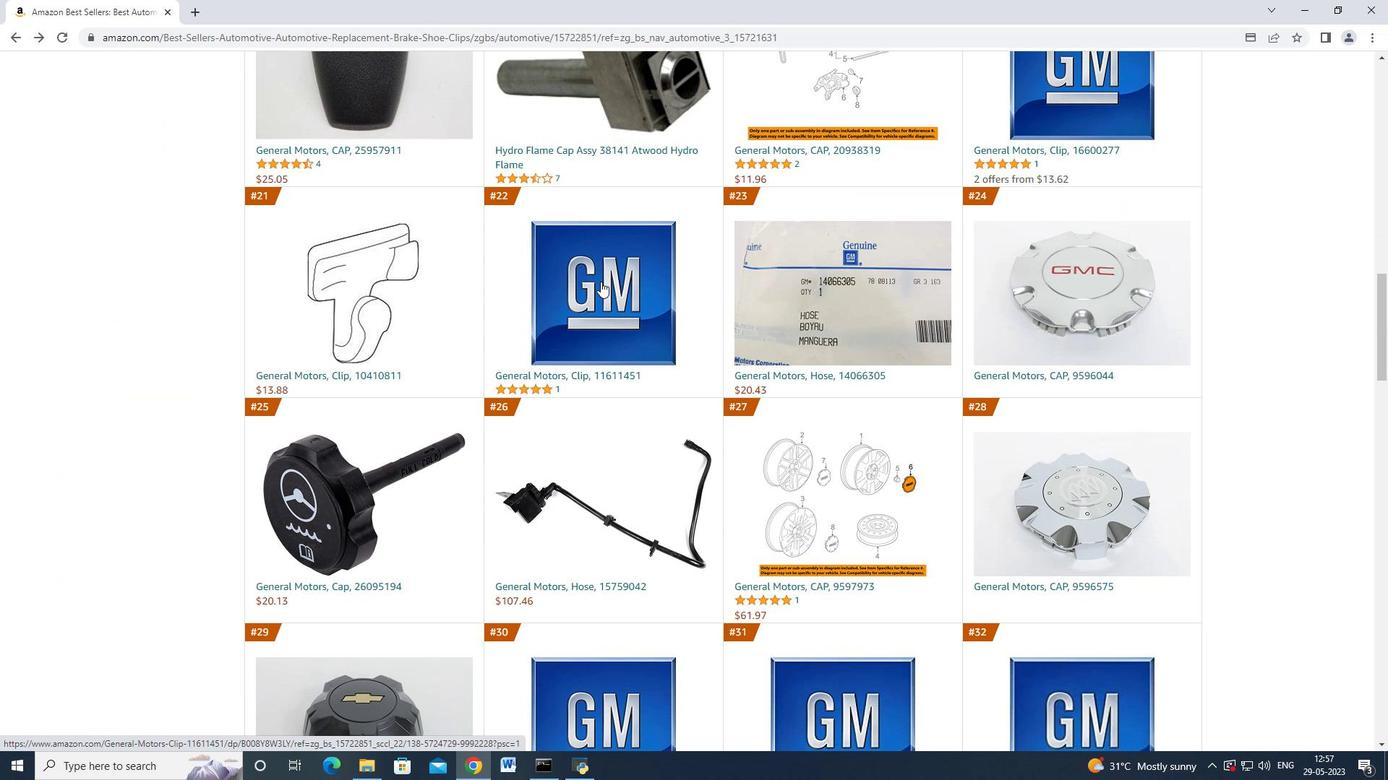
Action: Mouse moved to (601, 281)
Screenshot: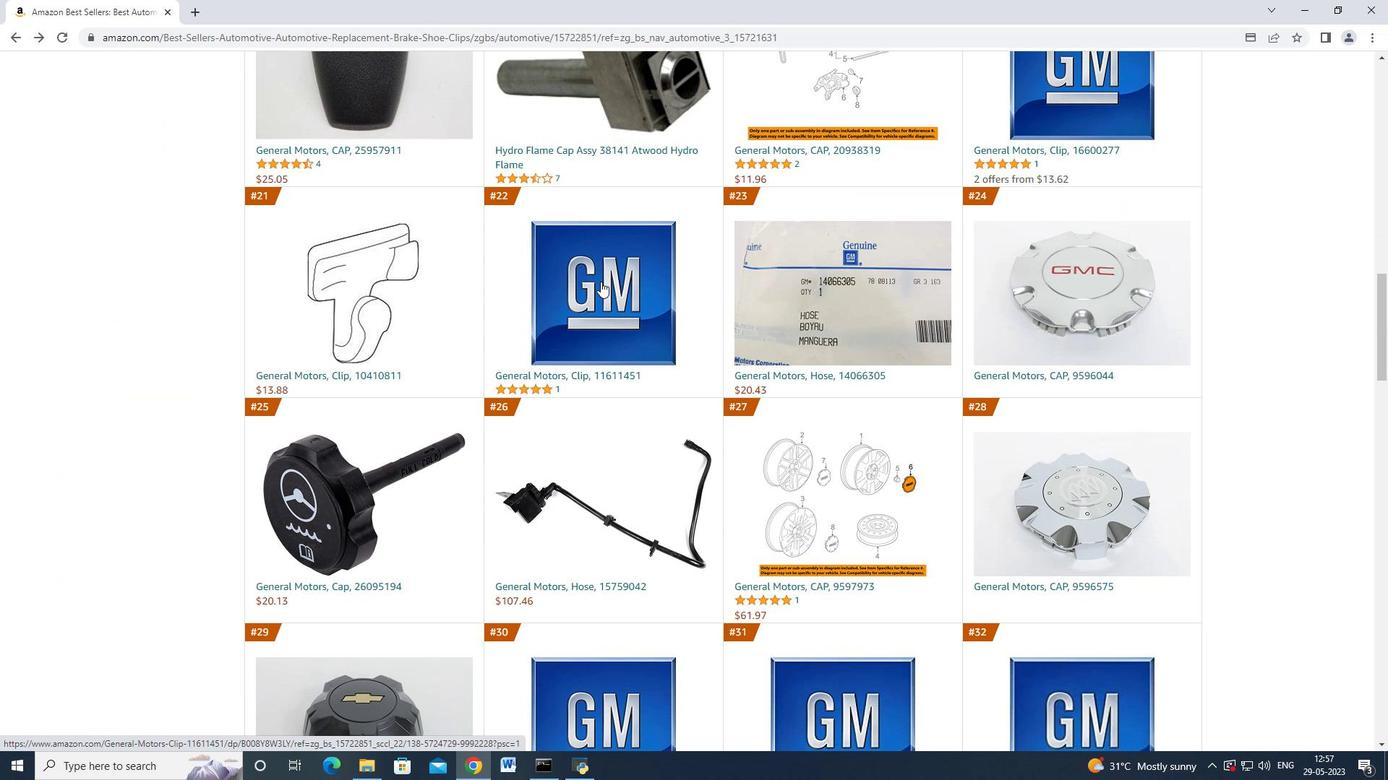 
Action: Mouse scrolled (601, 281) with delta (0, 0)
Screenshot: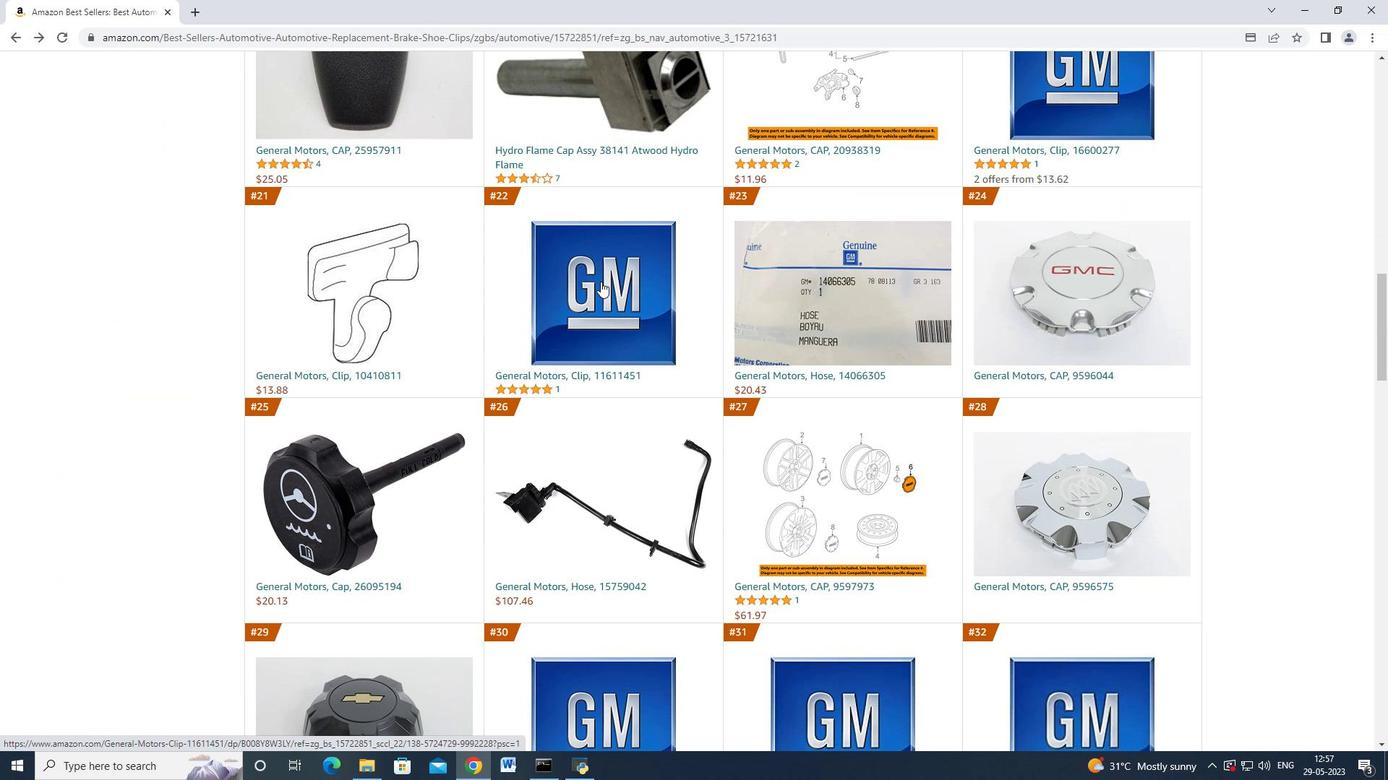 
Action: Mouse scrolled (601, 281) with delta (0, 0)
Screenshot: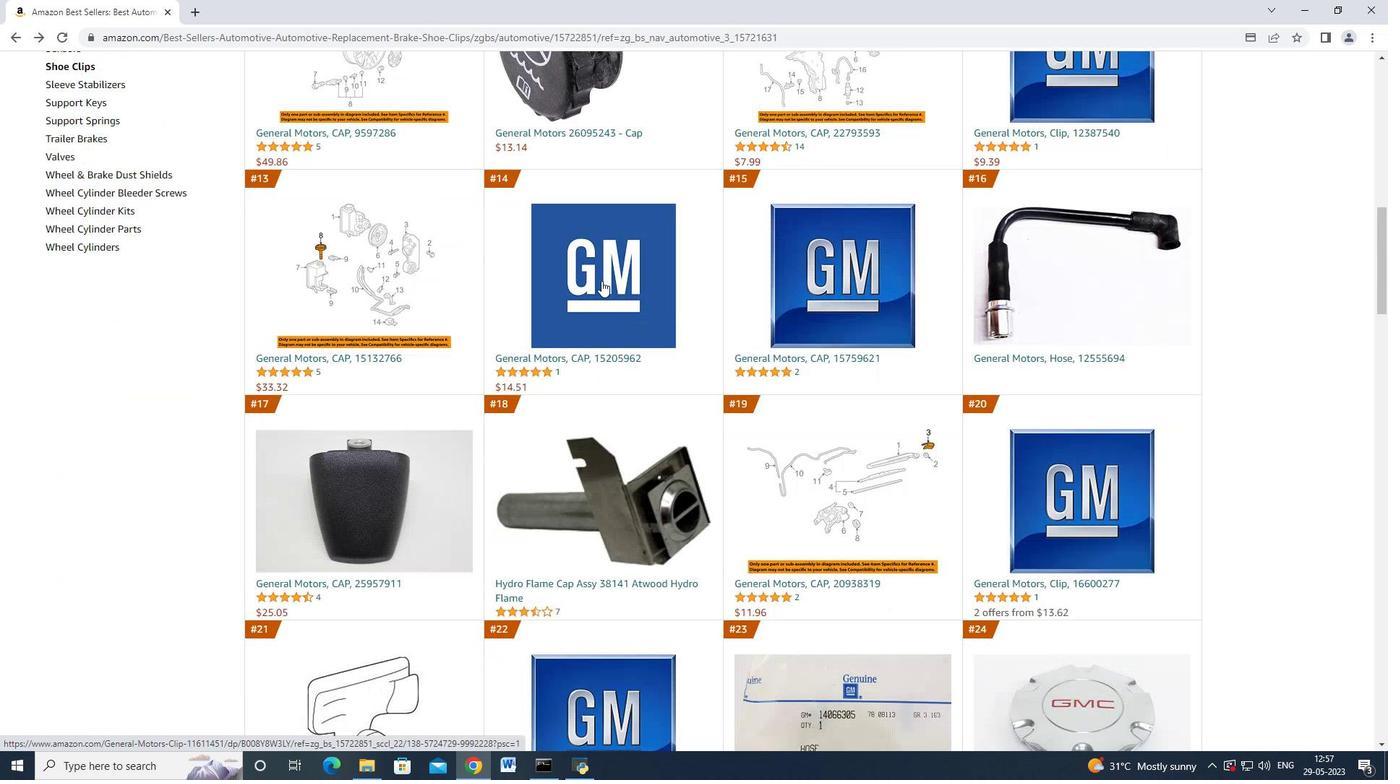 
Action: Mouse moved to (601, 280)
Screenshot: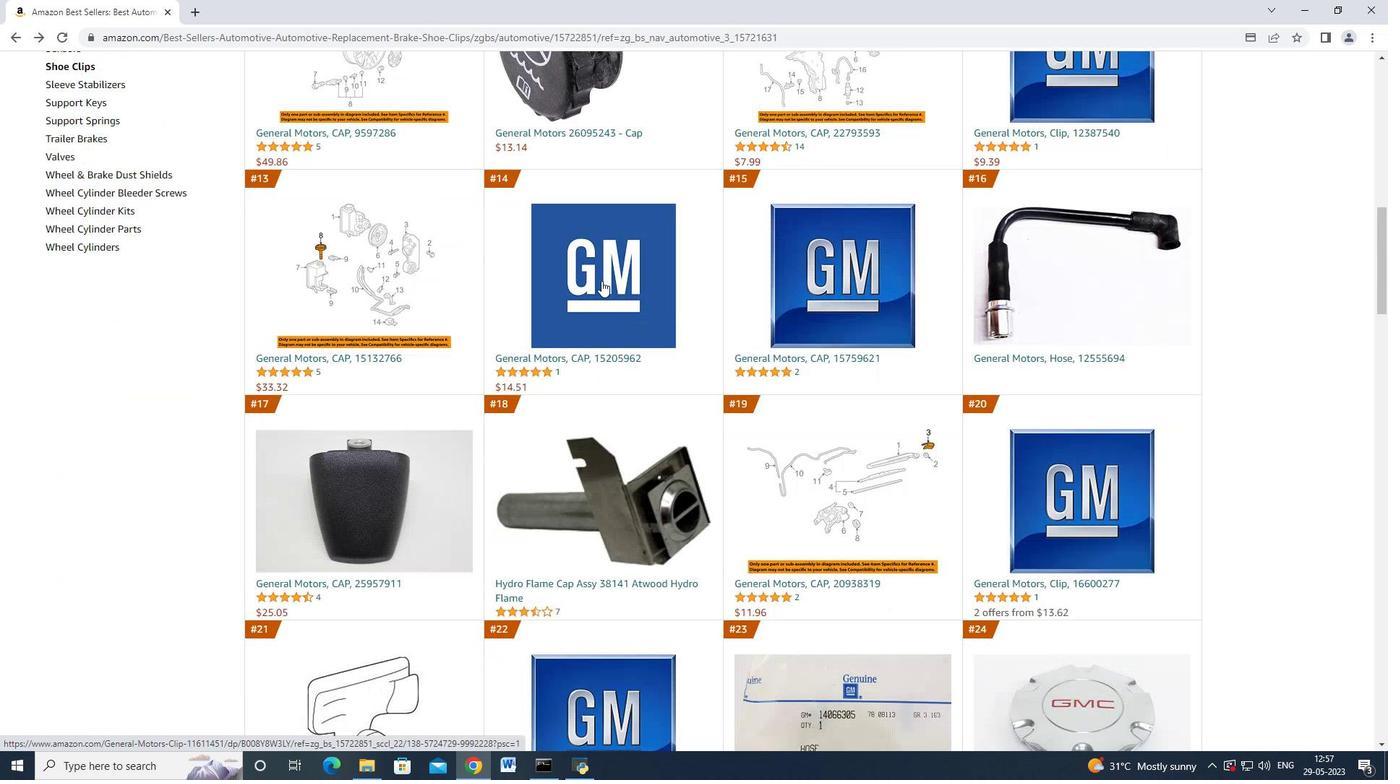 
Action: Mouse scrolled (601, 281) with delta (0, 0)
Screenshot: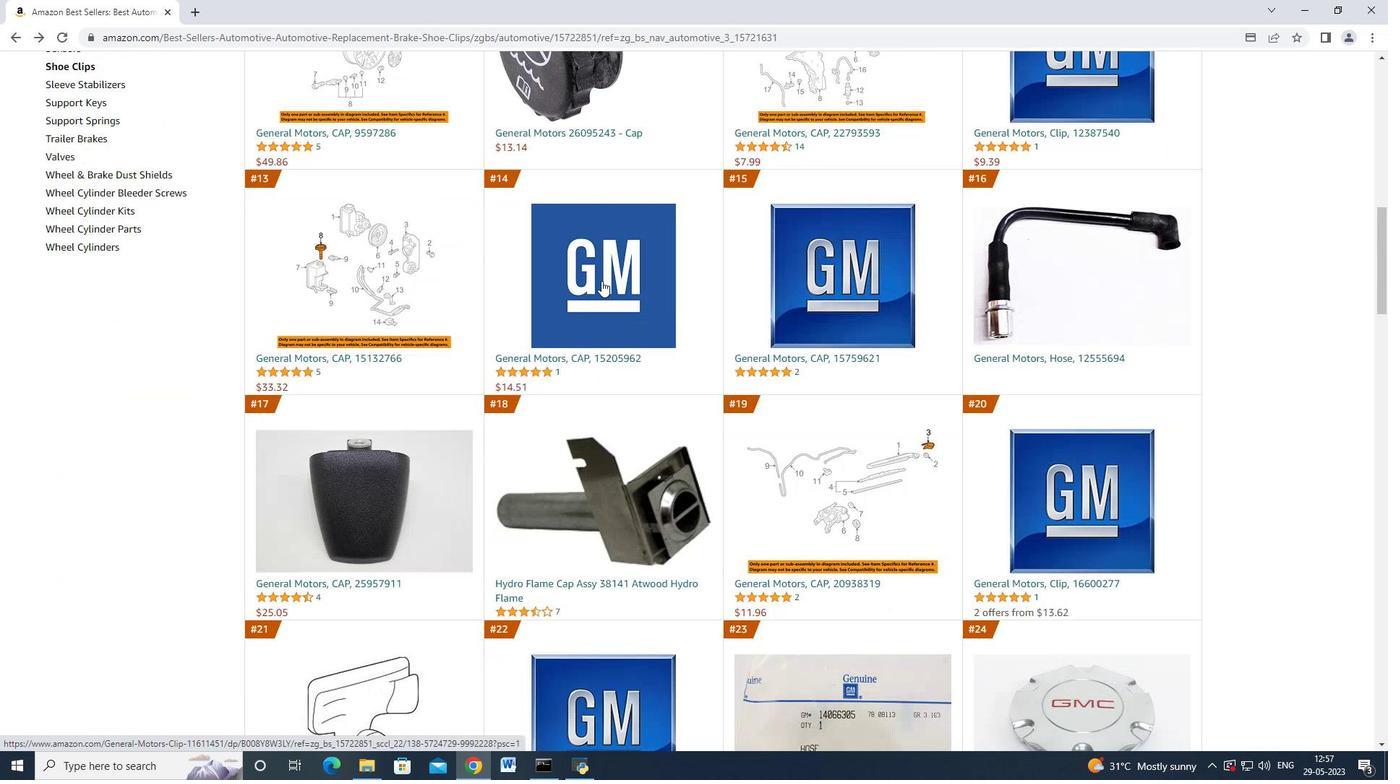 
Action: Mouse moved to (602, 280)
Screenshot: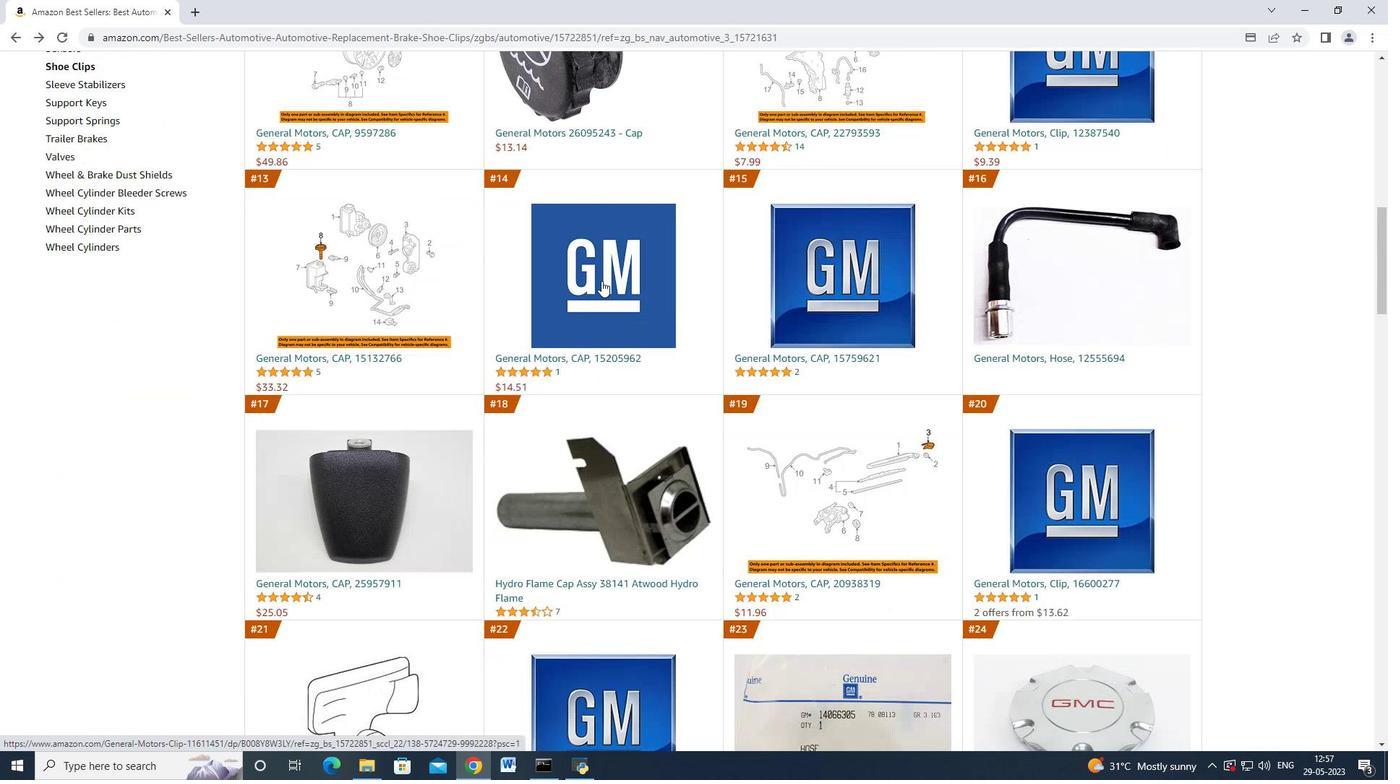 
Action: Mouse scrolled (602, 281) with delta (0, 0)
Screenshot: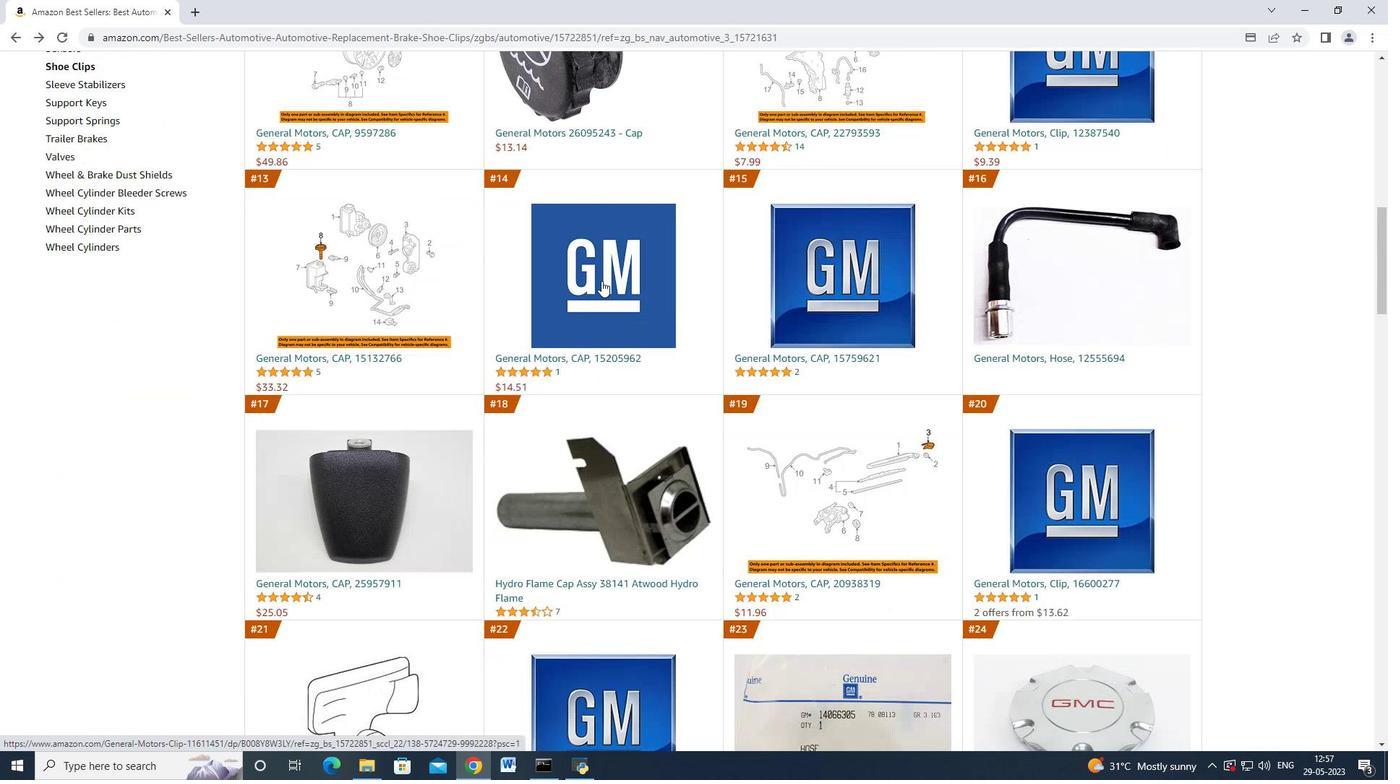 
Action: Mouse scrolled (602, 281) with delta (0, 0)
Screenshot: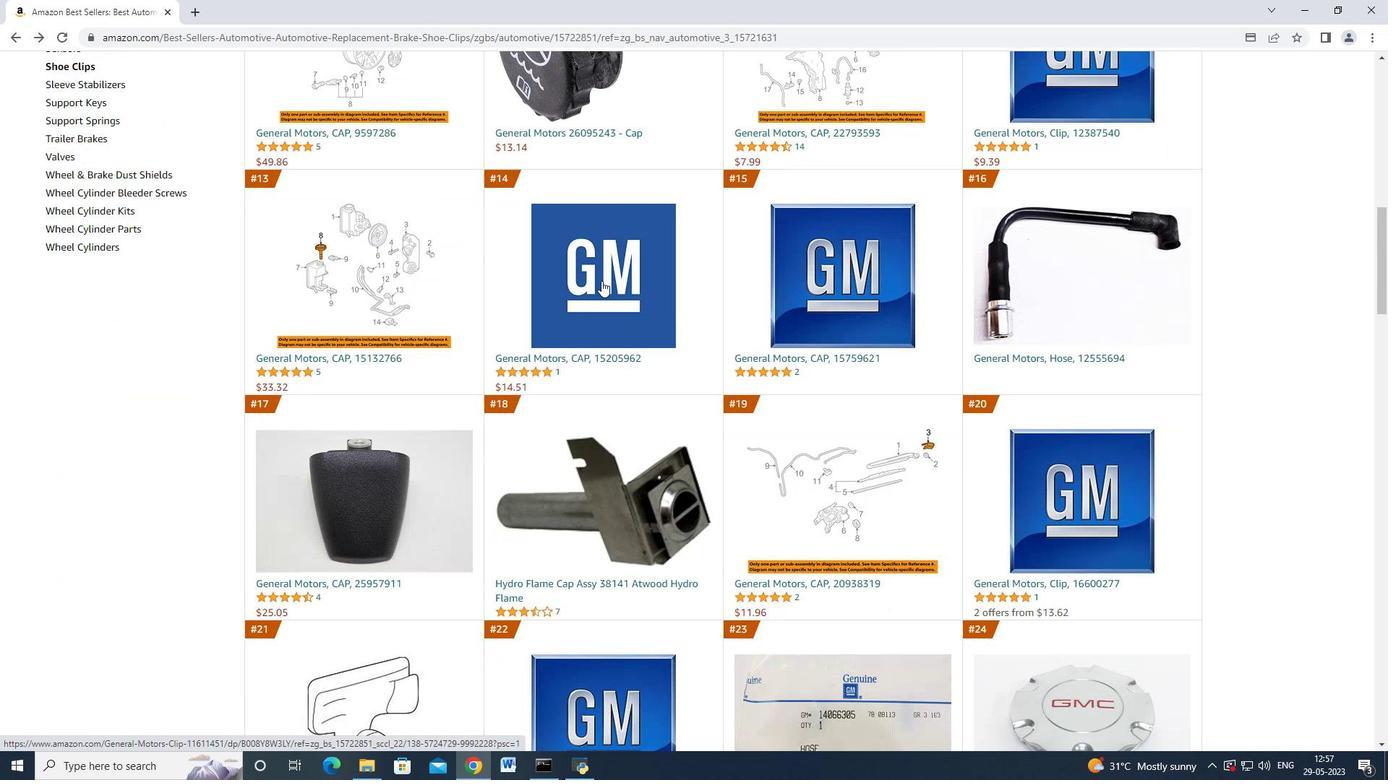 
Action: Mouse moved to (602, 280)
Screenshot: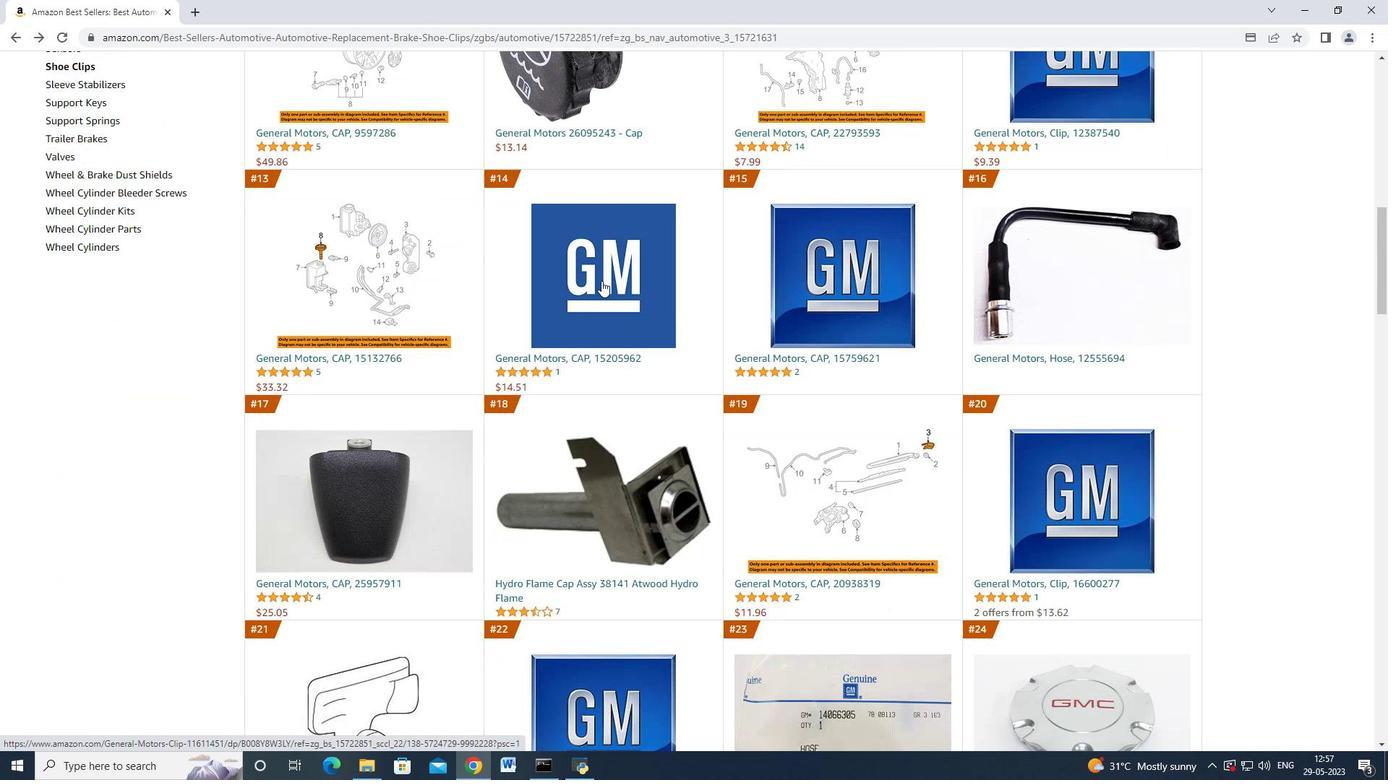 
Action: Mouse scrolled (602, 281) with delta (0, 0)
Screenshot: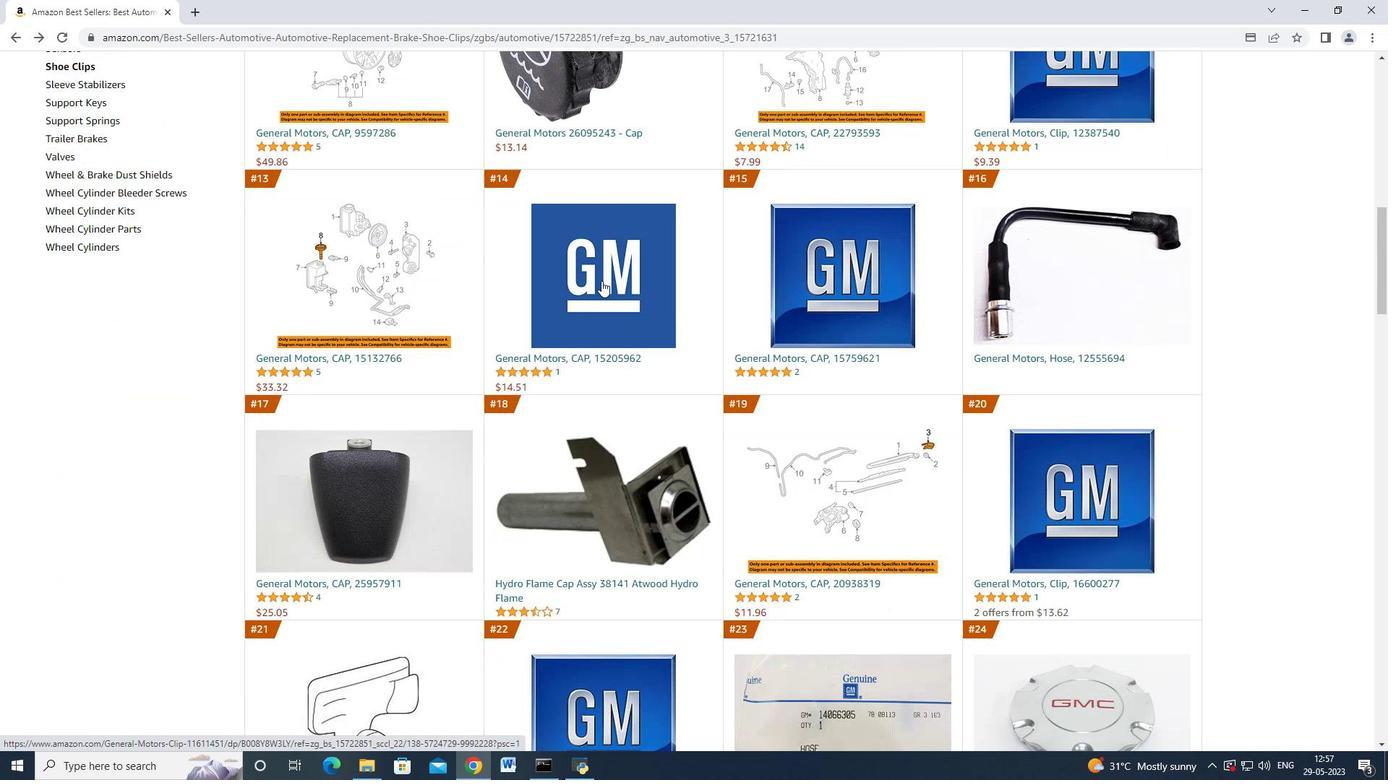 
Action: Mouse scrolled (602, 281) with delta (0, 0)
Screenshot: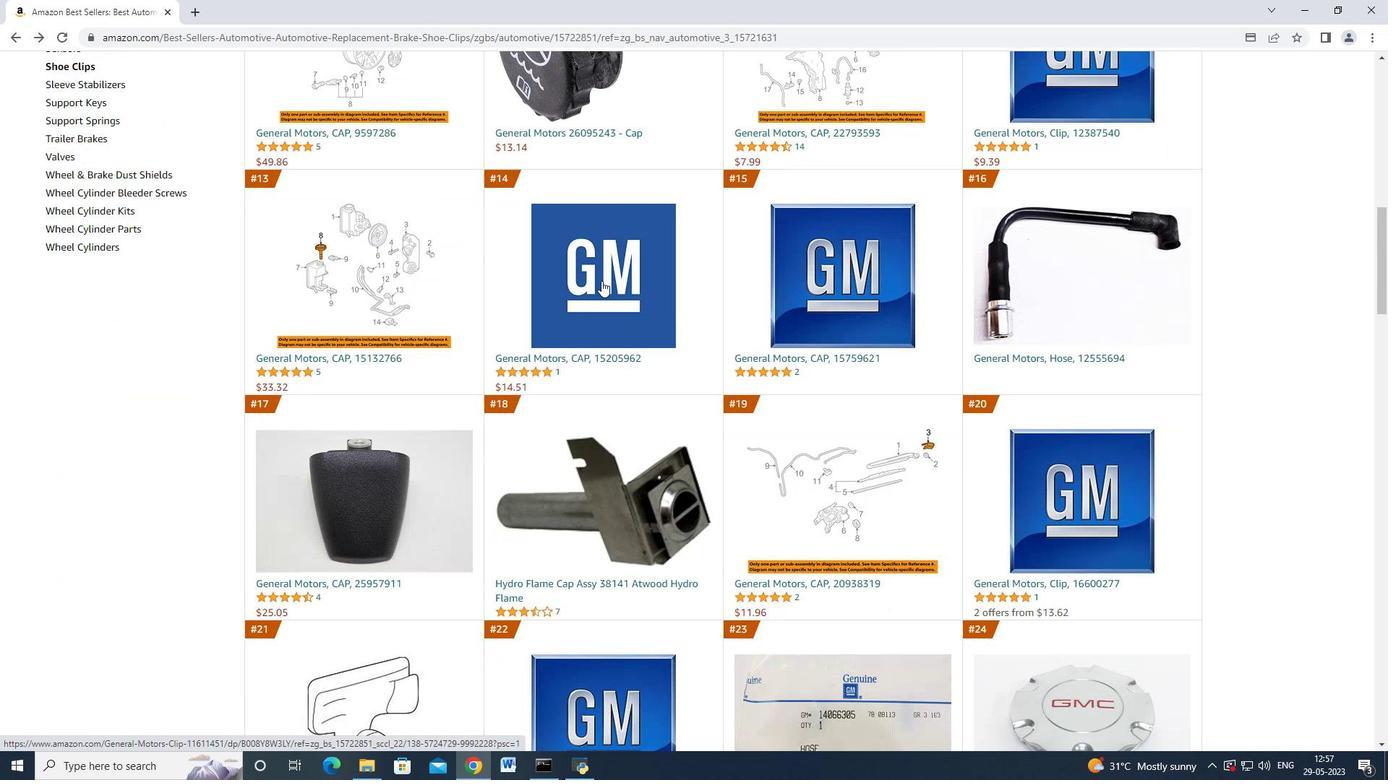 
Action: Mouse scrolled (602, 281) with delta (0, 0)
Screenshot: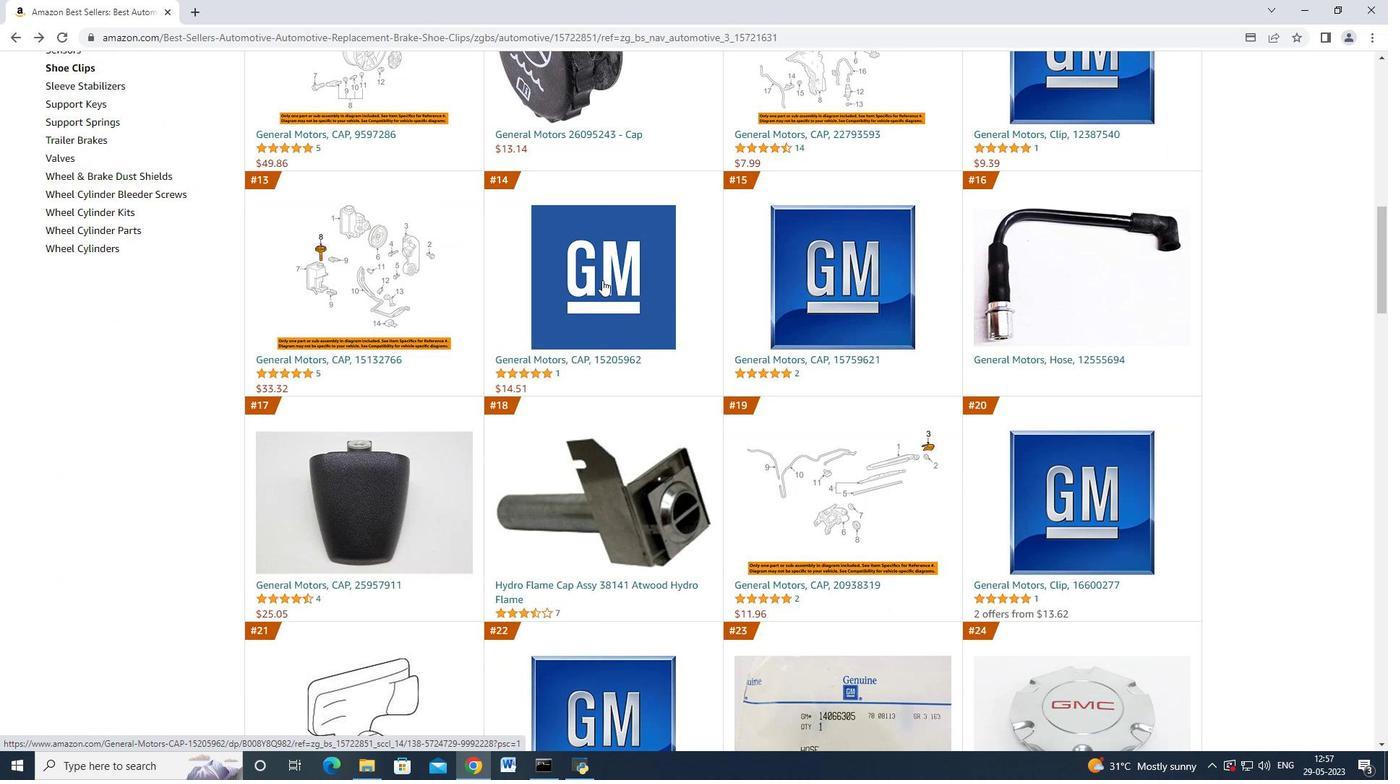 
Action: Mouse scrolled (602, 281) with delta (0, 0)
Screenshot: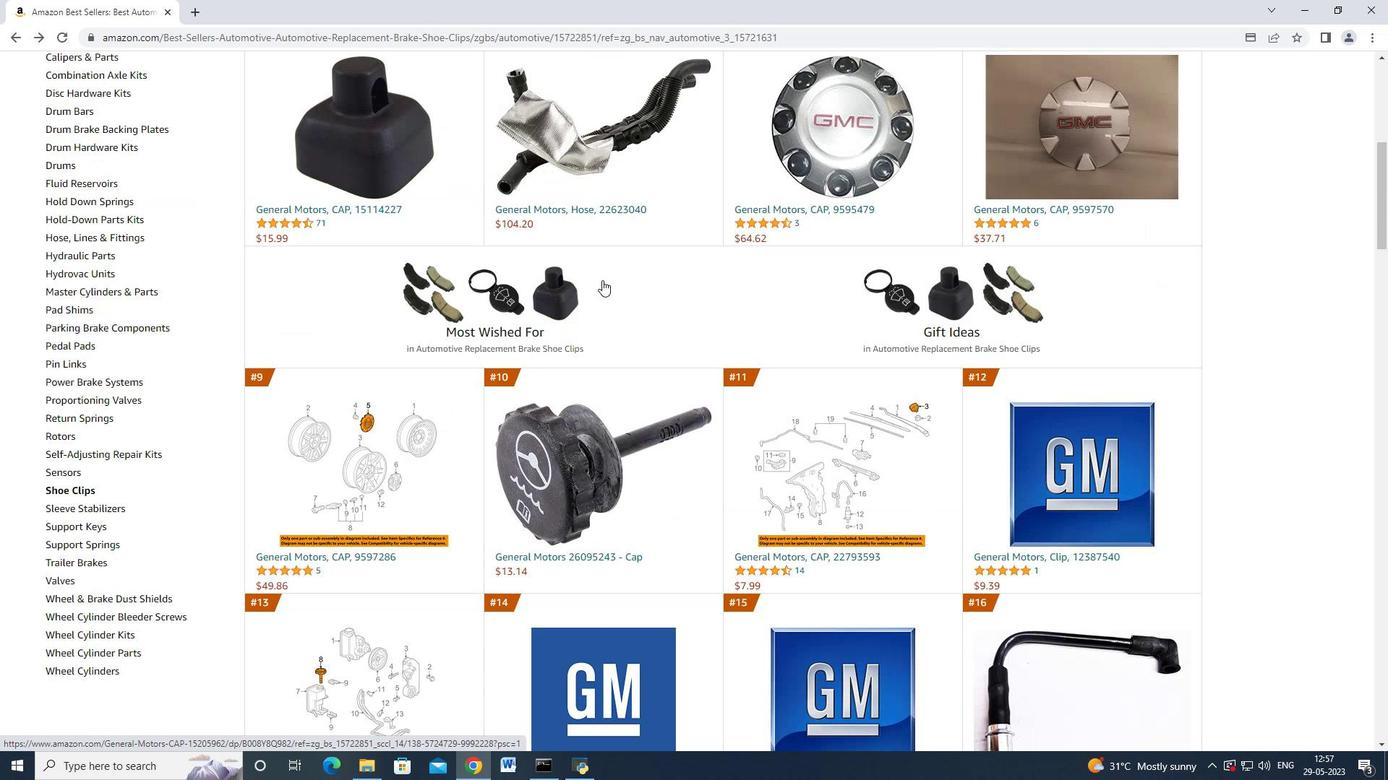 
Action: Mouse scrolled (602, 281) with delta (0, 0)
Screenshot: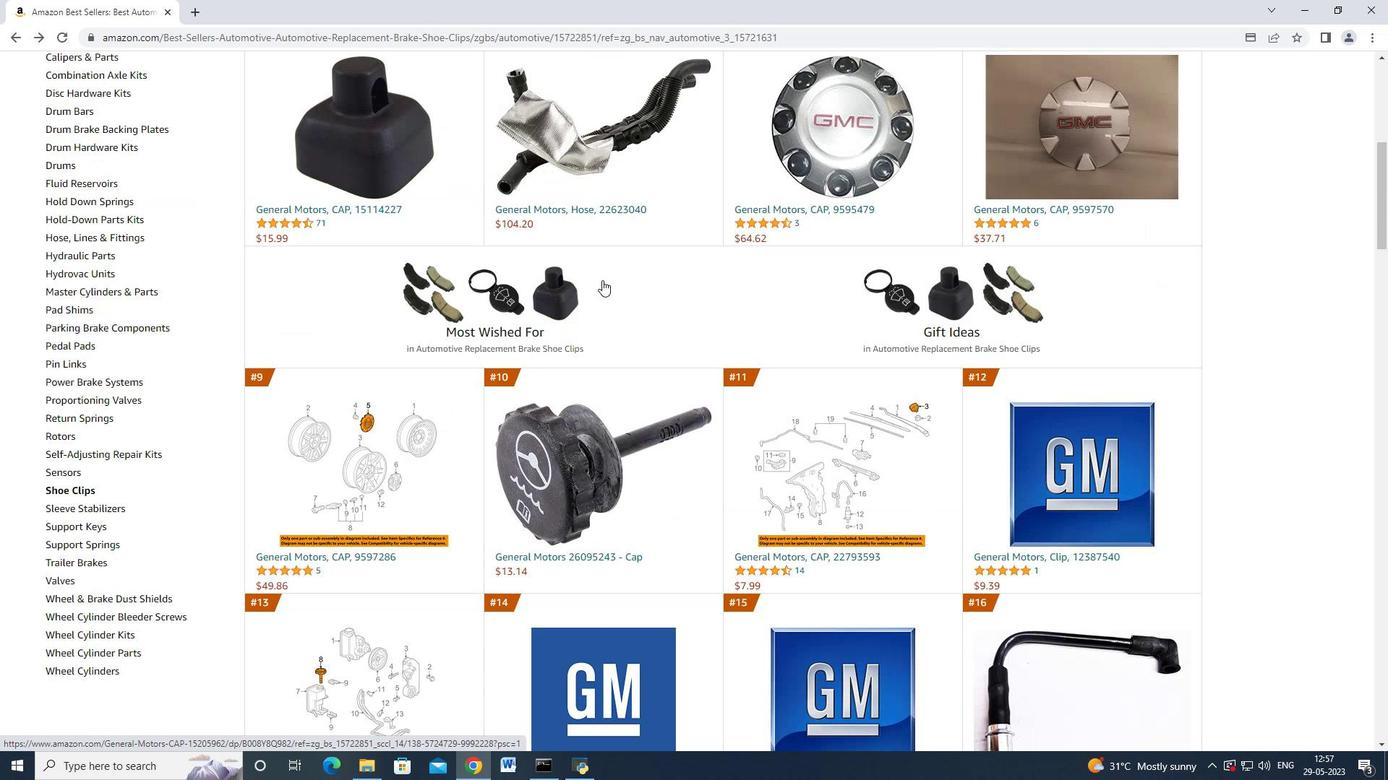 
Action: Mouse scrolled (602, 281) with delta (0, 0)
Screenshot: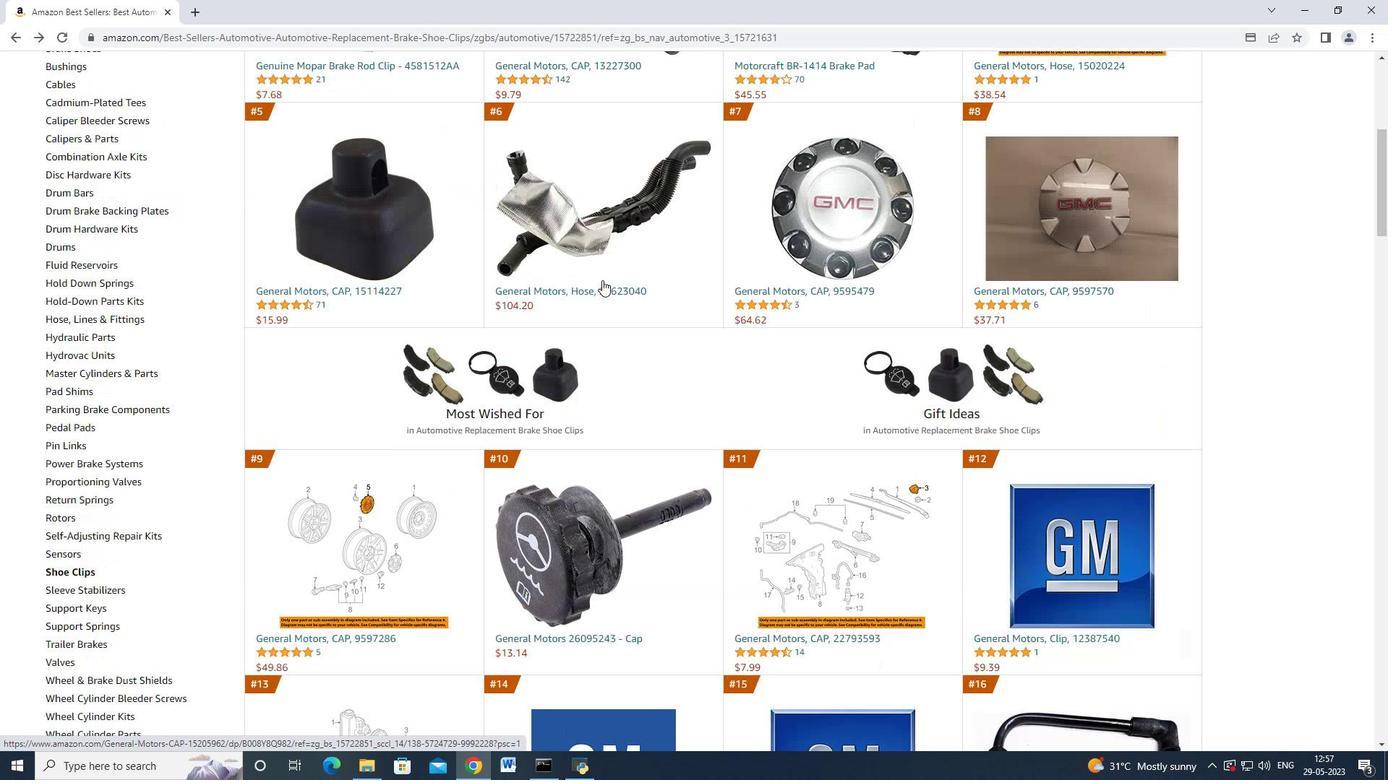 
Action: Mouse scrolled (602, 281) with delta (0, 0)
Screenshot: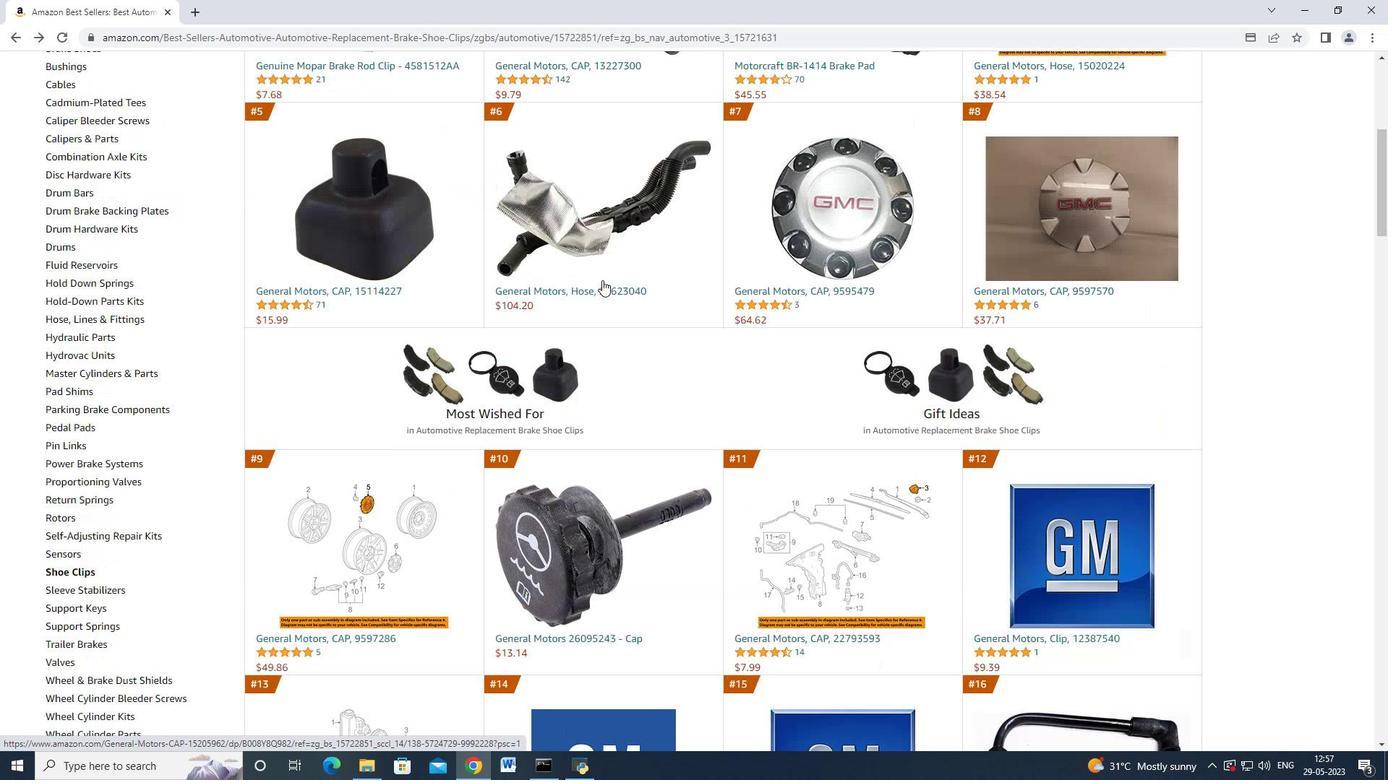 
Action: Mouse scrolled (602, 281) with delta (0, 0)
Screenshot: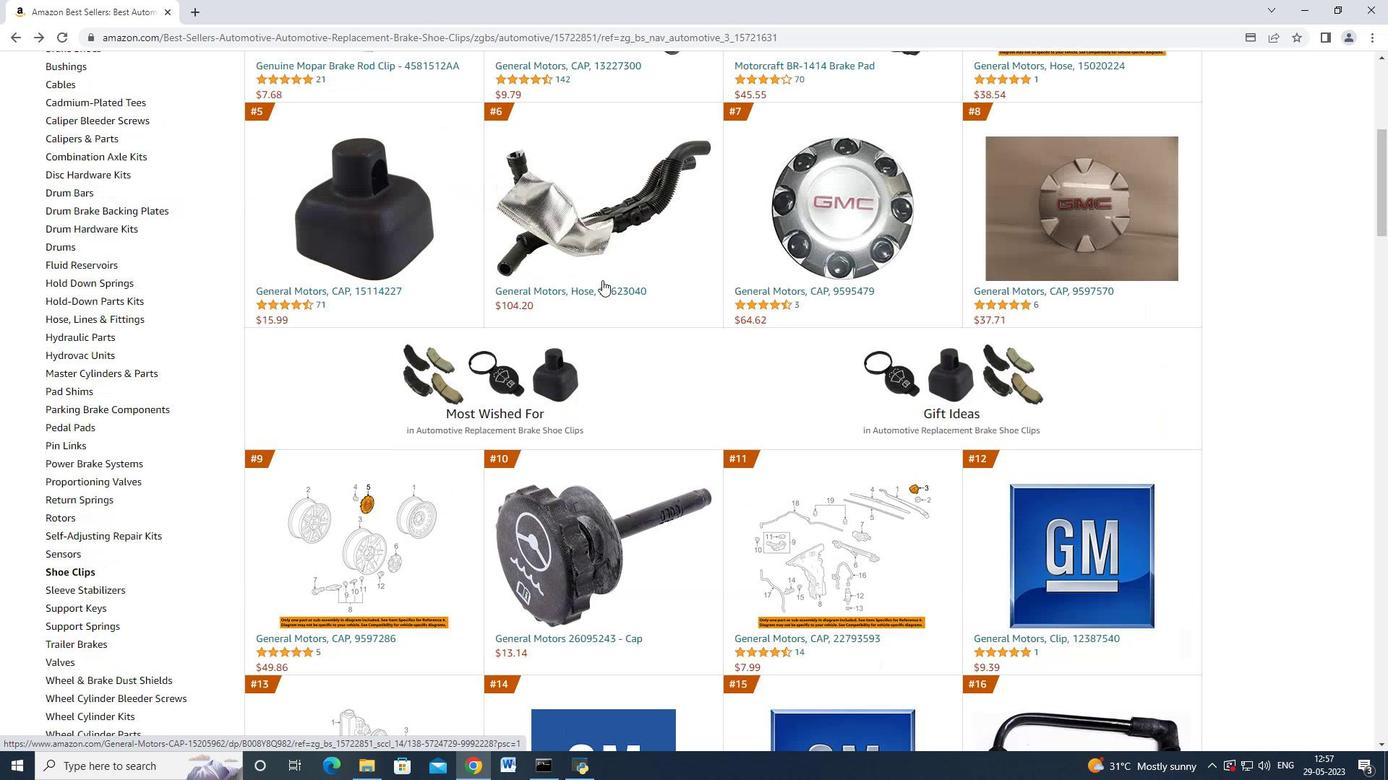 
Action: Mouse scrolled (602, 281) with delta (0, 0)
Screenshot: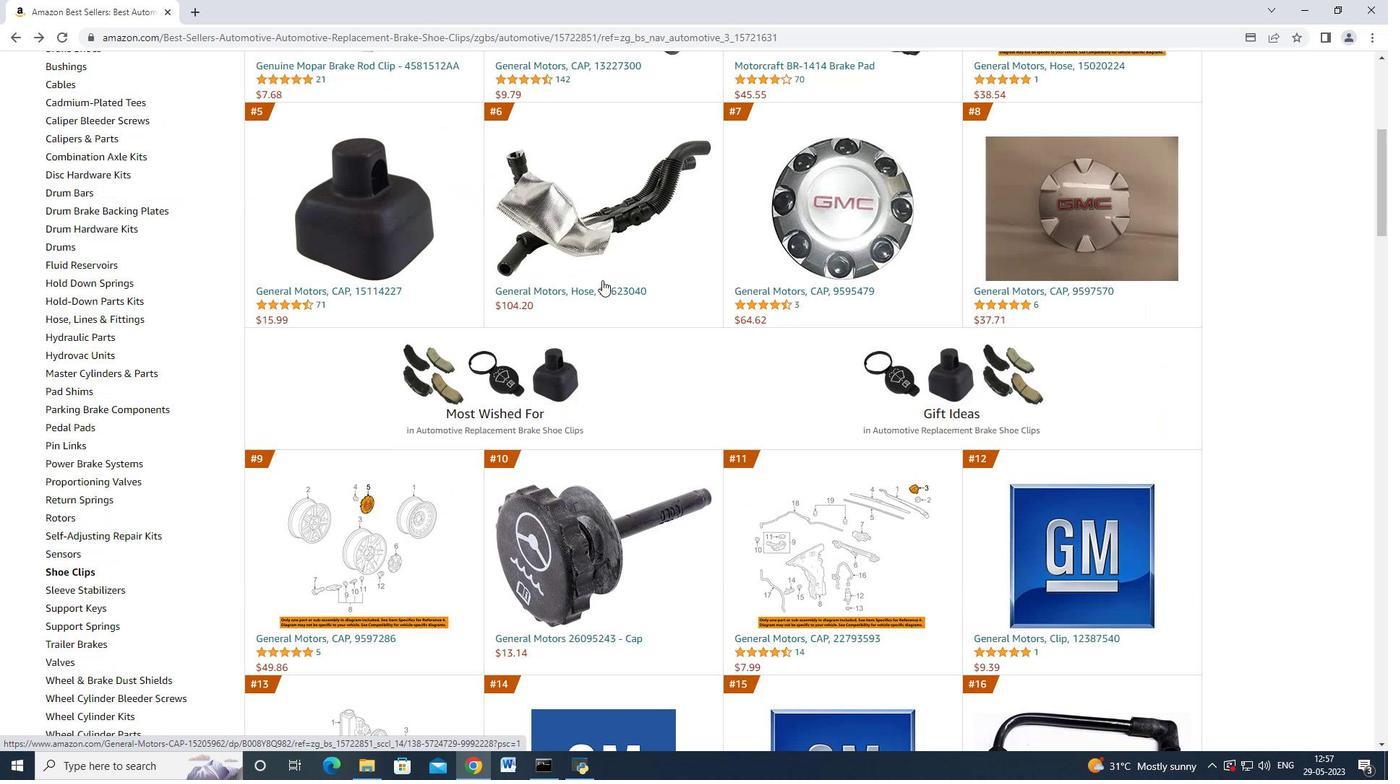 
Action: Mouse moved to (599, 289)
Screenshot: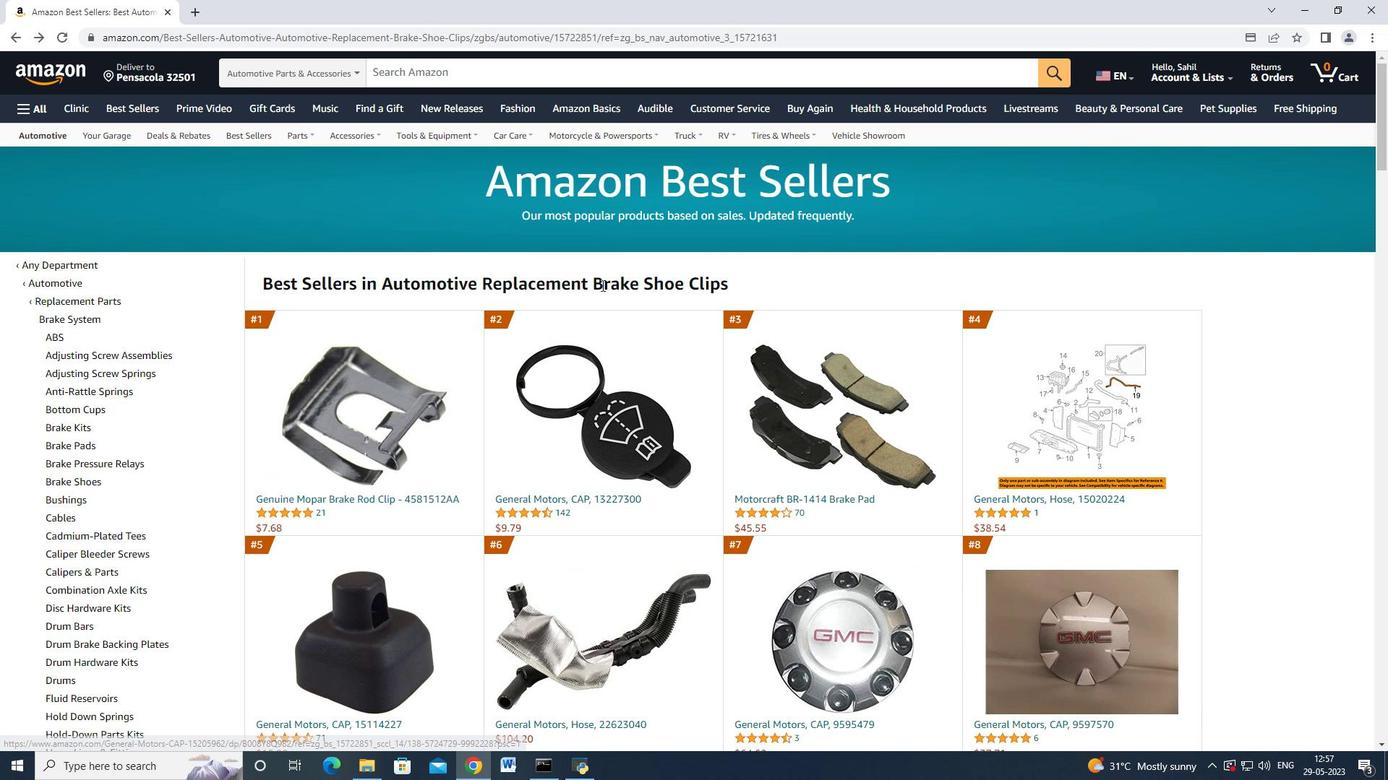 
Action: Mouse scrolled (599, 288) with delta (0, 0)
Screenshot: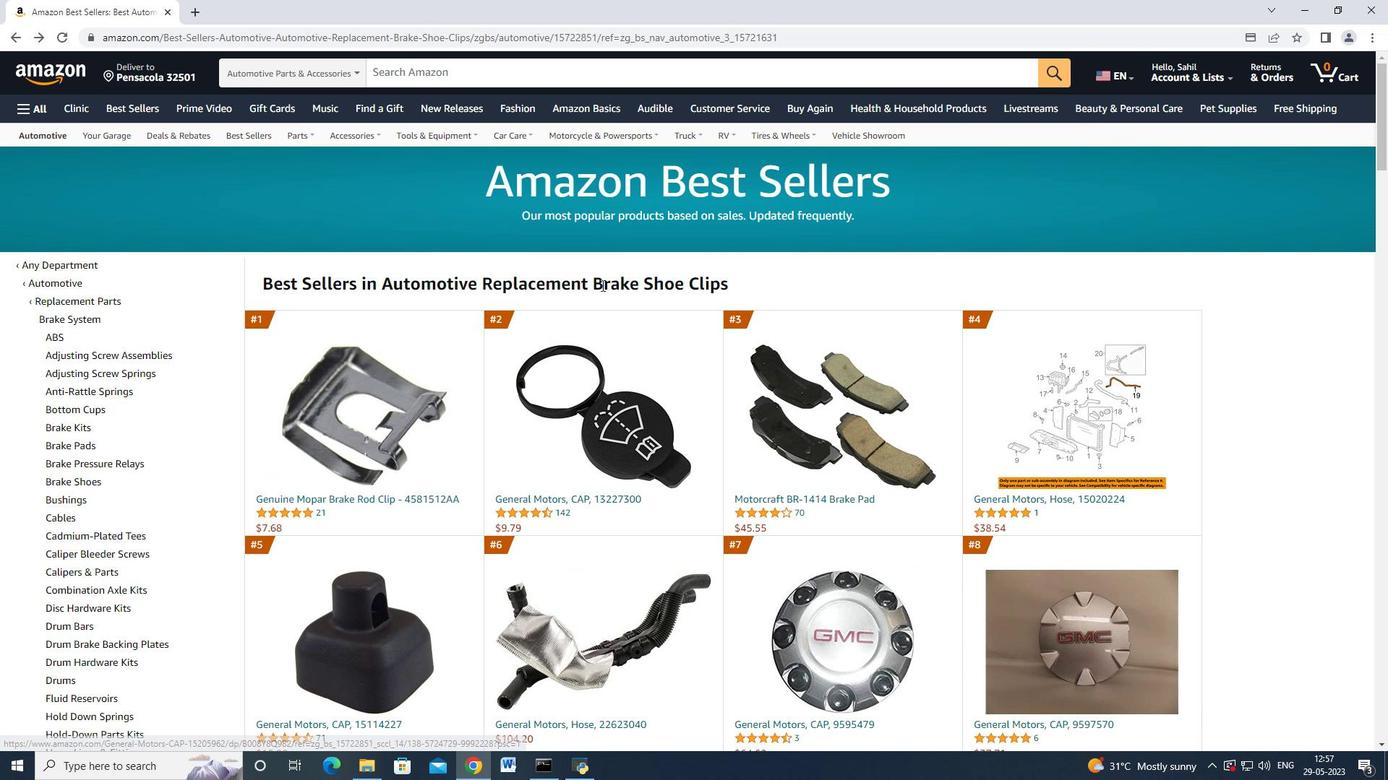 
Action: Mouse scrolled (599, 288) with delta (0, 0)
Screenshot: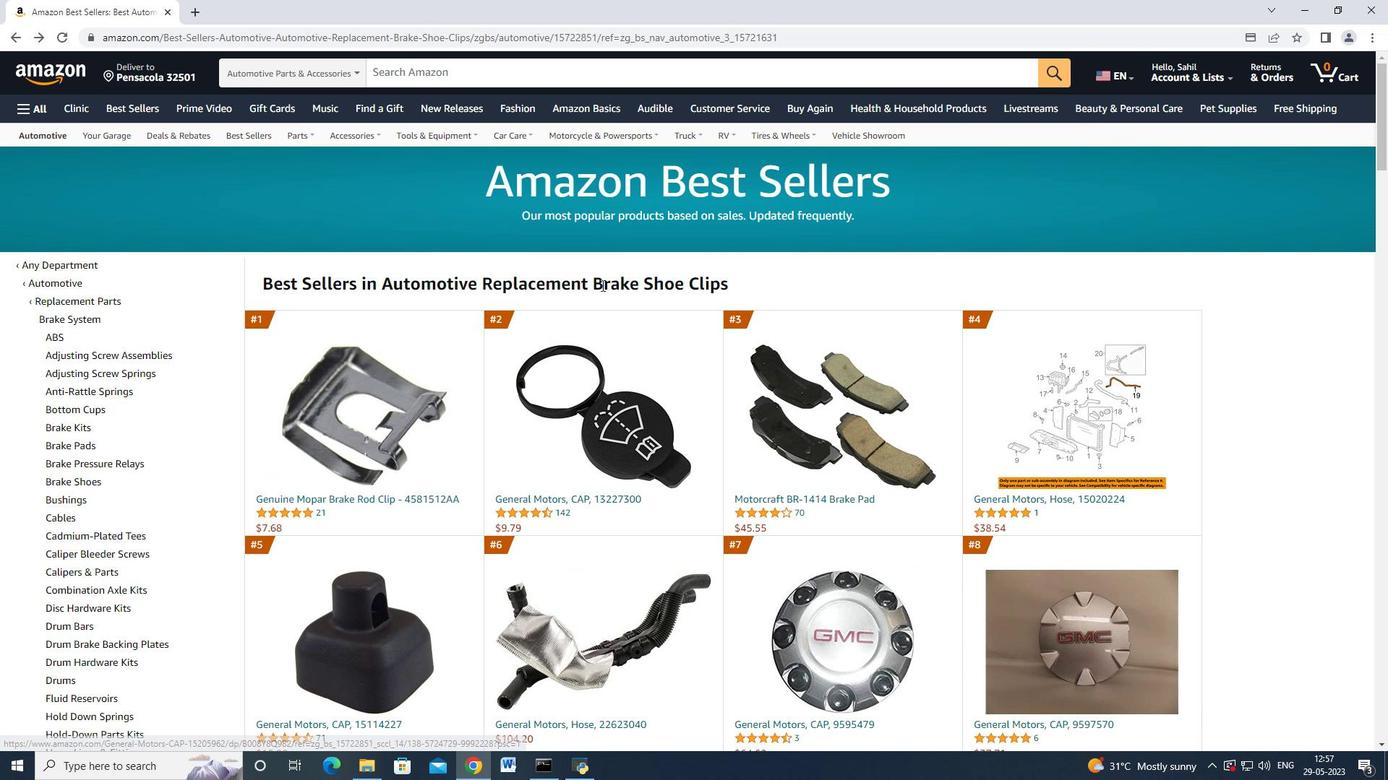 
Action: Mouse moved to (599, 289)
Screenshot: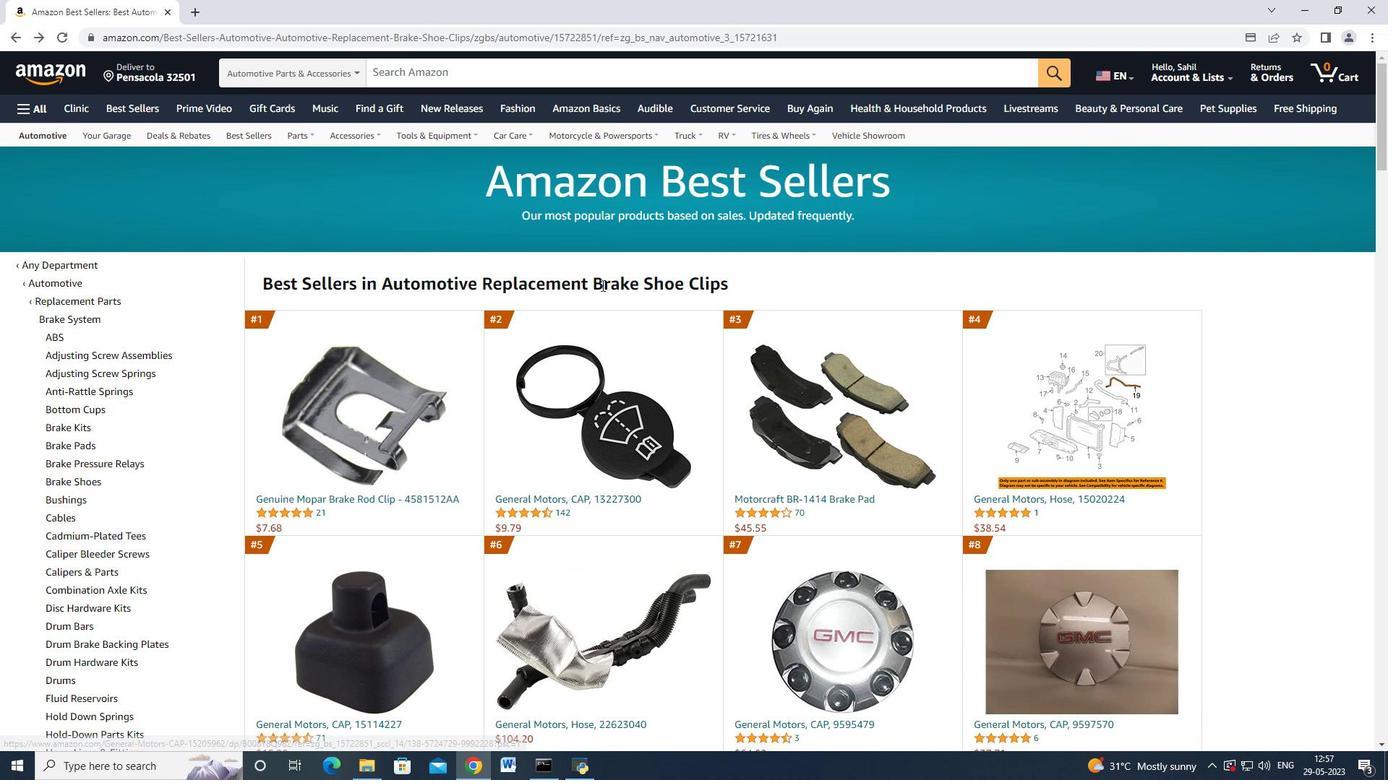 
Action: Mouse scrolled (599, 288) with delta (0, 0)
Screenshot: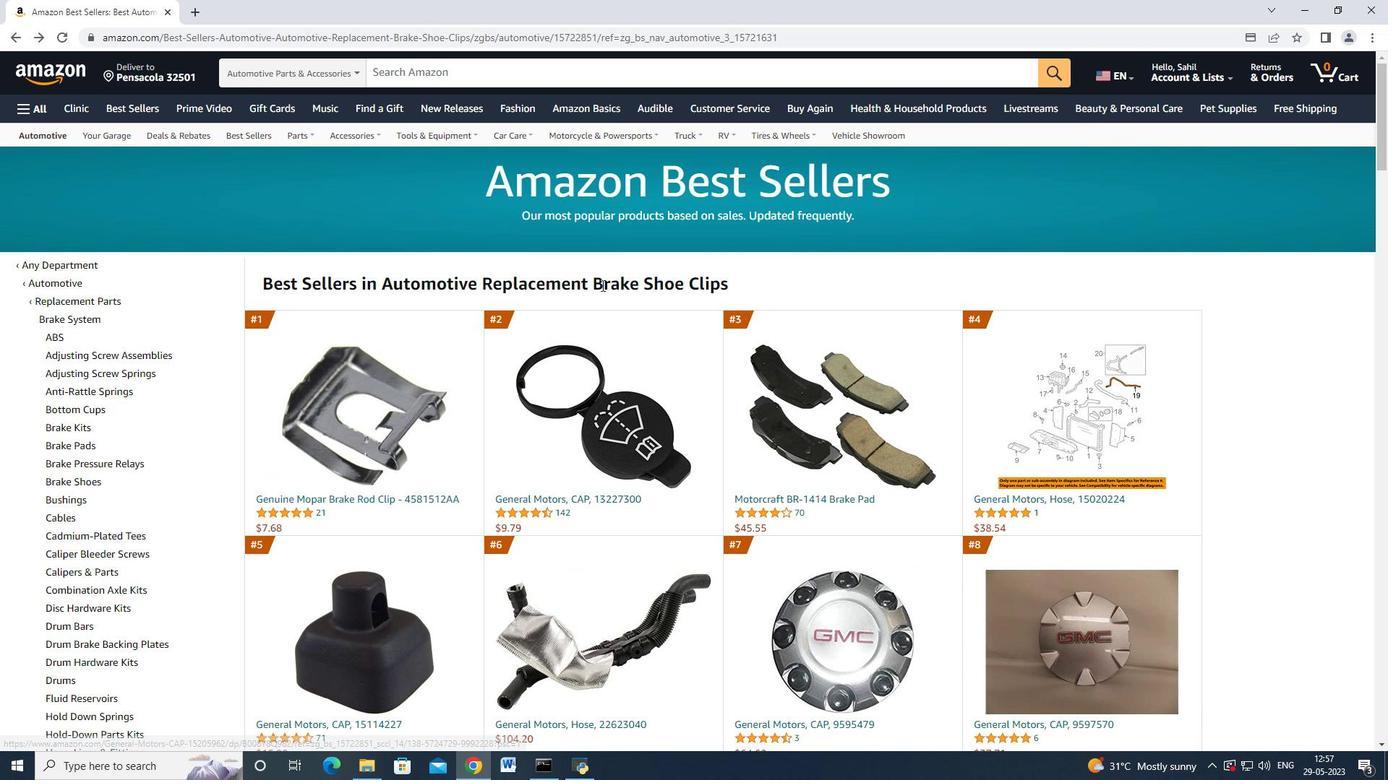 
Action: Mouse scrolled (599, 288) with delta (0, 0)
Screenshot: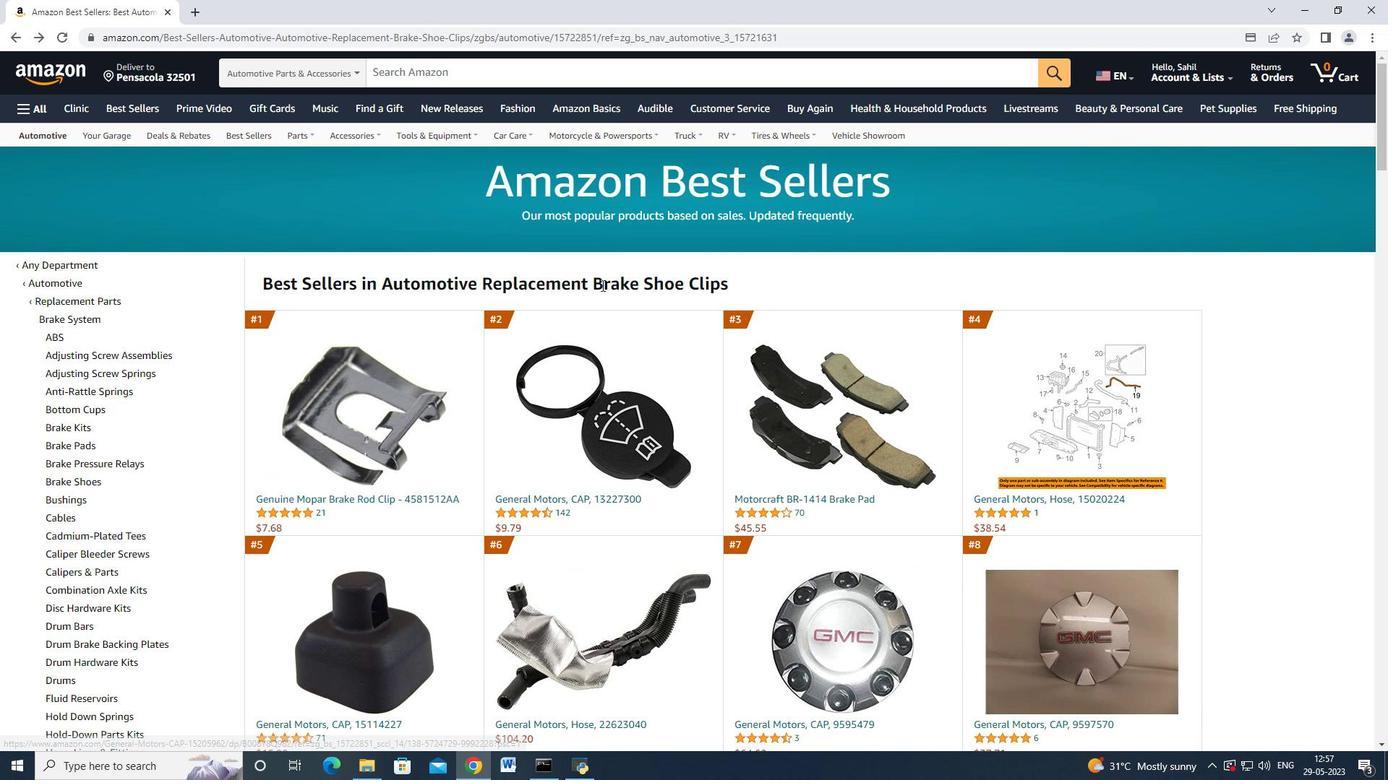 
Action: Mouse scrolled (599, 288) with delta (0, 0)
Screenshot: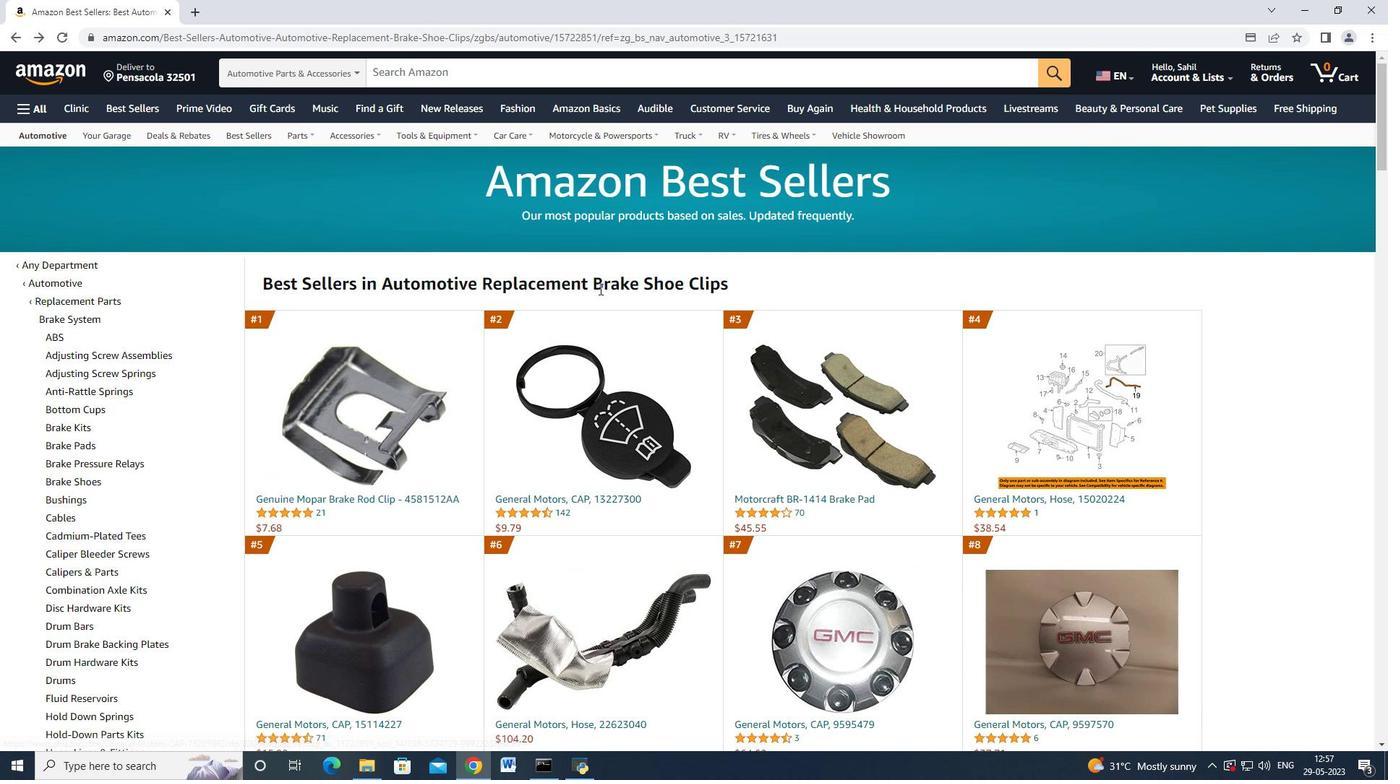 
Action: Mouse moved to (380, 316)
Screenshot: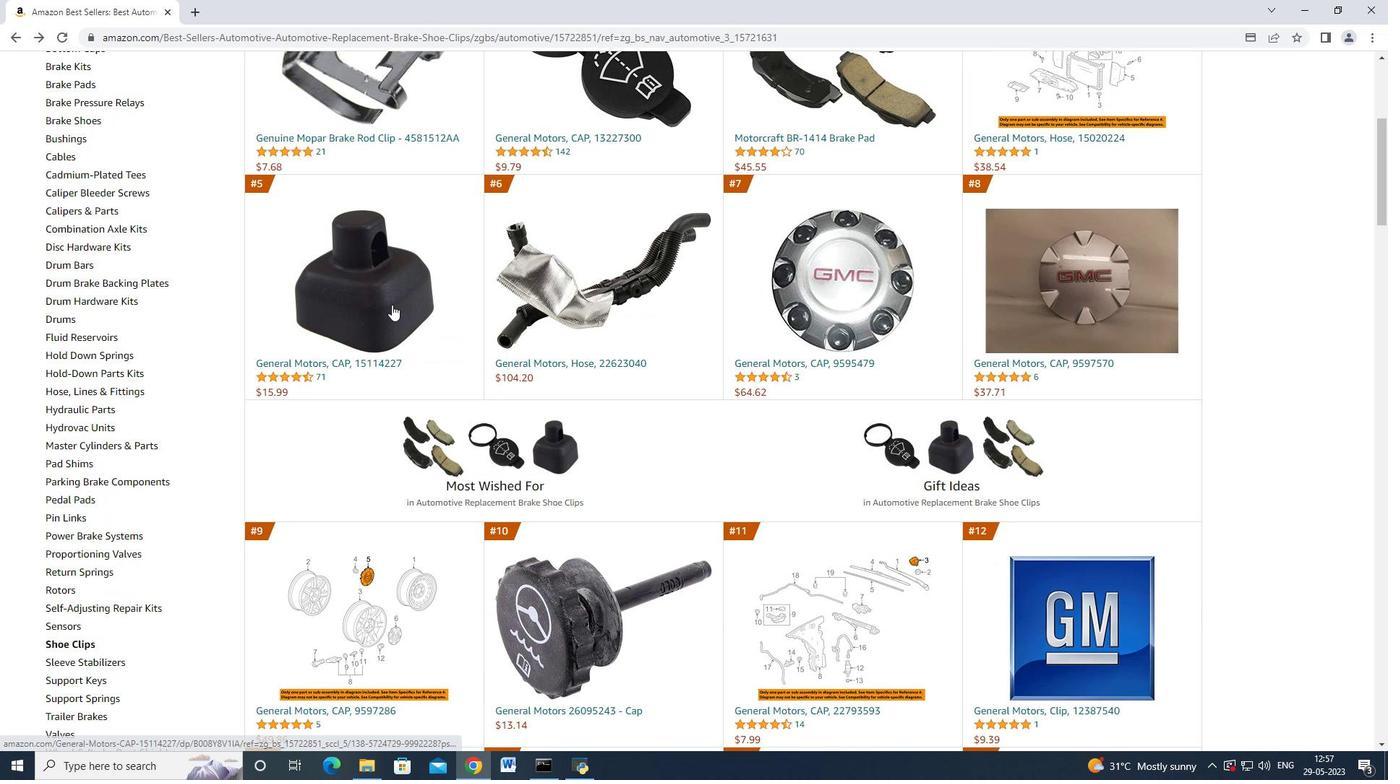 
Action: Mouse scrolled (380, 315) with delta (0, 0)
Screenshot: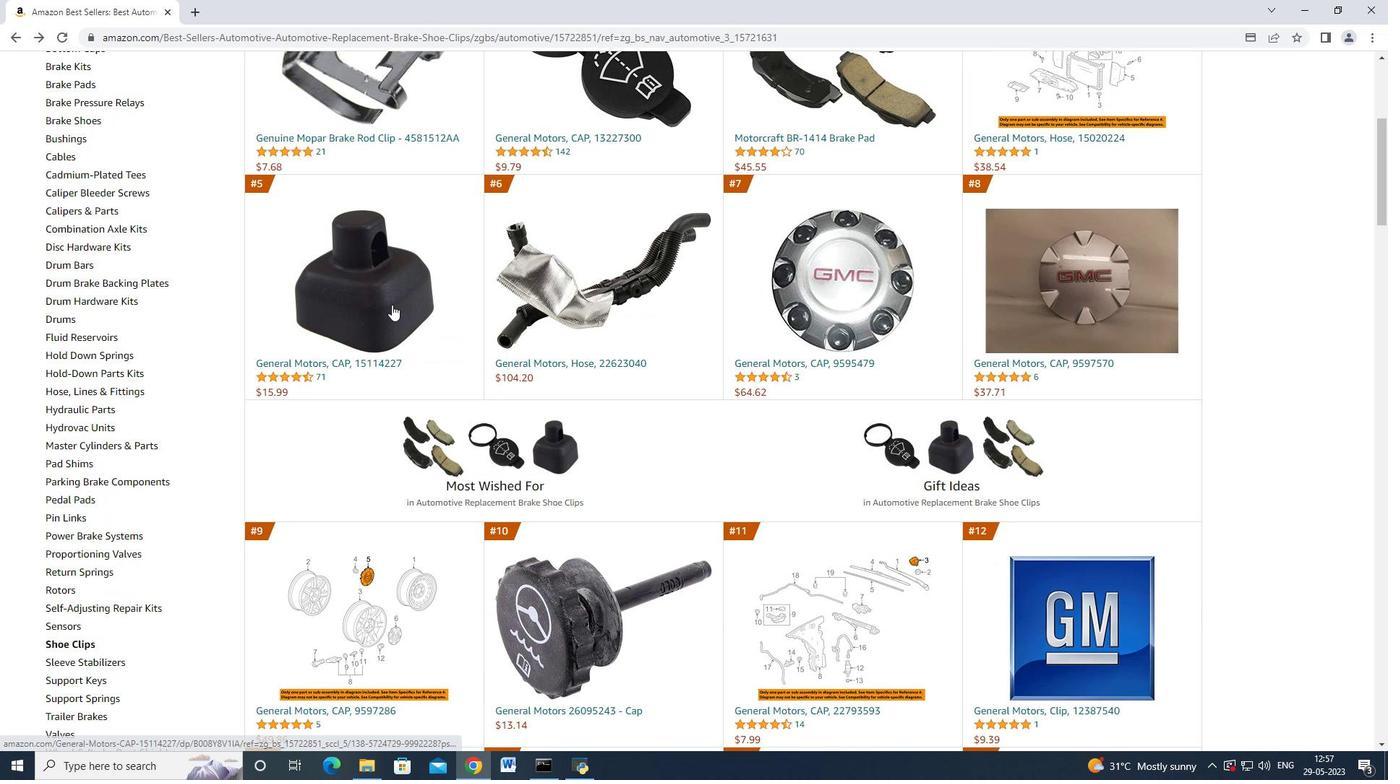 
Action: Mouse moved to (375, 318)
Screenshot: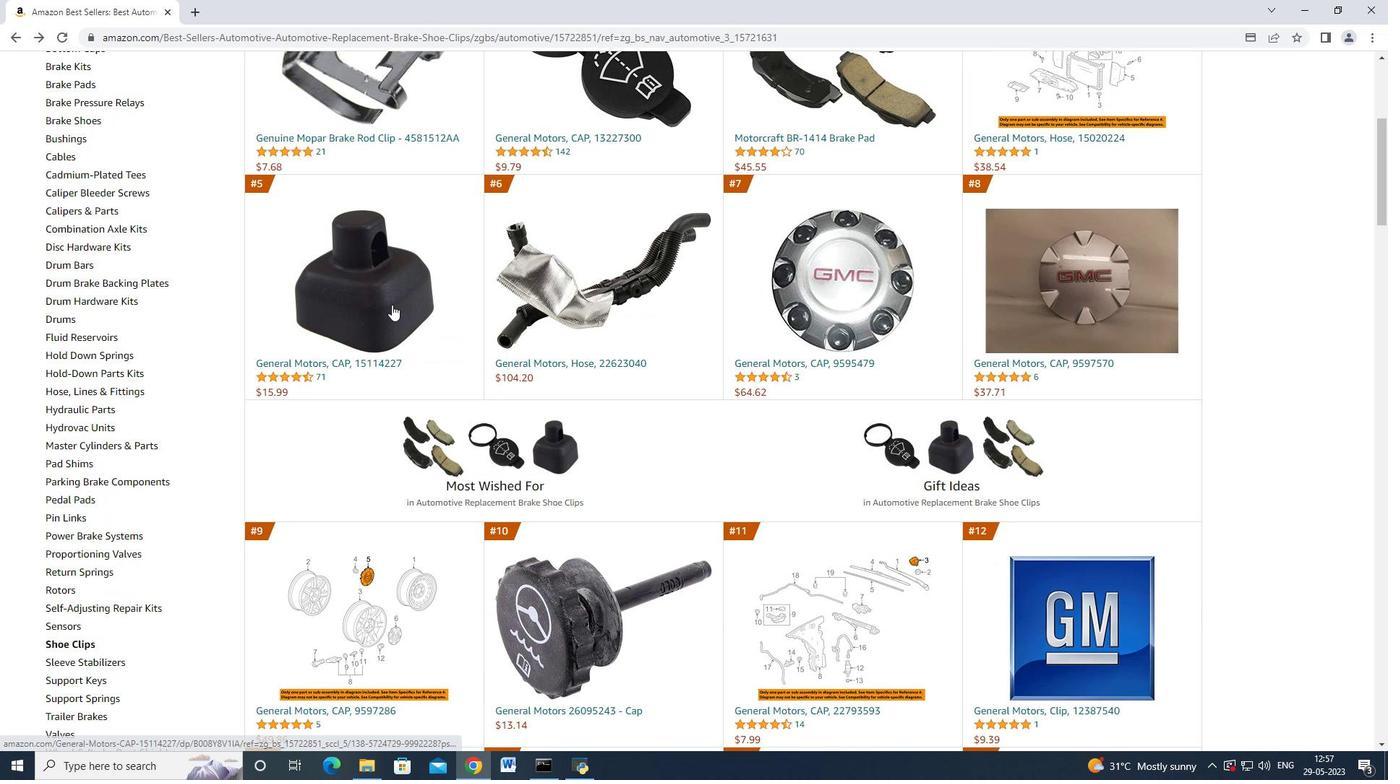 
Action: Mouse scrolled (375, 317) with delta (0, 0)
Screenshot: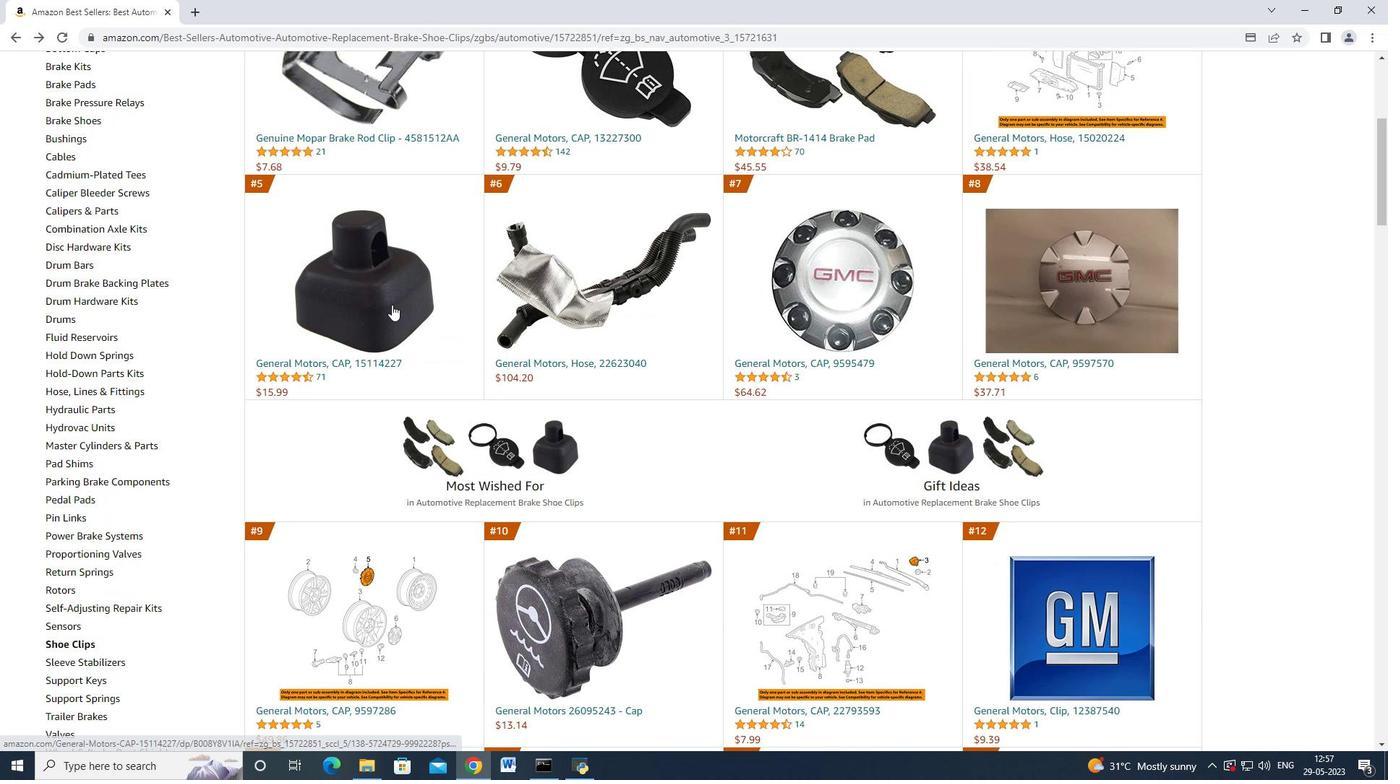 
Action: Mouse moved to (370, 318)
Screenshot: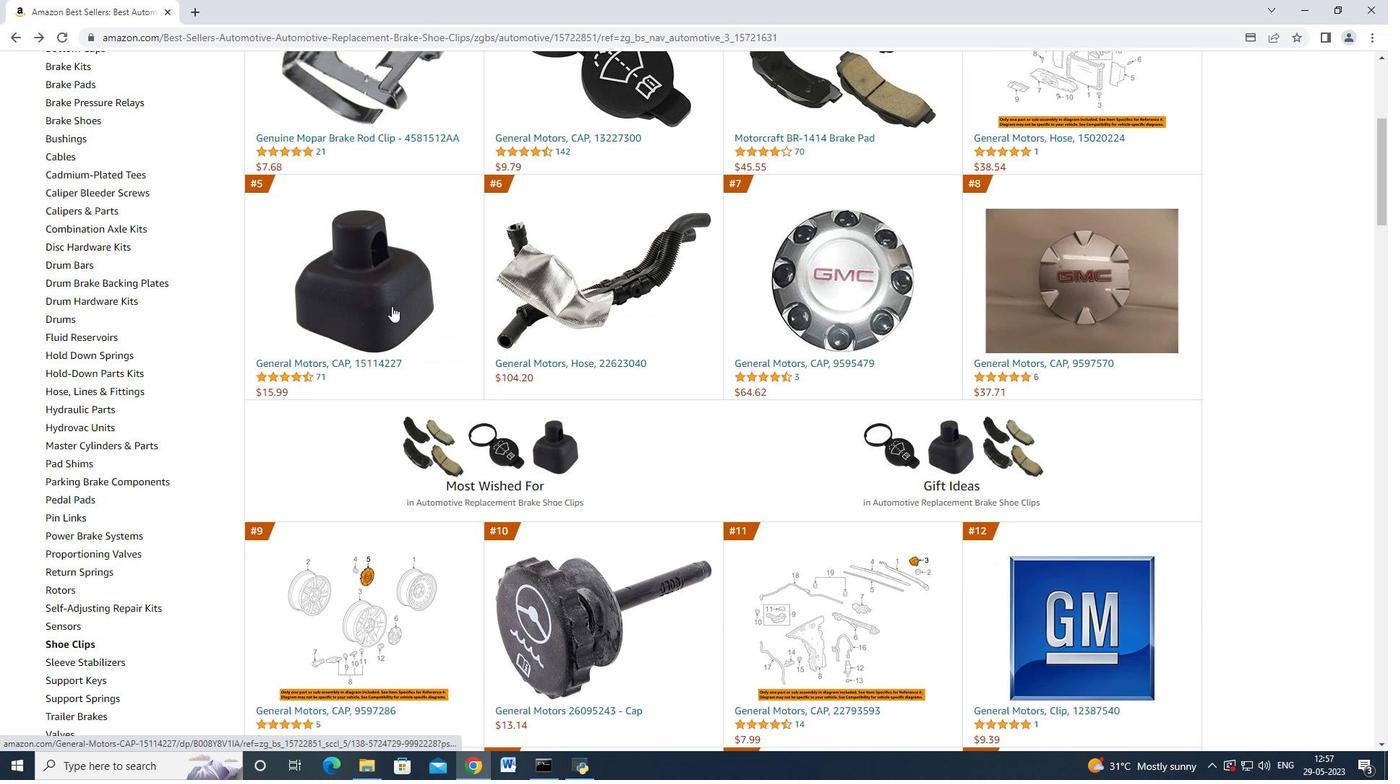 
Action: Mouse scrolled (370, 317) with delta (0, 0)
Screenshot: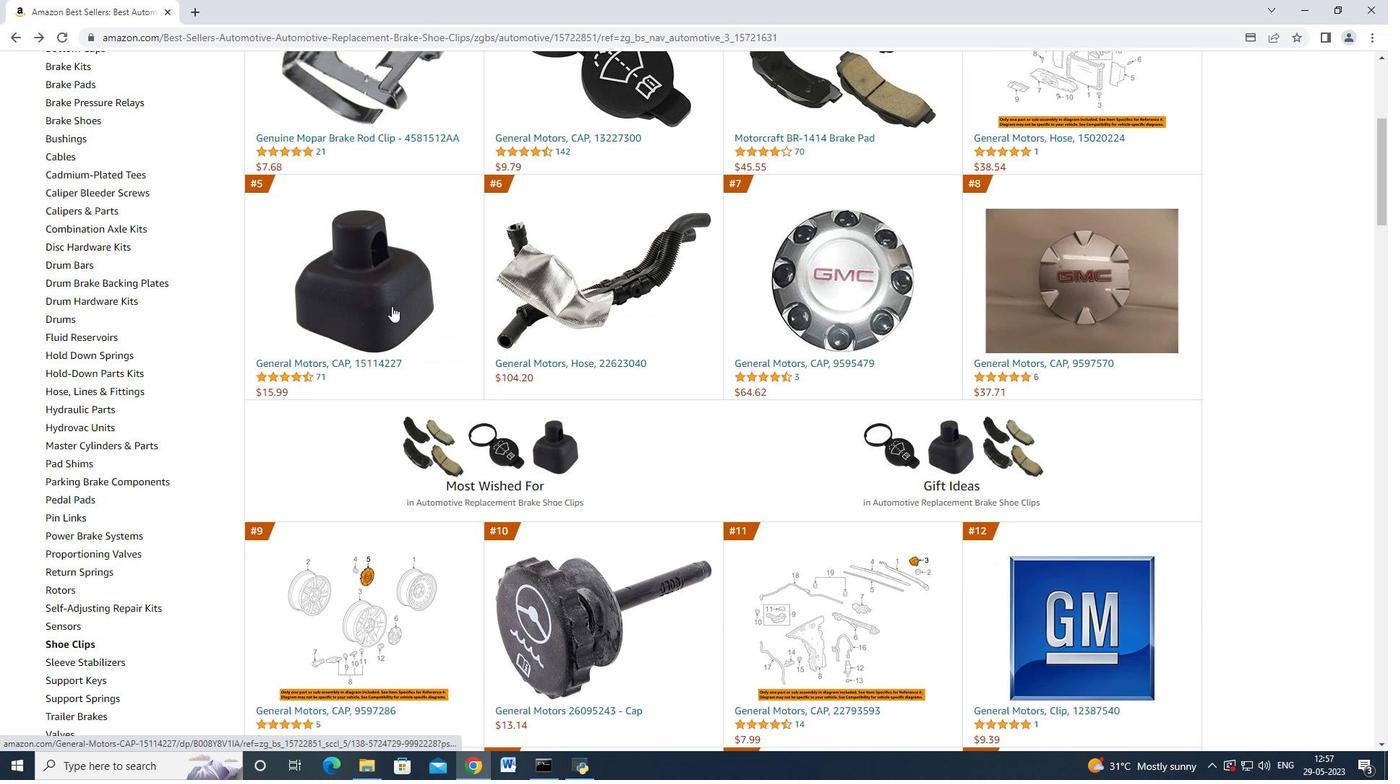 
Action: Mouse moved to (365, 318)
Screenshot: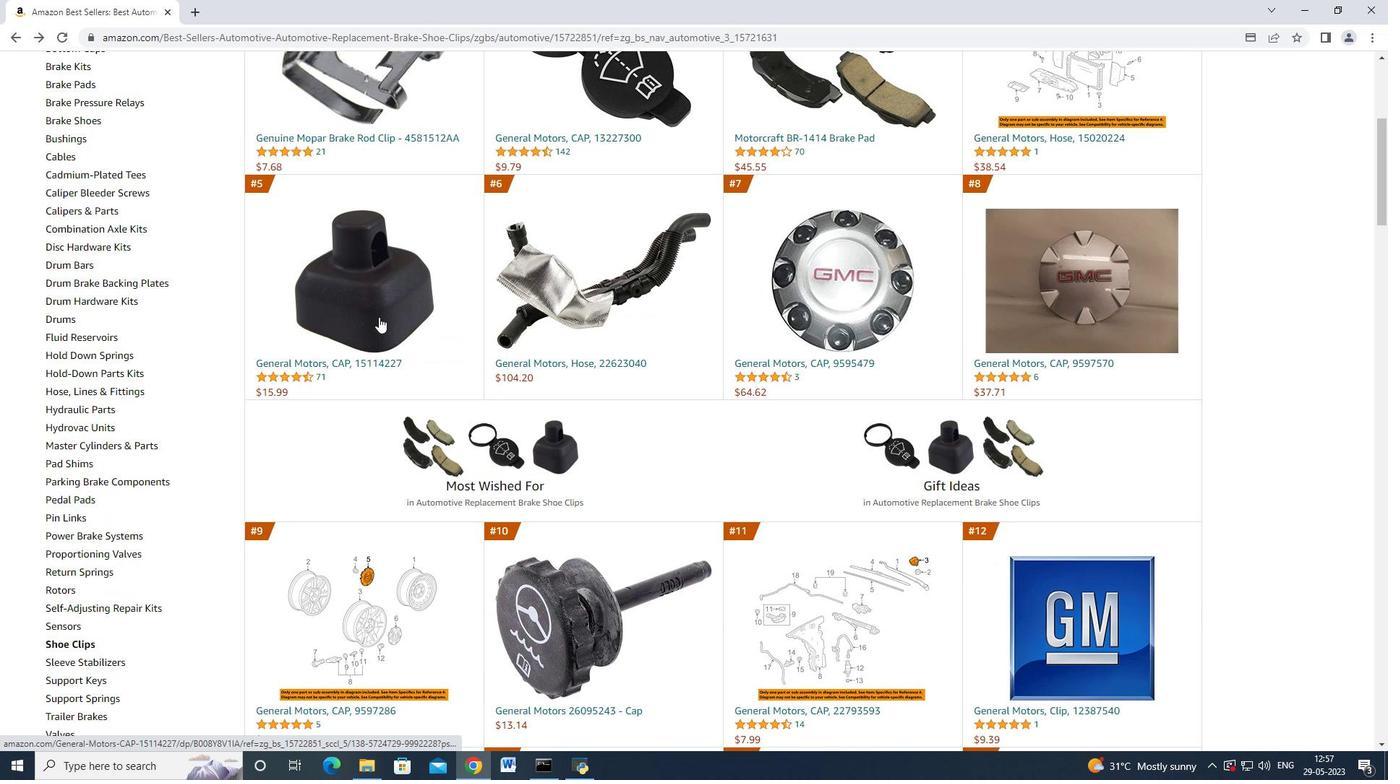 
Action: Mouse scrolled (365, 318) with delta (0, 0)
Screenshot: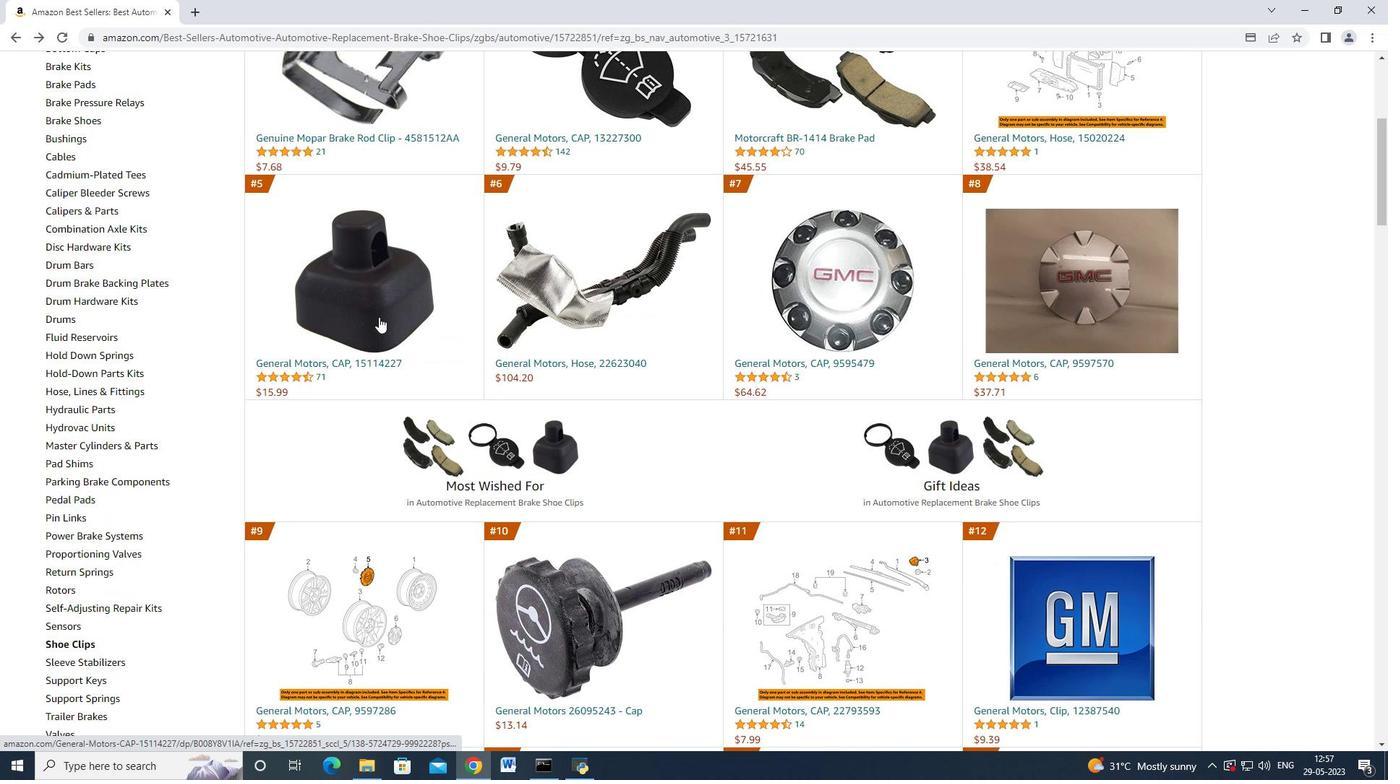 
Action: Mouse moved to (506, 296)
Screenshot: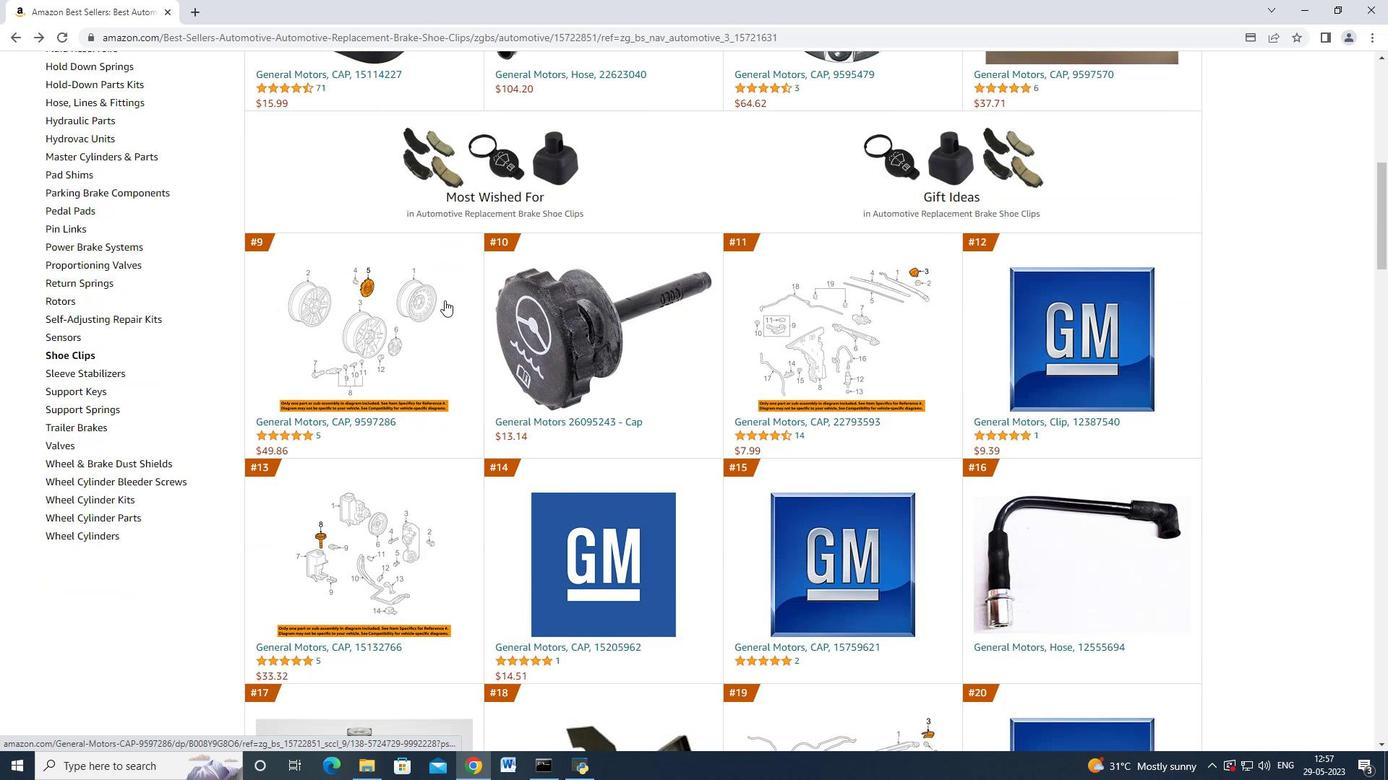 
Action: Mouse scrolled (506, 297) with delta (0, 0)
Screenshot: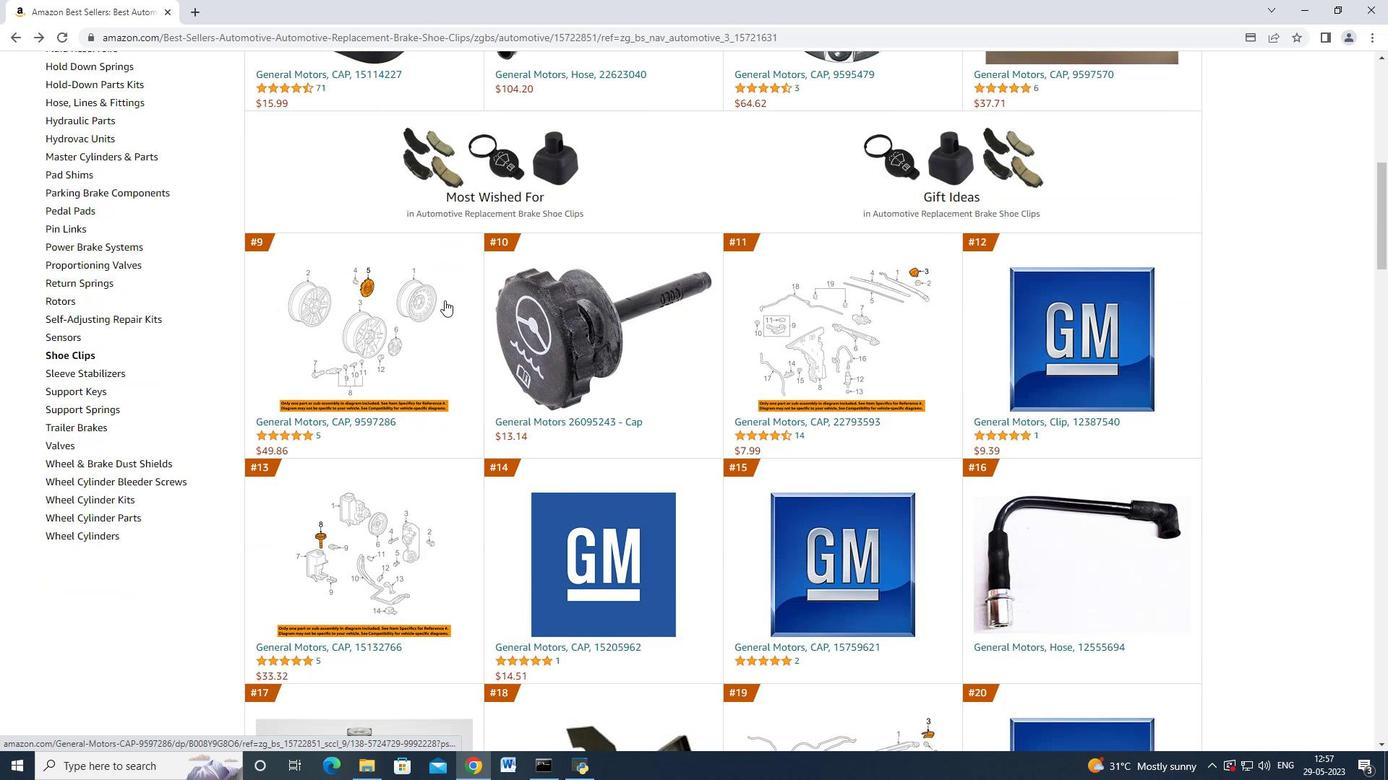 
Action: Mouse moved to (521, 298)
Screenshot: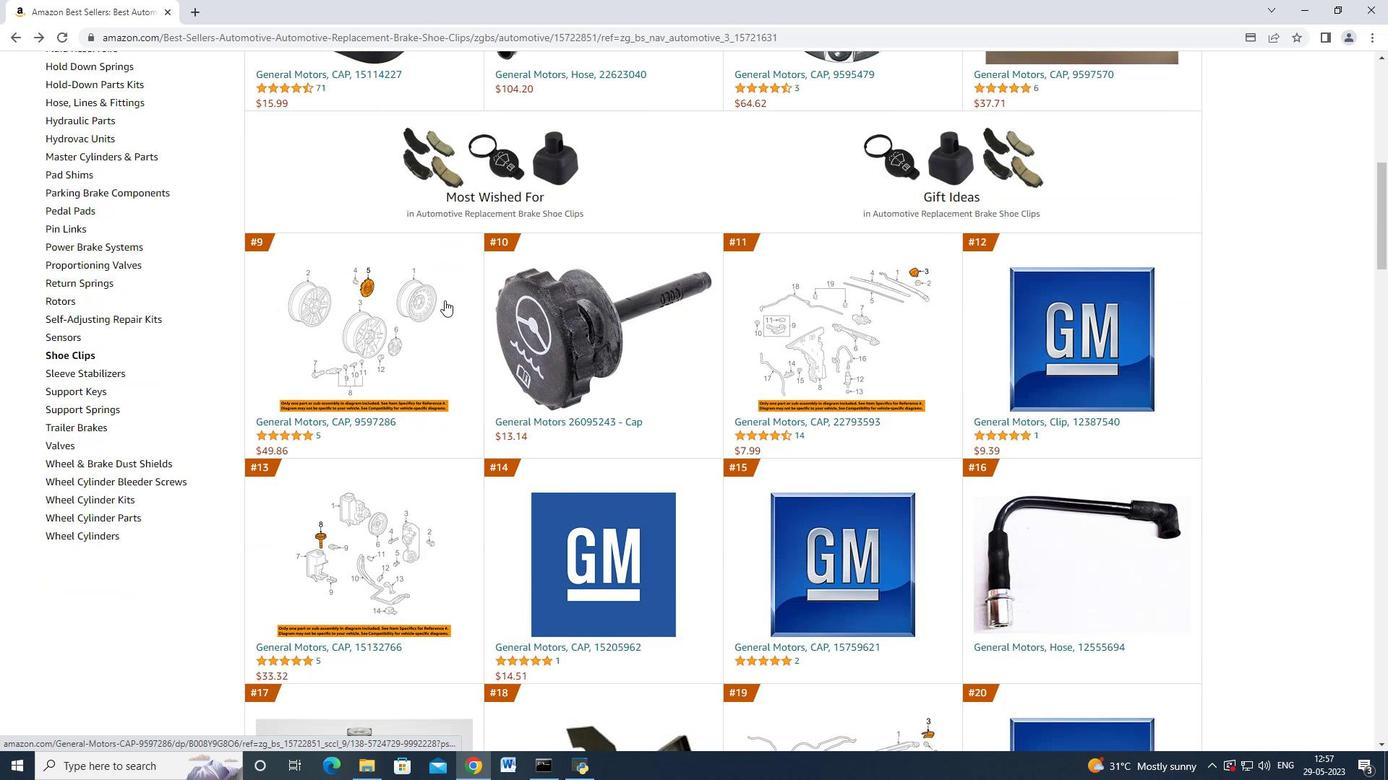 
Action: Mouse scrolled (521, 299) with delta (0, 0)
Screenshot: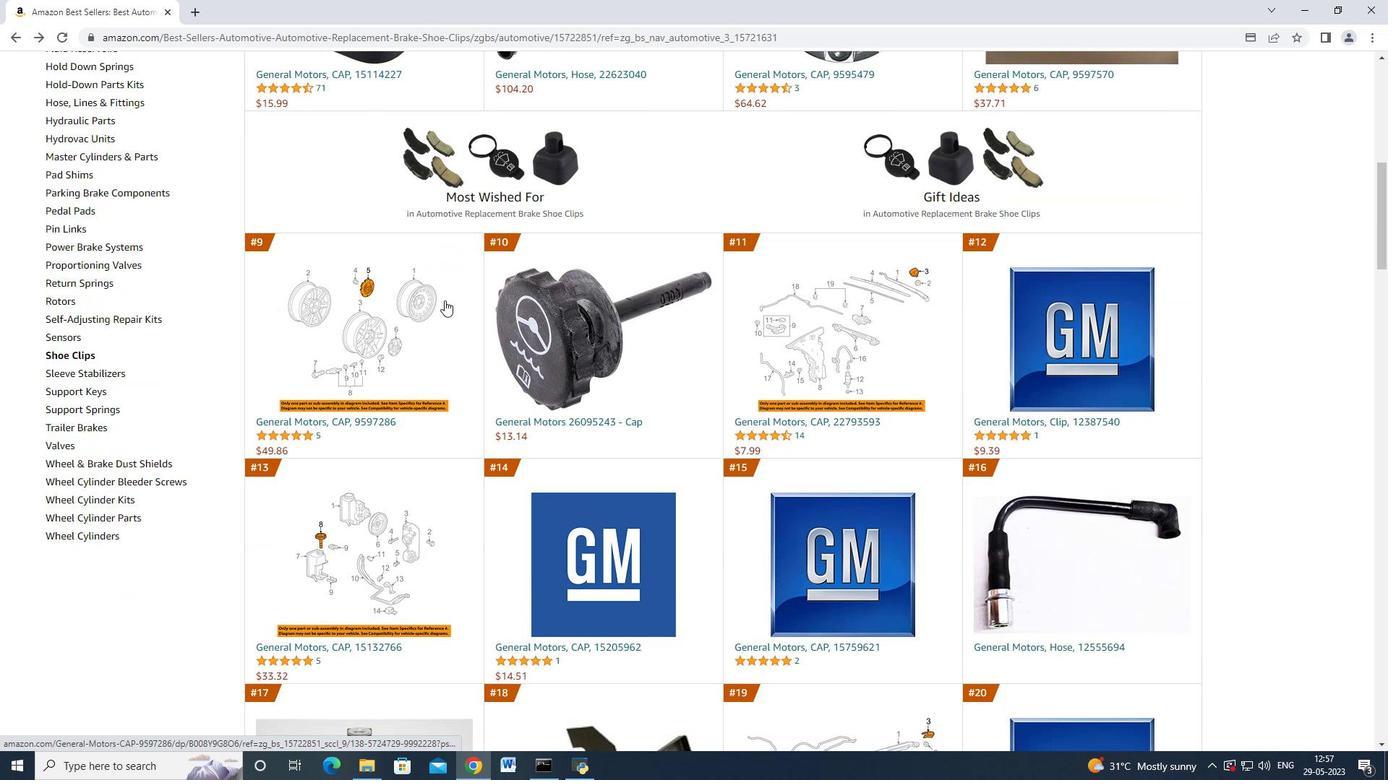 
Action: Mouse moved to (524, 299)
Screenshot: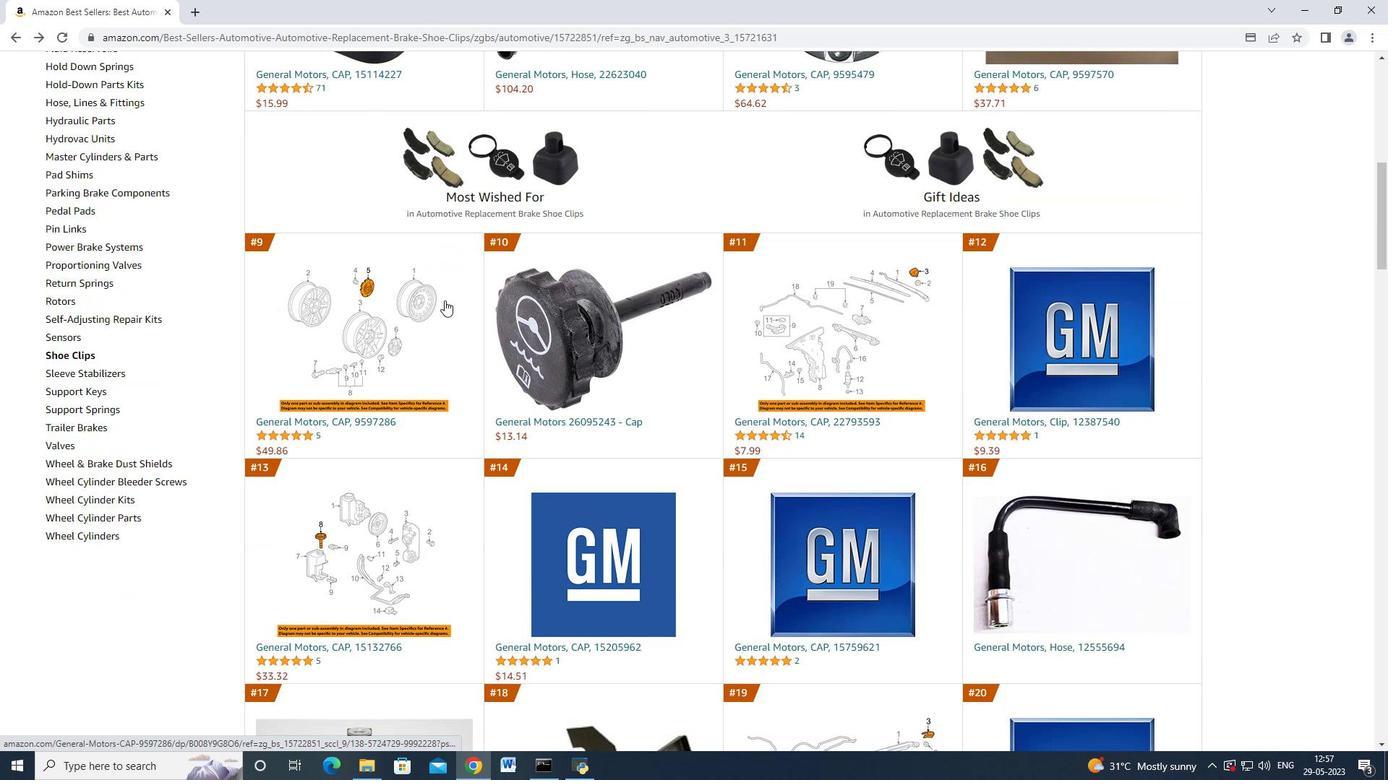
Action: Mouse scrolled (524, 300) with delta (0, 0)
Screenshot: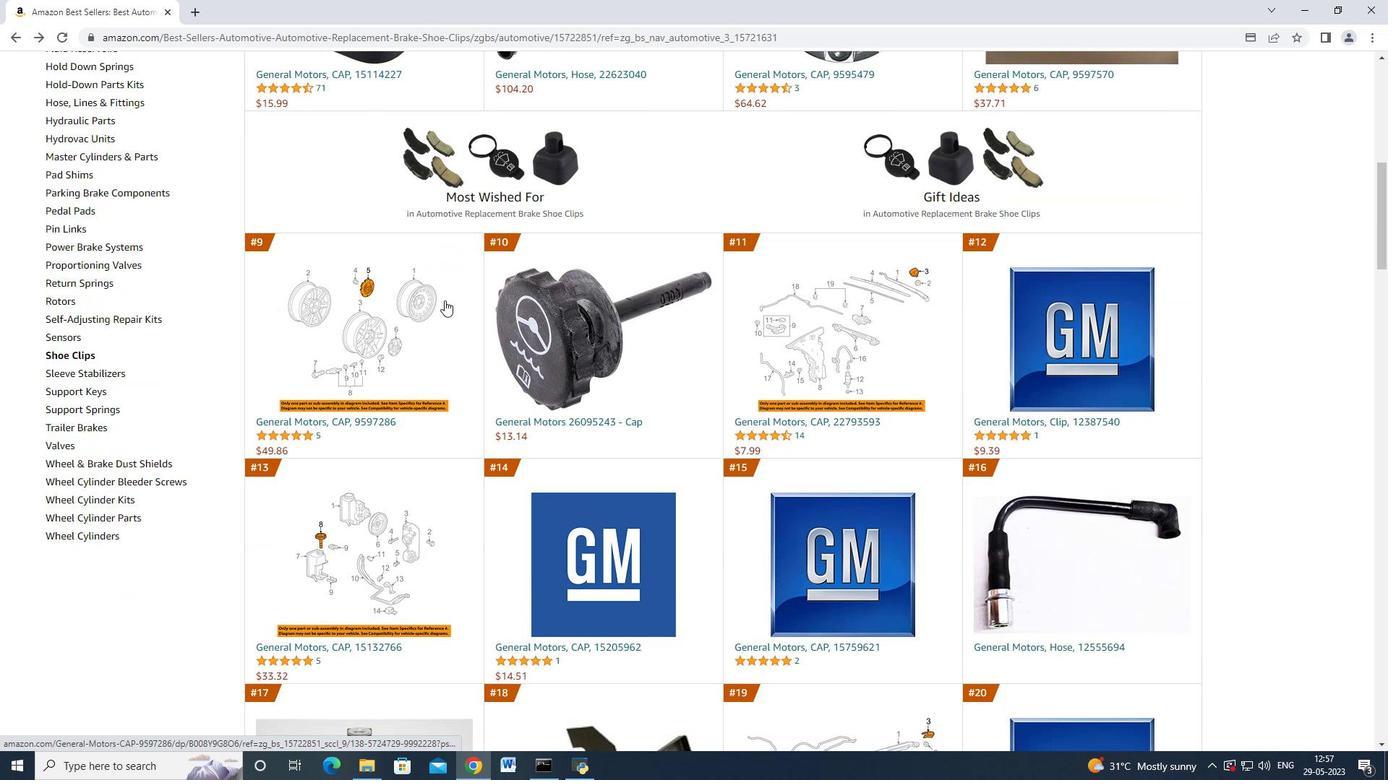 
Action: Mouse moved to (528, 299)
Screenshot: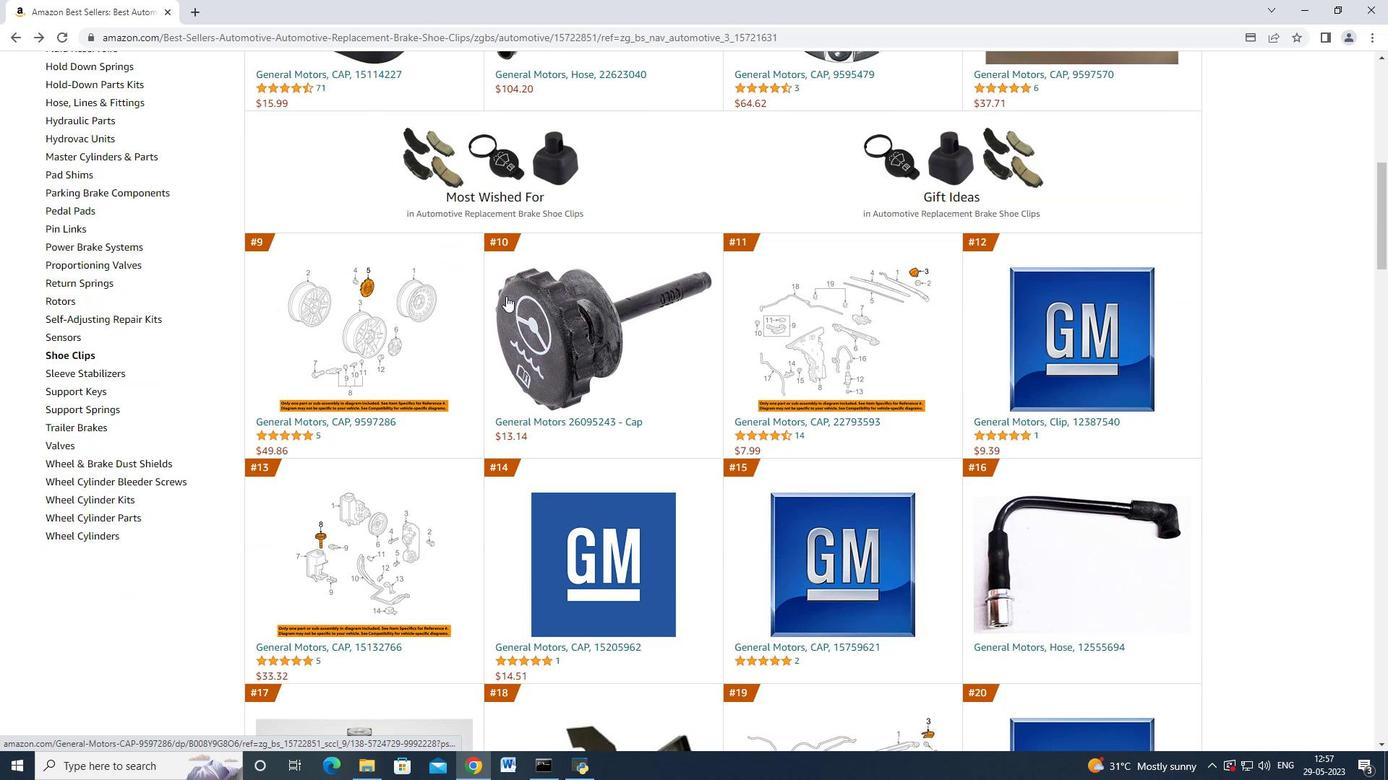 
Action: Mouse scrolled (528, 300) with delta (0, 0)
Screenshot: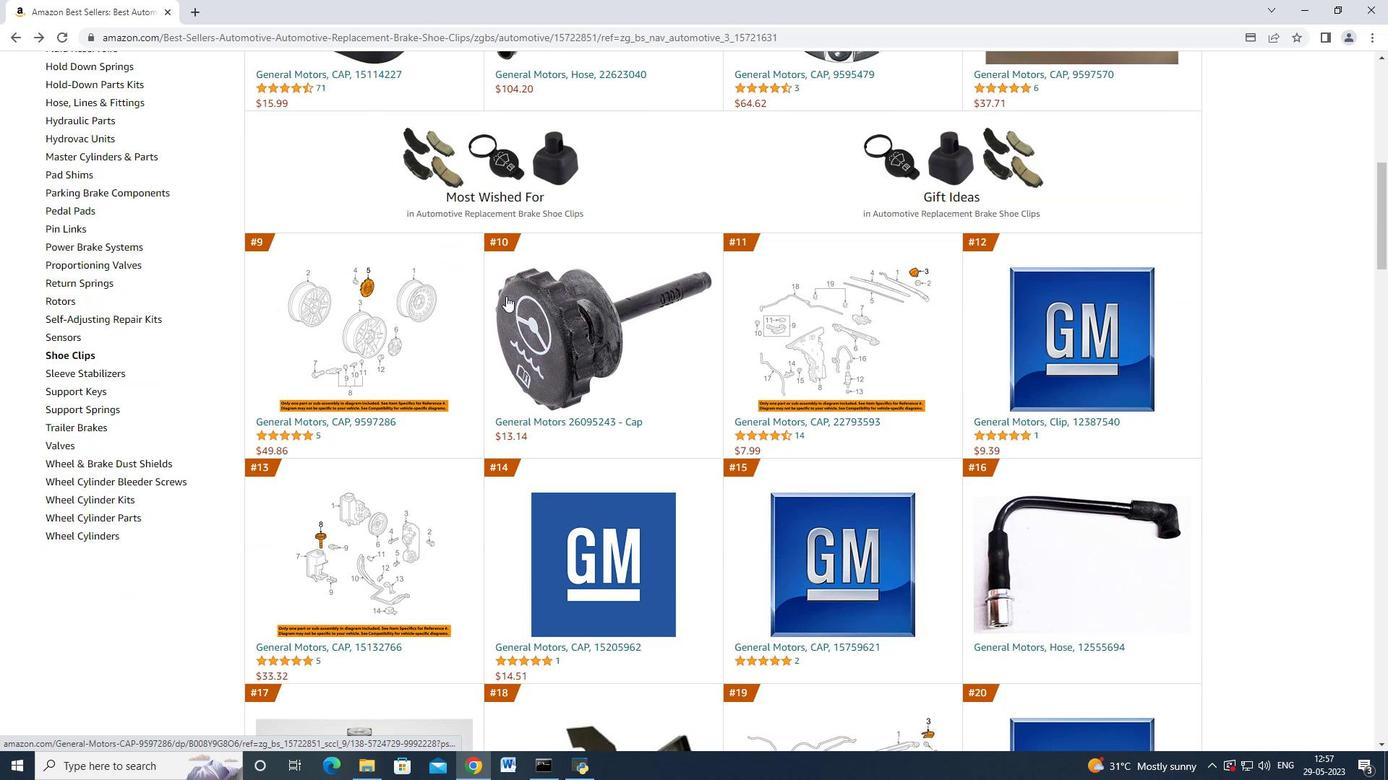 
Action: Mouse moved to (529, 299)
Screenshot: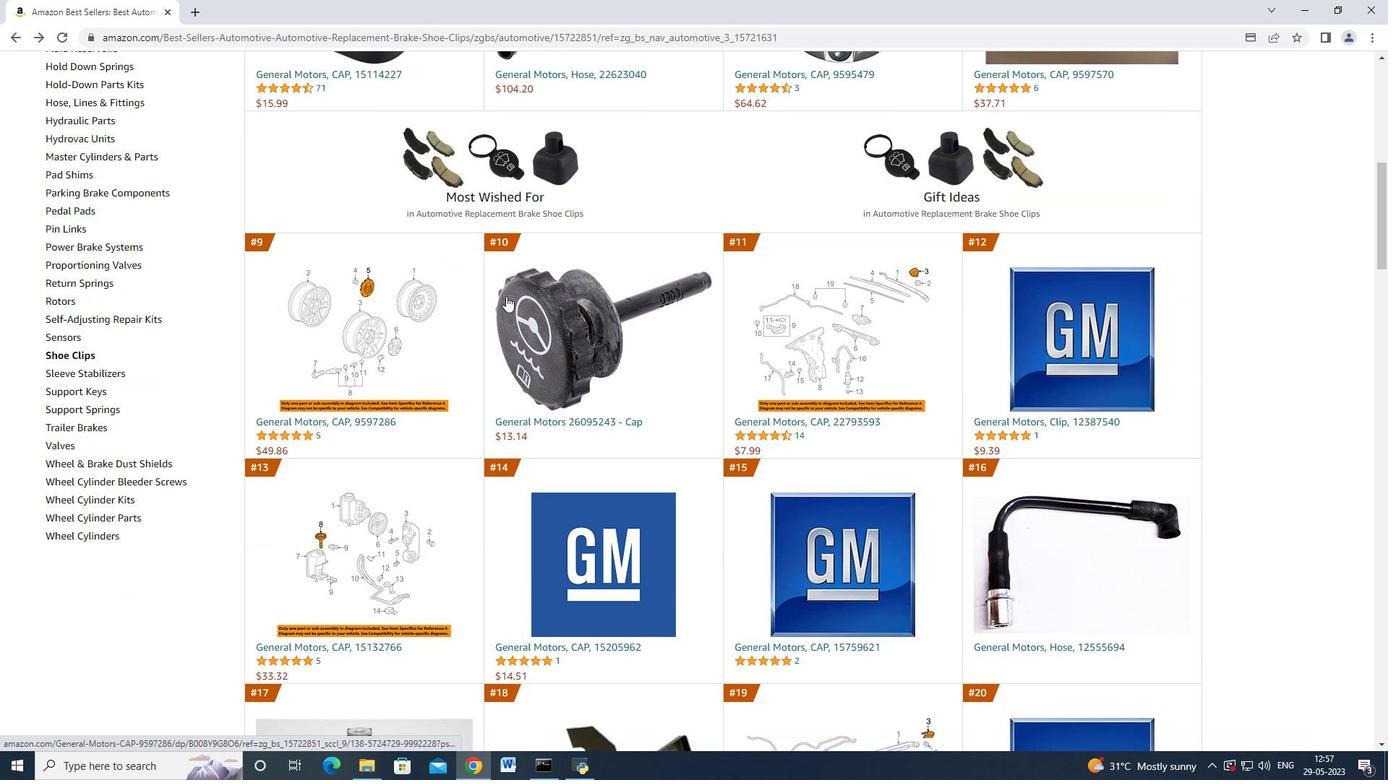 
Action: Mouse scrolled (529, 300) with delta (0, 0)
Screenshot: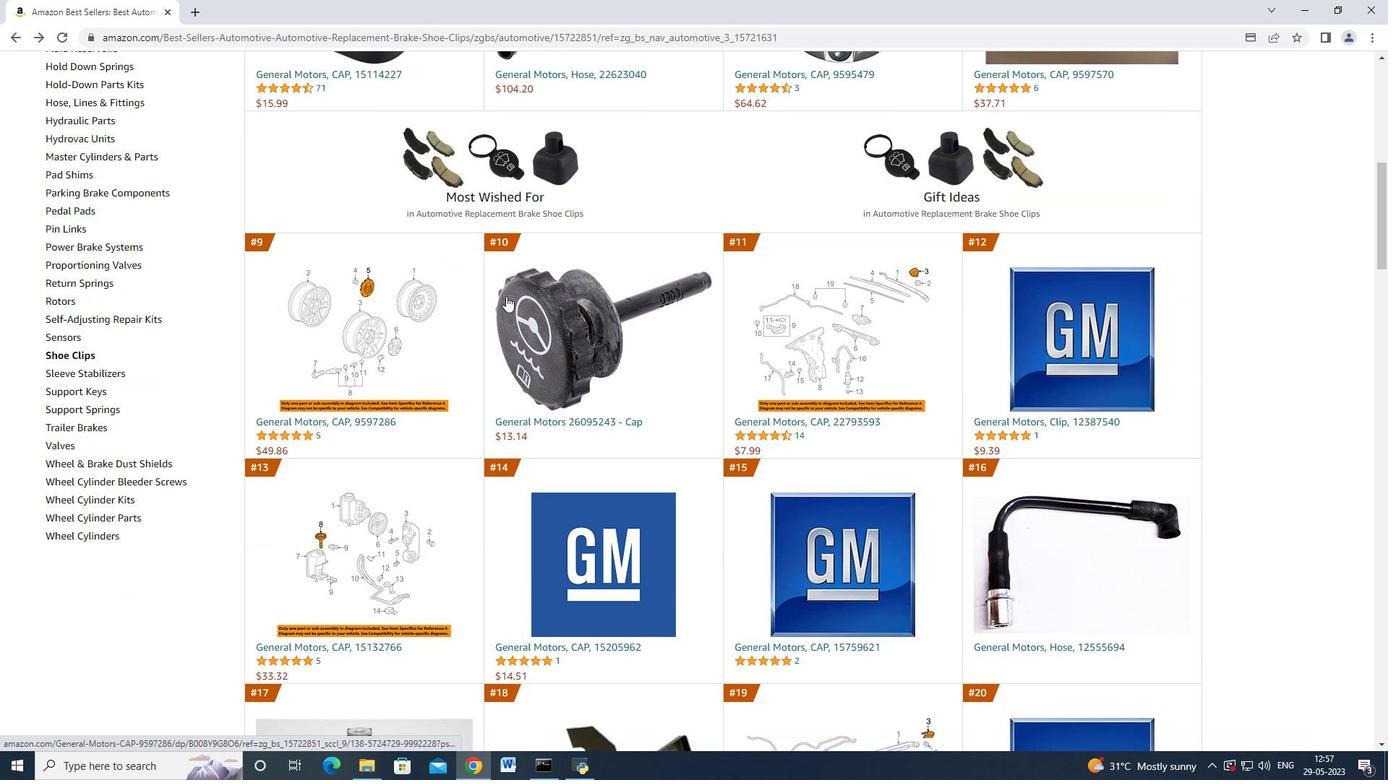 
Action: Mouse moved to (613, 305)
Screenshot: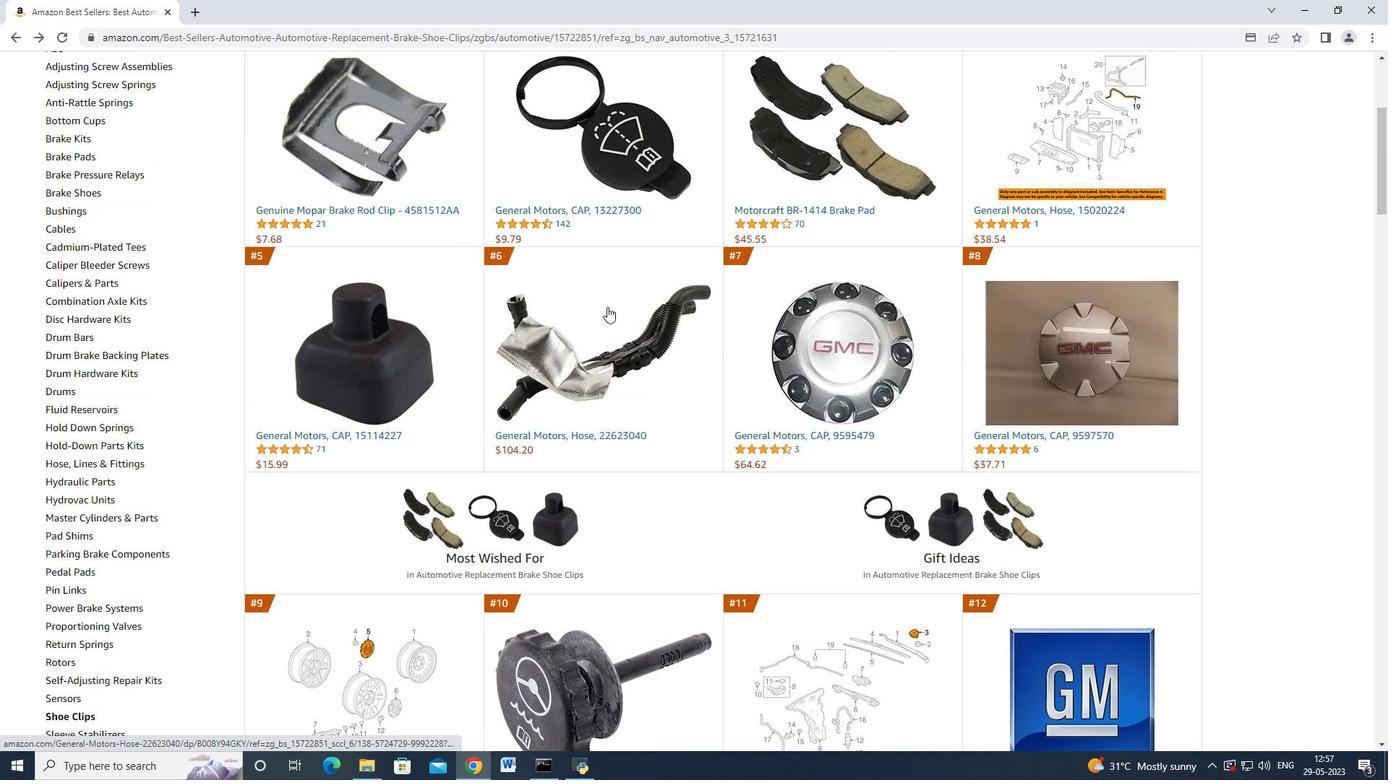 
Action: Mouse scrolled (613, 305) with delta (0, 0)
Screenshot: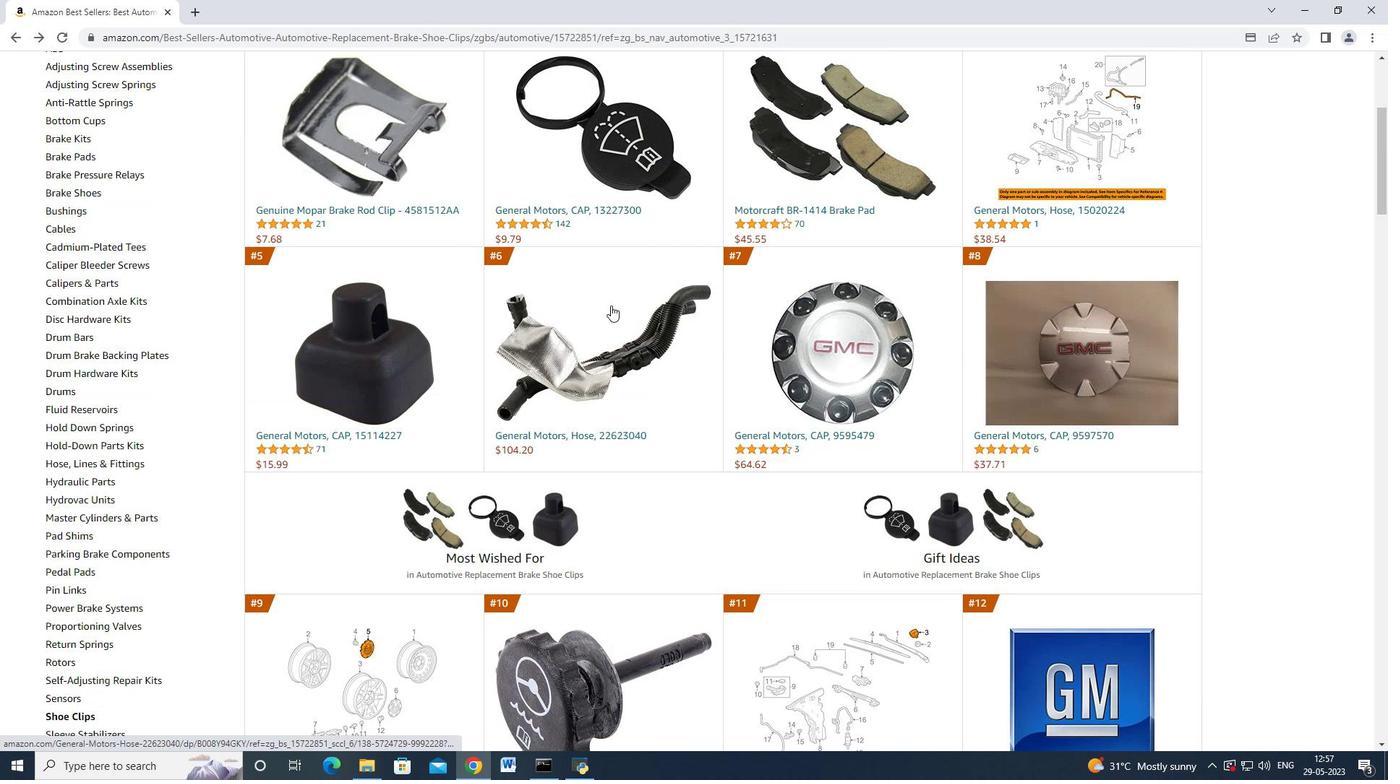 
Action: Mouse moved to (614, 305)
Screenshot: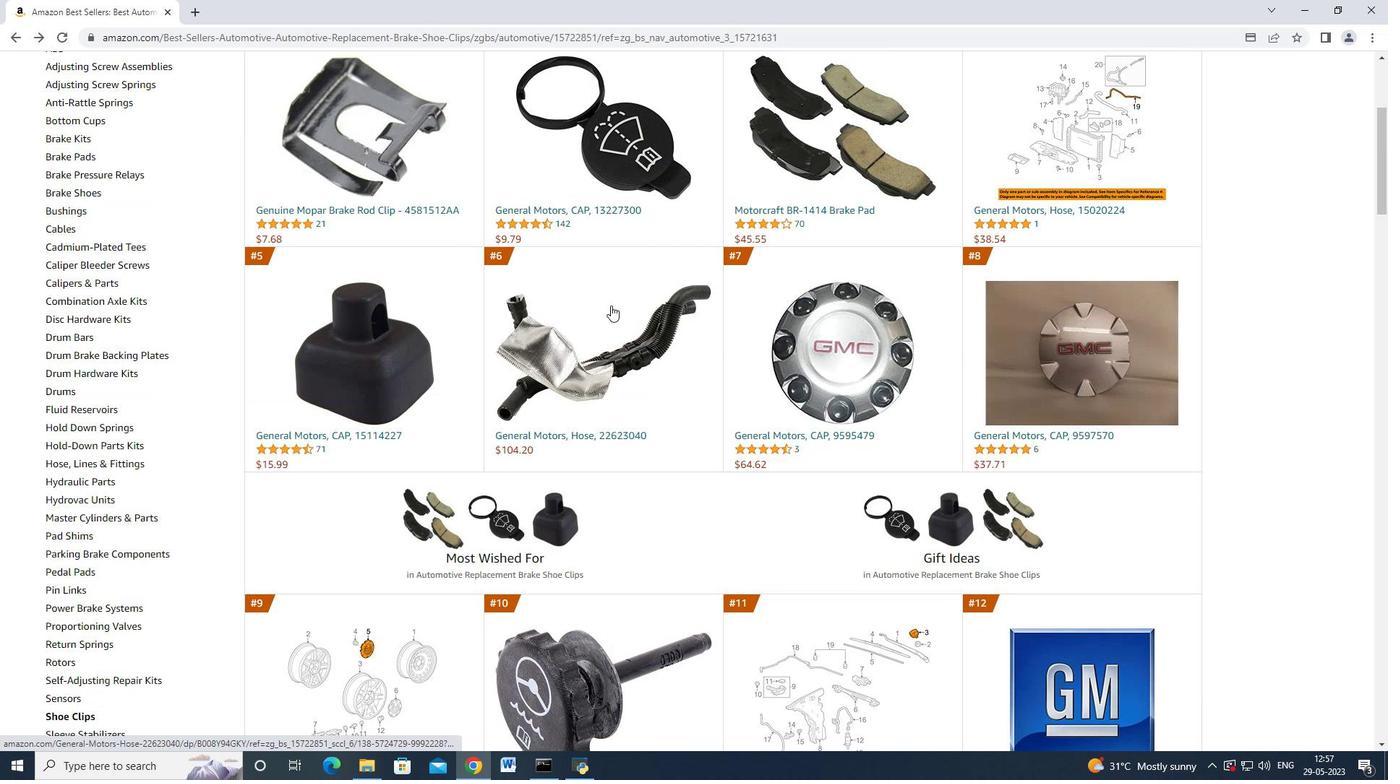 
Action: Mouse scrolled (614, 305) with delta (0, 0)
Screenshot: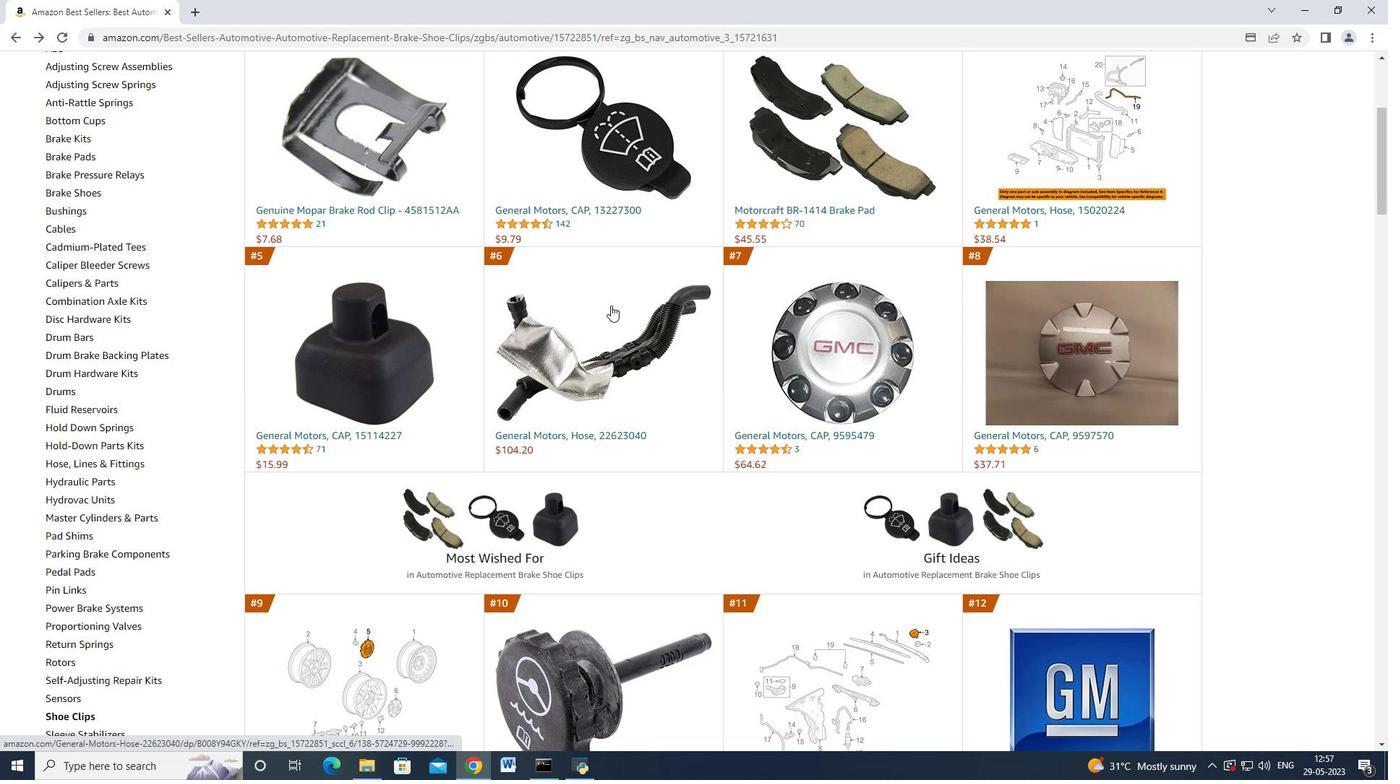 
Action: Mouse moved to (616, 304)
Screenshot: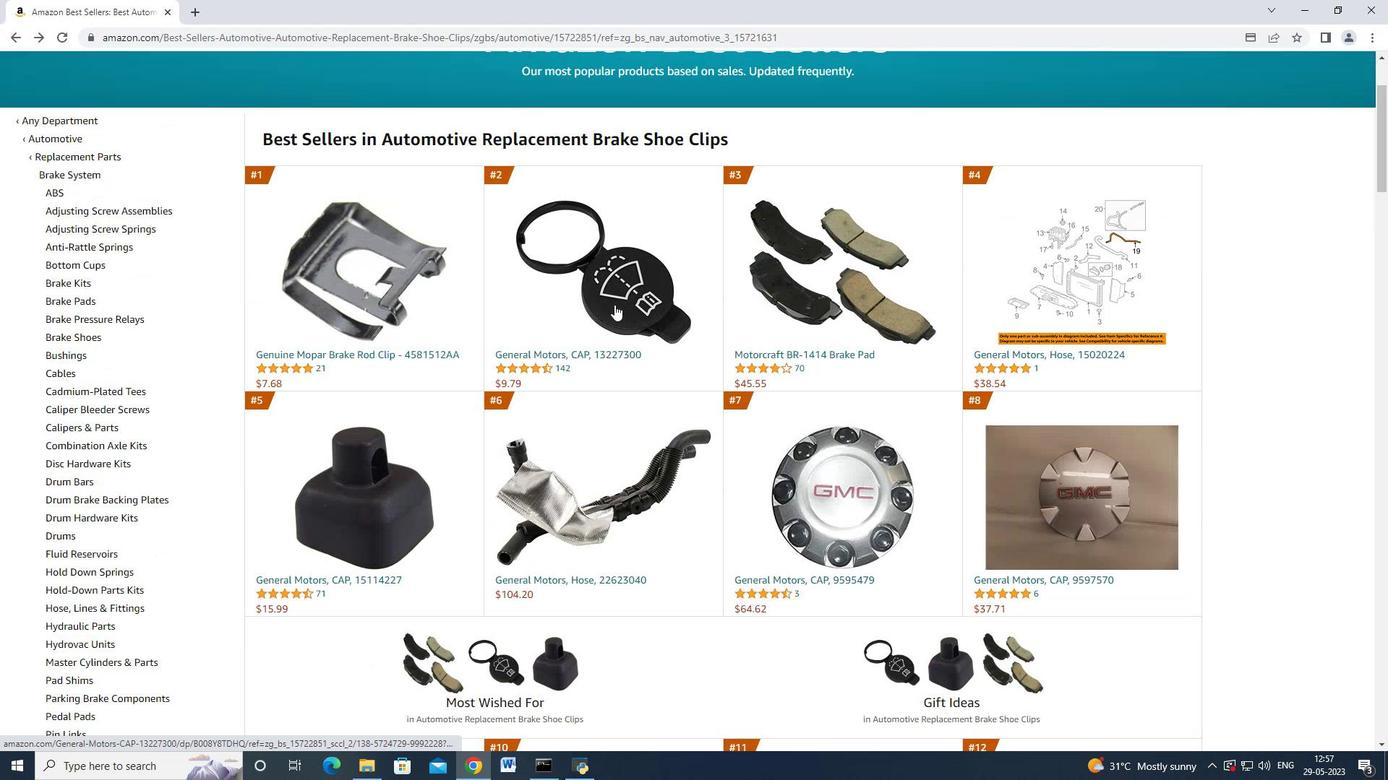 
Action: Mouse scrolled (616, 305) with delta (0, 0)
Screenshot: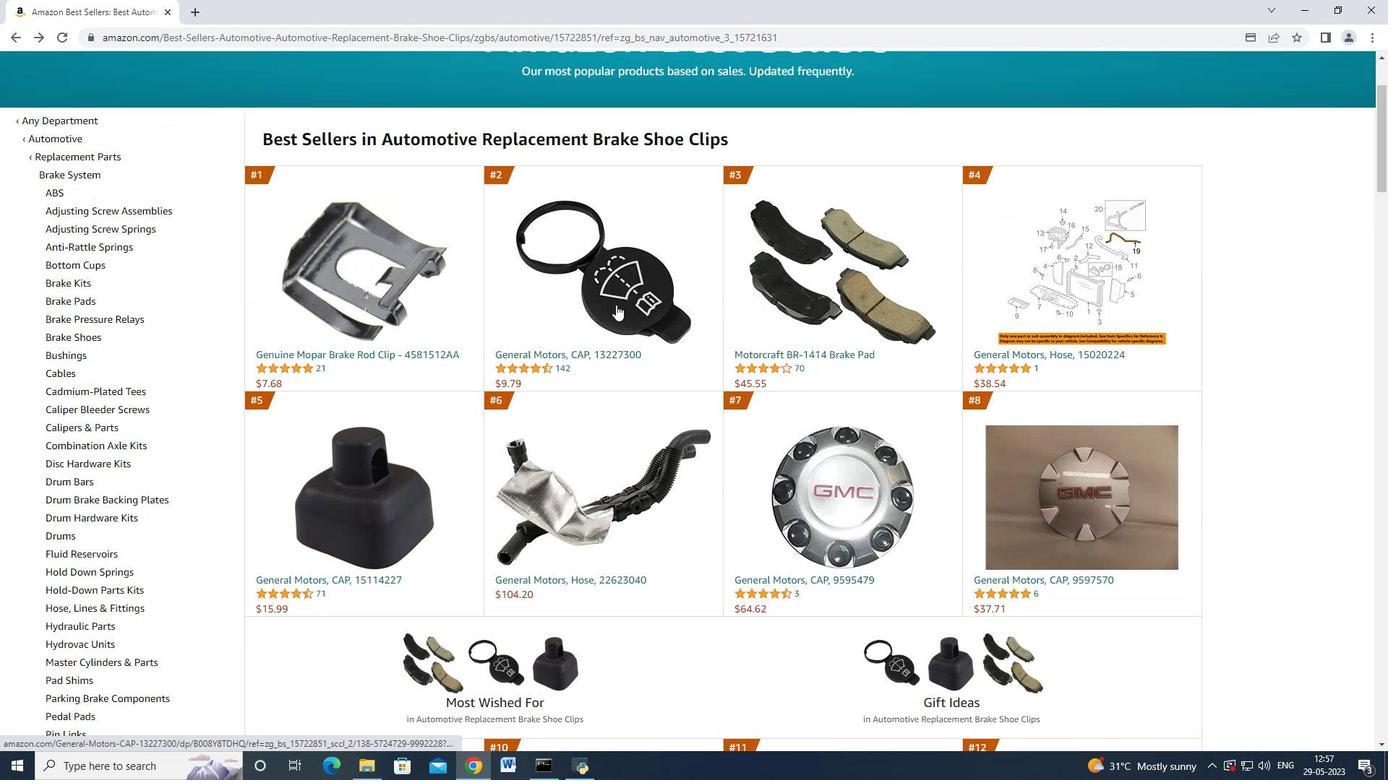 
Action: Mouse moved to (605, 422)
Screenshot: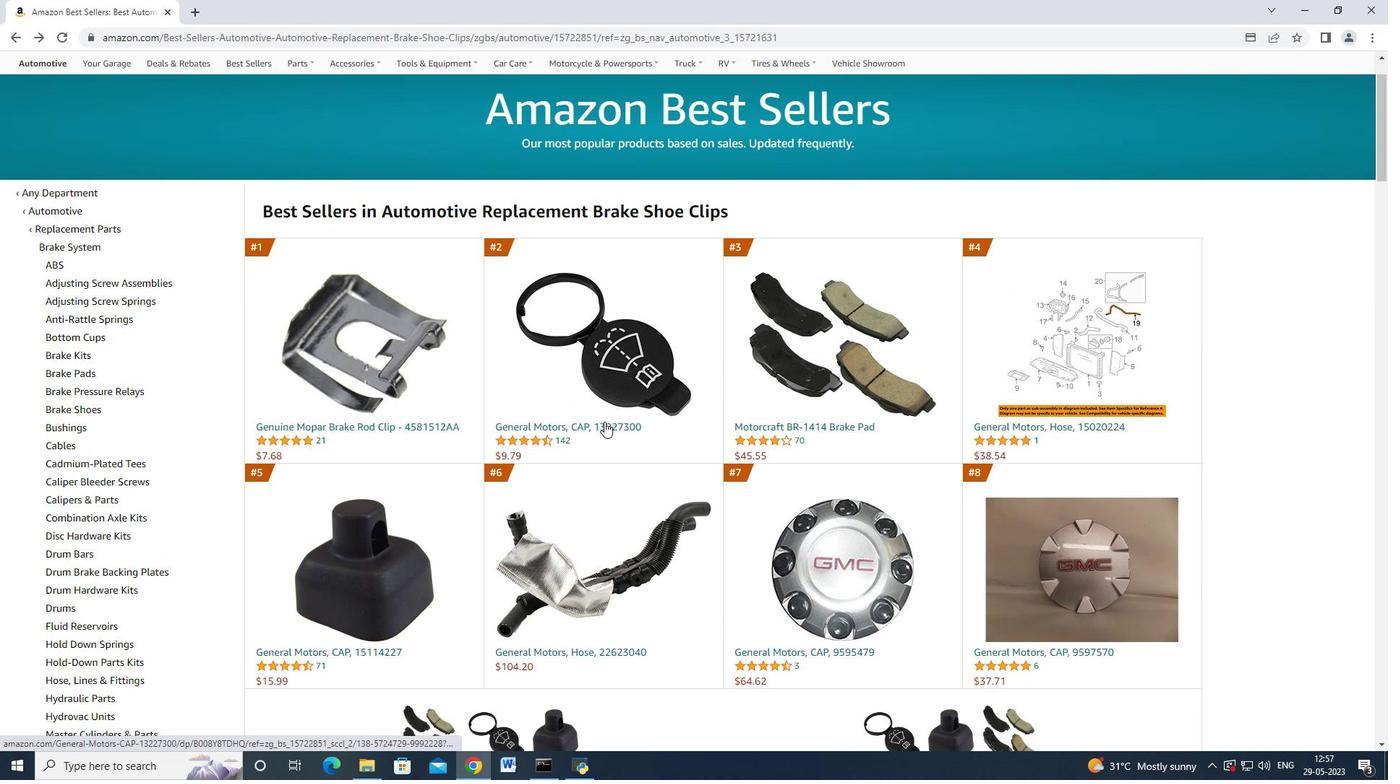 
Action: Mouse pressed left at (605, 422)
Screenshot: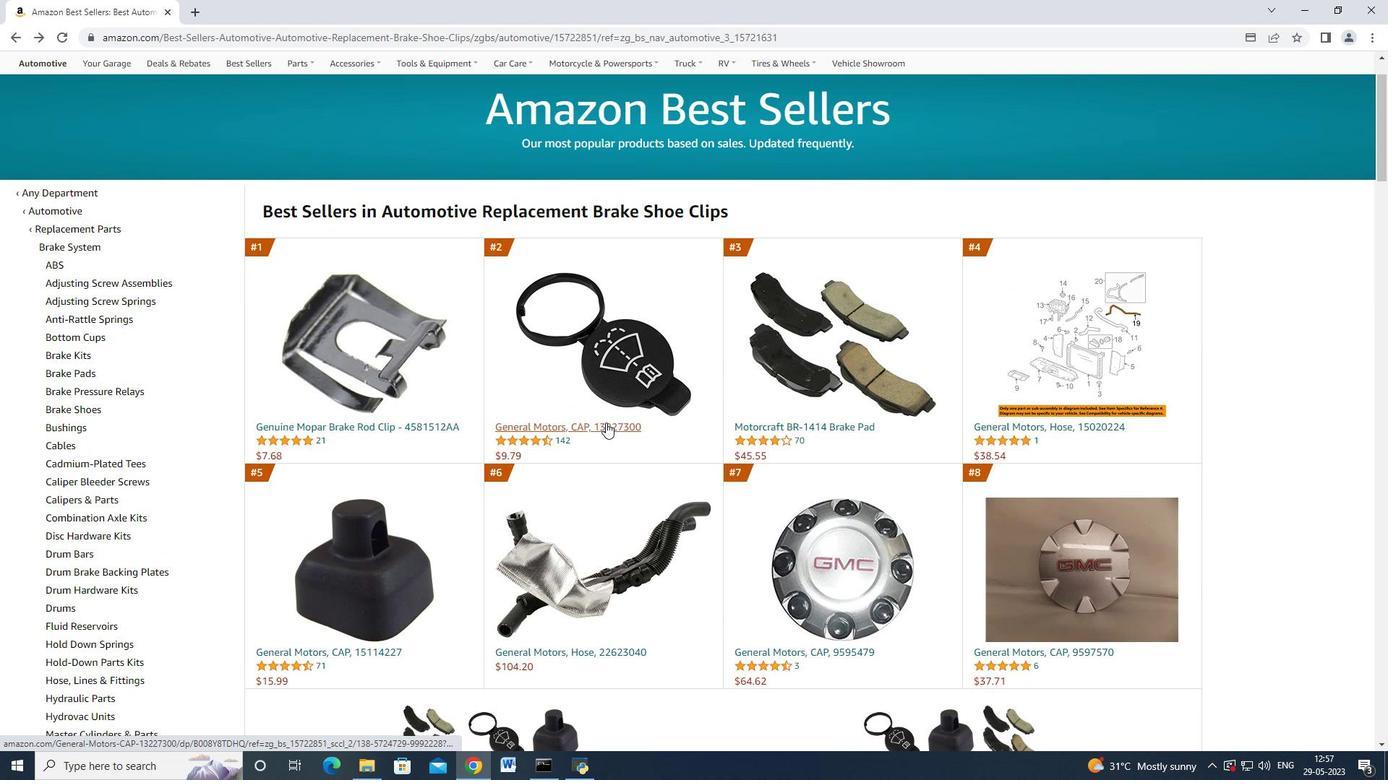 
Action: Mouse moved to (1061, 415)
Screenshot: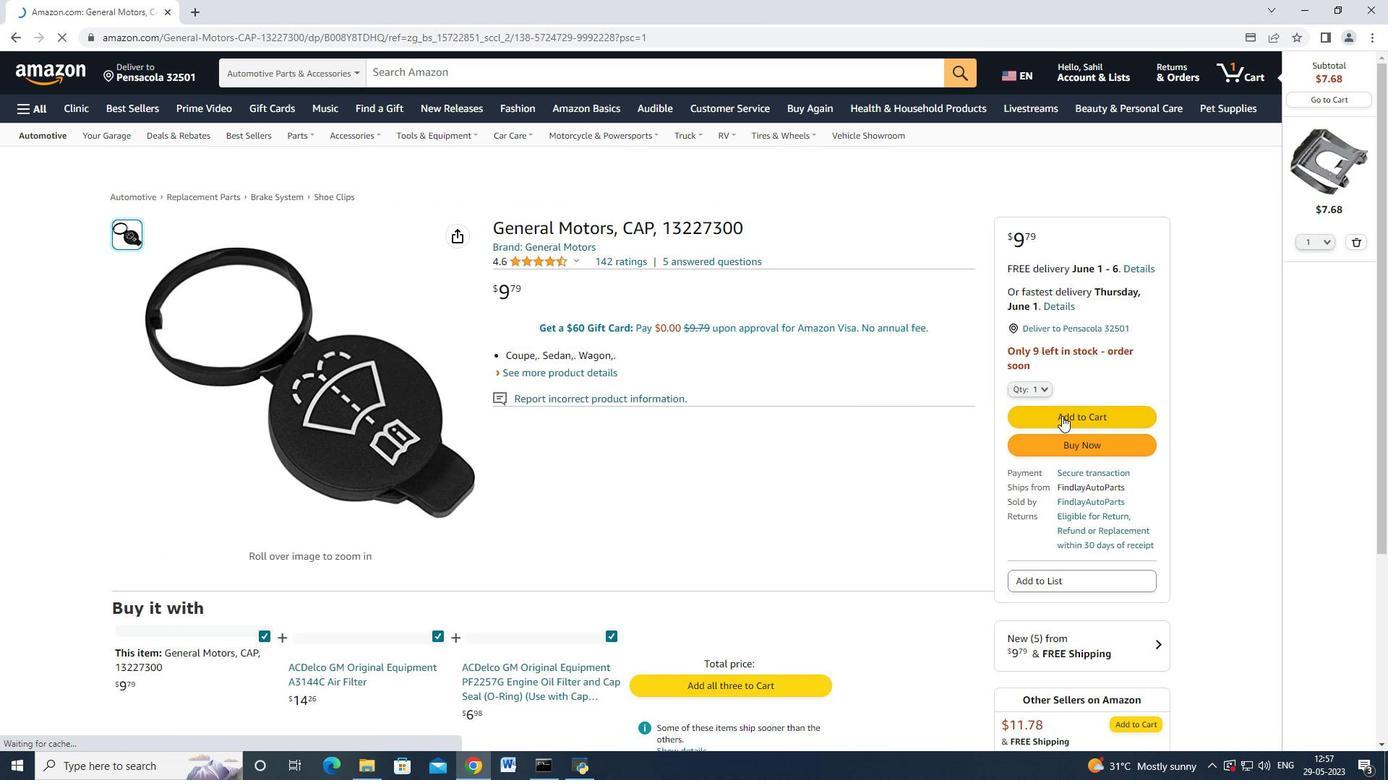 
Action: Mouse pressed left at (1061, 415)
Screenshot: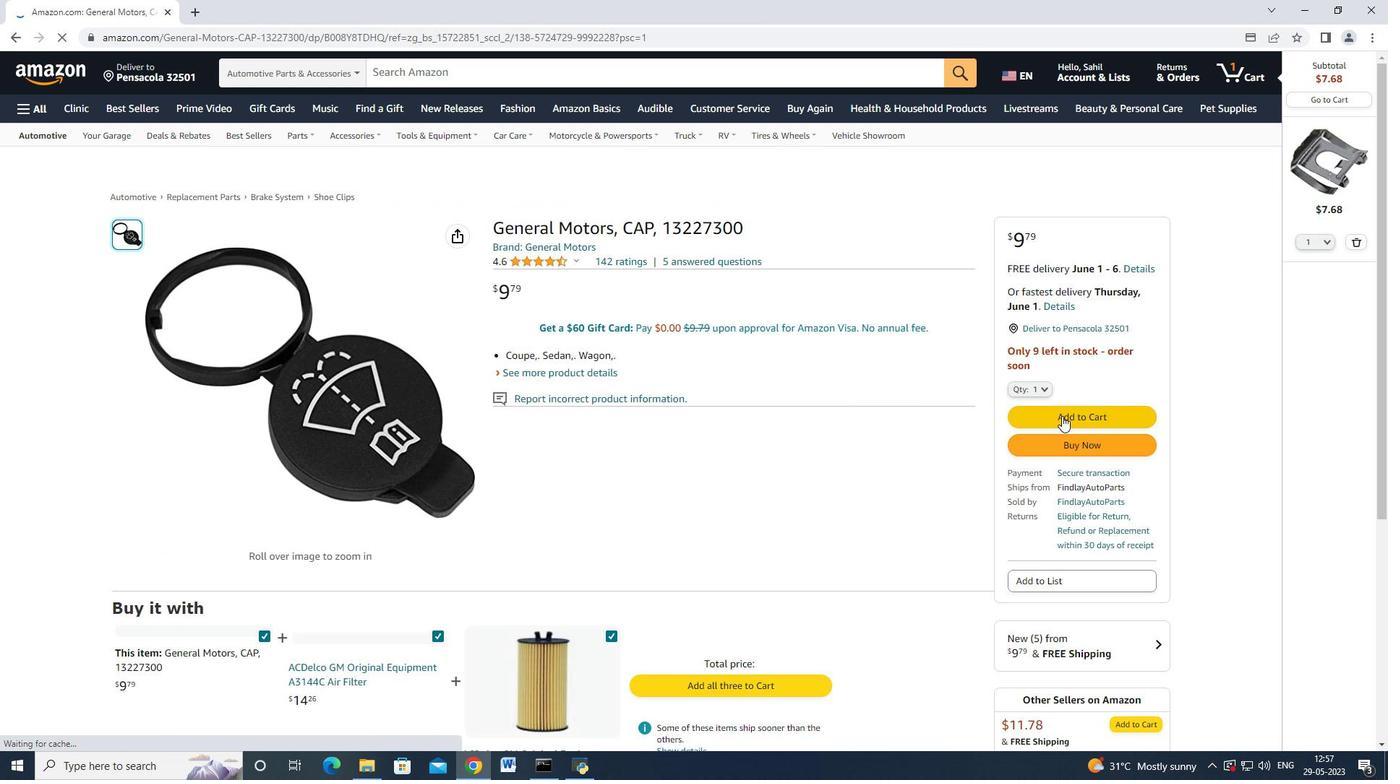 
Action: Mouse moved to (1164, 187)
Screenshot: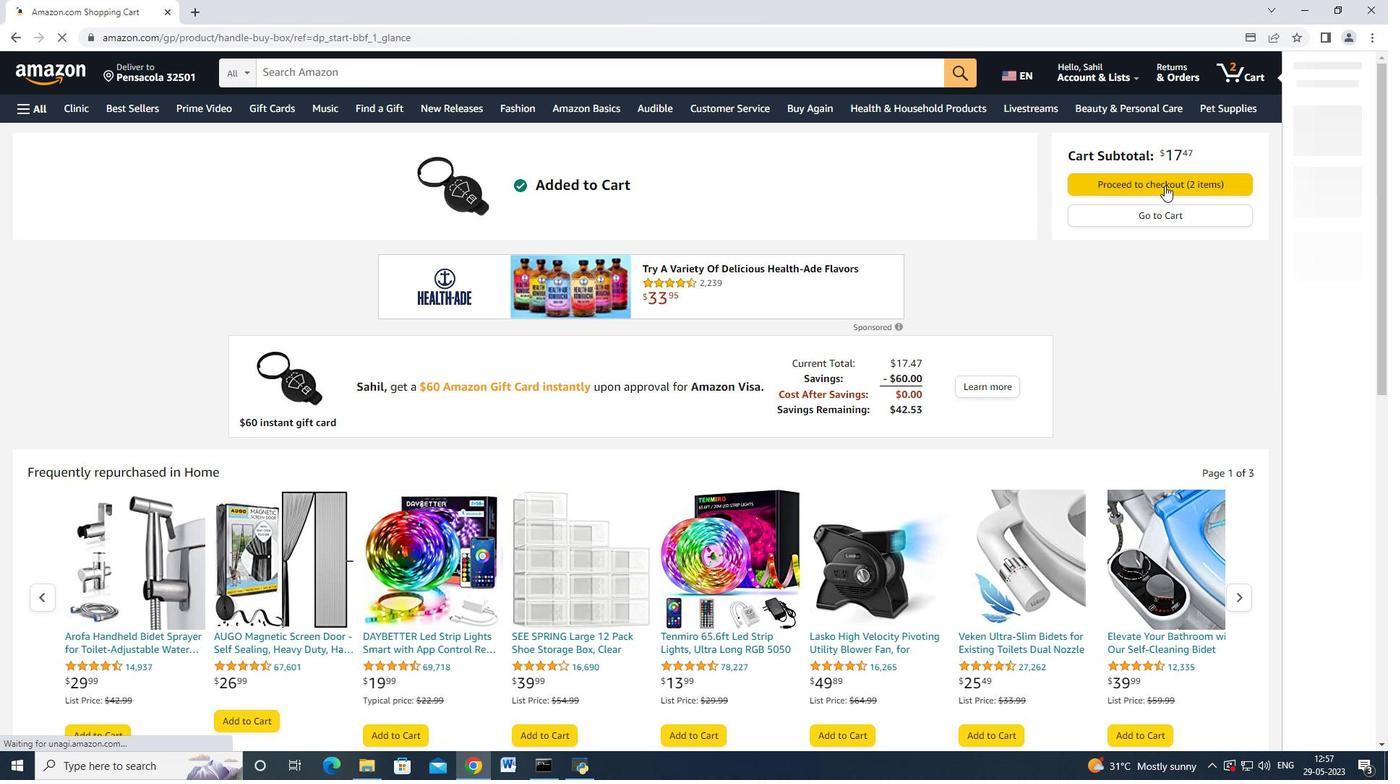 
Action: Mouse pressed left at (1164, 187)
Screenshot: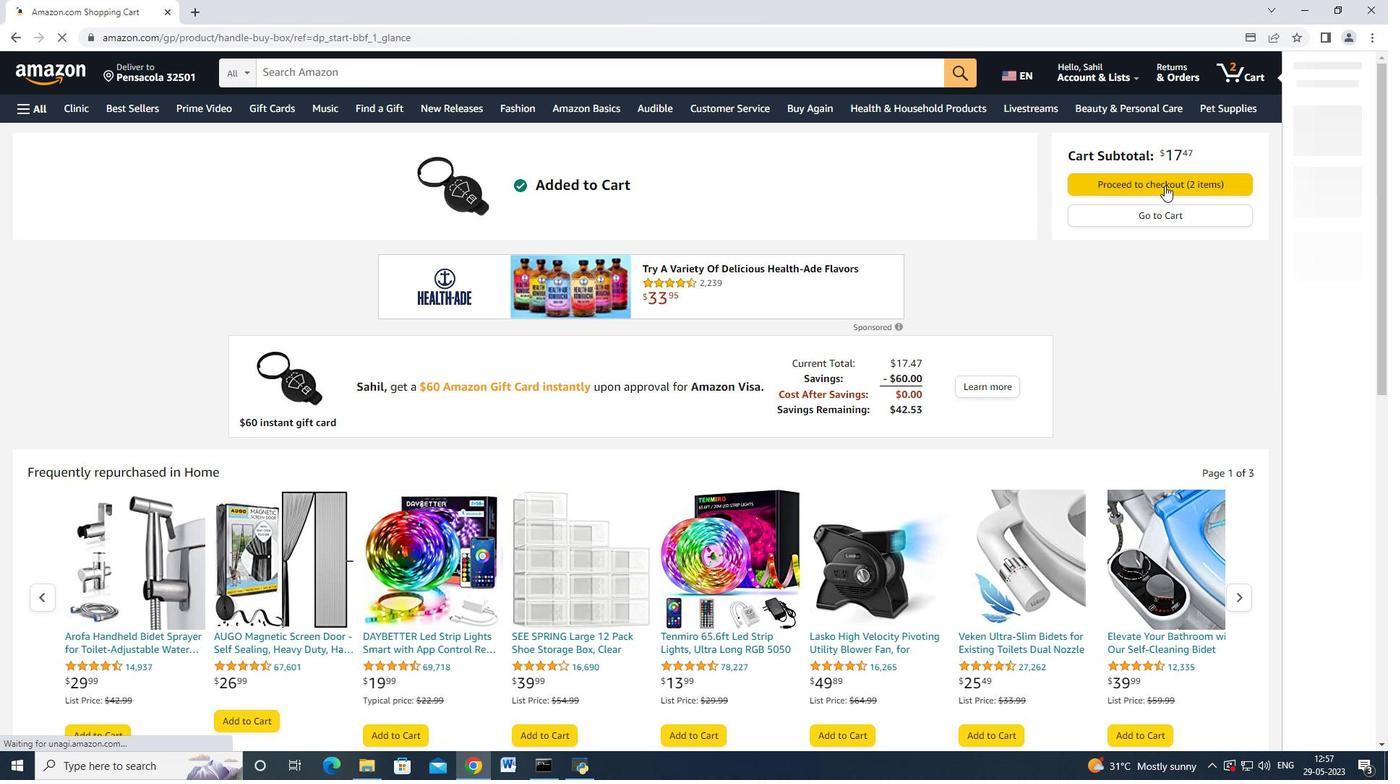 
Action: Mouse moved to (756, 221)
Screenshot: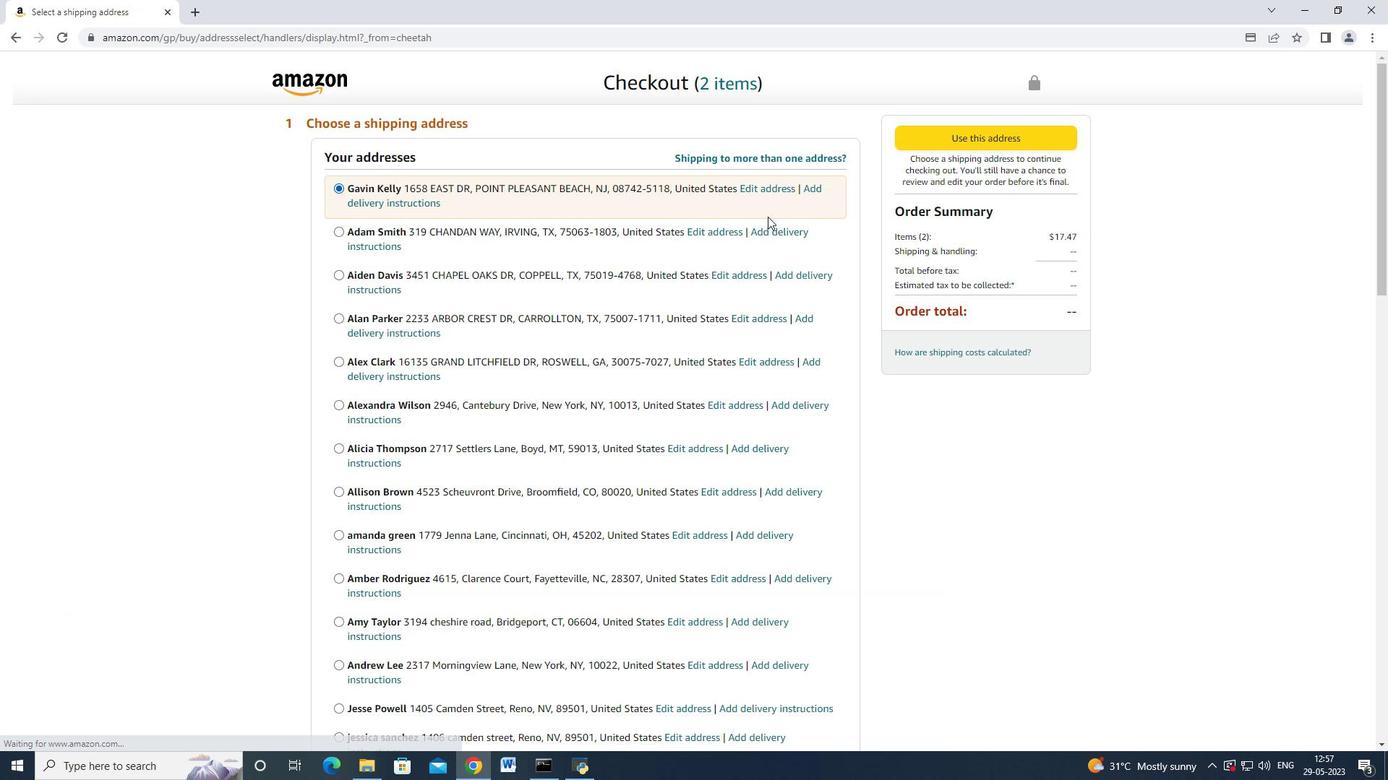 
Action: Mouse scrolled (756, 220) with delta (0, 0)
Screenshot: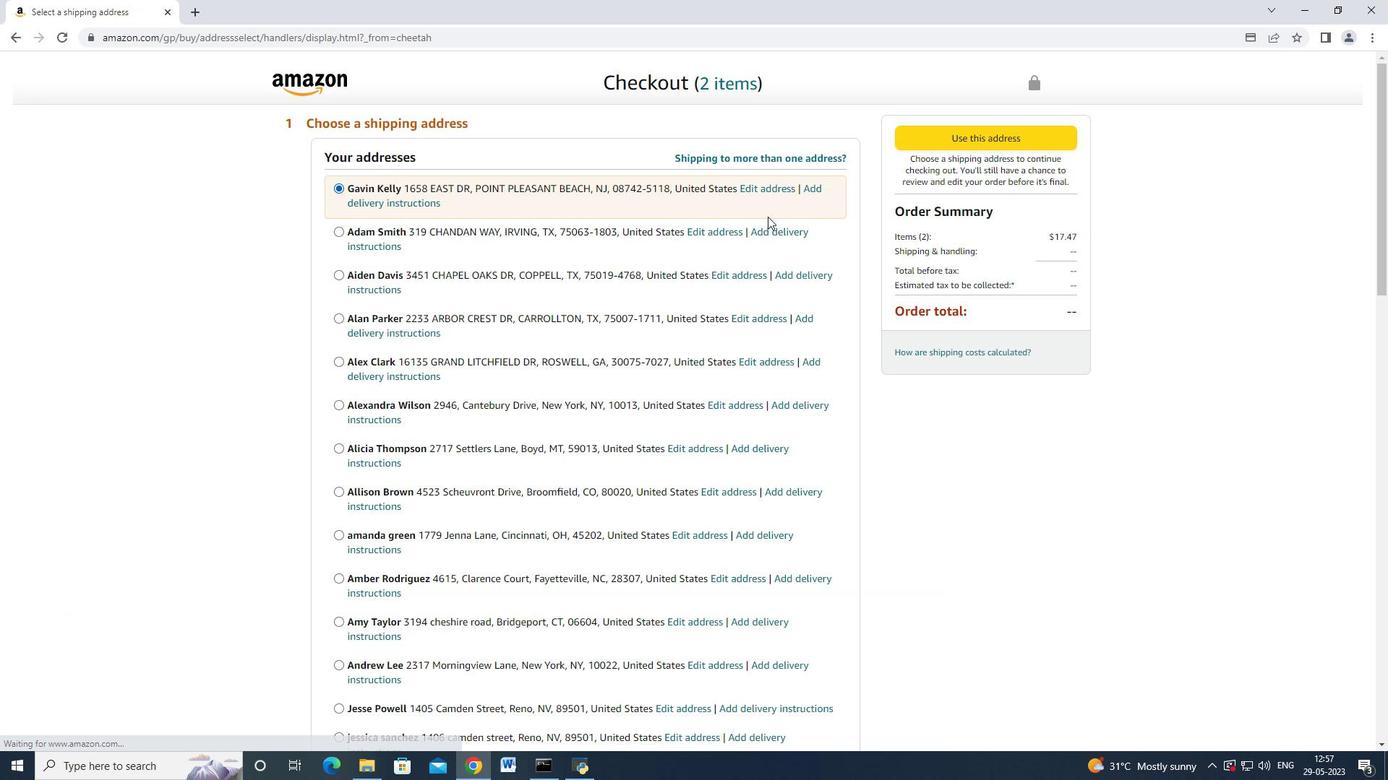 
Action: Mouse moved to (756, 221)
Screenshot: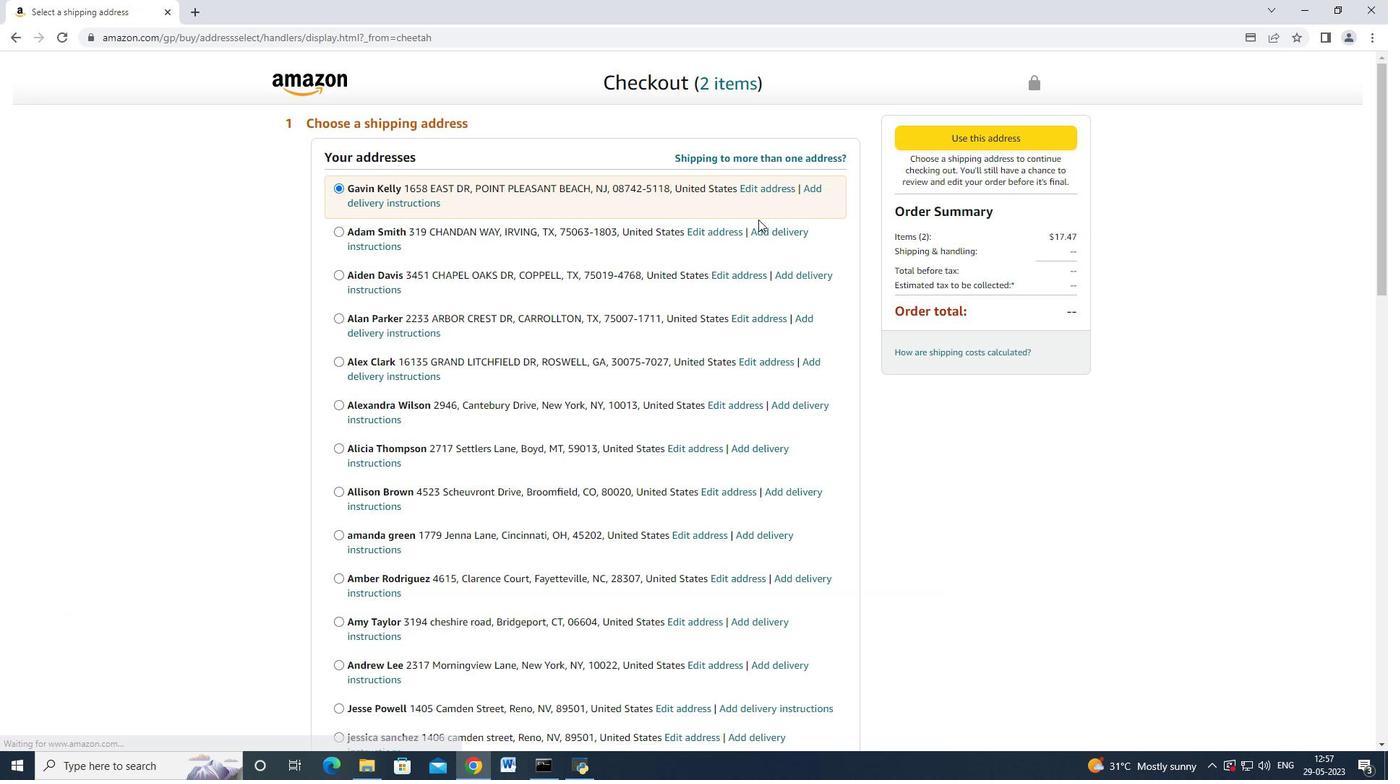 
Action: Mouse scrolled (756, 220) with delta (0, 0)
Screenshot: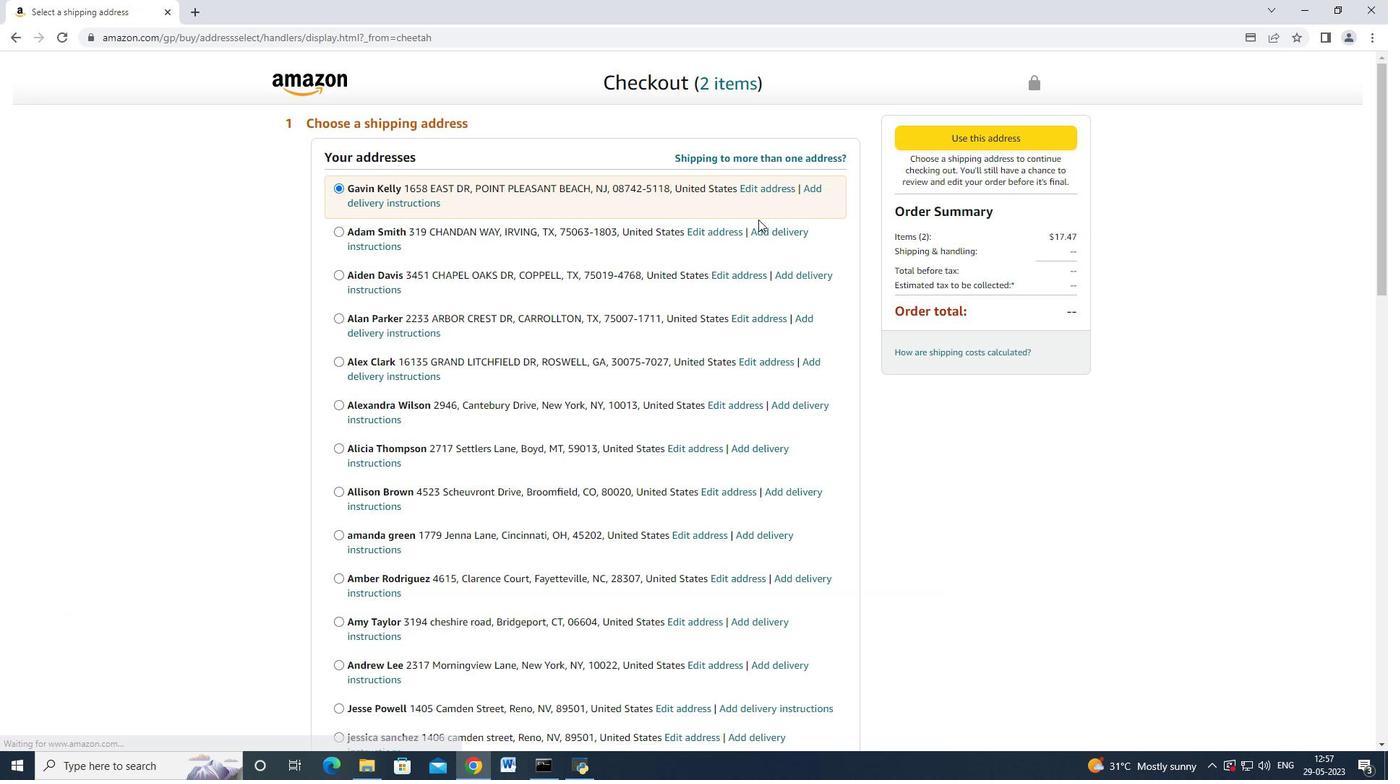 
Action: Mouse scrolled (756, 220) with delta (0, 0)
Screenshot: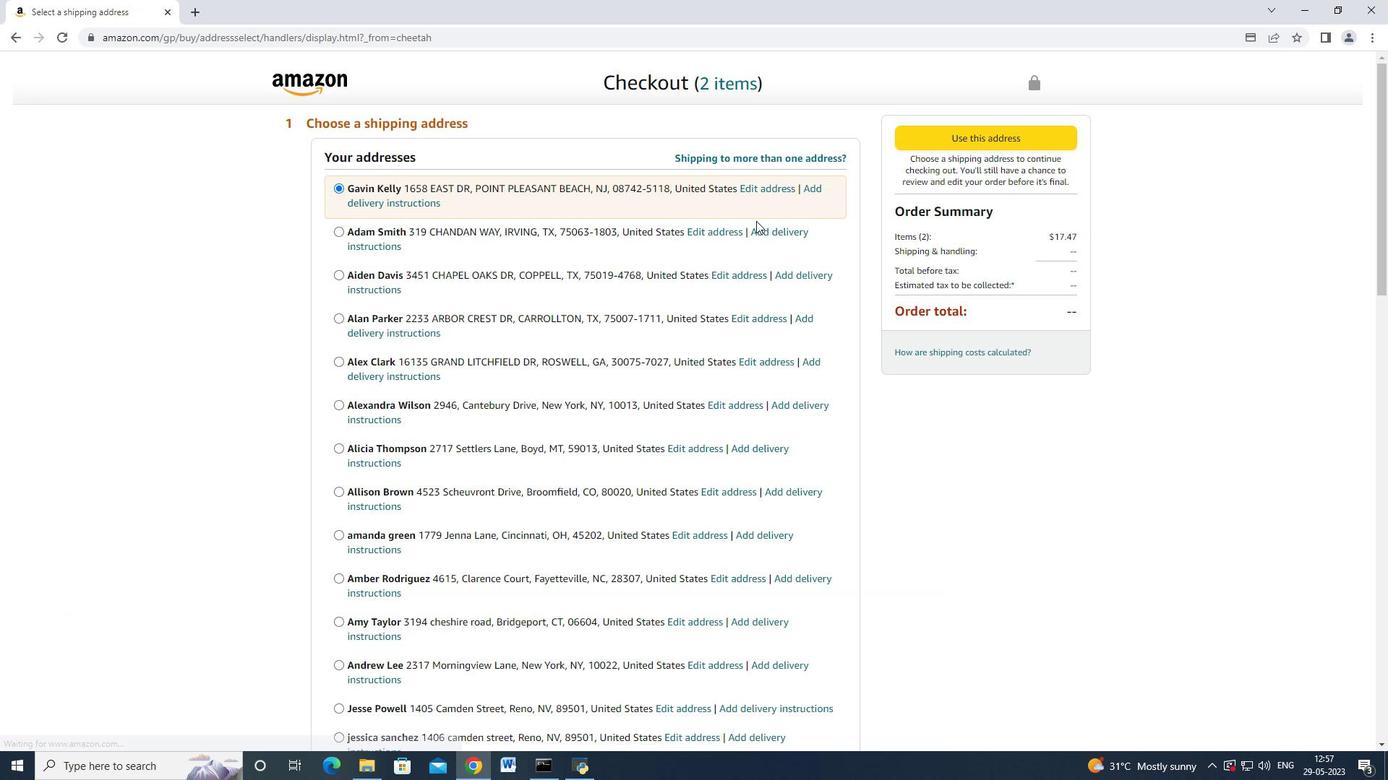 
Action: Mouse scrolled (756, 220) with delta (0, 0)
Screenshot: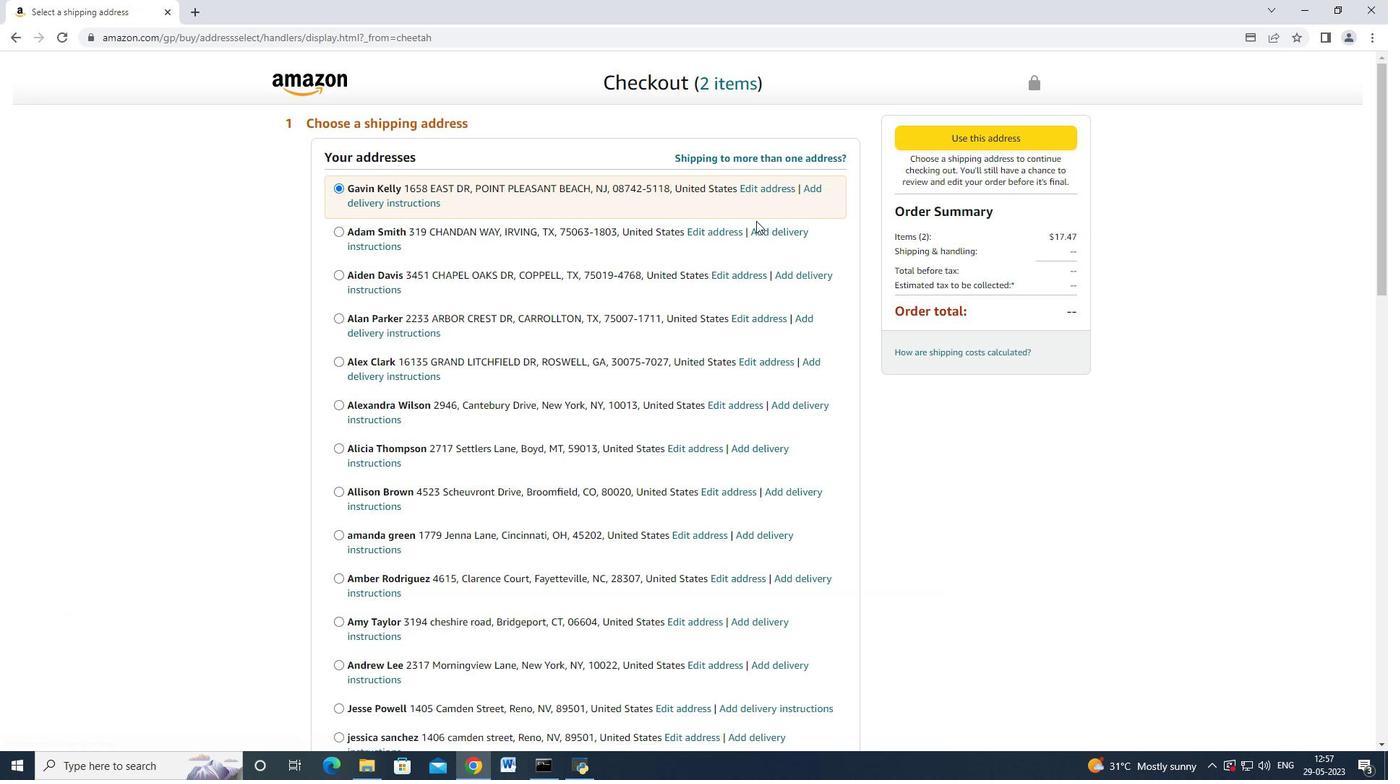 
Action: Mouse moved to (756, 219)
Screenshot: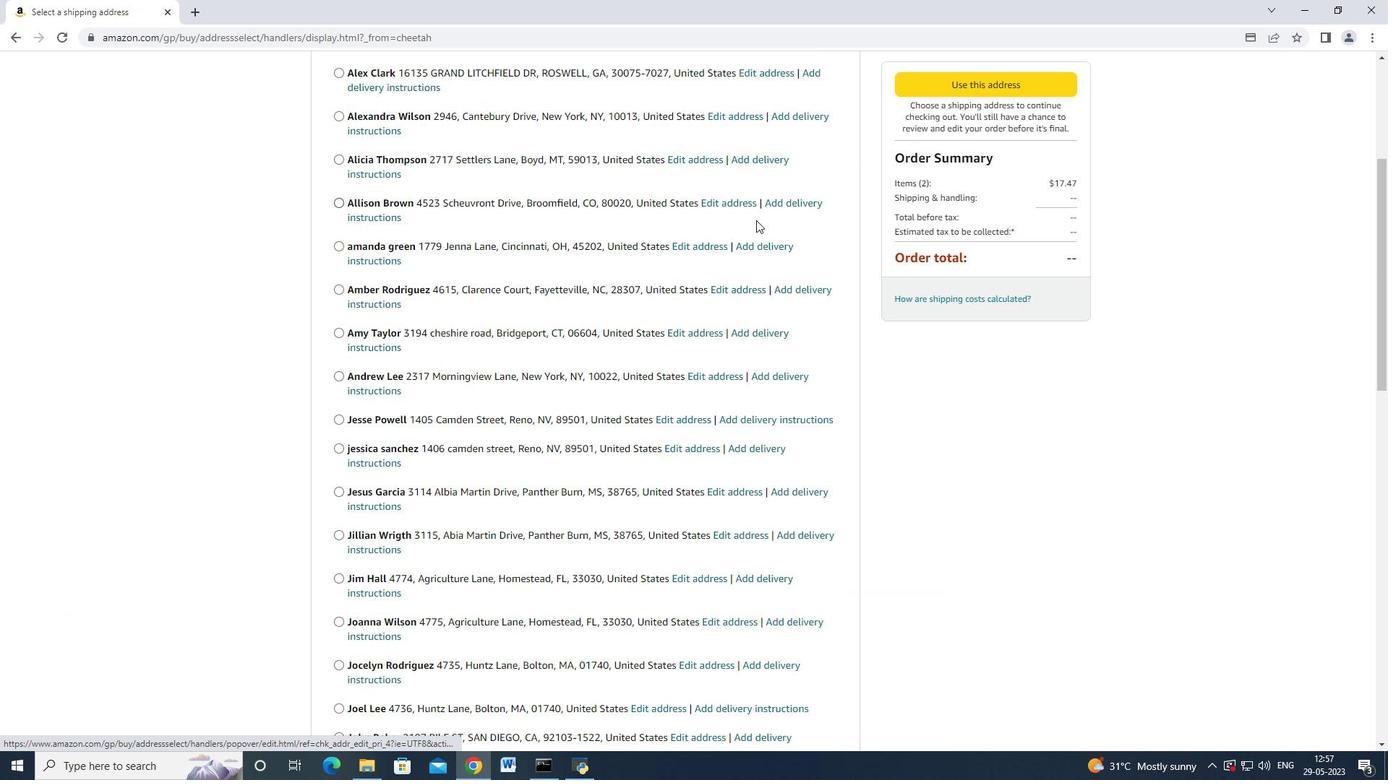 
Action: Mouse scrolled (756, 218) with delta (0, 0)
Screenshot: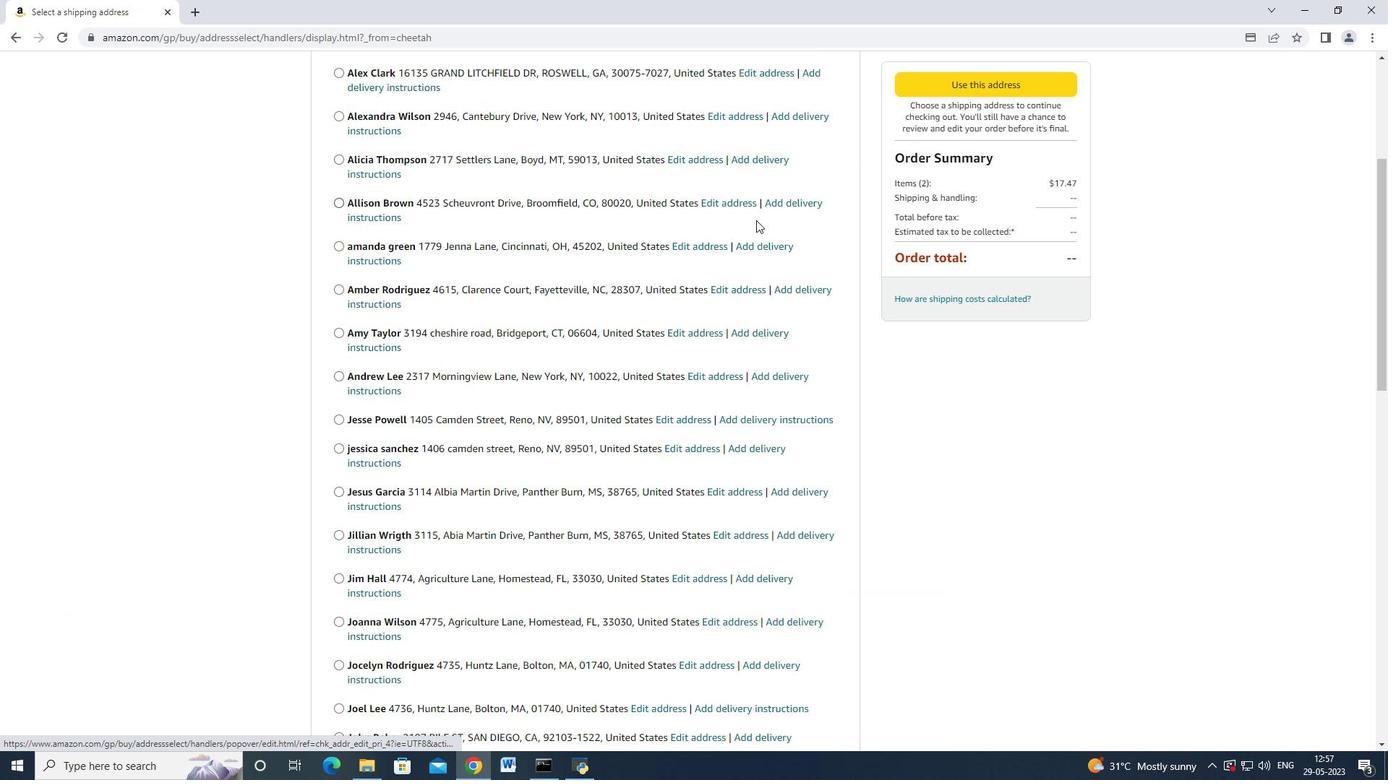 
Action: Mouse scrolled (756, 218) with delta (0, 0)
Screenshot: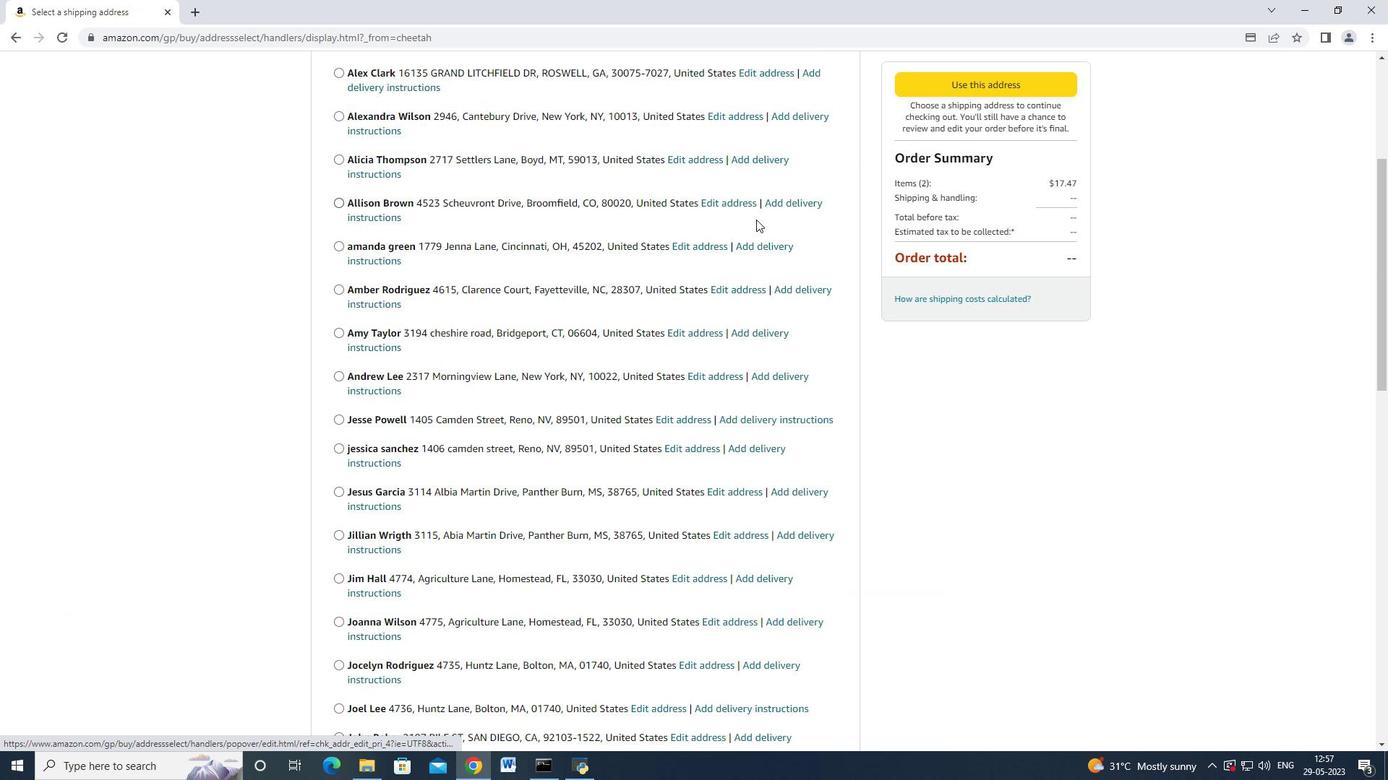 
Action: Mouse scrolled (756, 218) with delta (0, 0)
Screenshot: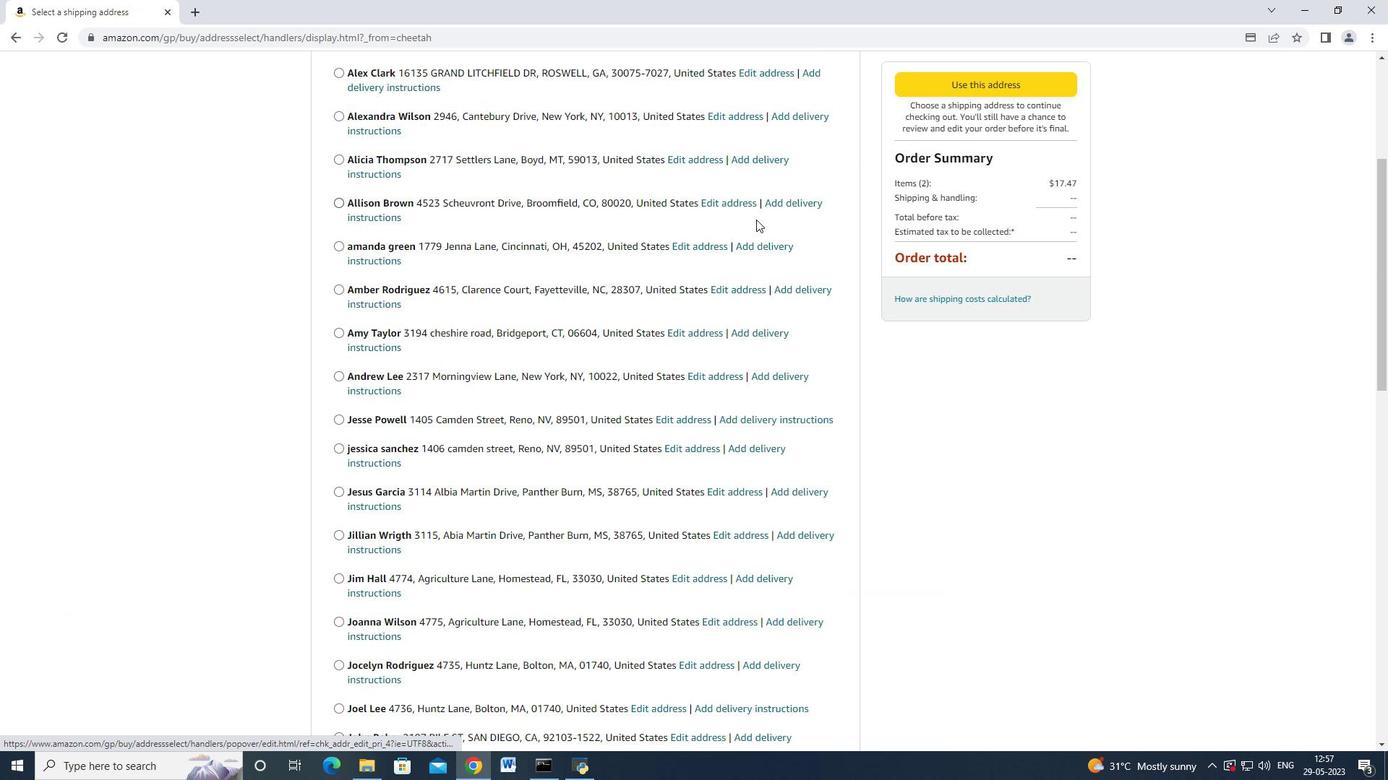 
Action: Mouse scrolled (756, 218) with delta (0, 0)
Screenshot: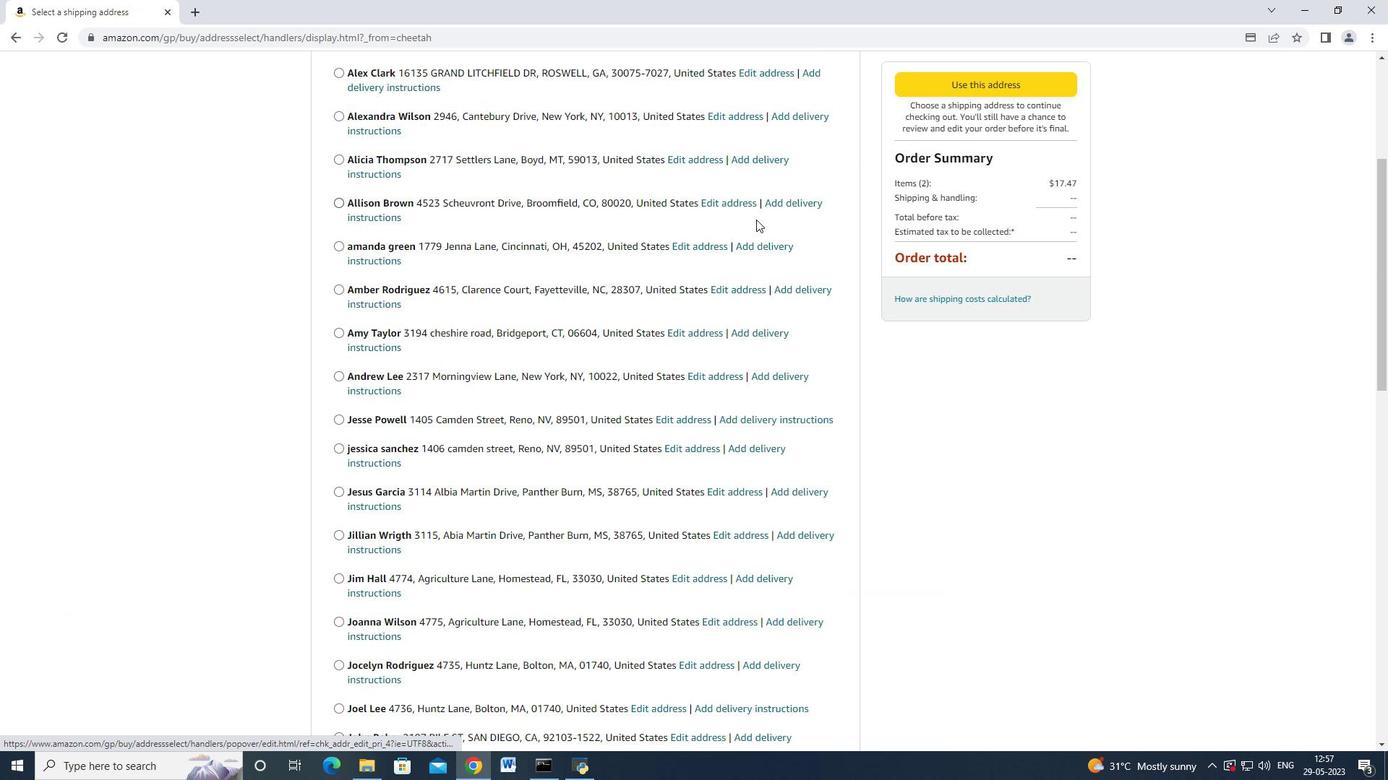 
Action: Mouse scrolled (756, 218) with delta (0, 0)
Screenshot: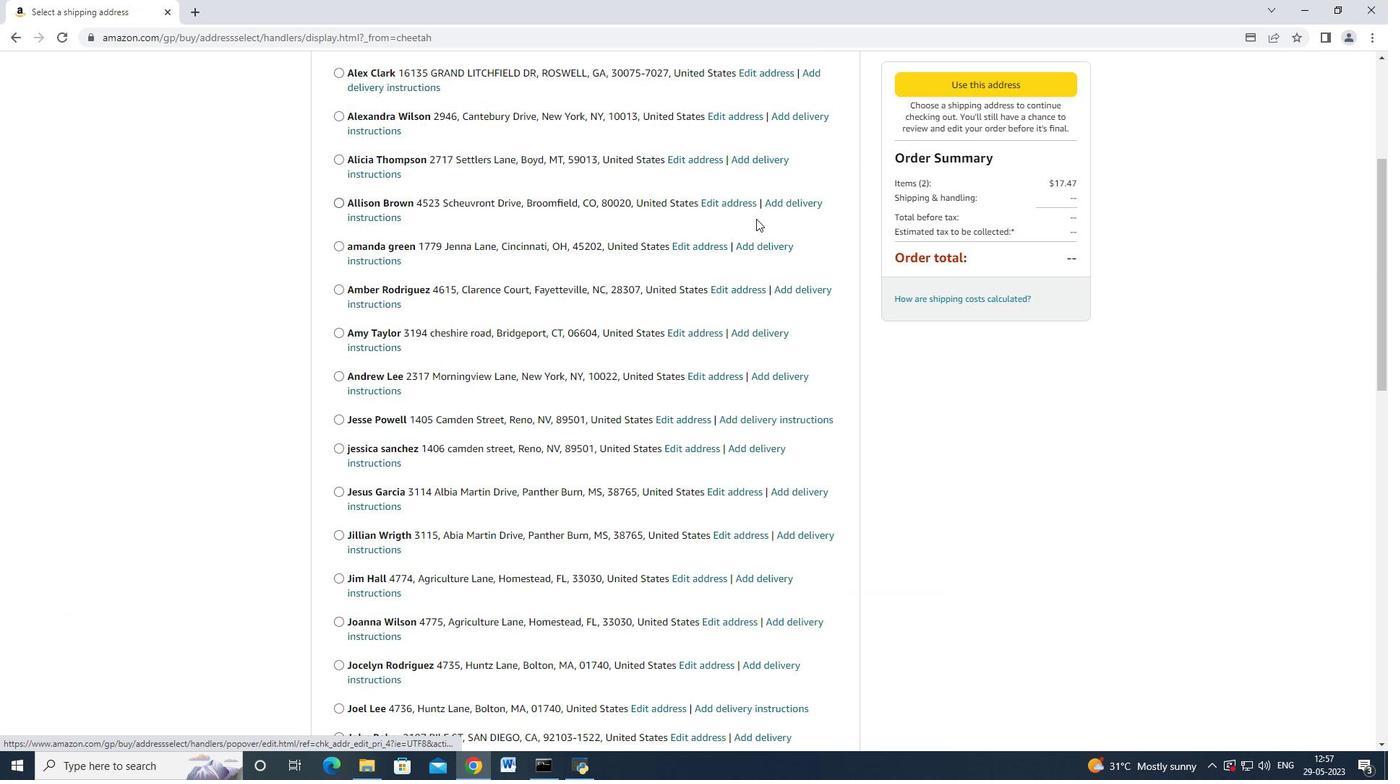 
Action: Mouse scrolled (756, 218) with delta (0, 0)
Screenshot: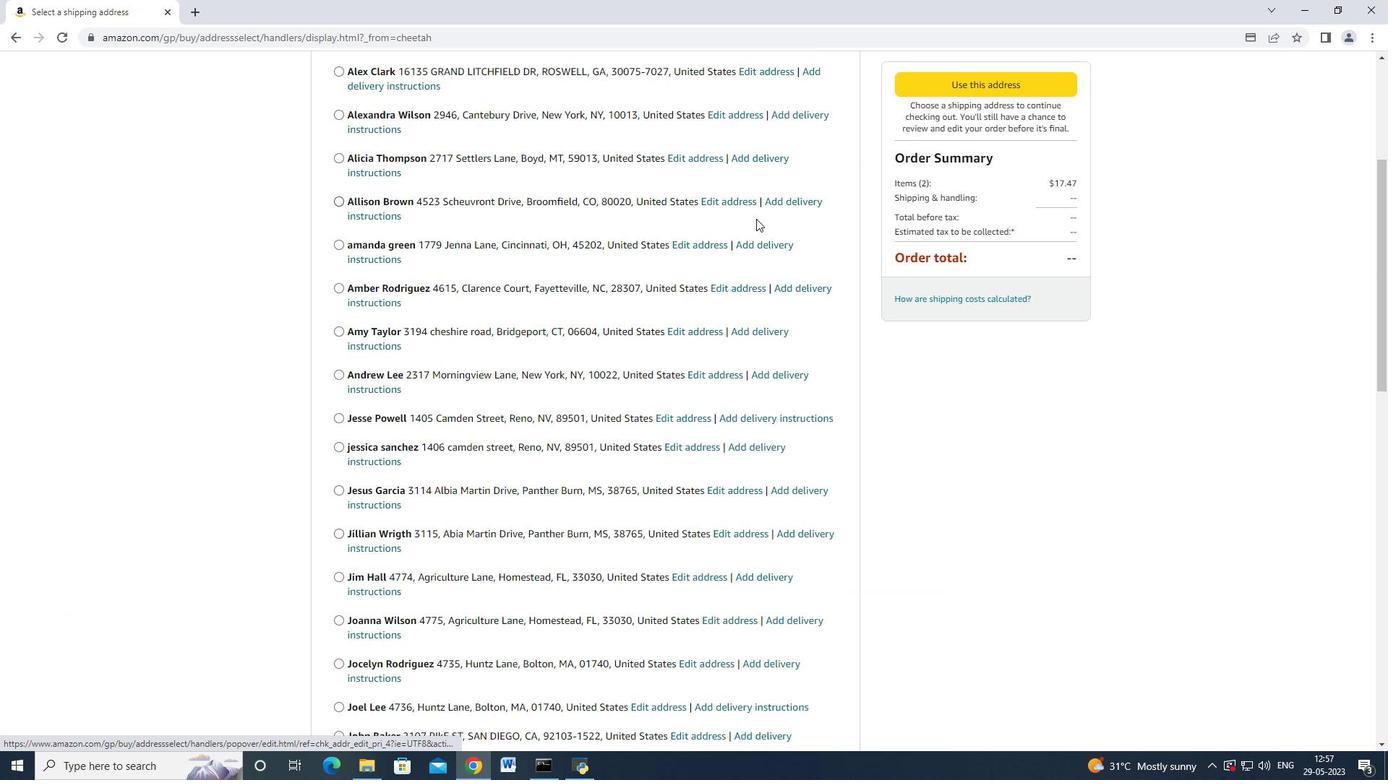
Action: Mouse scrolled (756, 219) with delta (0, 0)
Screenshot: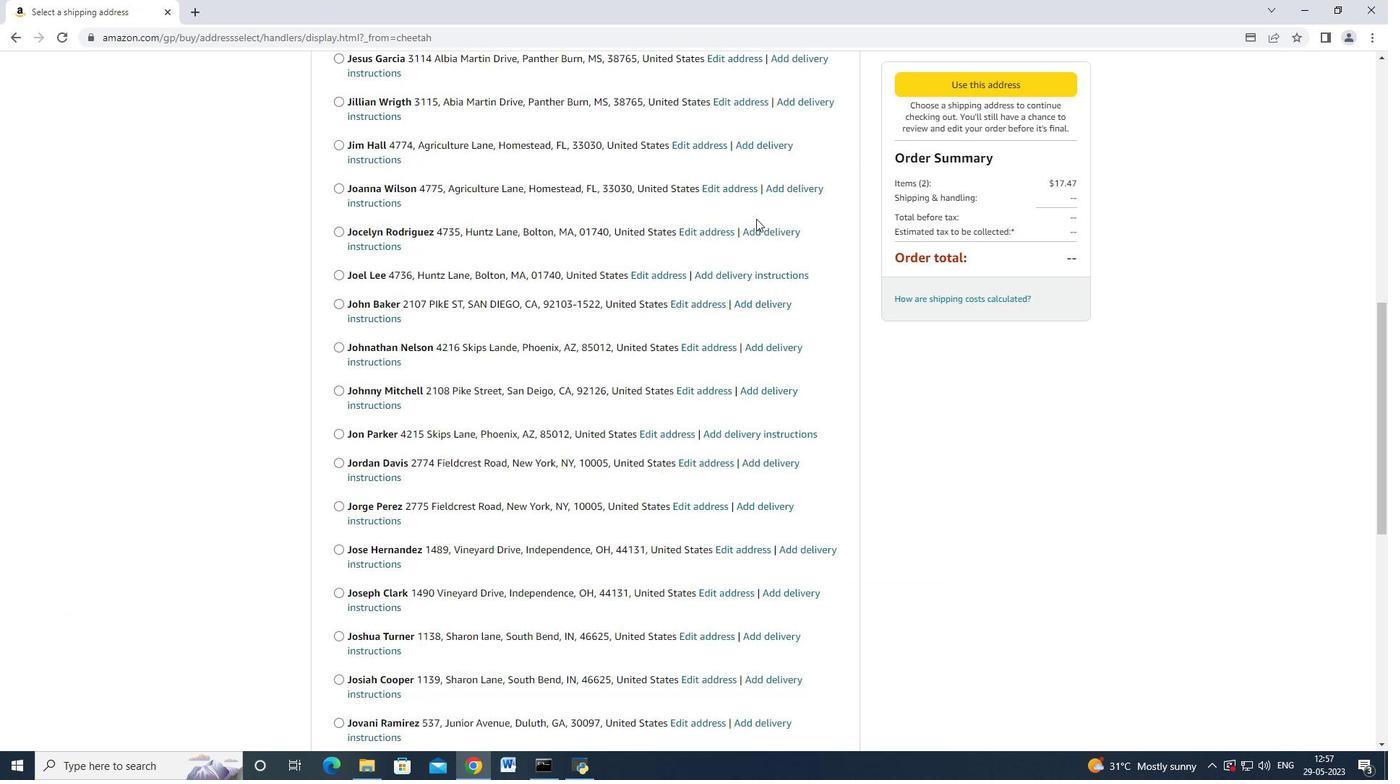 
Action: Mouse scrolled (756, 219) with delta (0, 0)
Screenshot: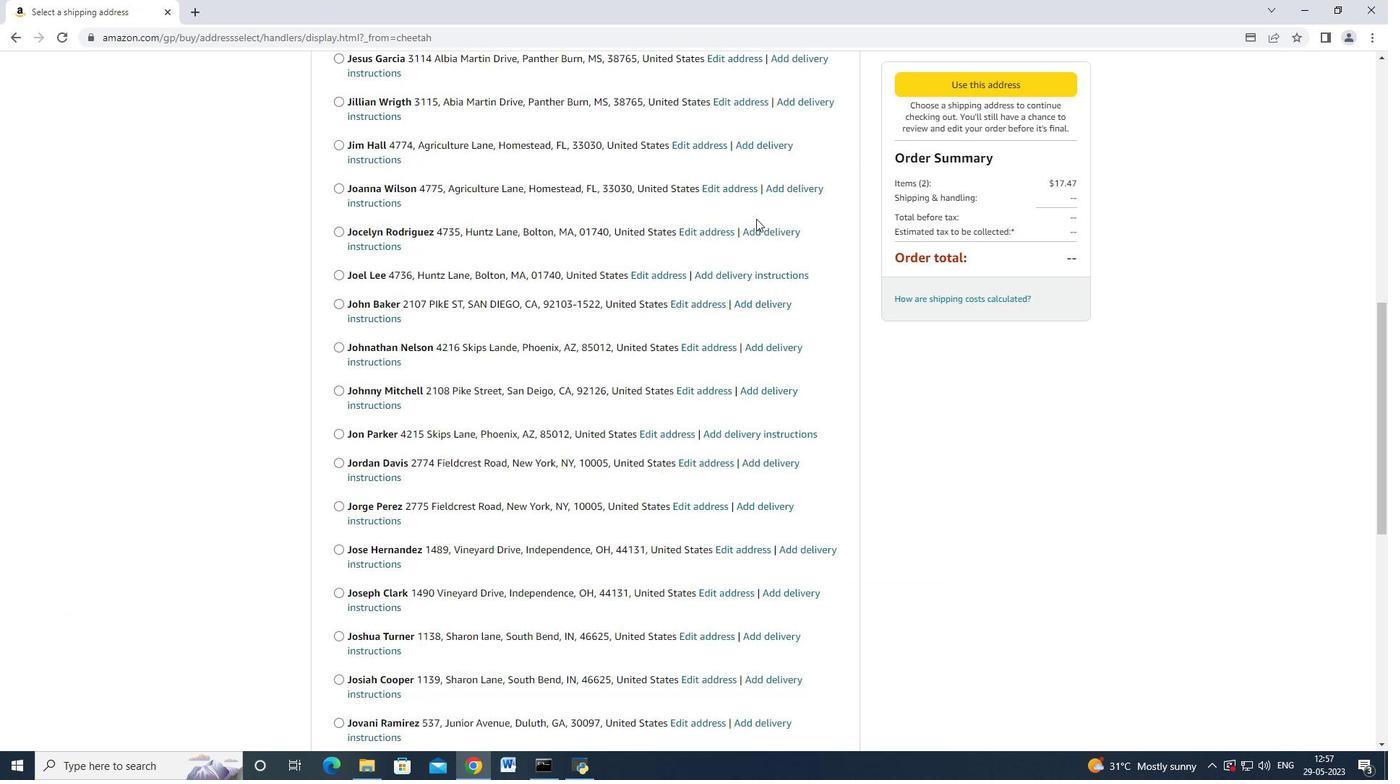 
Action: Mouse scrolled (756, 219) with delta (0, 0)
Screenshot: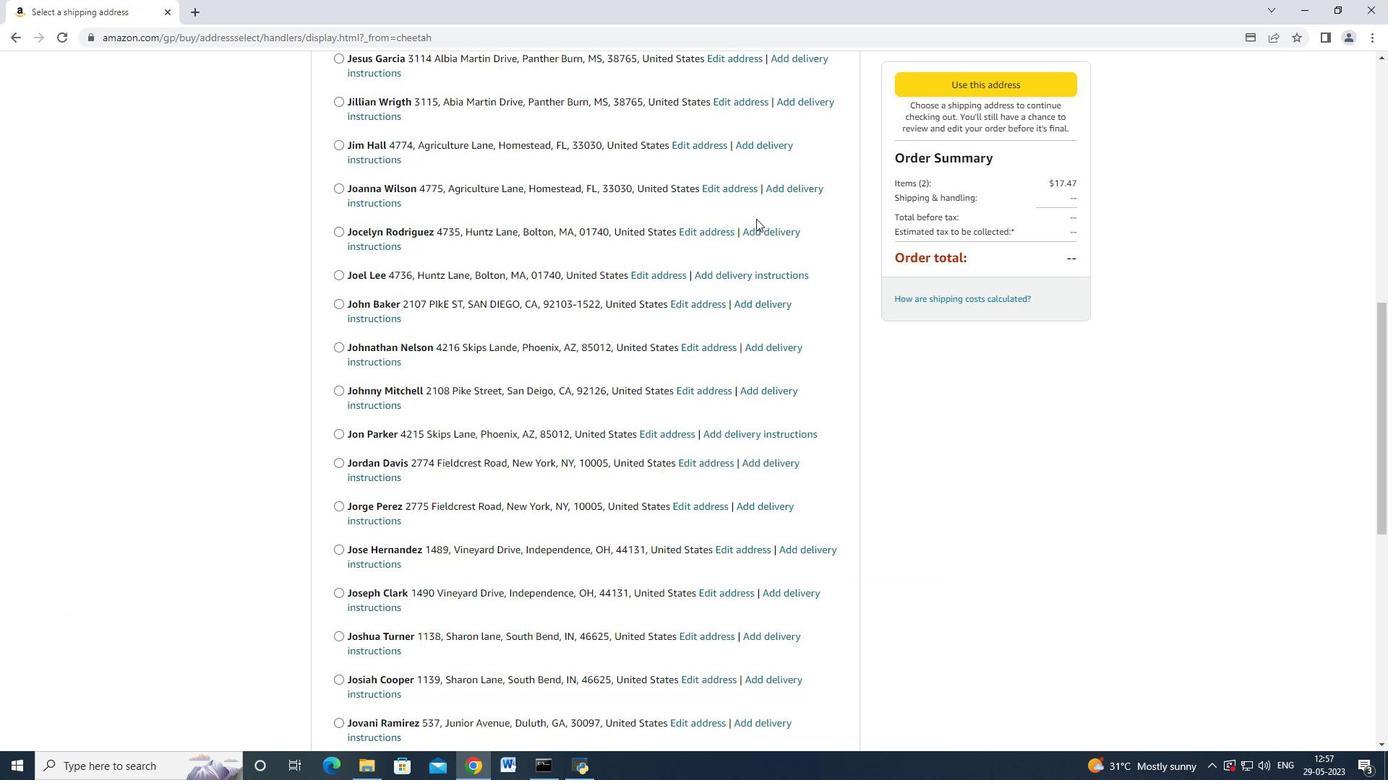 
Action: Mouse scrolled (756, 219) with delta (0, 0)
Screenshot: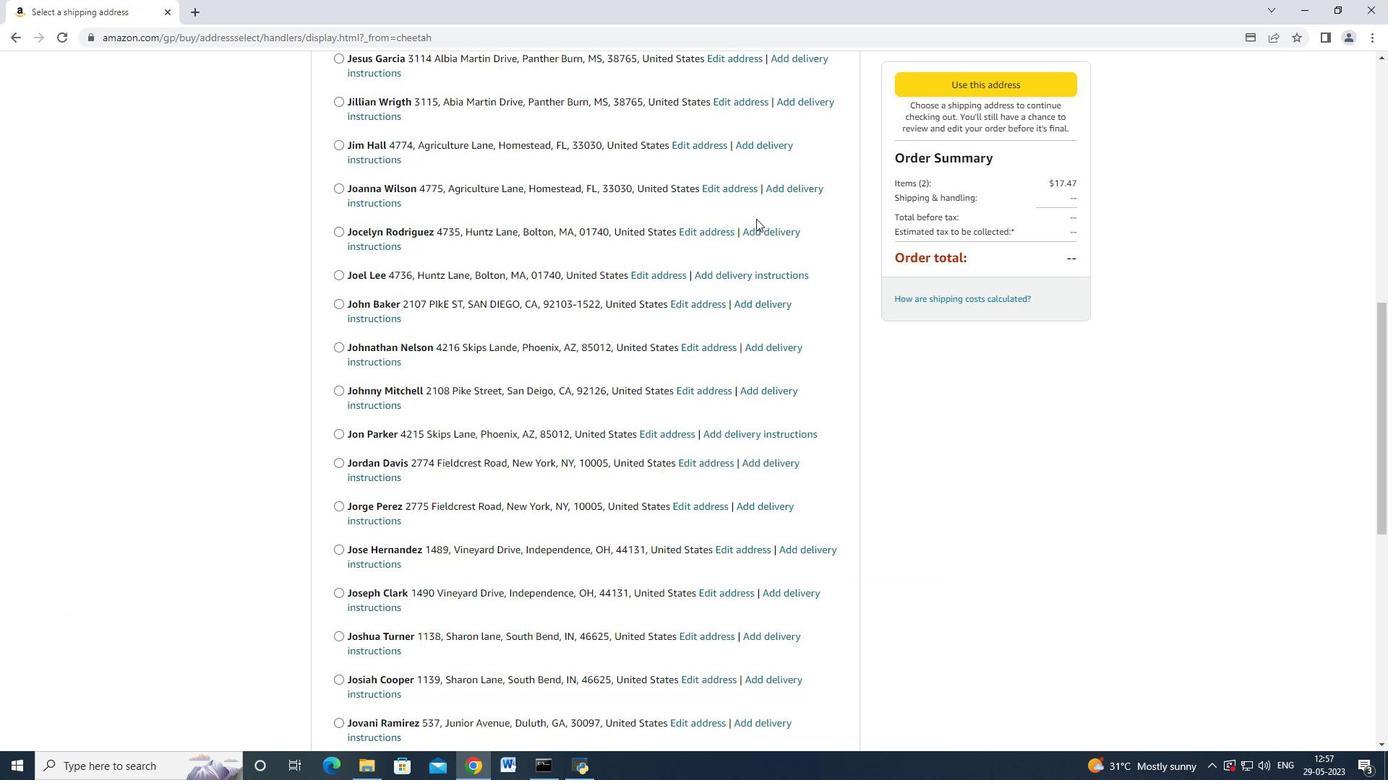 
Action: Mouse scrolled (756, 219) with delta (0, 0)
Screenshot: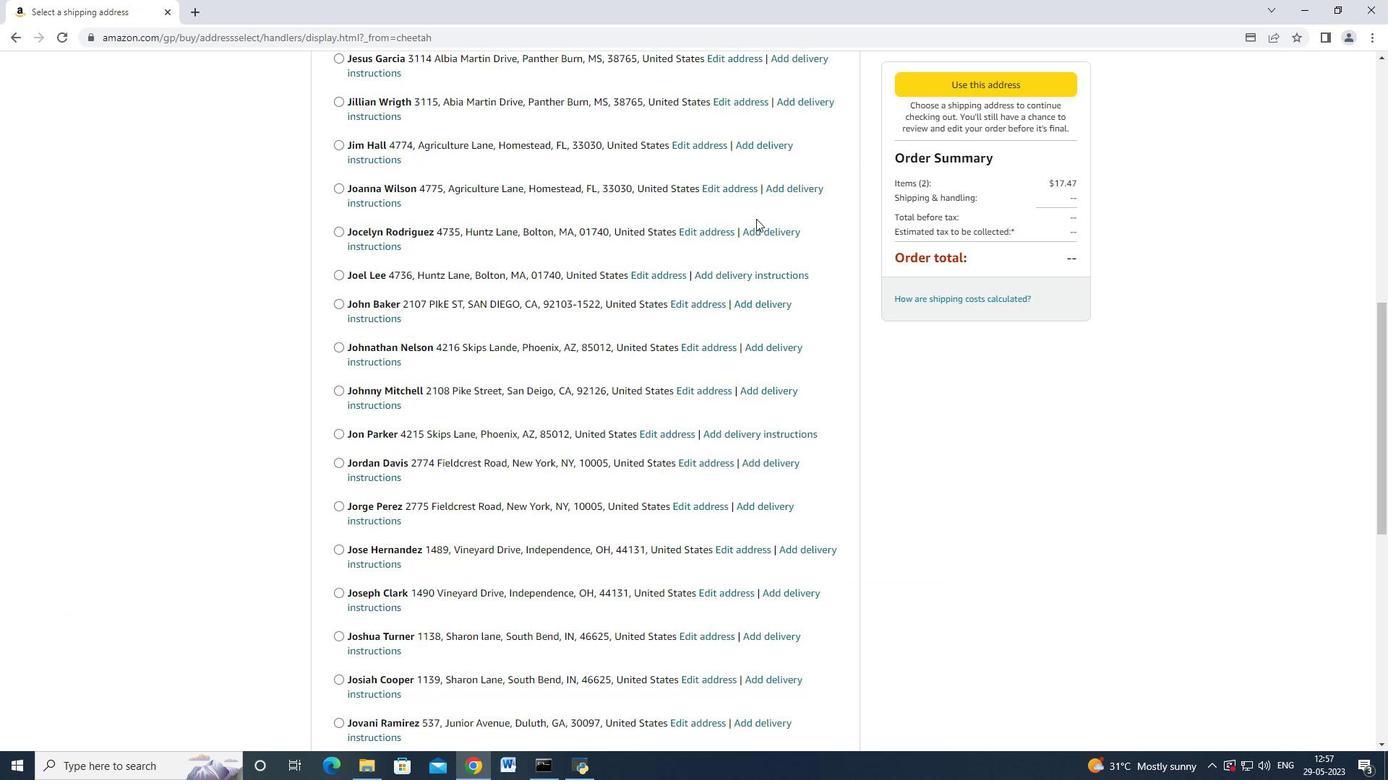 
Action: Mouse scrolled (756, 219) with delta (0, 0)
Screenshot: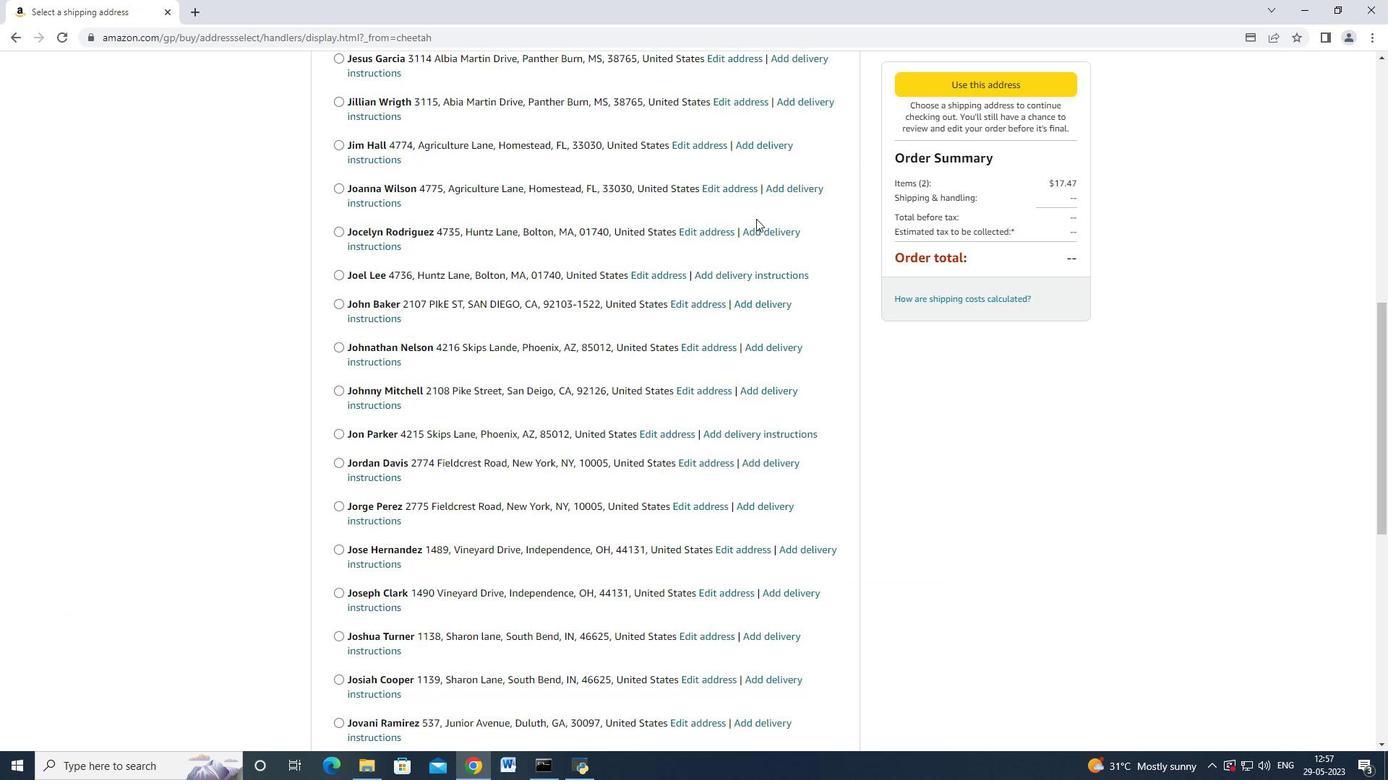 
Action: Mouse scrolled (756, 219) with delta (0, 0)
Screenshot: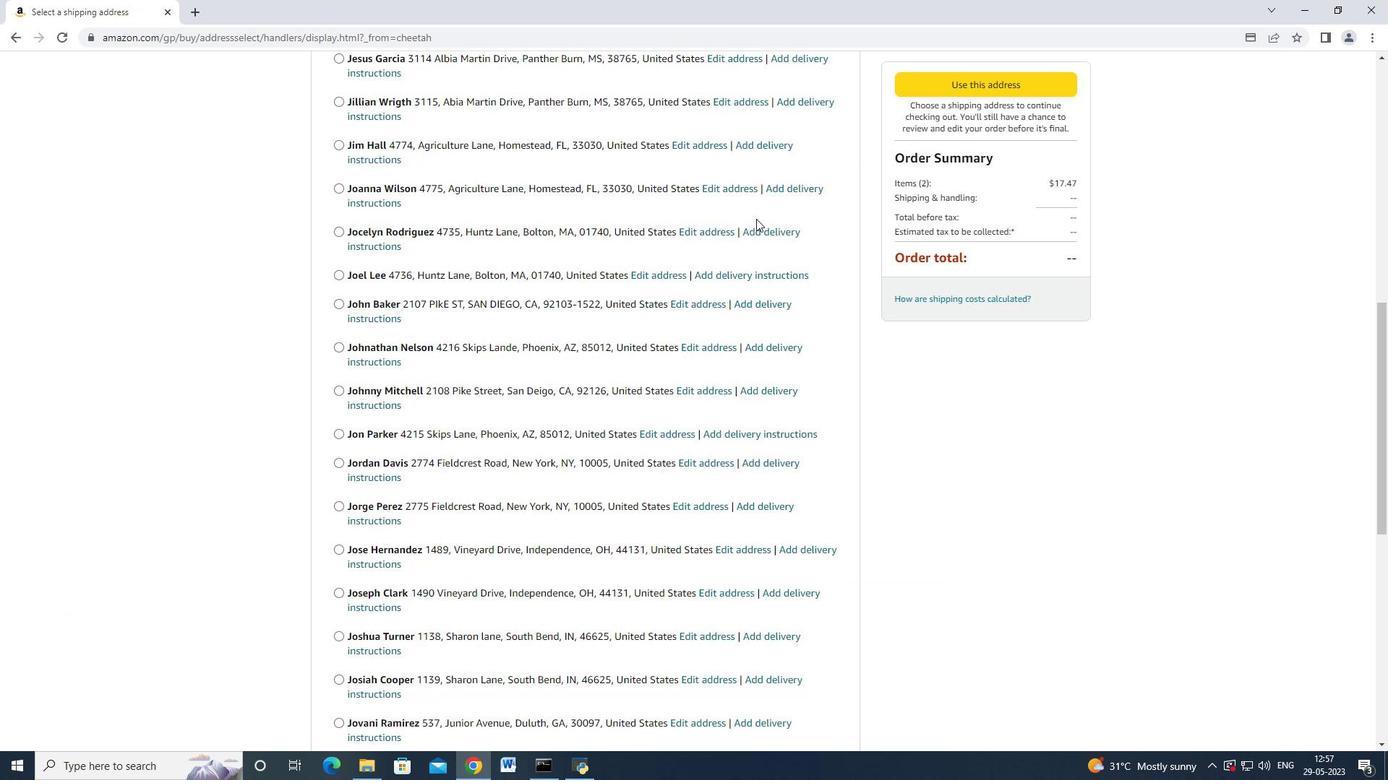 
Action: Mouse moved to (754, 219)
Screenshot: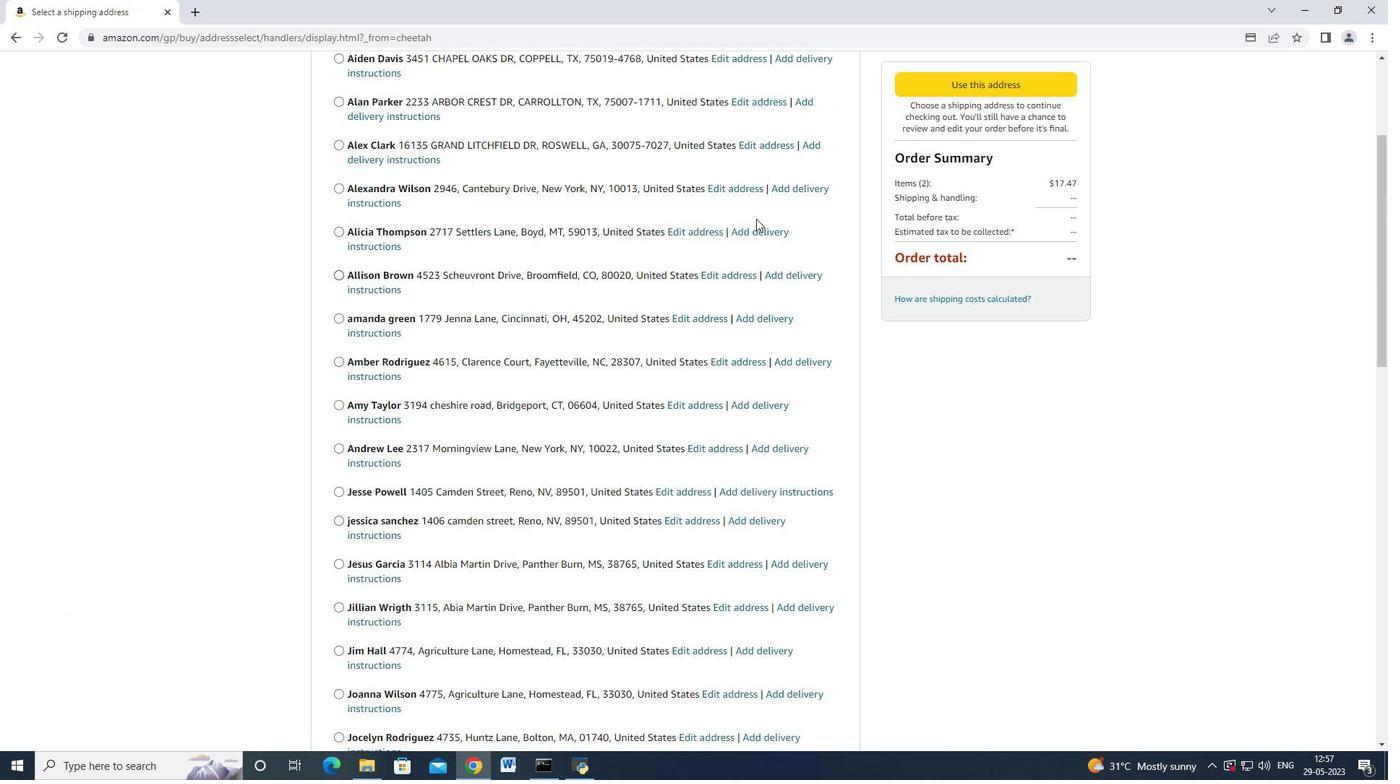 
Action: Mouse scrolled (754, 219) with delta (0, 0)
Screenshot: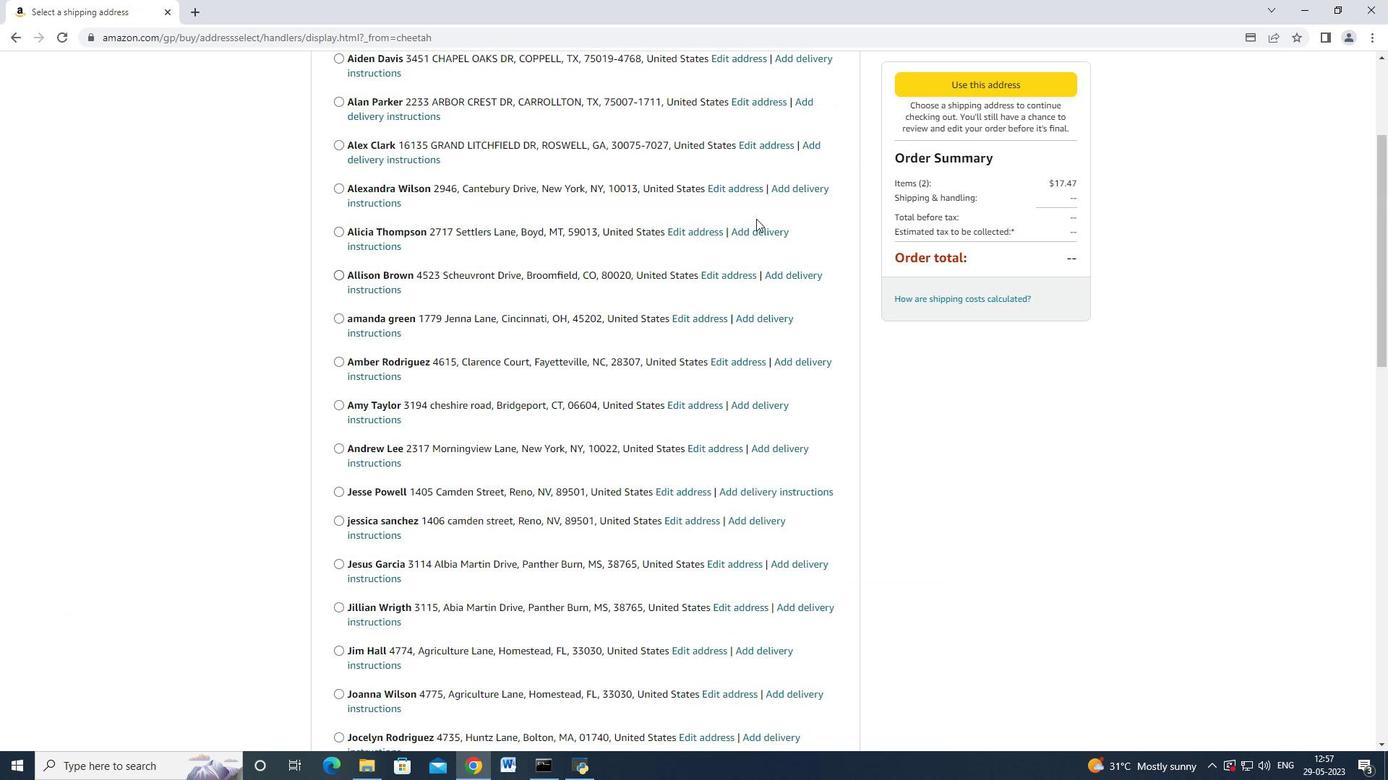 
Action: Mouse scrolled (754, 219) with delta (0, 0)
Screenshot: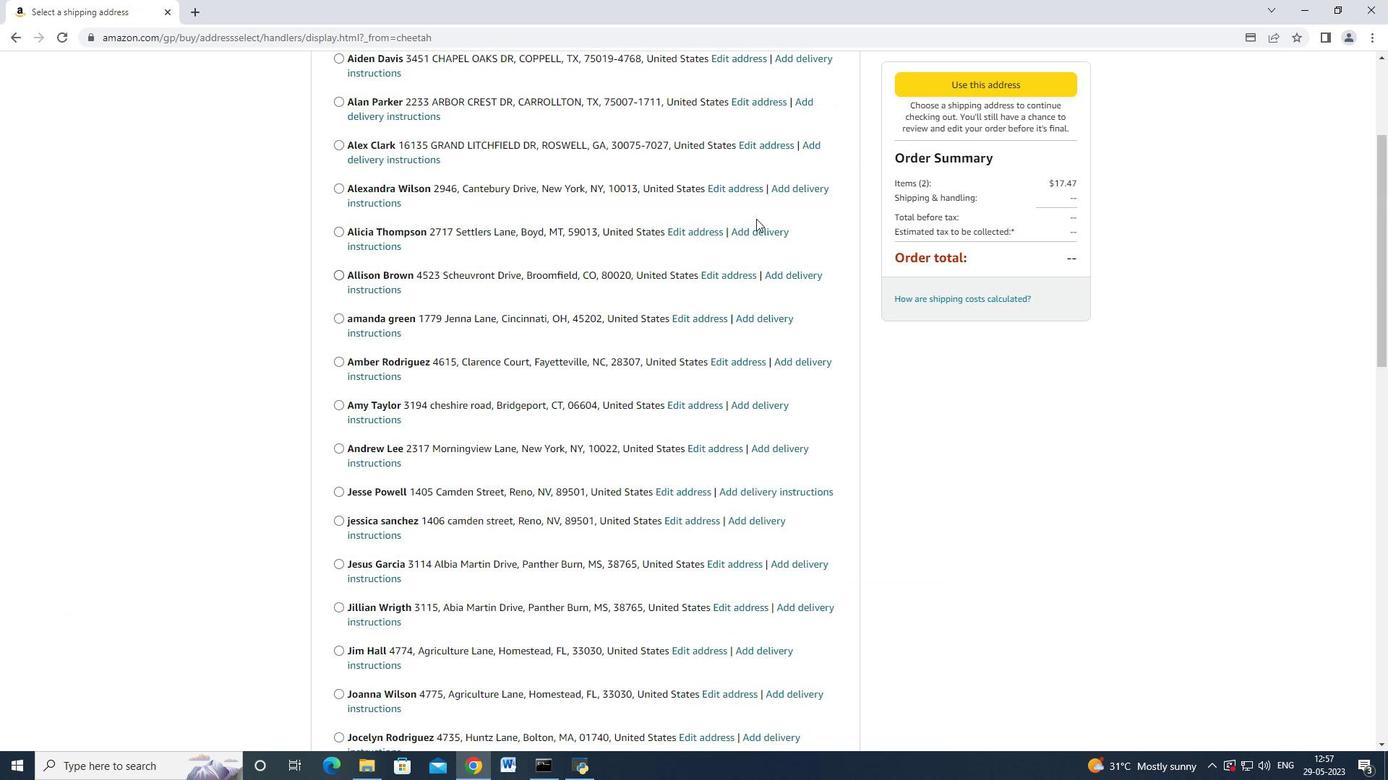 
Action: Mouse scrolled (754, 219) with delta (0, 0)
Screenshot: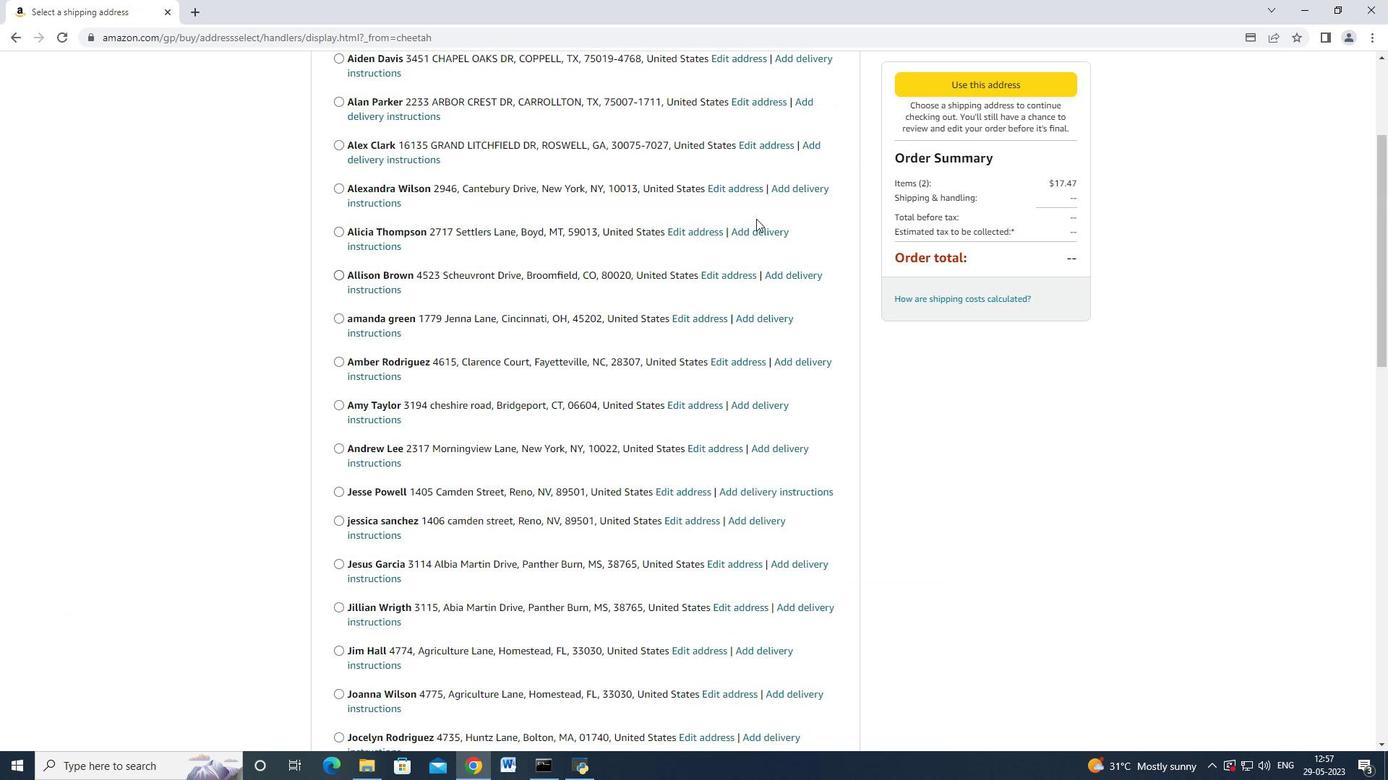 
Action: Mouse scrolled (754, 219) with delta (0, 0)
Screenshot: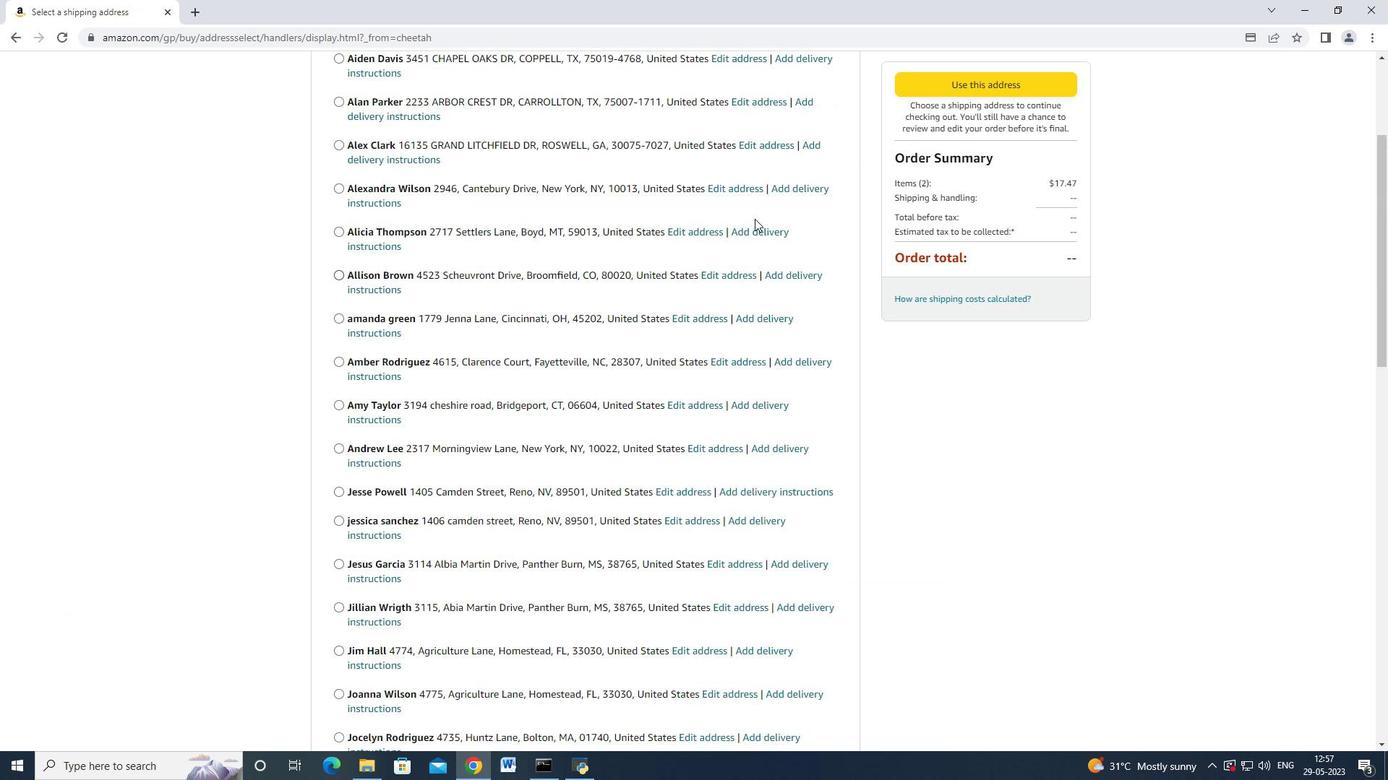 
Action: Mouse scrolled (754, 219) with delta (0, 0)
Screenshot: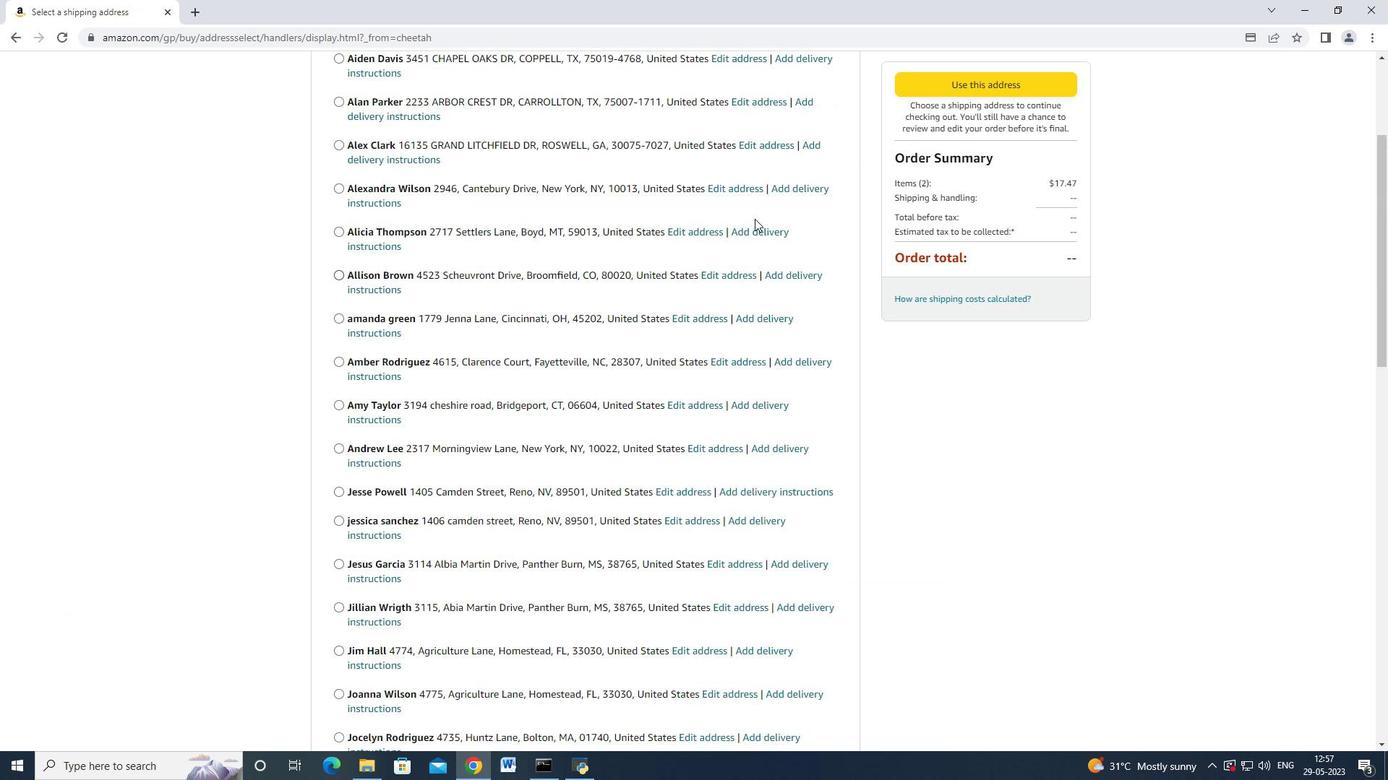 
Action: Mouse scrolled (754, 219) with delta (0, 0)
Screenshot: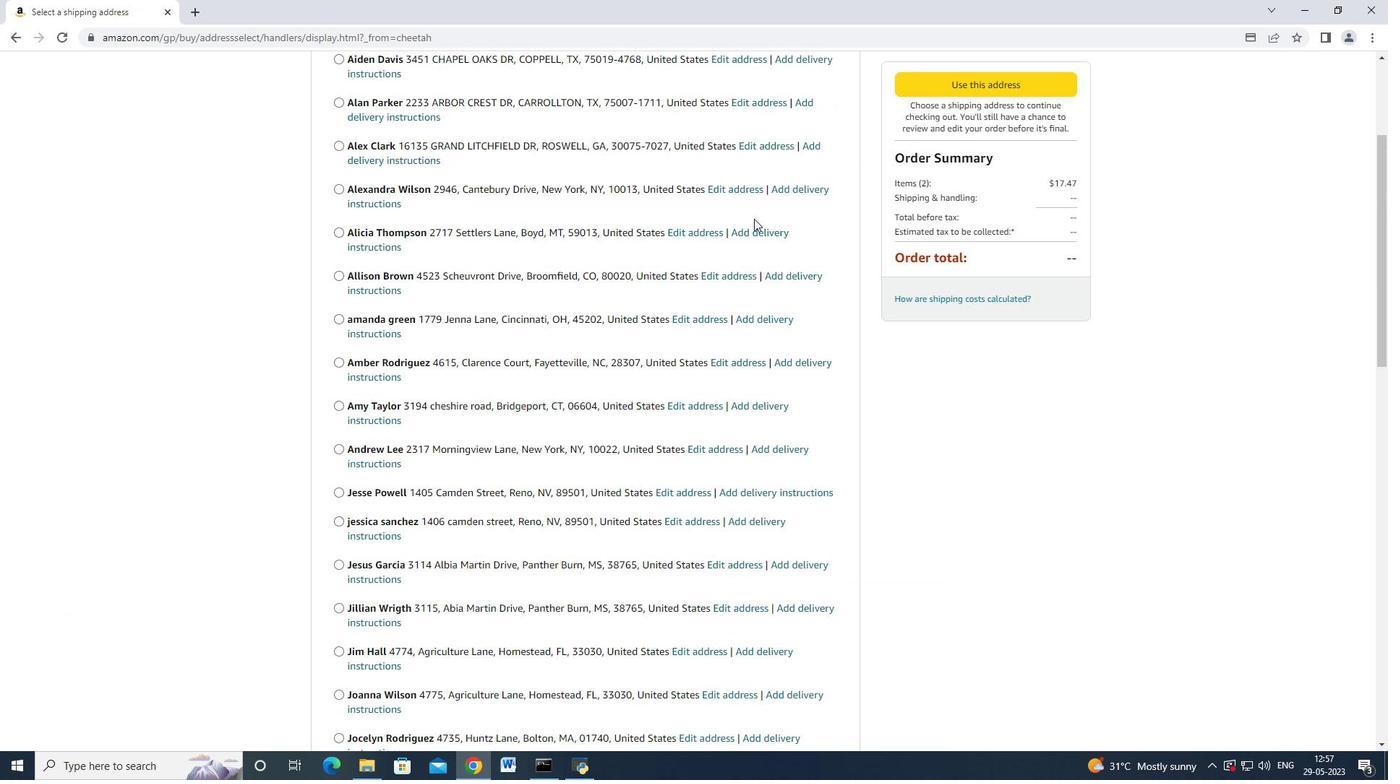 
Action: Mouse moved to (728, 224)
Screenshot: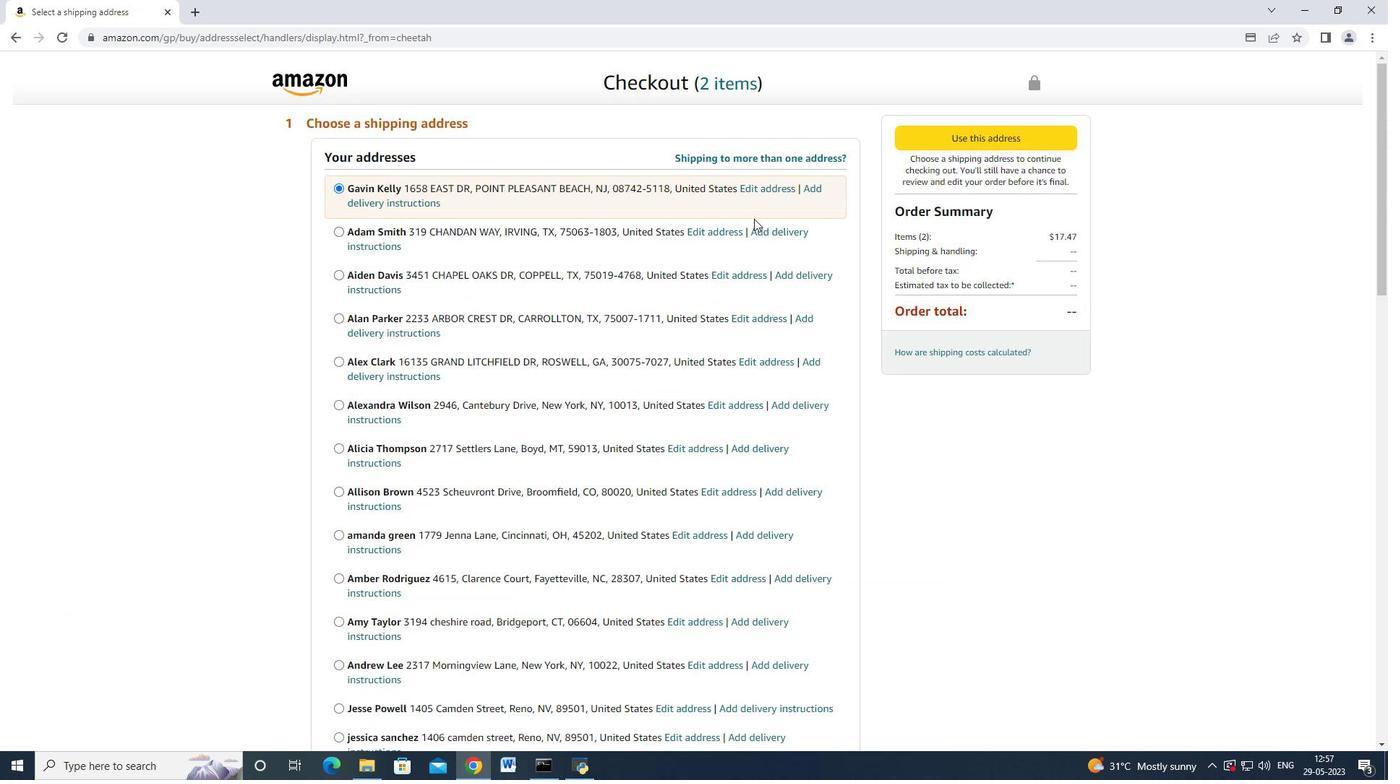 
Action: Mouse scrolled (728, 223) with delta (0, 0)
Screenshot: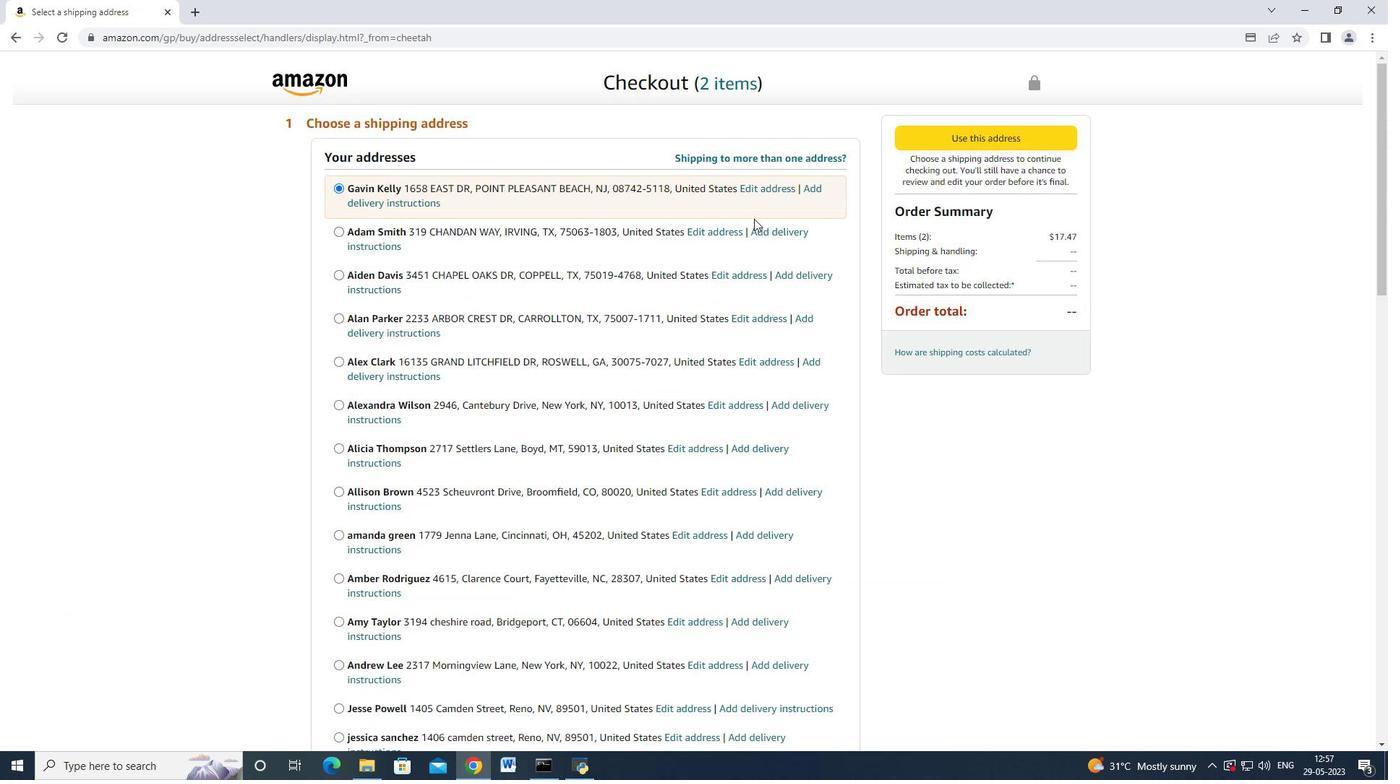 
Action: Mouse moved to (720, 227)
Screenshot: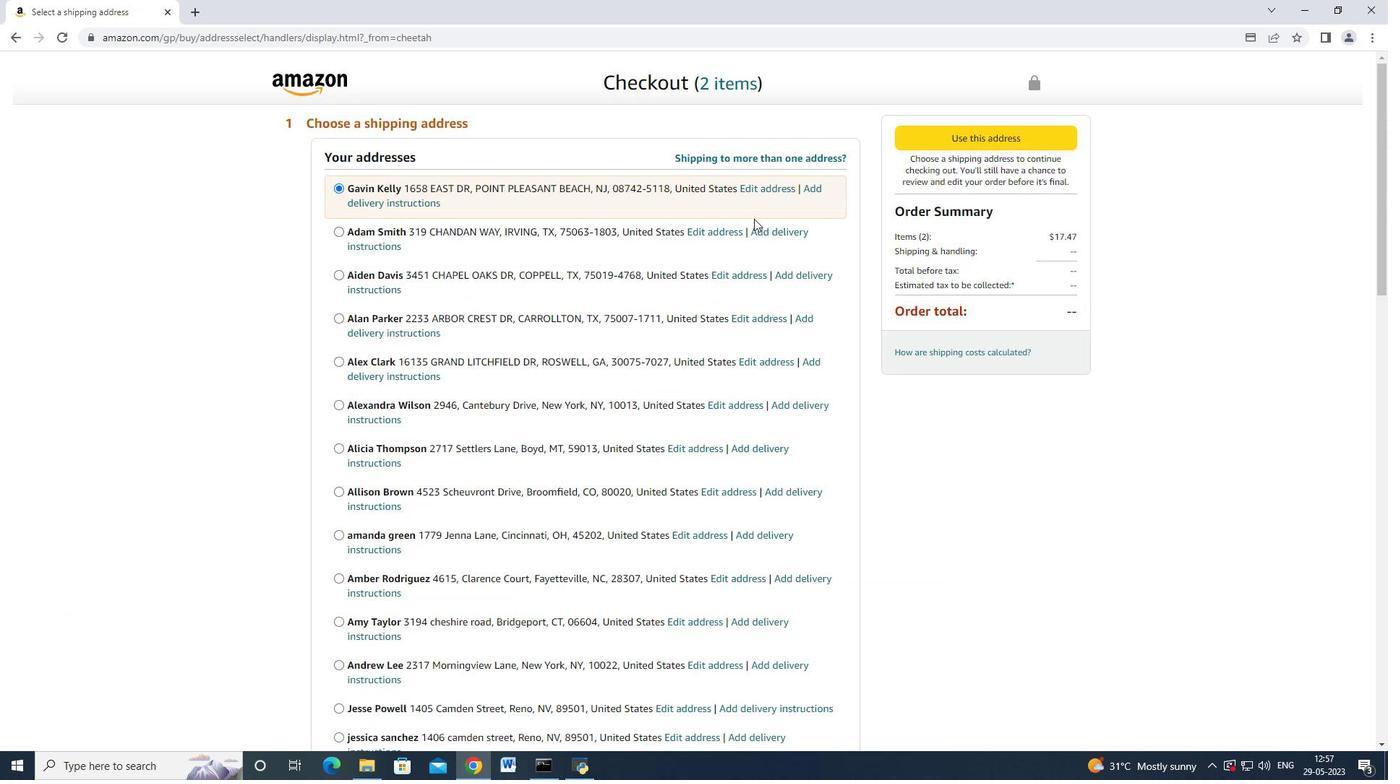
Action: Mouse scrolled (720, 226) with delta (0, 0)
Screenshot: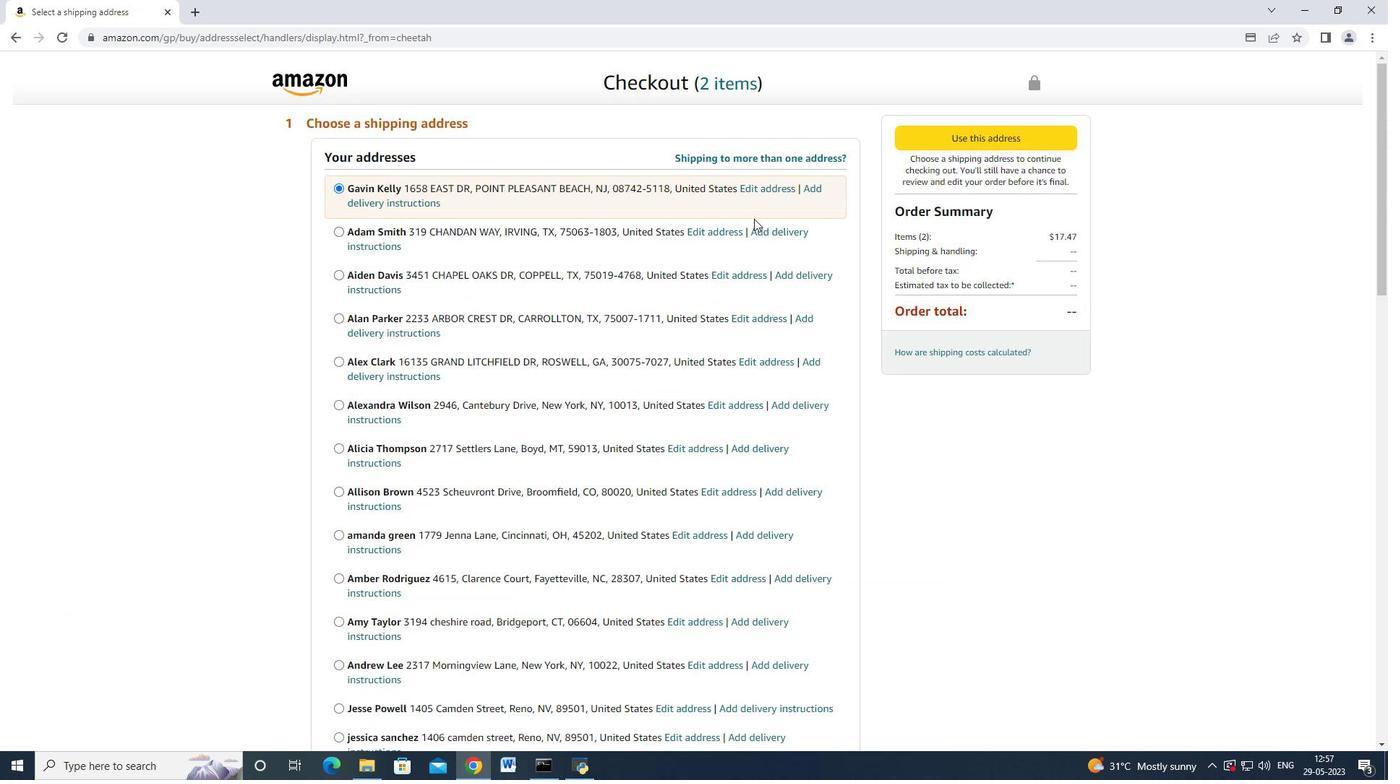 
Action: Mouse moved to (709, 228)
Screenshot: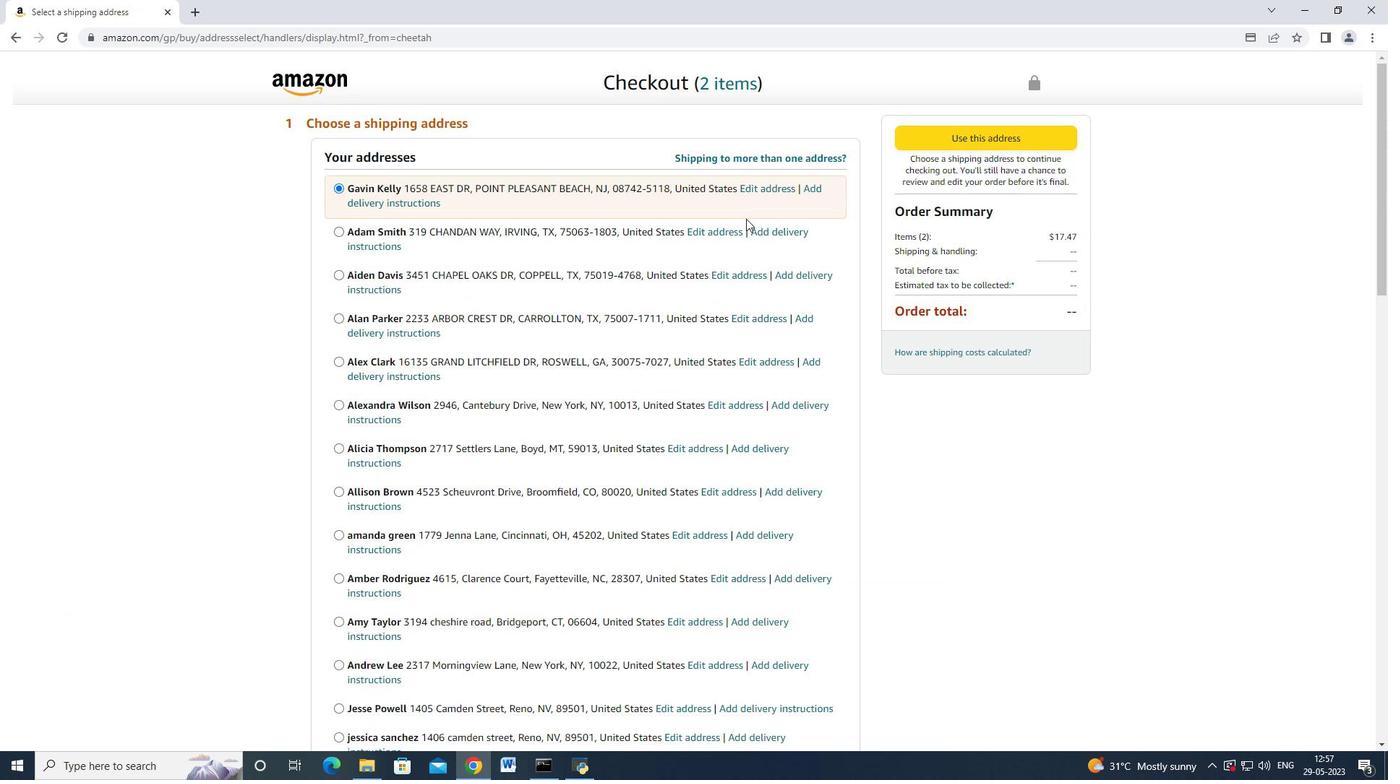 
Action: Mouse scrolled (712, 227) with delta (0, 0)
Screenshot: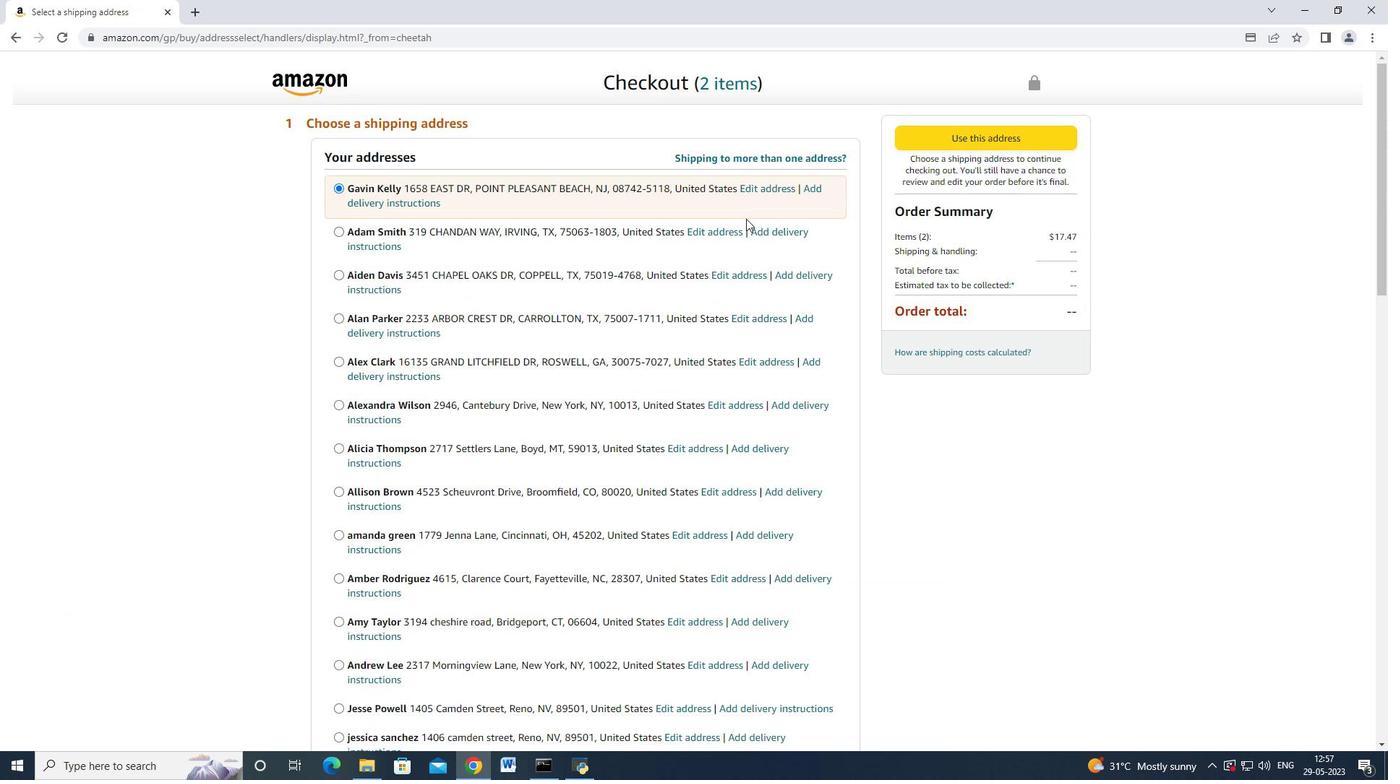 
Action: Mouse moved to (707, 229)
Screenshot: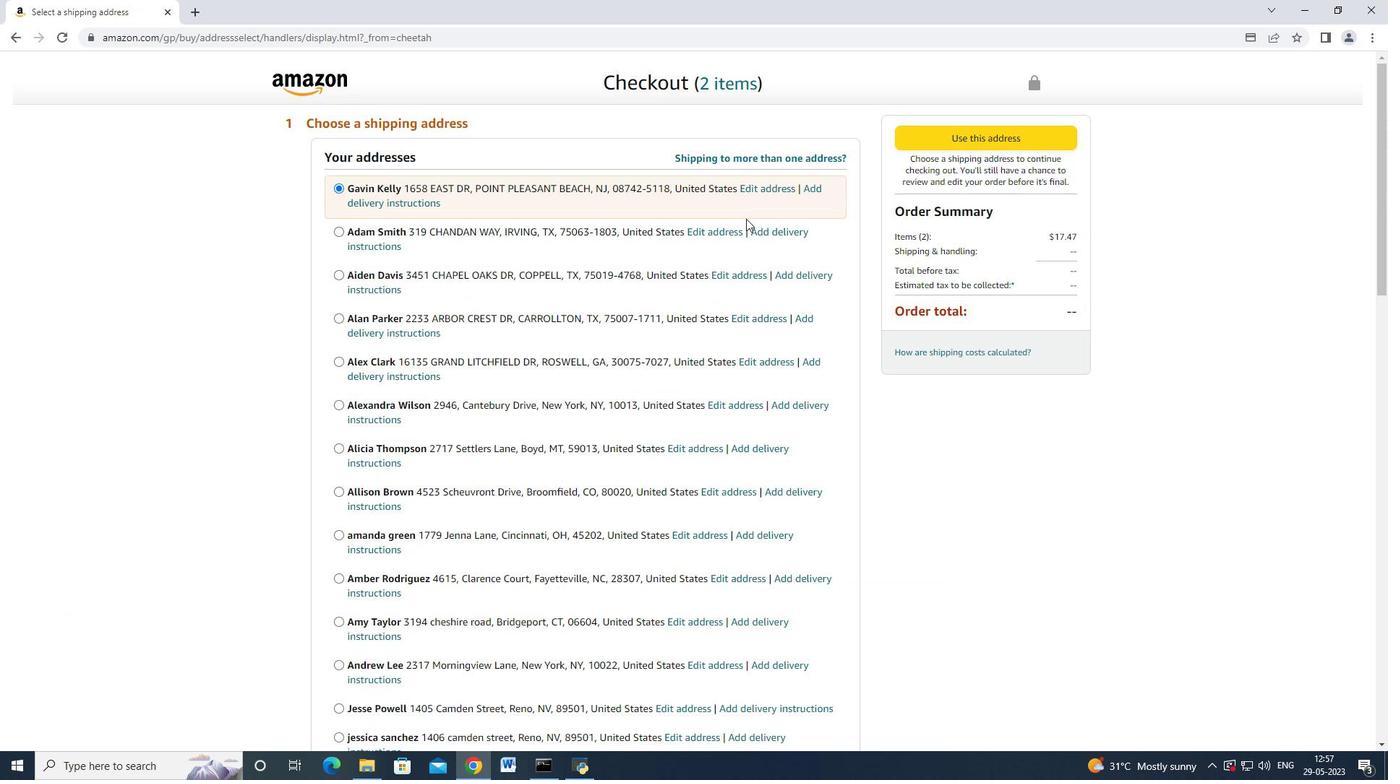 
Action: Mouse scrolled (709, 227) with delta (0, 0)
Screenshot: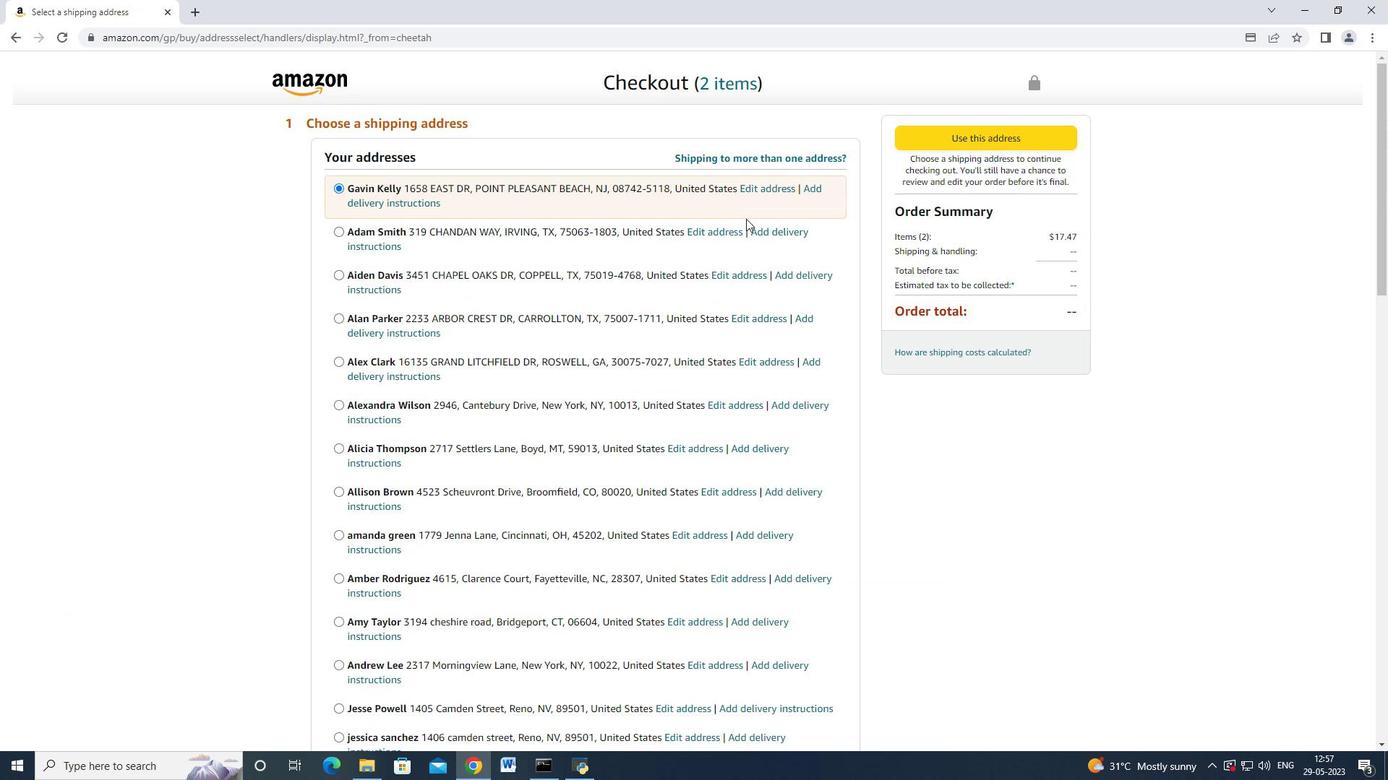 
Action: Mouse moved to (699, 229)
Screenshot: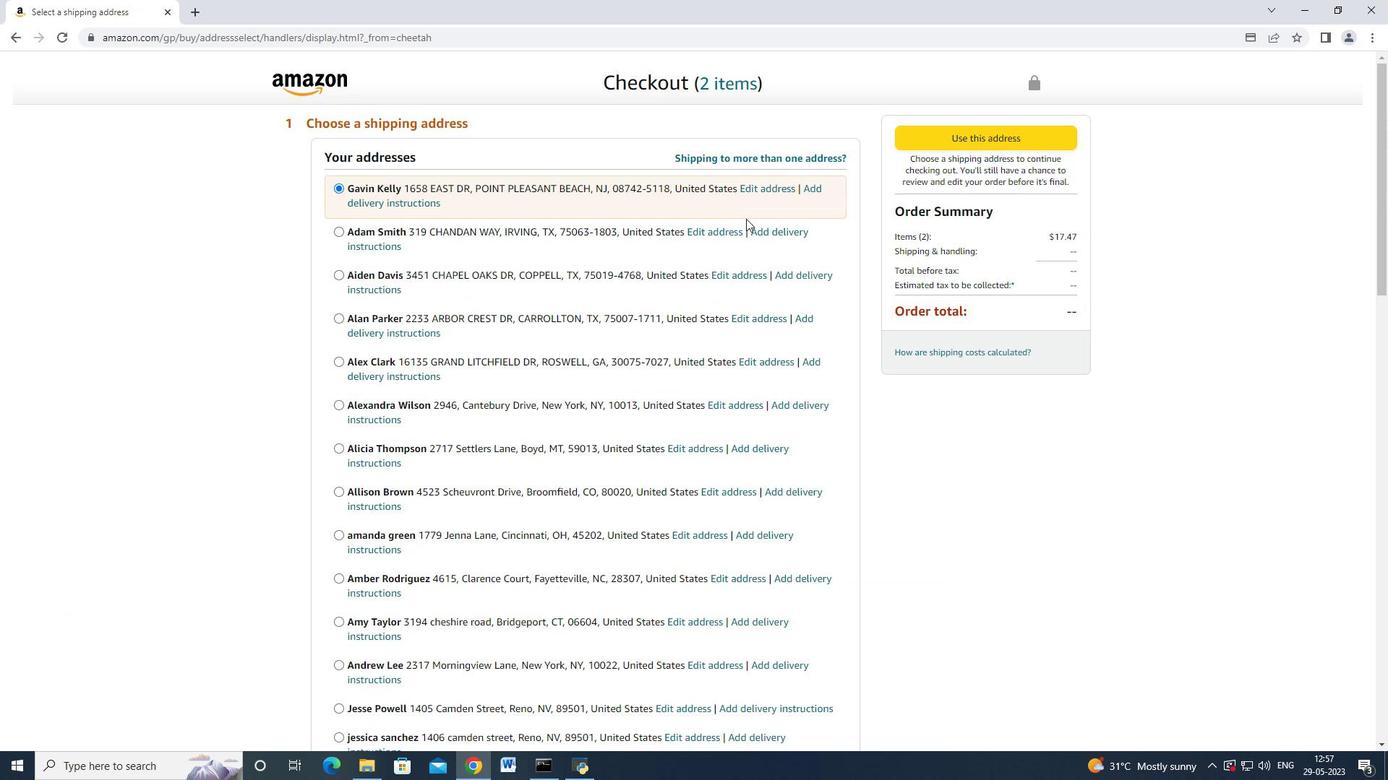 
Action: Mouse scrolled (702, 229) with delta (0, 0)
Screenshot: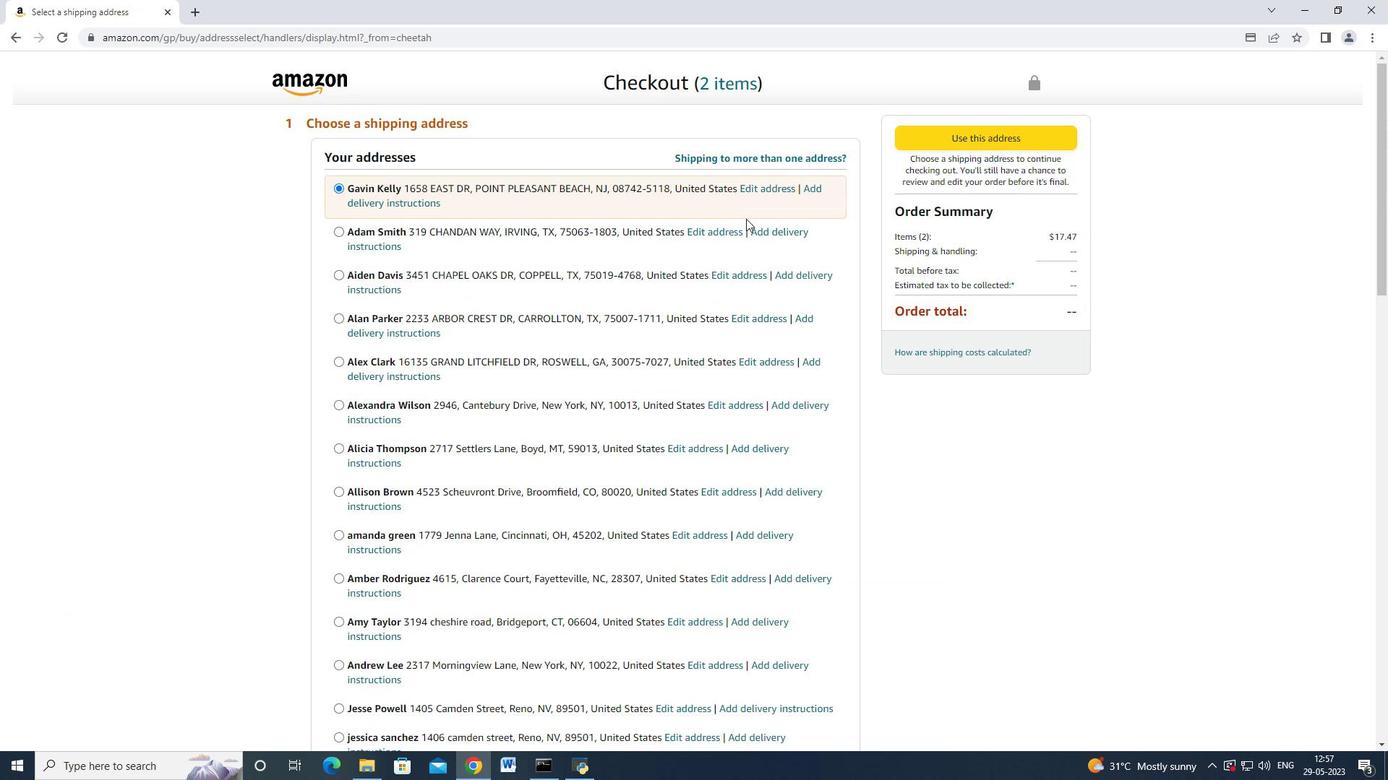 
Action: Mouse moved to (691, 230)
Screenshot: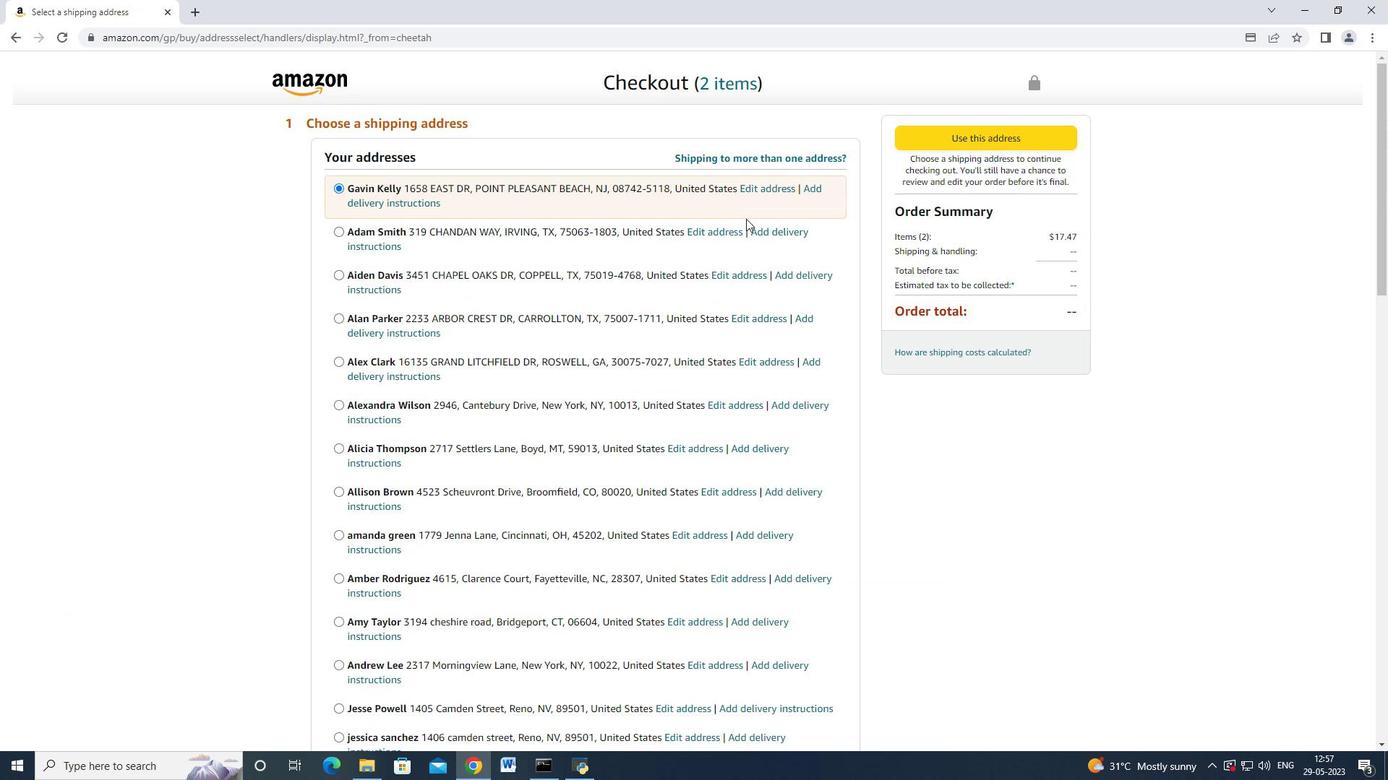 
Action: Mouse scrolled (696, 229) with delta (0, 0)
Screenshot: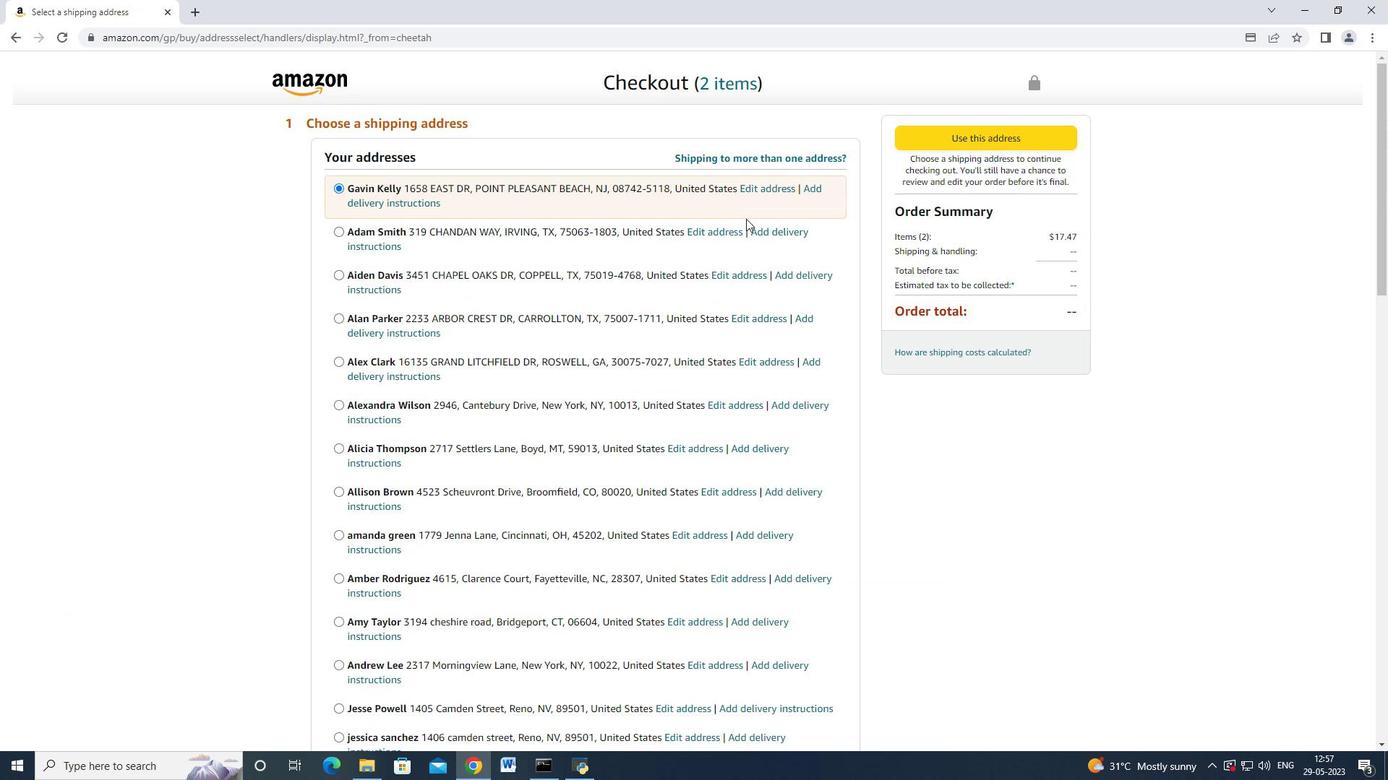 
Action: Mouse moved to (686, 231)
Screenshot: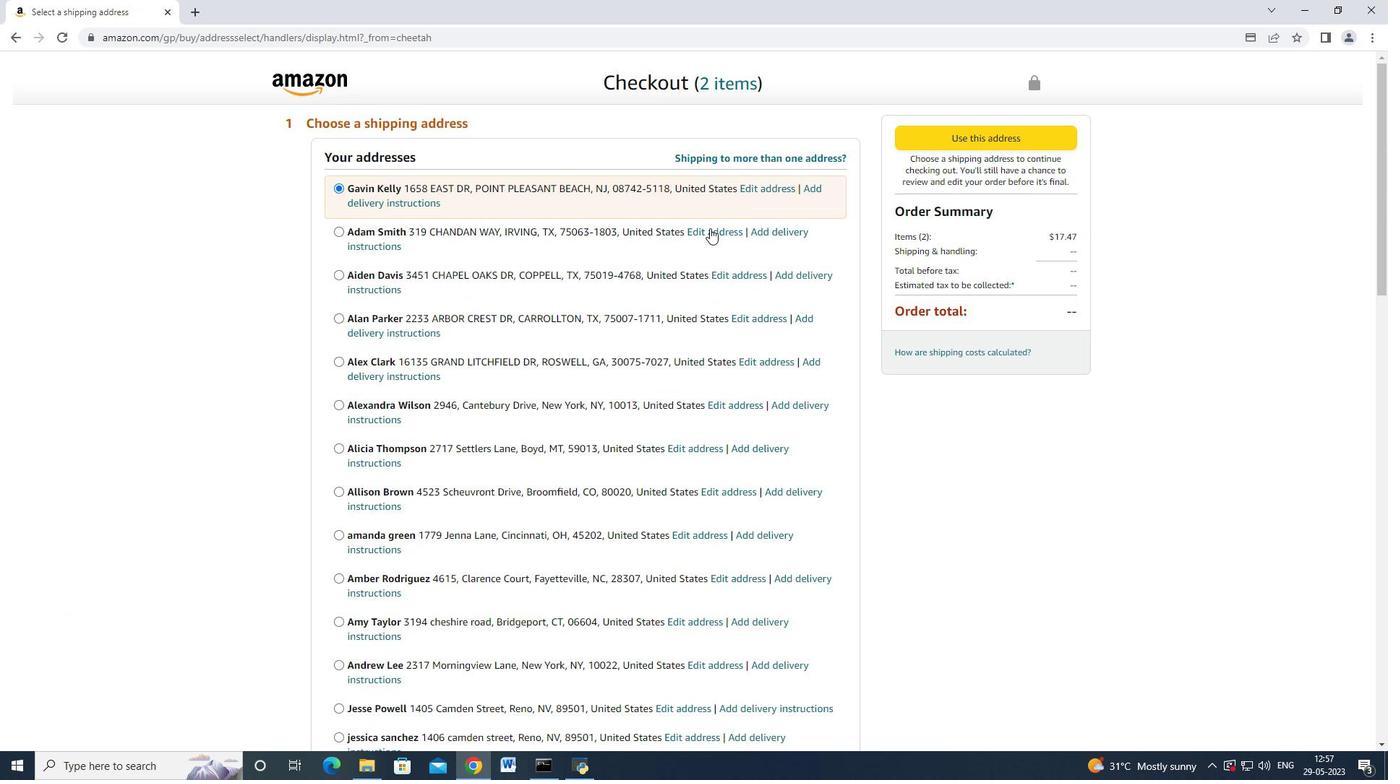 
Action: Mouse scrolled (688, 230) with delta (0, 0)
Screenshot: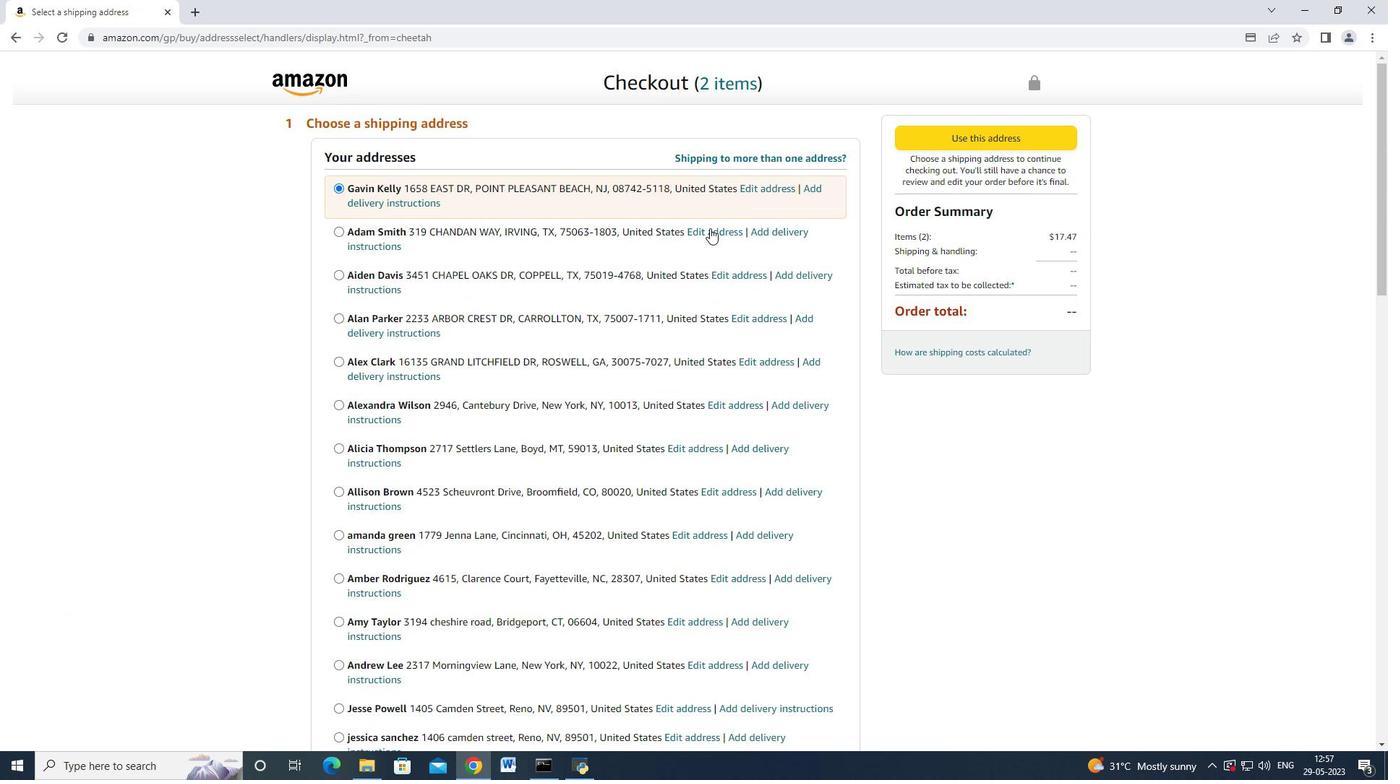 
Action: Mouse moved to (404, 358)
Screenshot: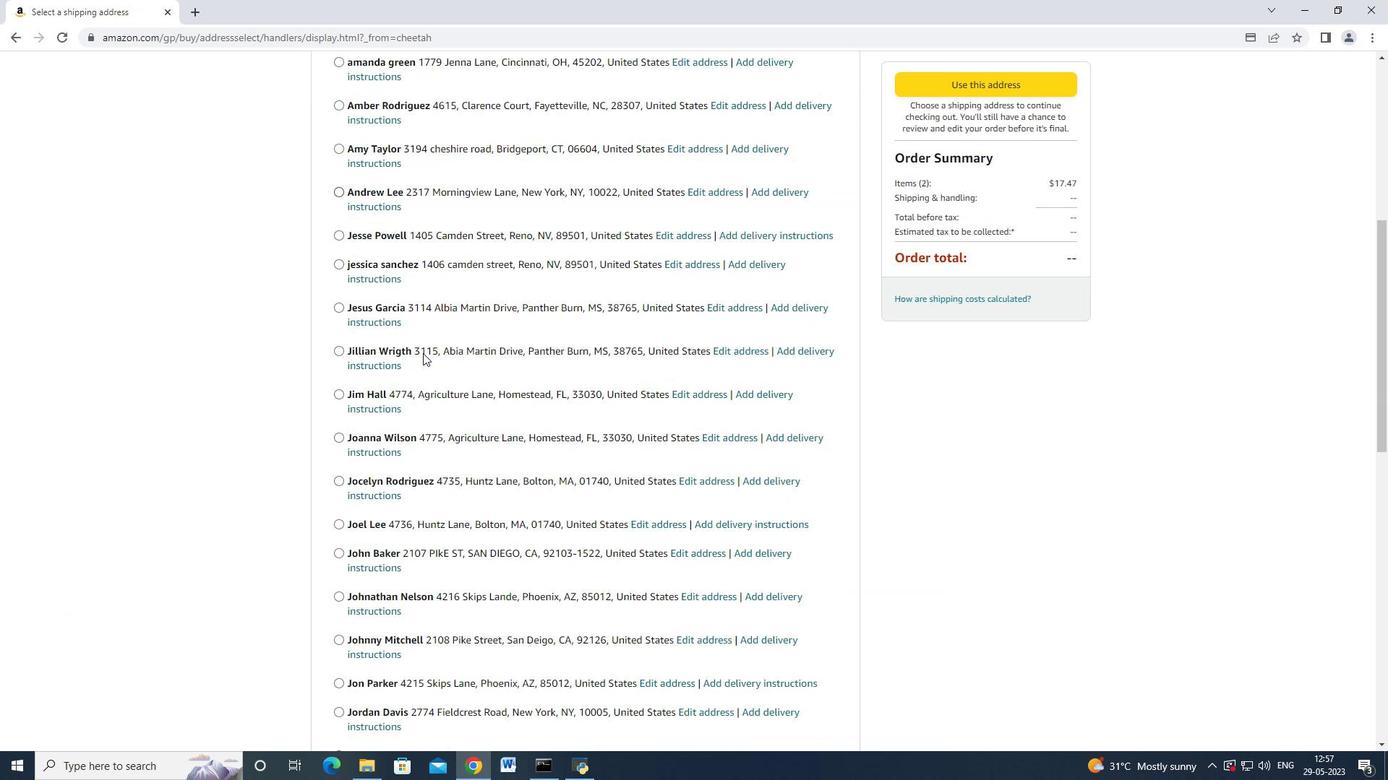 
Action: Mouse scrolled (404, 357) with delta (0, 0)
Screenshot: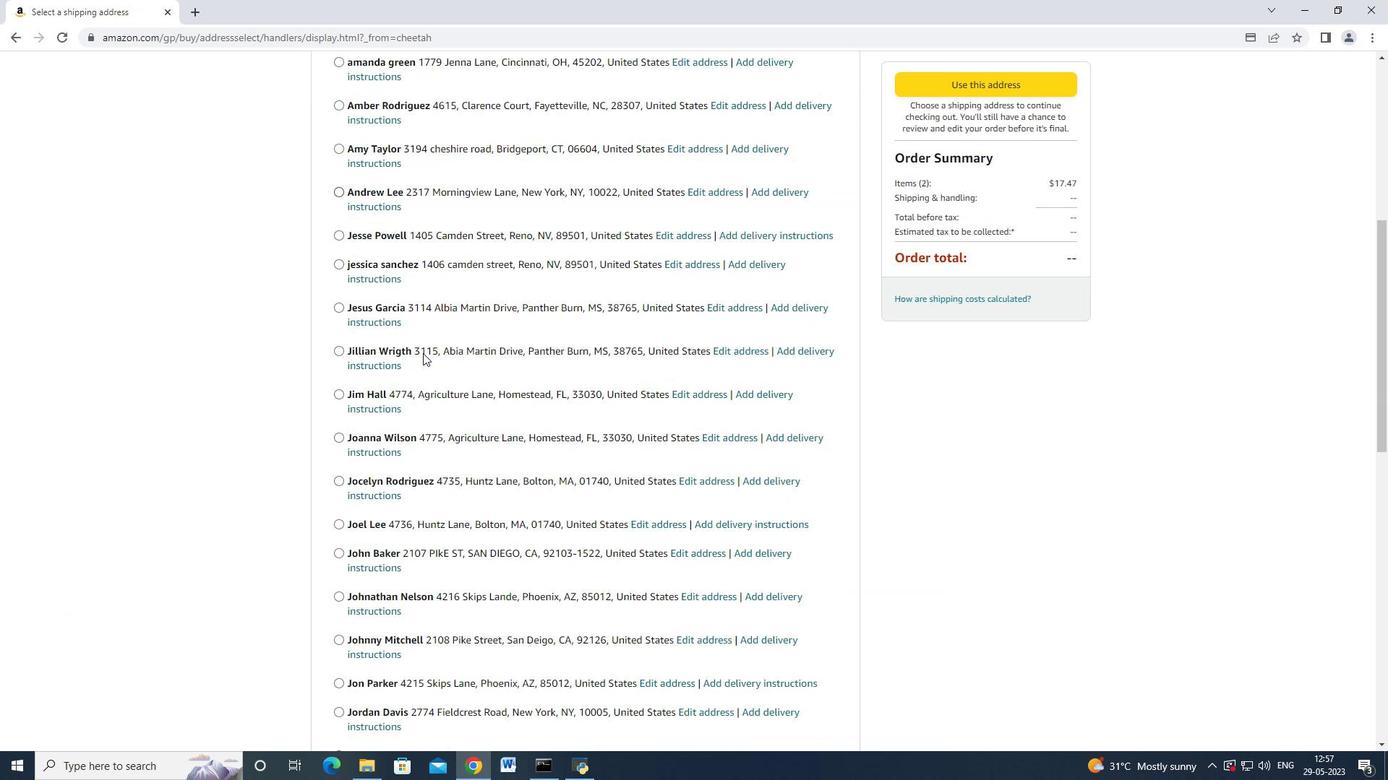 
Action: Mouse moved to (404, 359)
Screenshot: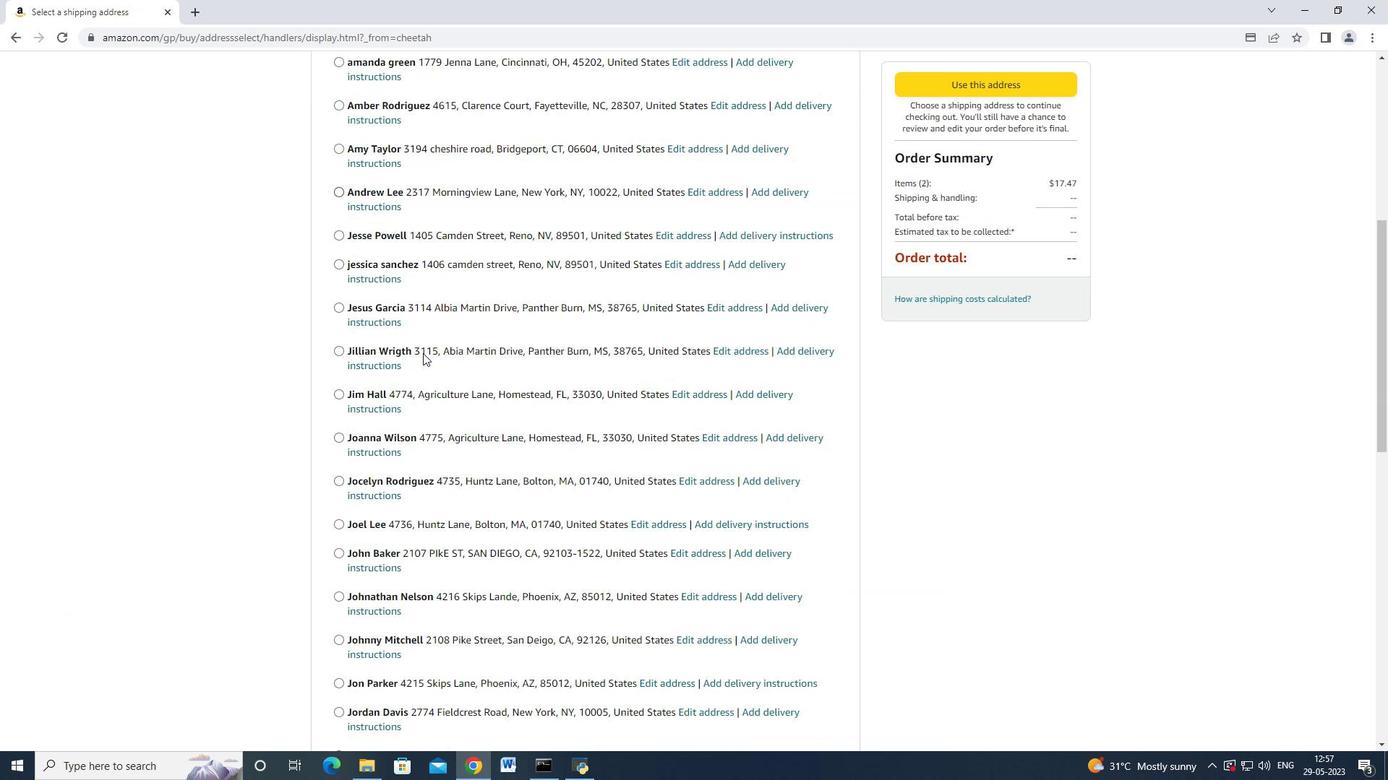 
Action: Mouse scrolled (404, 358) with delta (0, 0)
Screenshot: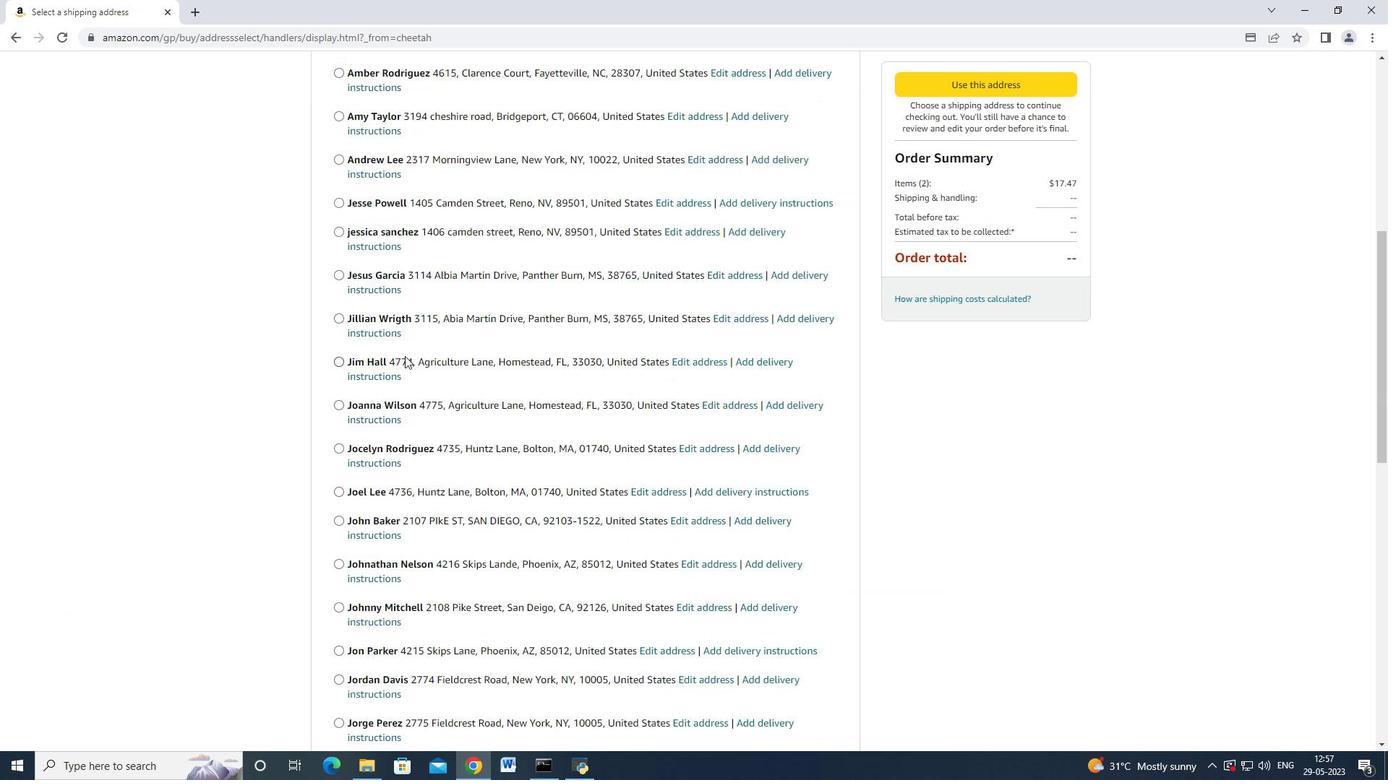 
Action: Mouse scrolled (404, 358) with delta (0, 0)
Screenshot: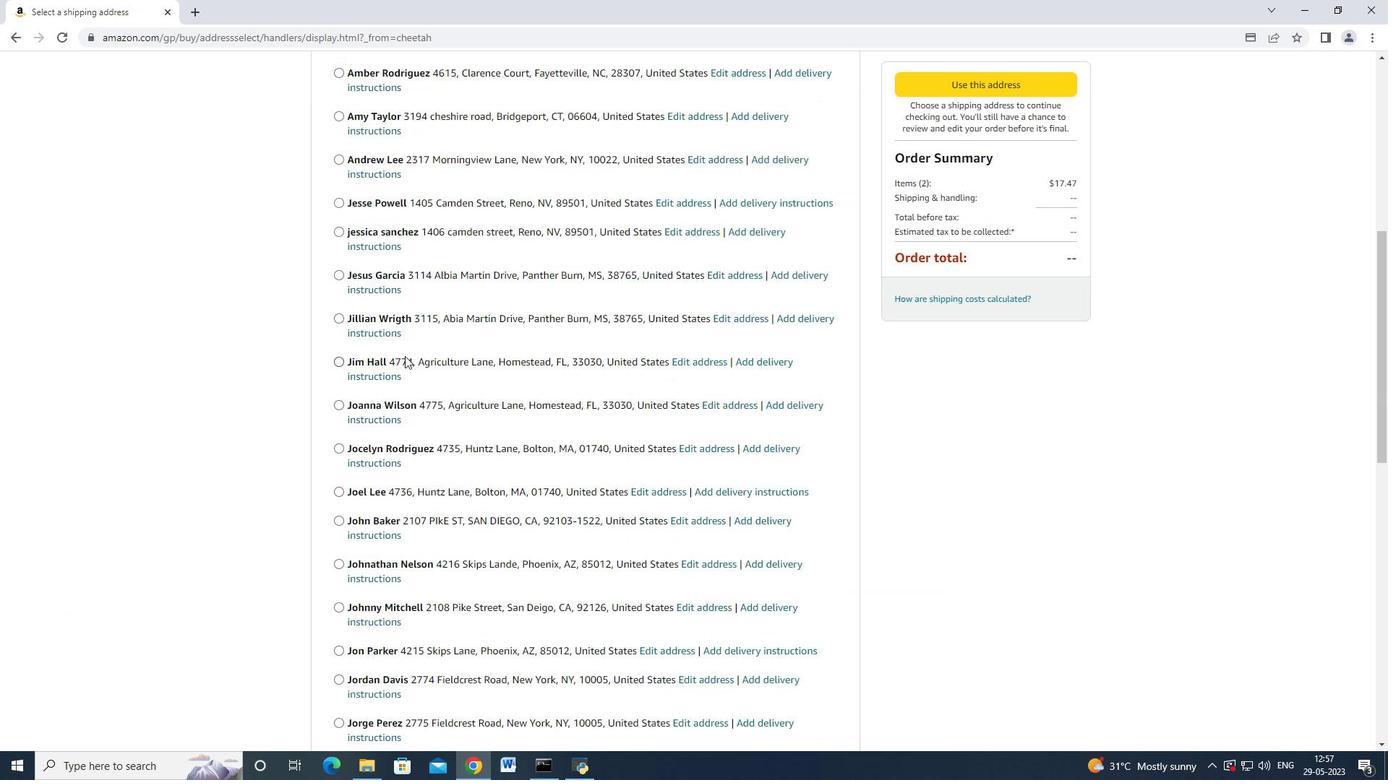 
Action: Mouse scrolled (404, 358) with delta (0, 0)
Screenshot: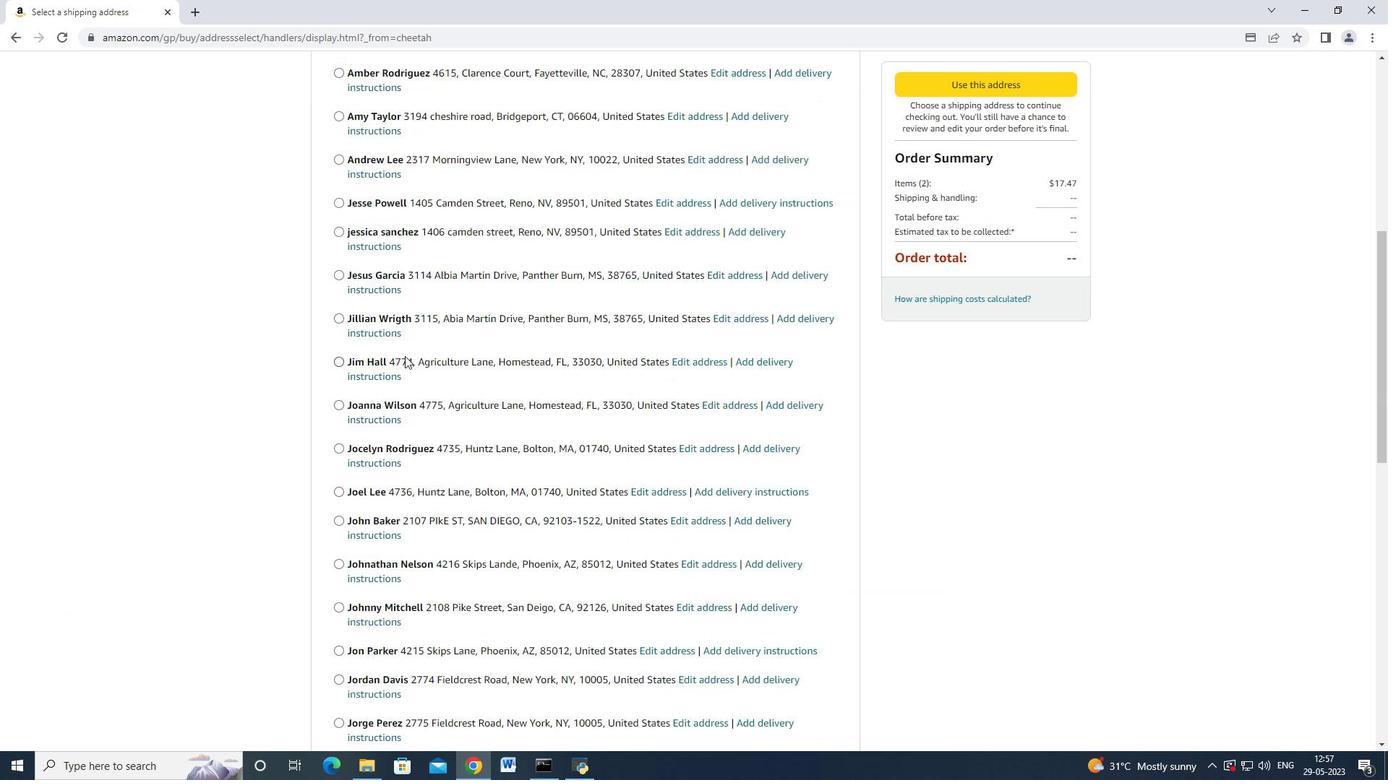 
Action: Mouse scrolled (404, 358) with delta (0, 0)
Screenshot: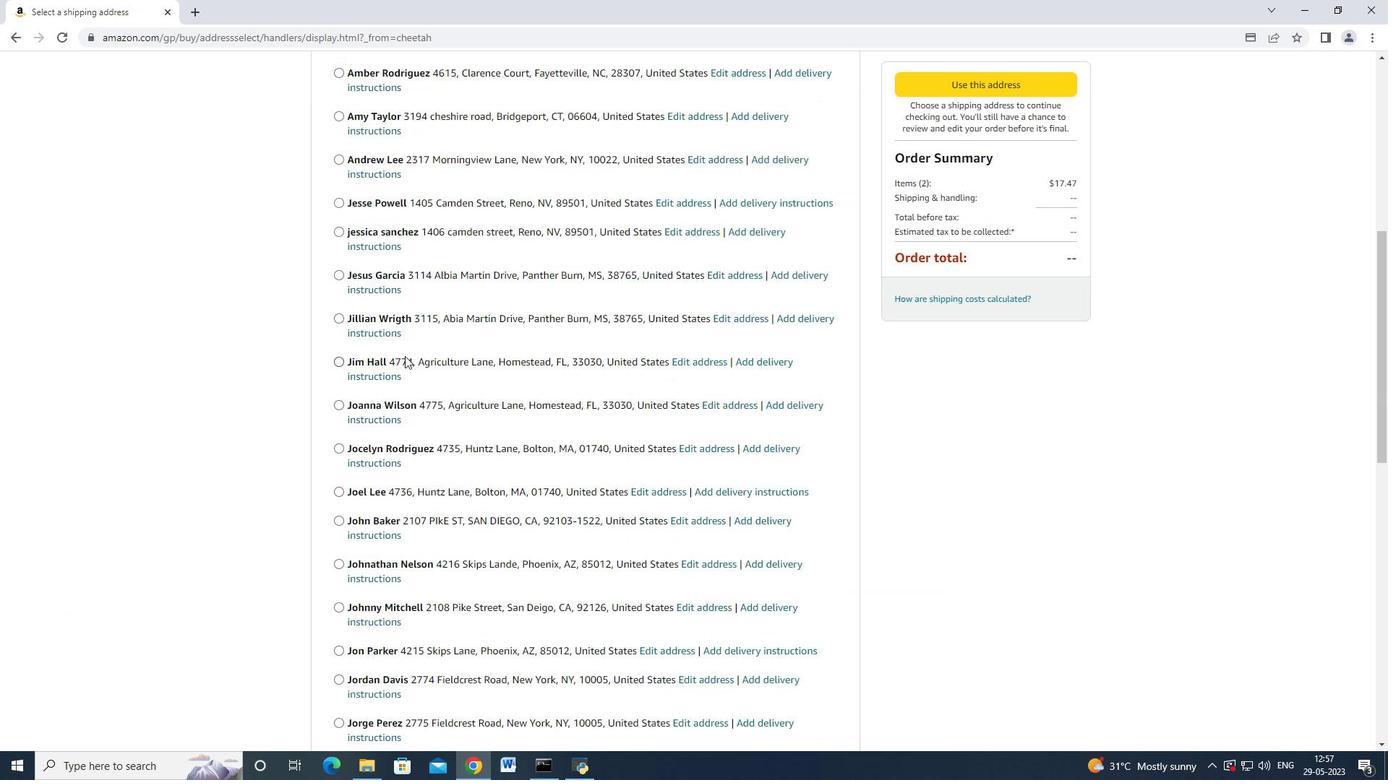 
Action: Mouse scrolled (404, 358) with delta (0, 0)
Screenshot: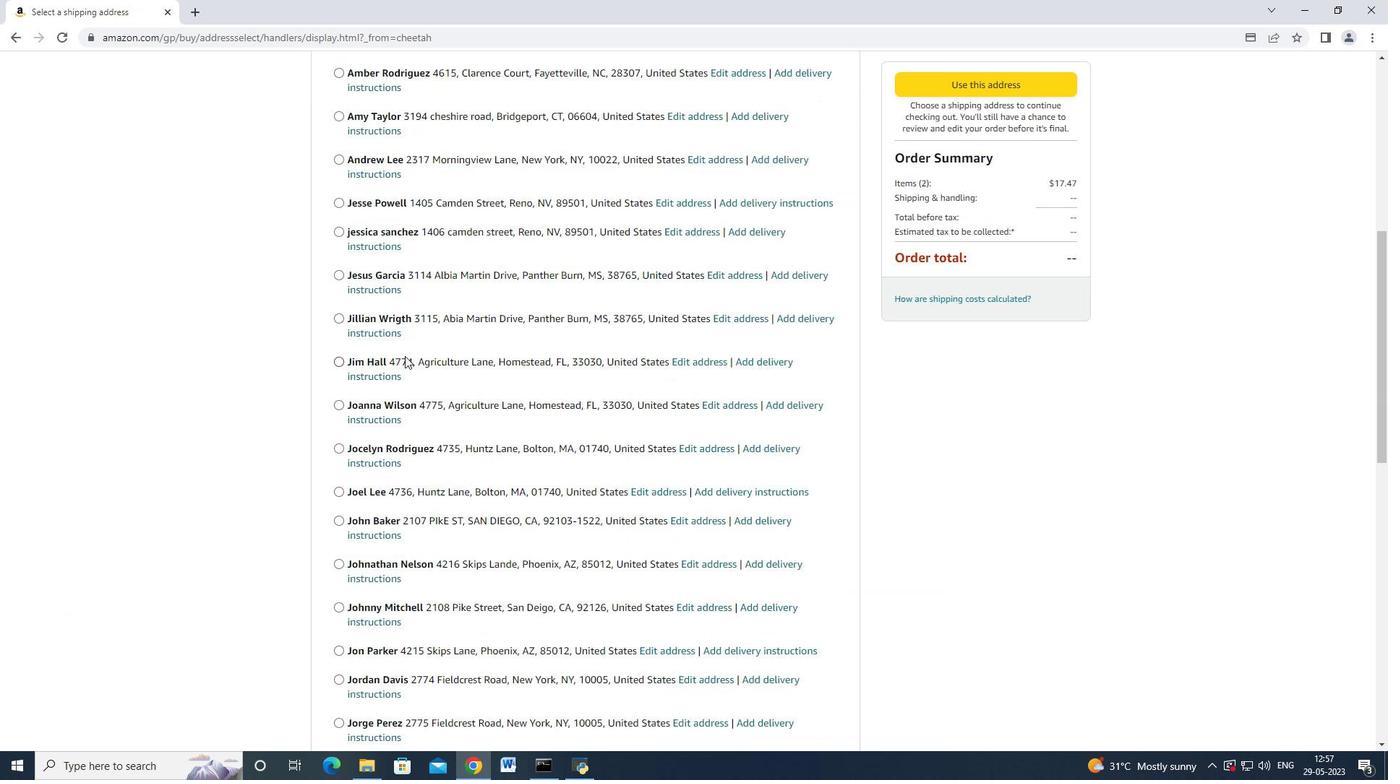 
Action: Mouse moved to (406, 361)
Screenshot: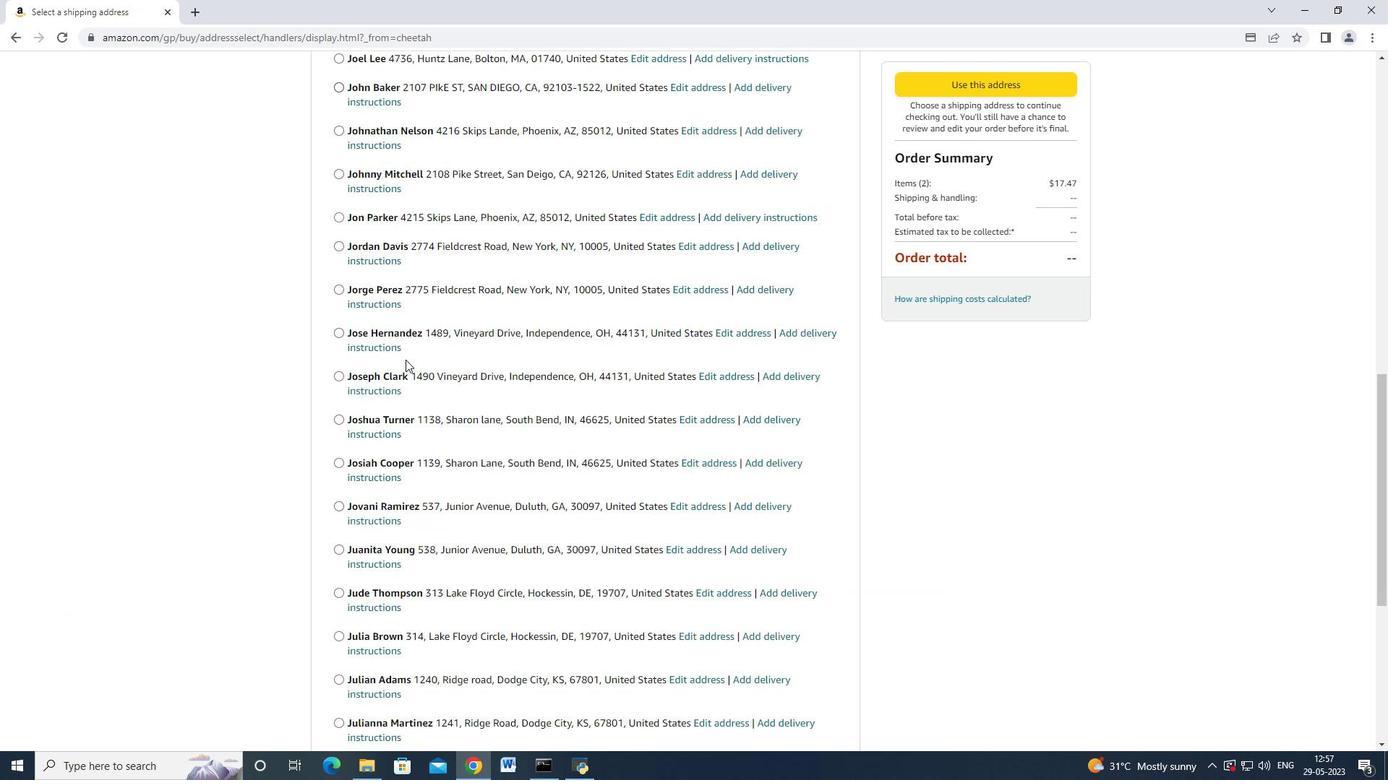 
Action: Mouse scrolled (406, 360) with delta (0, 0)
Screenshot: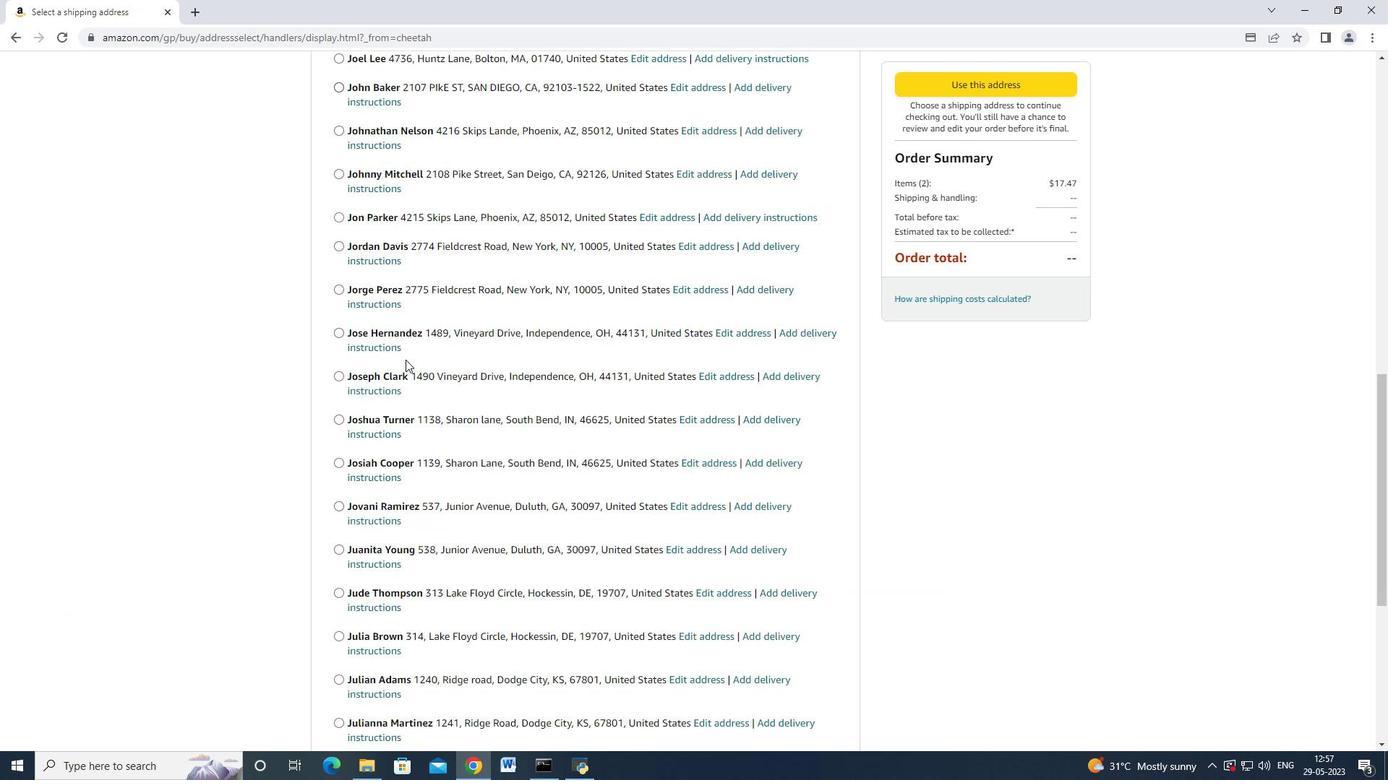 
Action: Mouse scrolled (406, 360) with delta (0, 0)
Screenshot: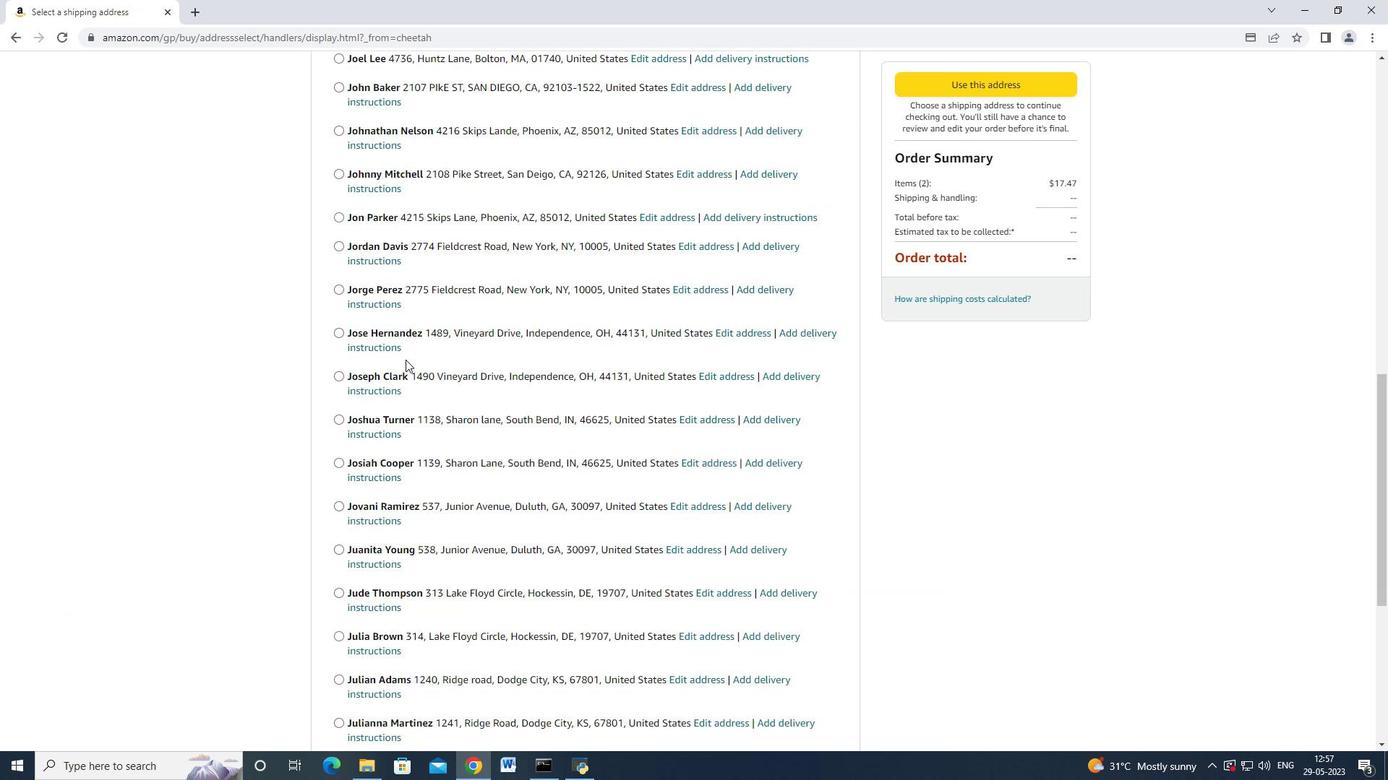 
Action: Mouse moved to (407, 362)
Screenshot: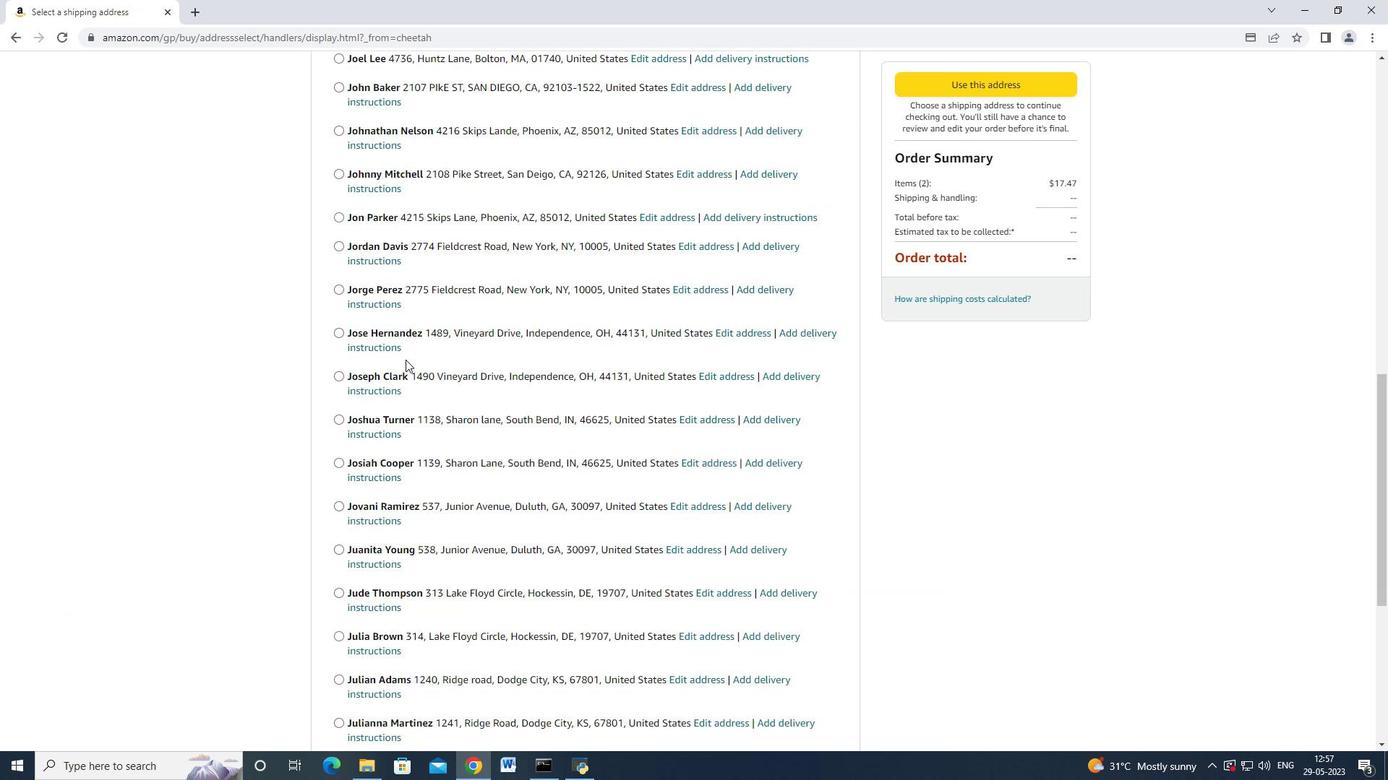 
Action: Mouse scrolled (407, 361) with delta (0, 0)
Screenshot: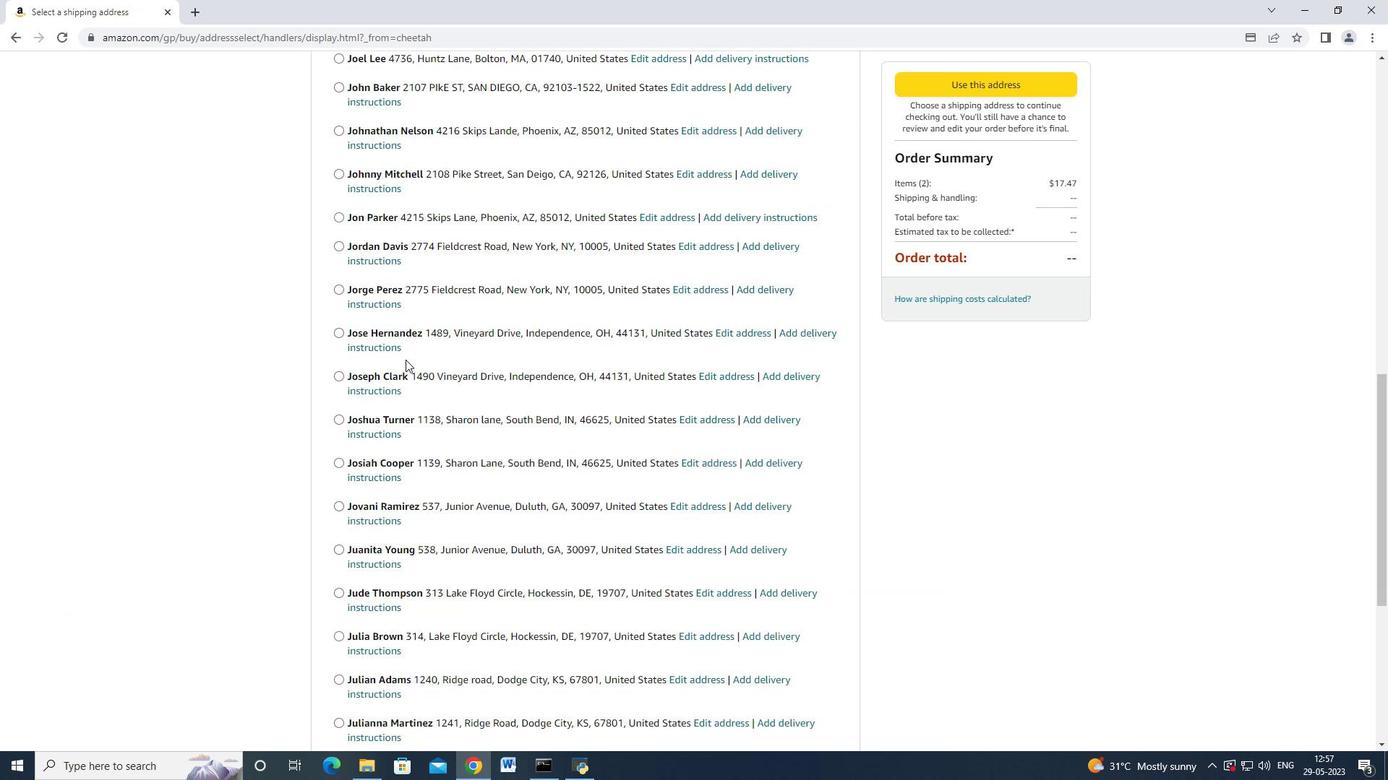 
Action: Mouse moved to (407, 362)
Screenshot: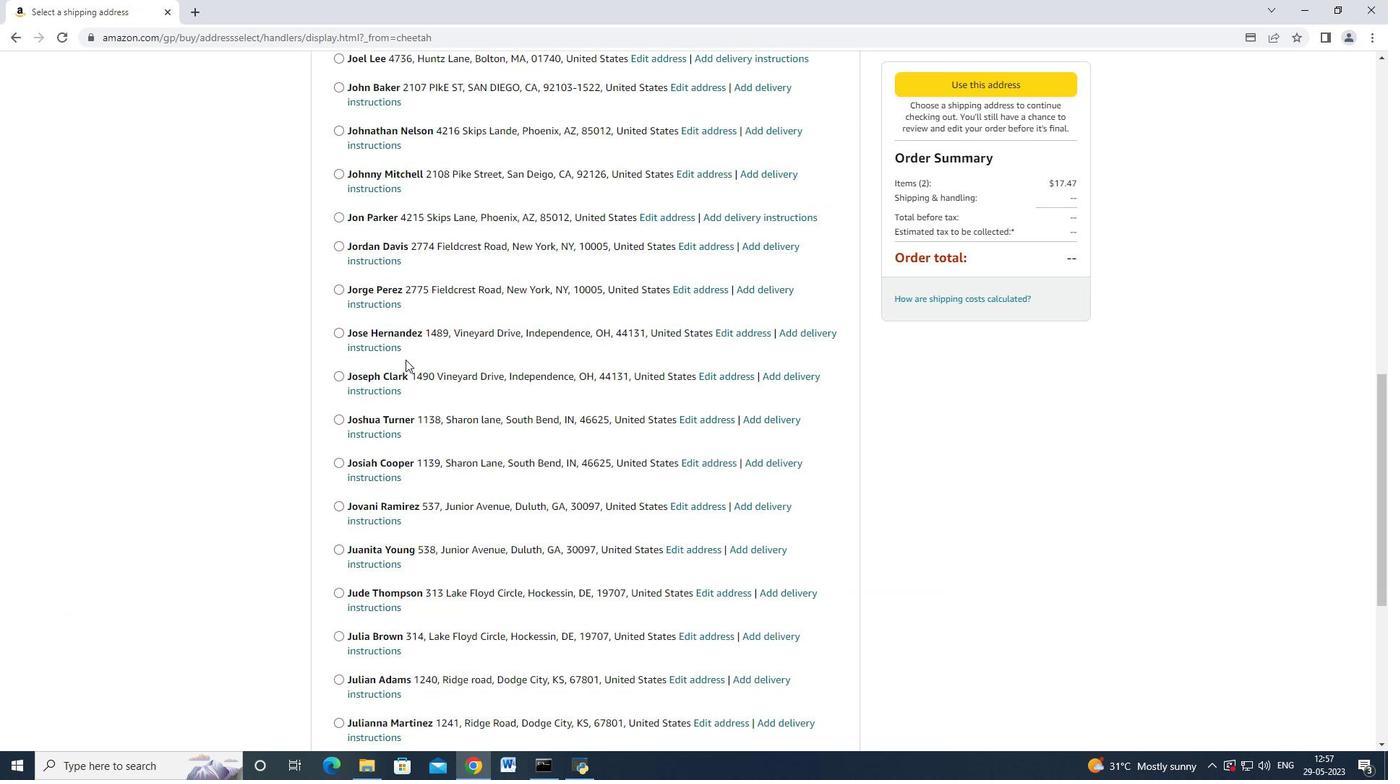 
Action: Mouse scrolled (407, 361) with delta (0, 0)
Screenshot: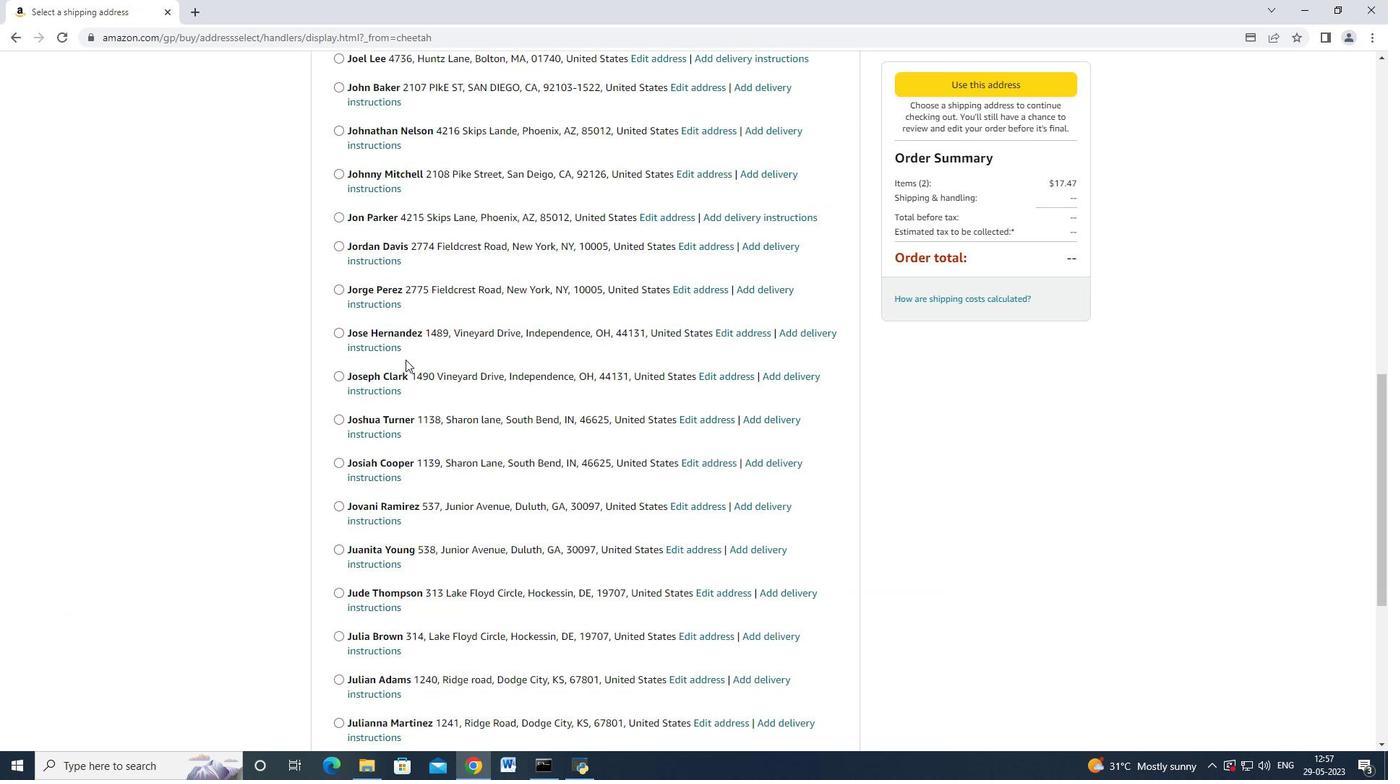 
Action: Mouse moved to (407, 362)
Screenshot: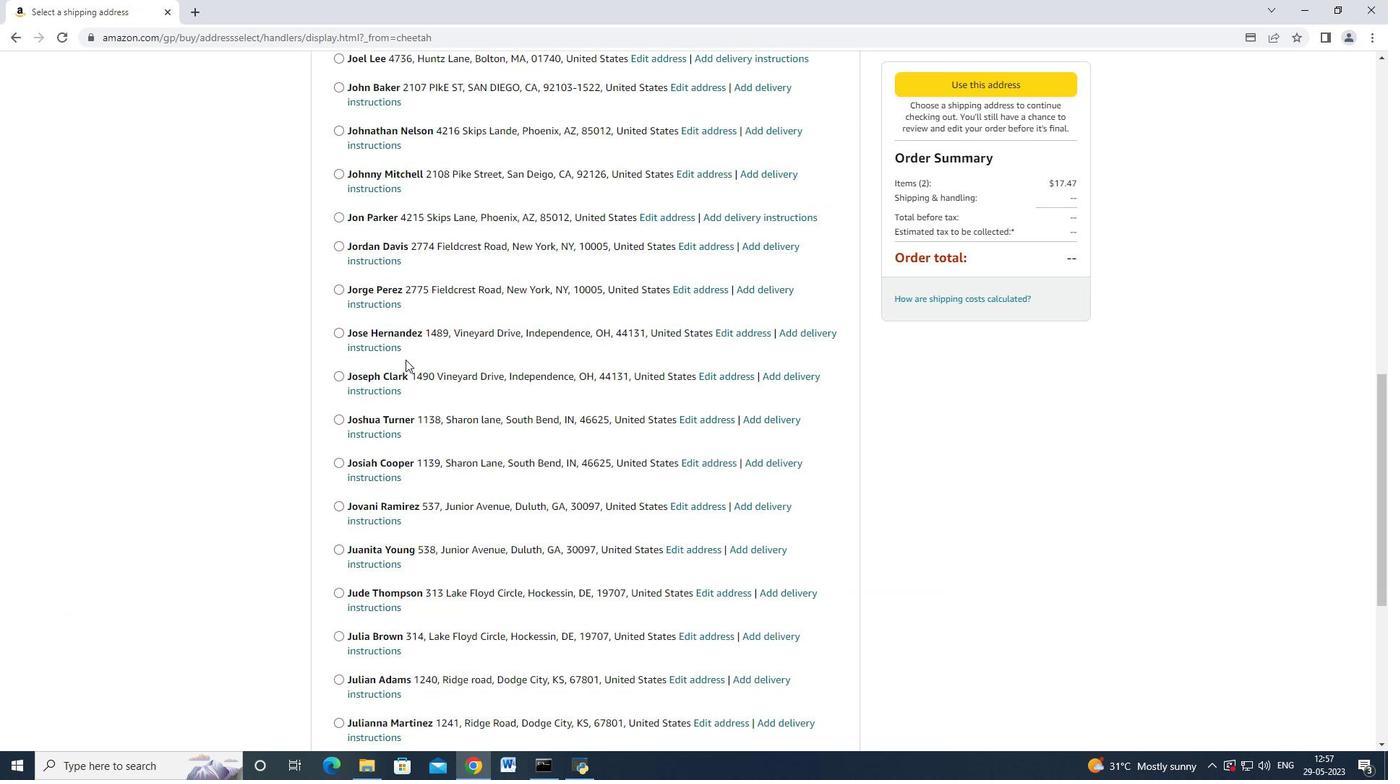
Action: Mouse scrolled (407, 361) with delta (0, 0)
Screenshot: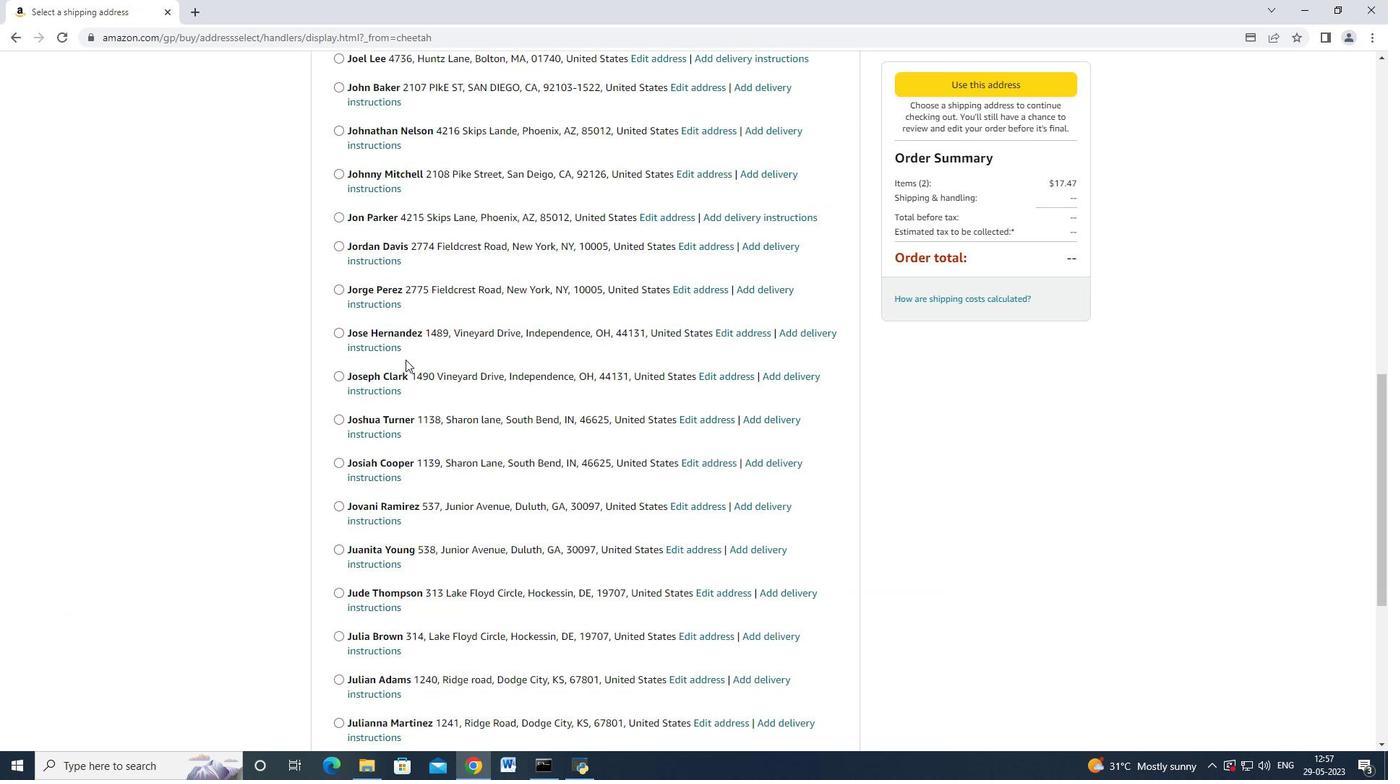 
Action: Mouse scrolled (407, 361) with delta (0, 0)
Screenshot: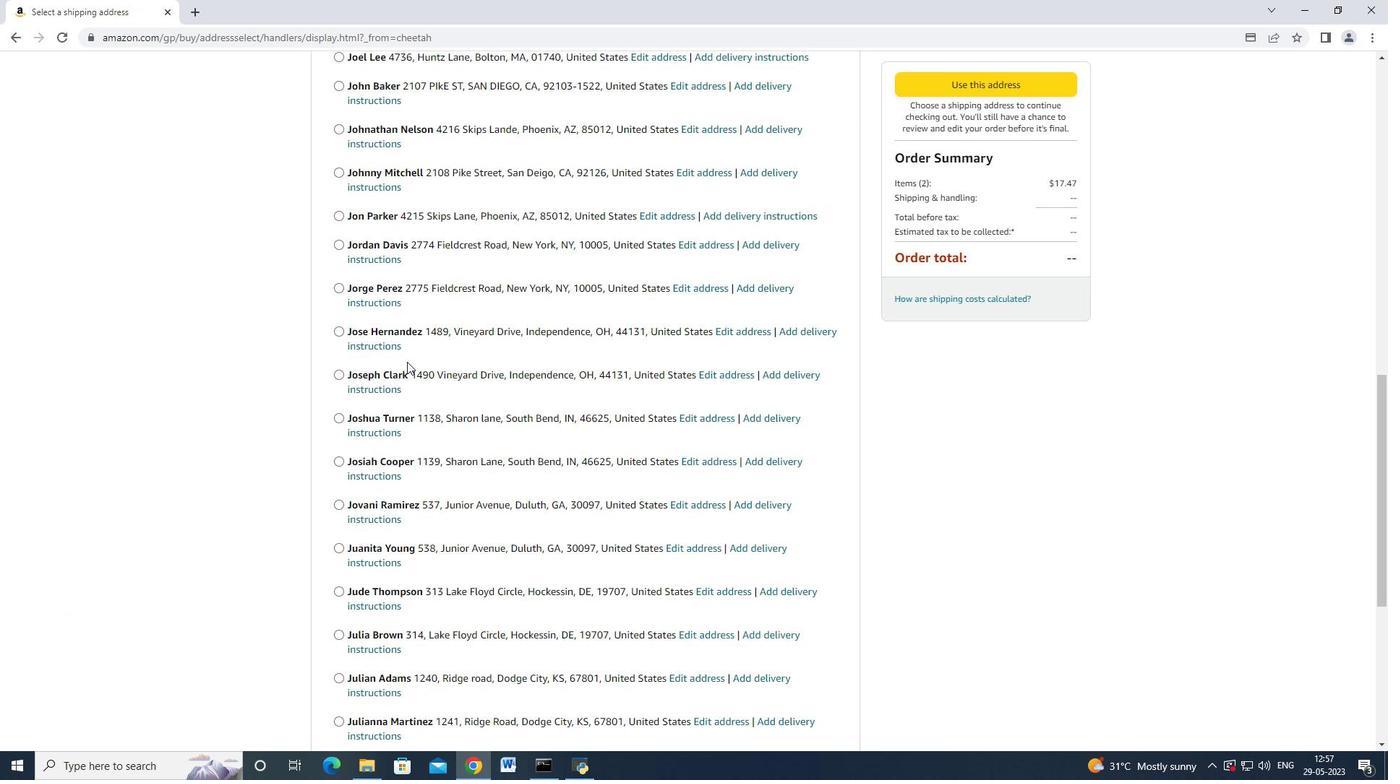 
Action: Mouse moved to (407, 367)
Screenshot: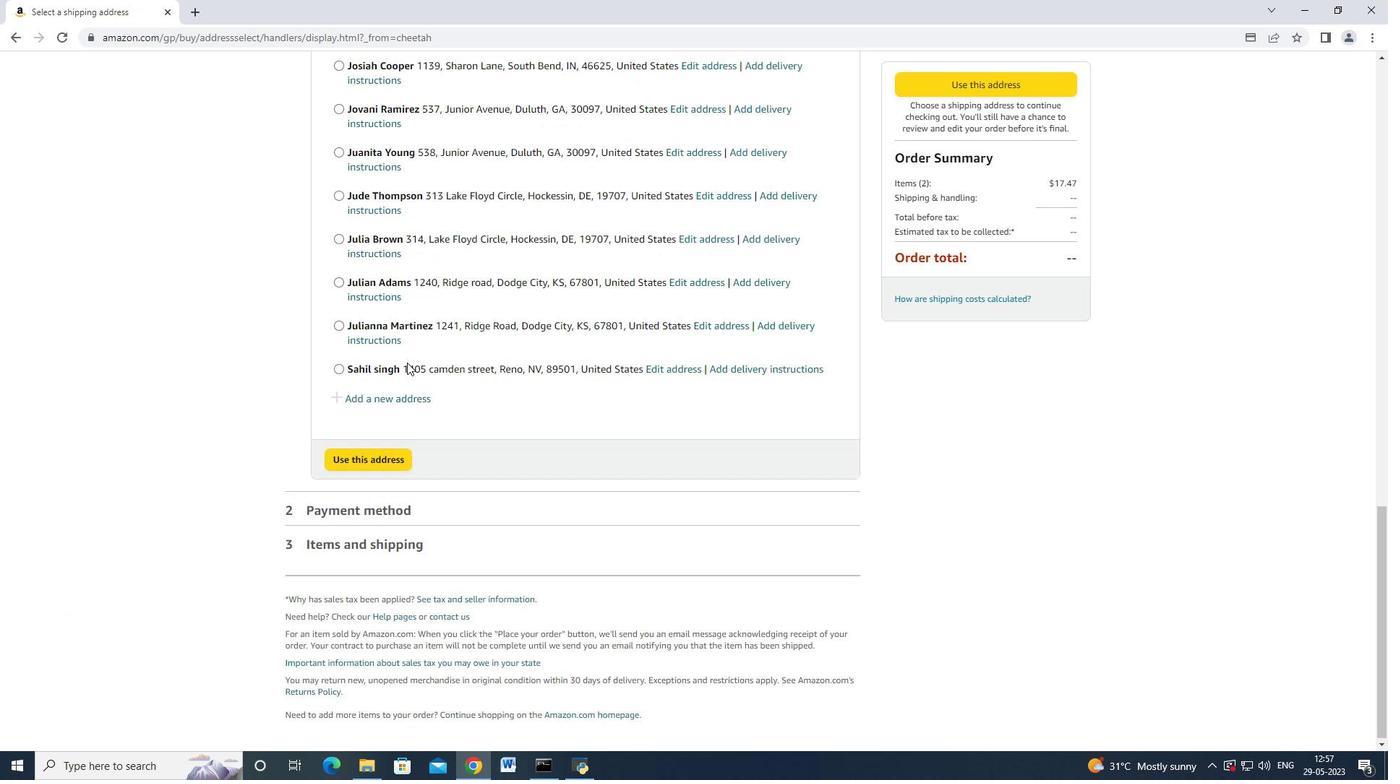 
Action: Mouse scrolled (407, 367) with delta (0, 0)
Screenshot: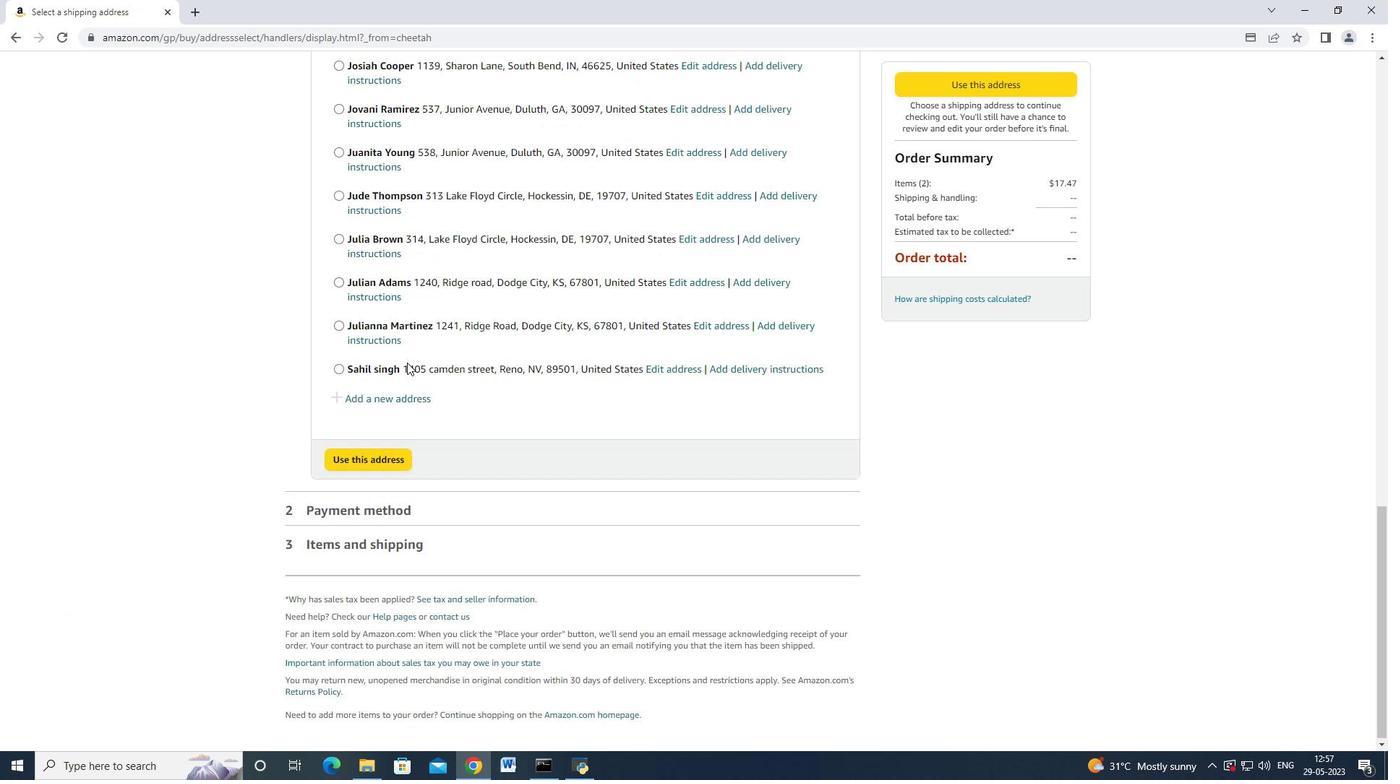 
Action: Mouse moved to (407, 368)
Screenshot: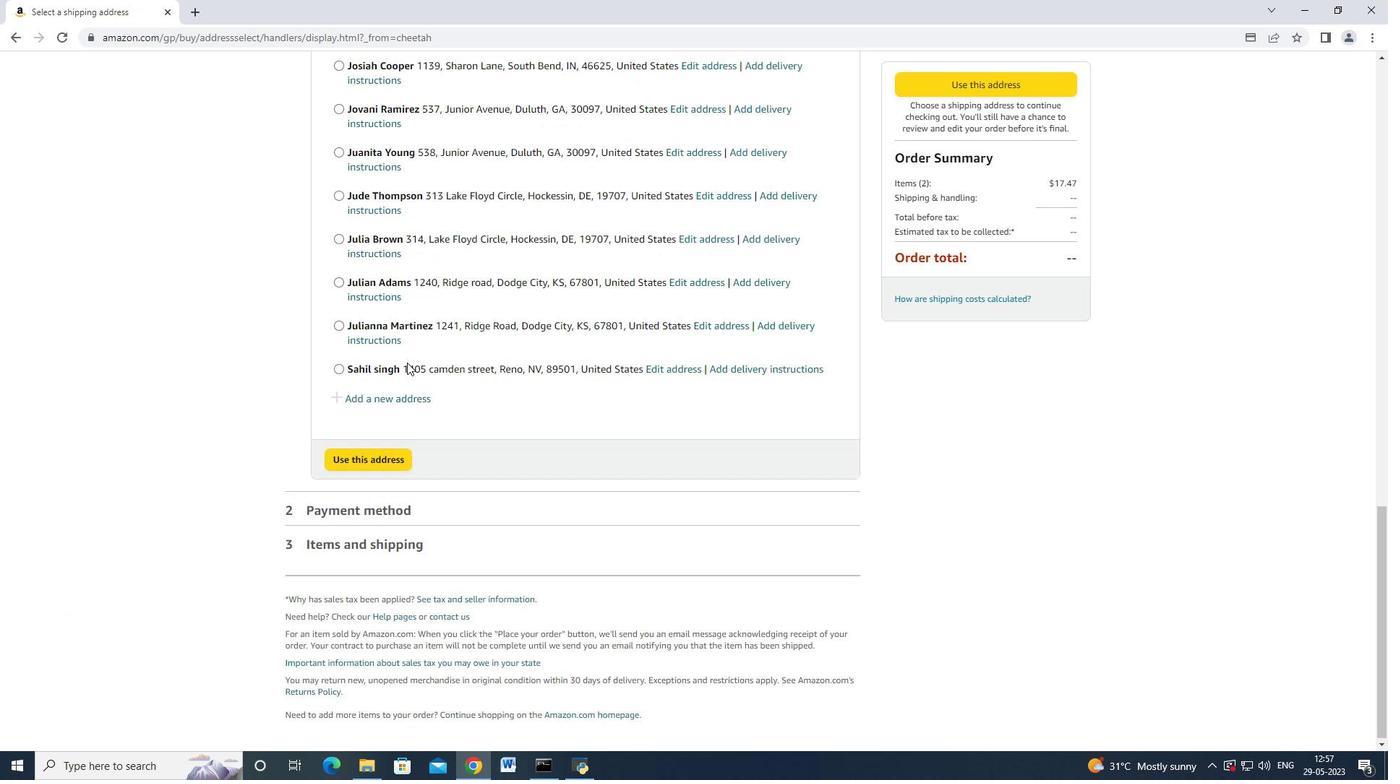 
Action: Mouse scrolled (407, 367) with delta (0, 0)
